 Task: Research Airbnb properties in Roseto degli Abruzzi, Italy from 21th December, 2023 to 27th December, 2023 for 1 adult. Place can be private room with 1  bedroom having 1 bed and 1 bathroom. Property type can be hotel.
Action: Mouse moved to (449, 82)
Screenshot: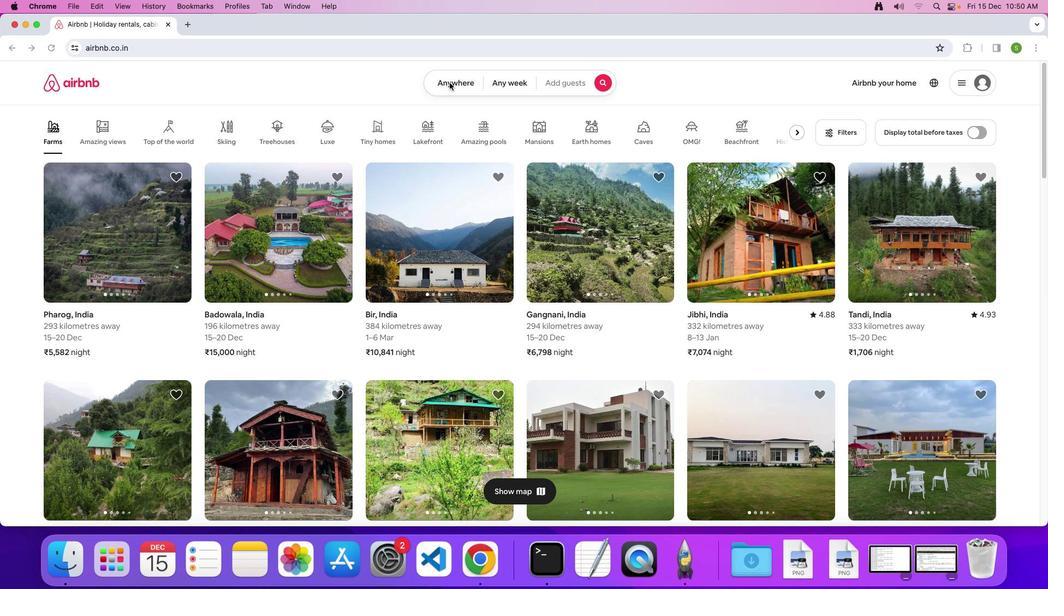 
Action: Mouse pressed left at (449, 82)
Screenshot: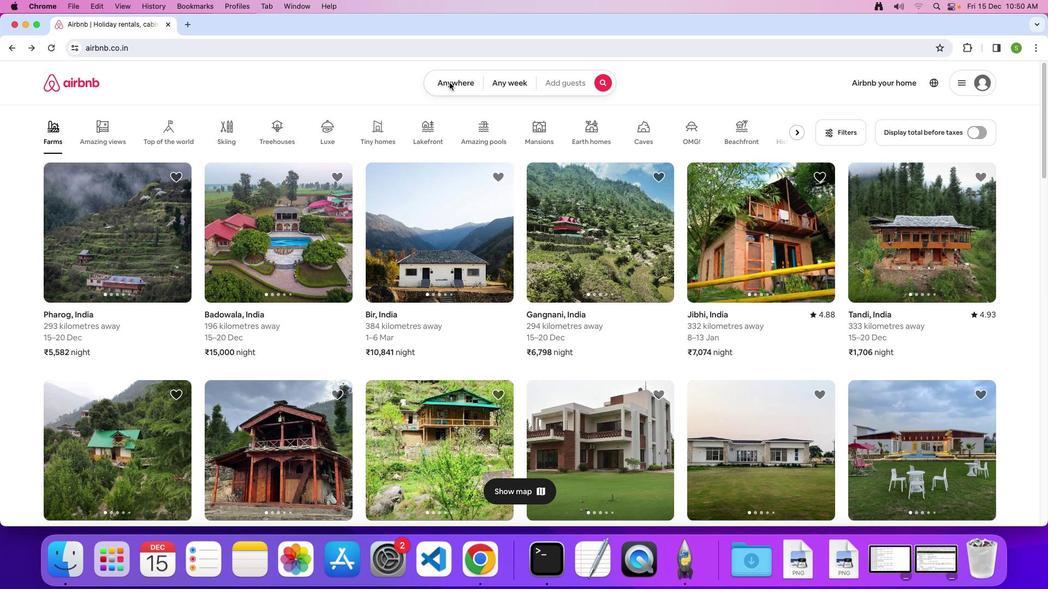 
Action: Mouse moved to (444, 84)
Screenshot: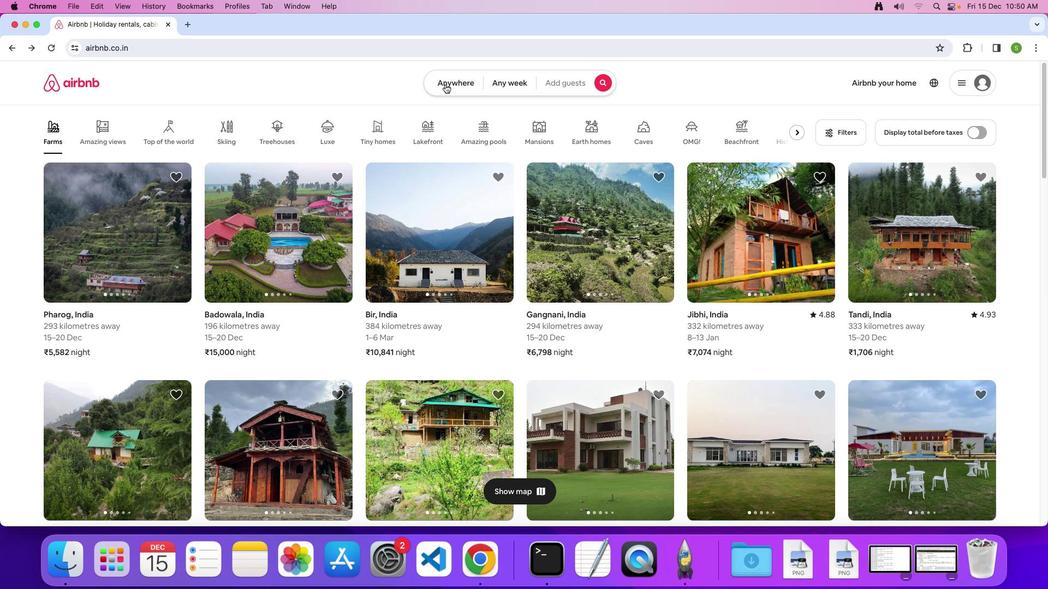 
Action: Mouse pressed left at (444, 84)
Screenshot: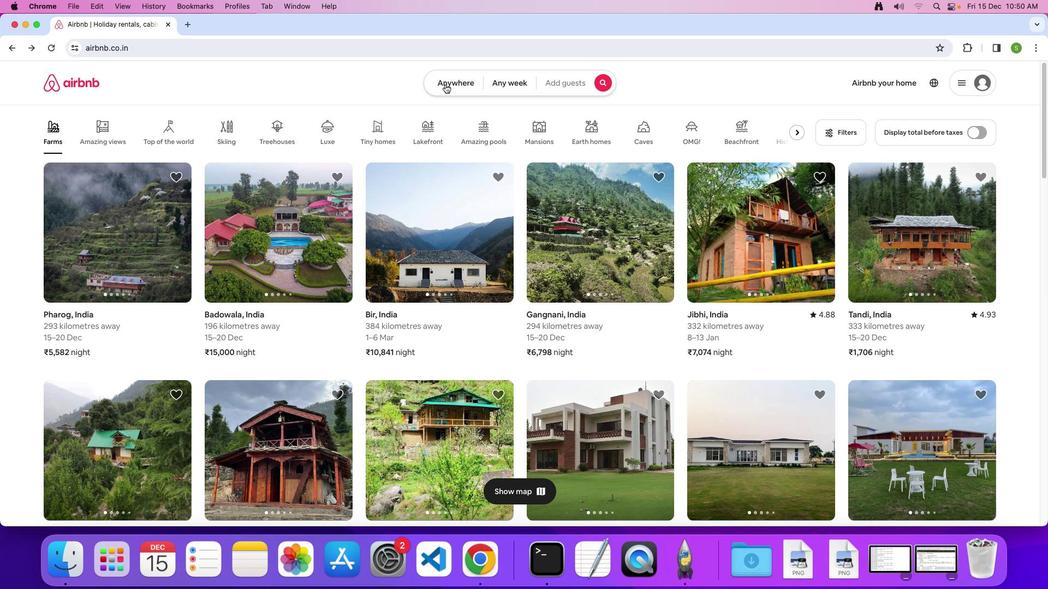 
Action: Mouse moved to (379, 119)
Screenshot: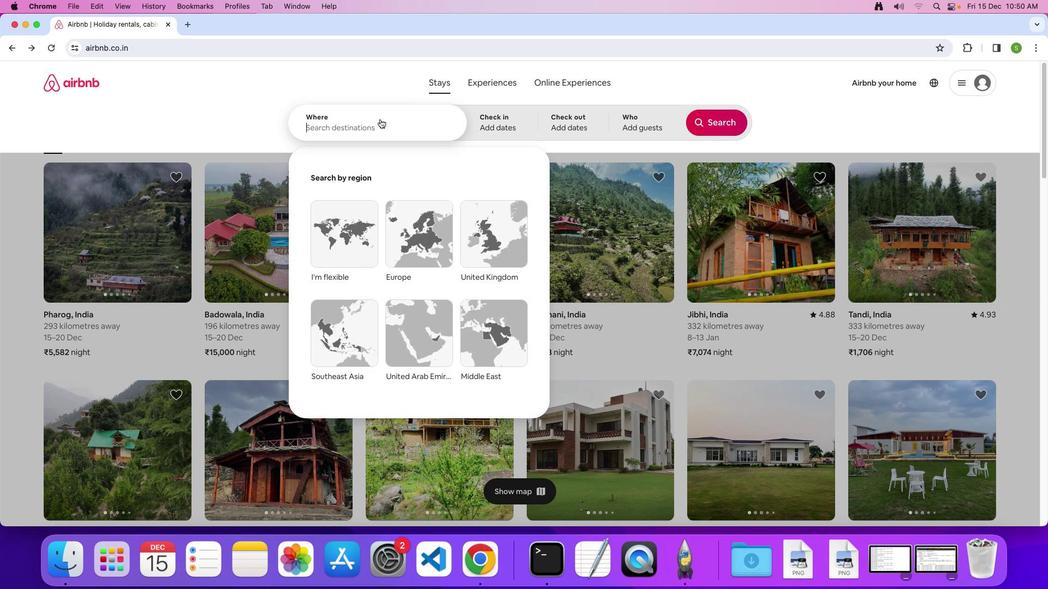 
Action: Mouse pressed left at (379, 119)
Screenshot: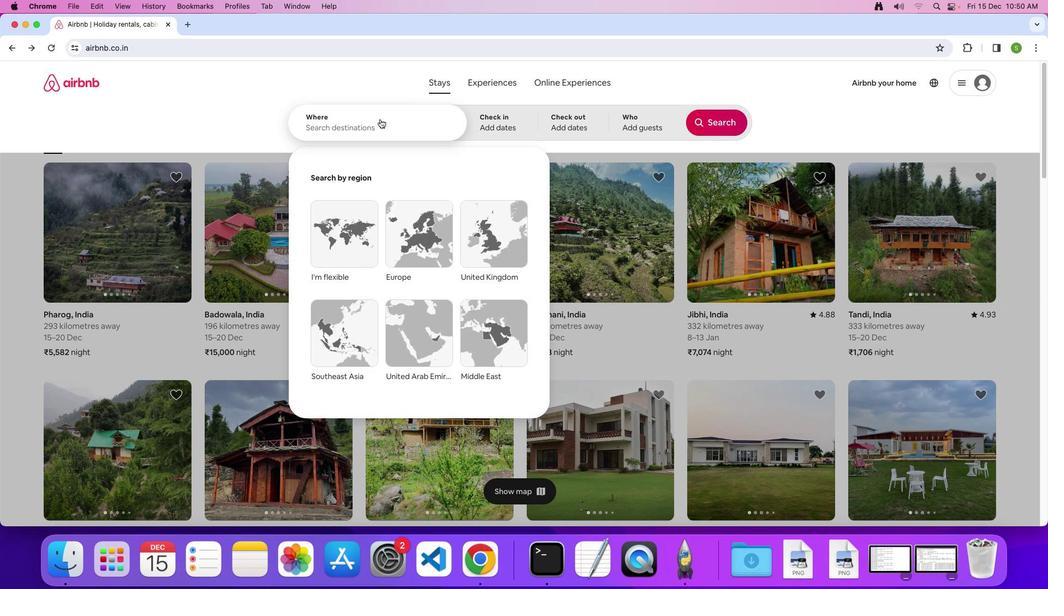 
Action: Key pressed 'R'Key.caps_lock'o''s''e''t''o'Key.spaceKey.shift'd''e''g''l''i'Key.spaceKey.shift'A''b''r''u''z''z''i'','Key.spaceKey.shift'I''t''a''l''y'Key.enter
Screenshot: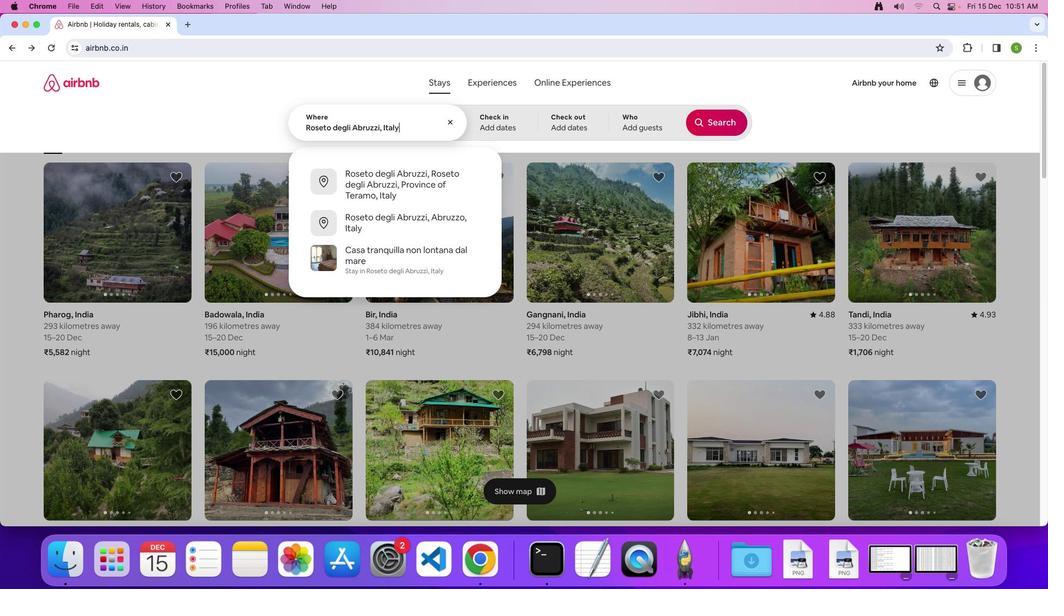 
Action: Mouse moved to (435, 337)
Screenshot: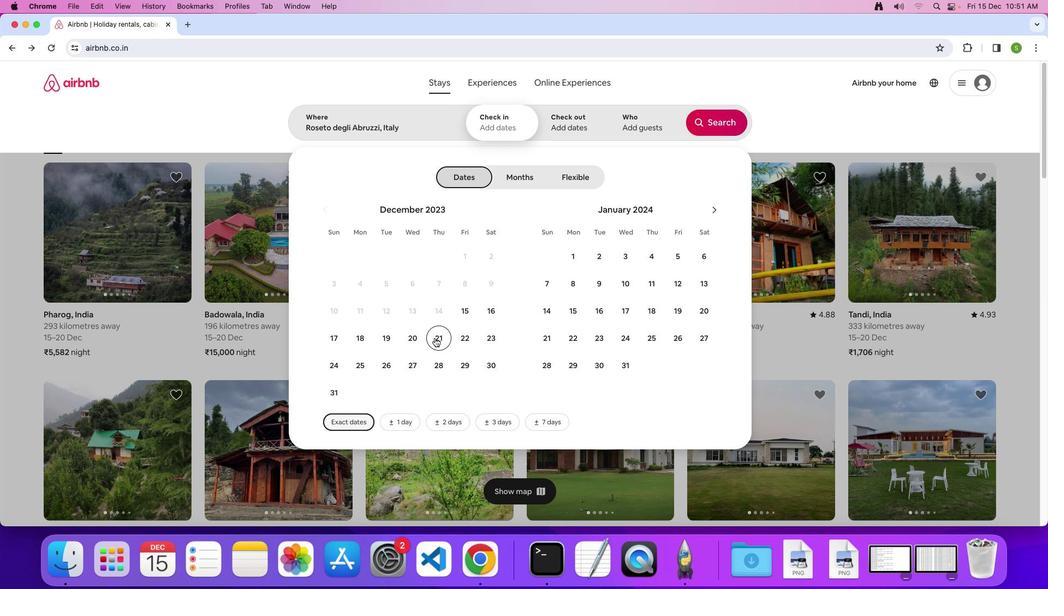 
Action: Mouse pressed left at (435, 337)
Screenshot: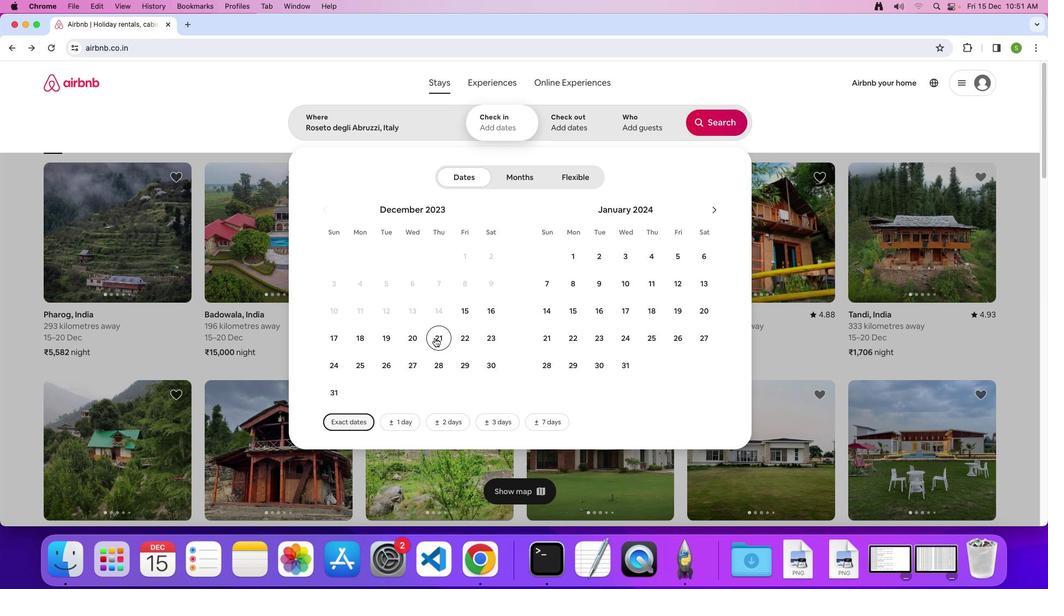 
Action: Mouse moved to (420, 365)
Screenshot: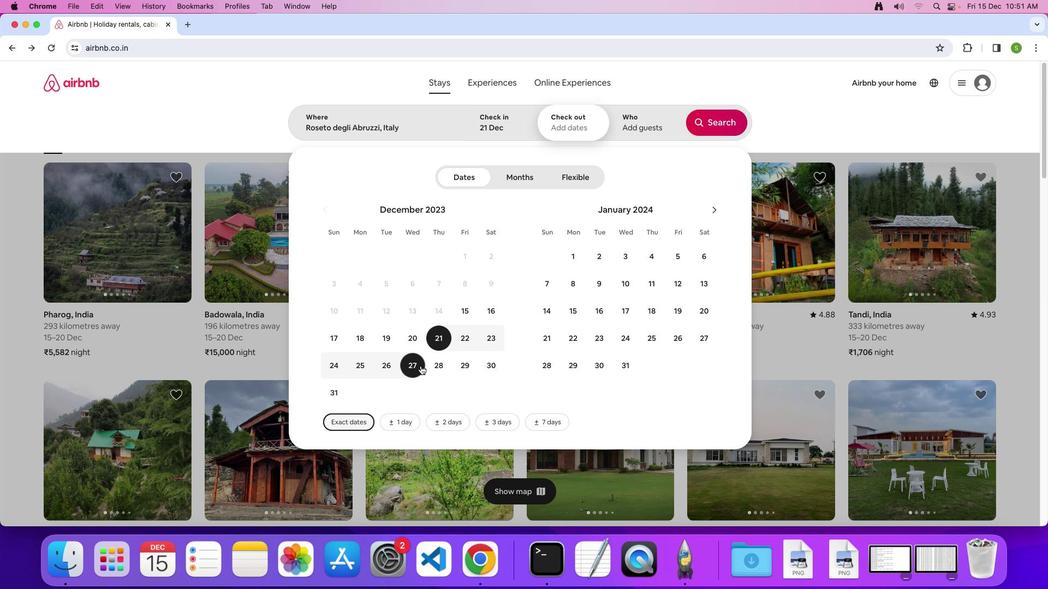 
Action: Mouse pressed left at (420, 365)
Screenshot: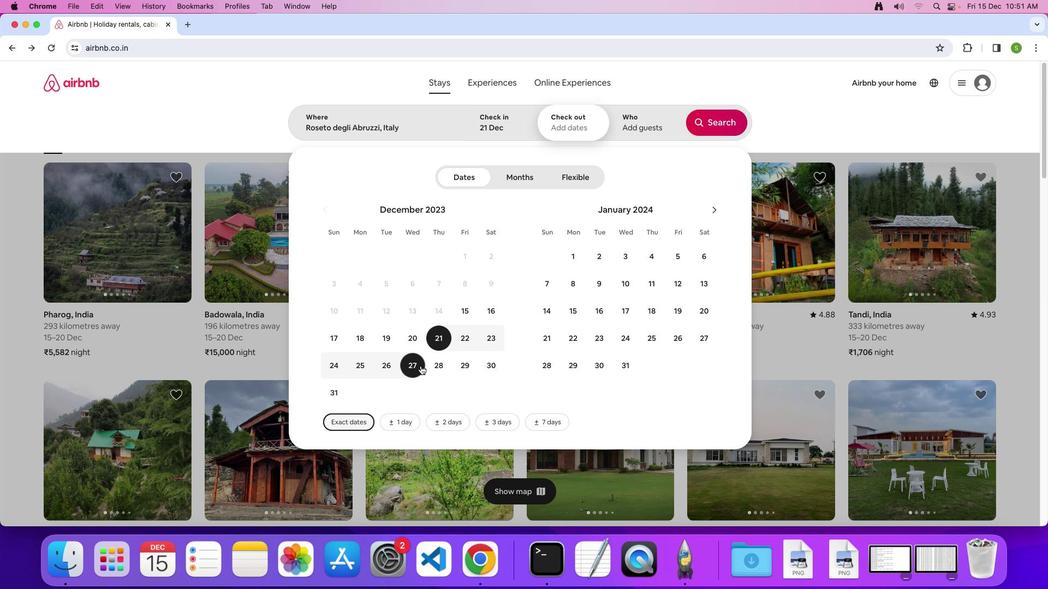 
Action: Mouse moved to (644, 125)
Screenshot: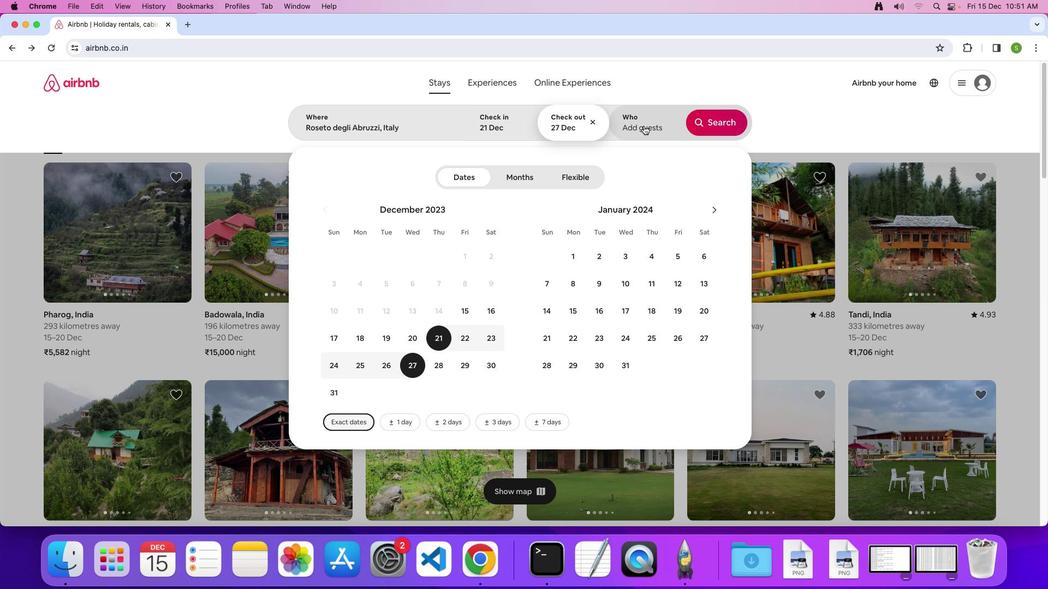 
Action: Mouse pressed left at (644, 125)
Screenshot: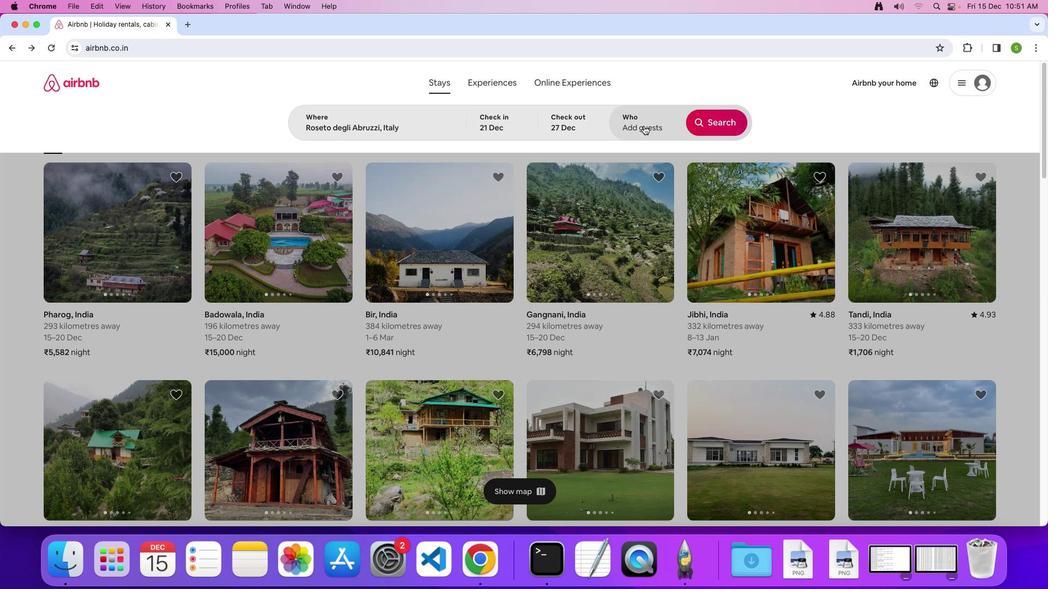 
Action: Mouse moved to (722, 184)
Screenshot: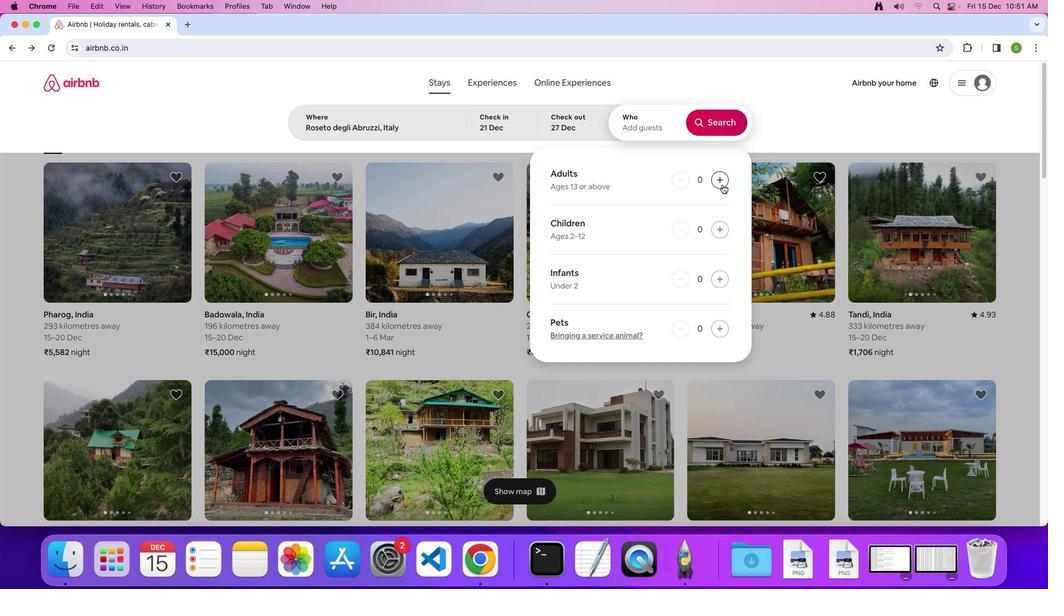 
Action: Mouse pressed left at (722, 184)
Screenshot: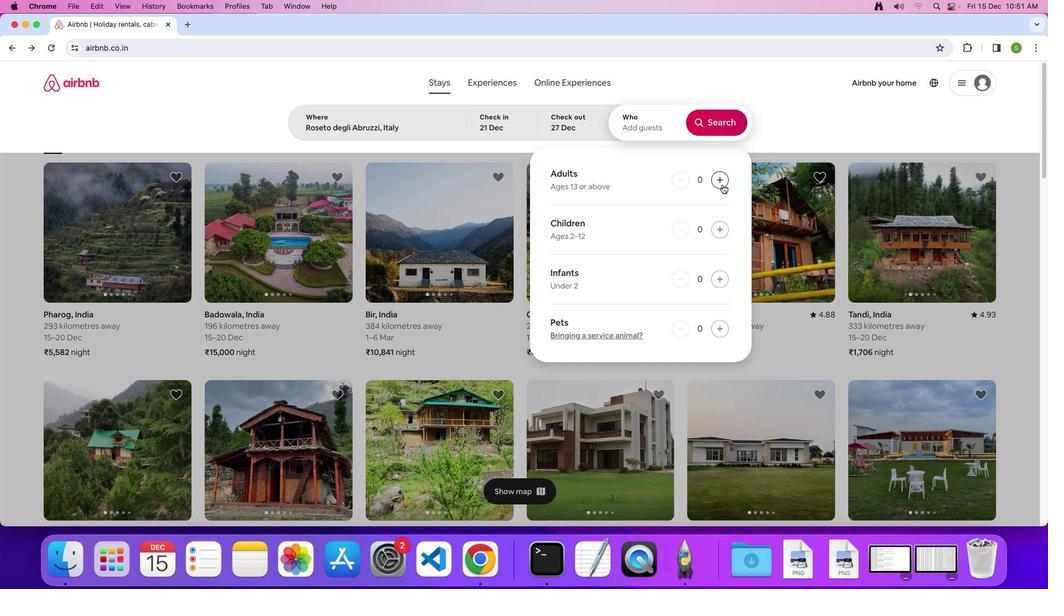 
Action: Mouse moved to (717, 123)
Screenshot: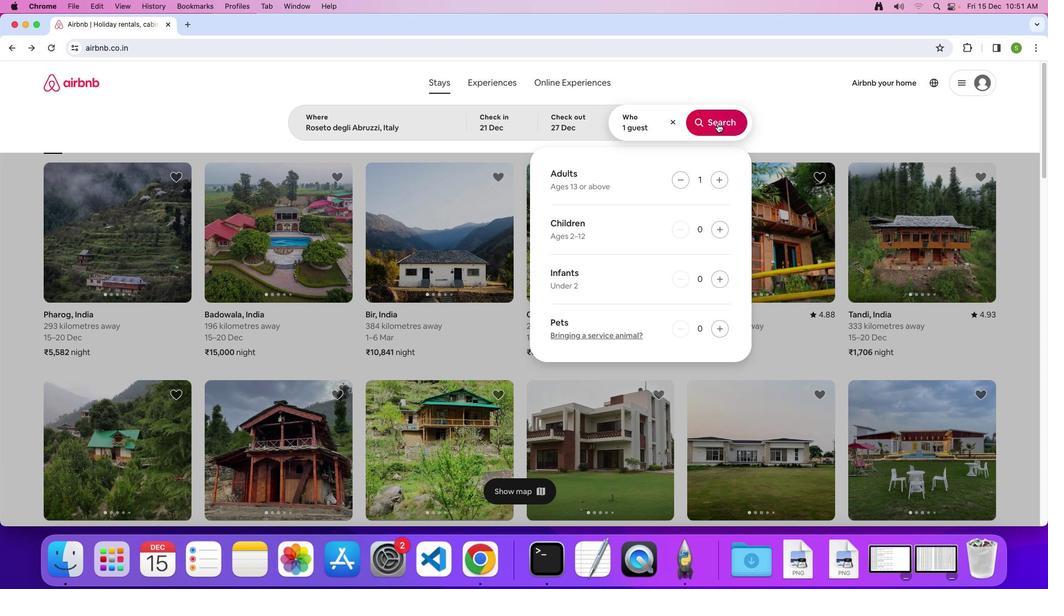 
Action: Mouse pressed left at (717, 123)
Screenshot: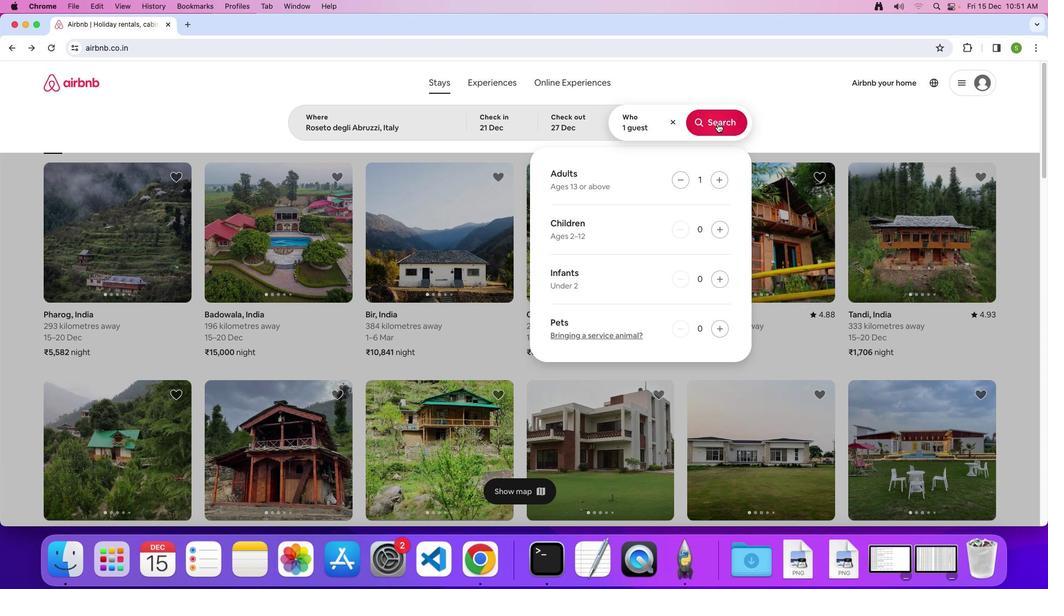 
Action: Mouse moved to (865, 130)
Screenshot: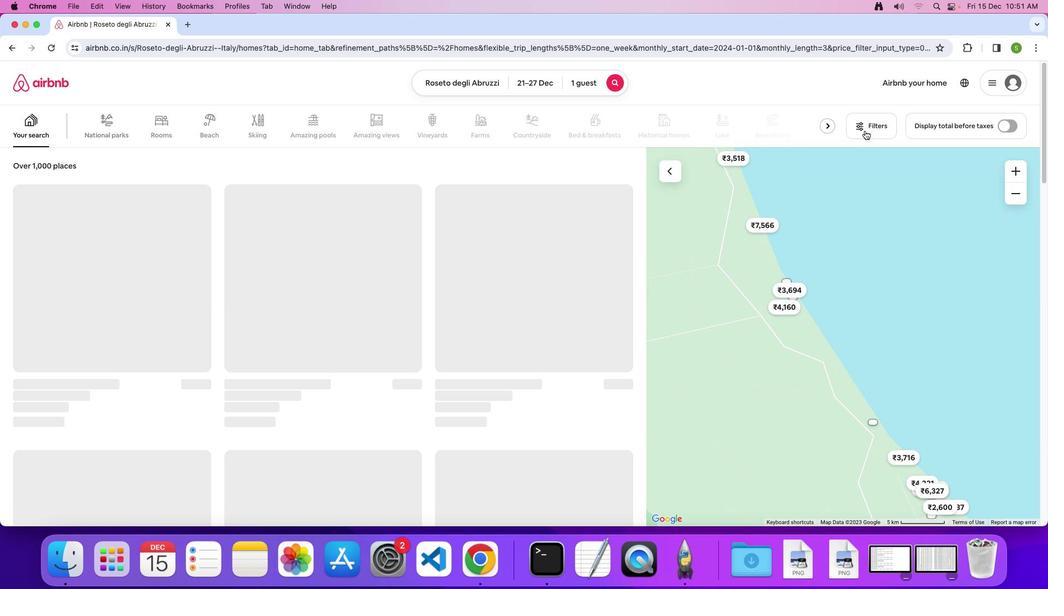 
Action: Mouse pressed left at (865, 130)
Screenshot: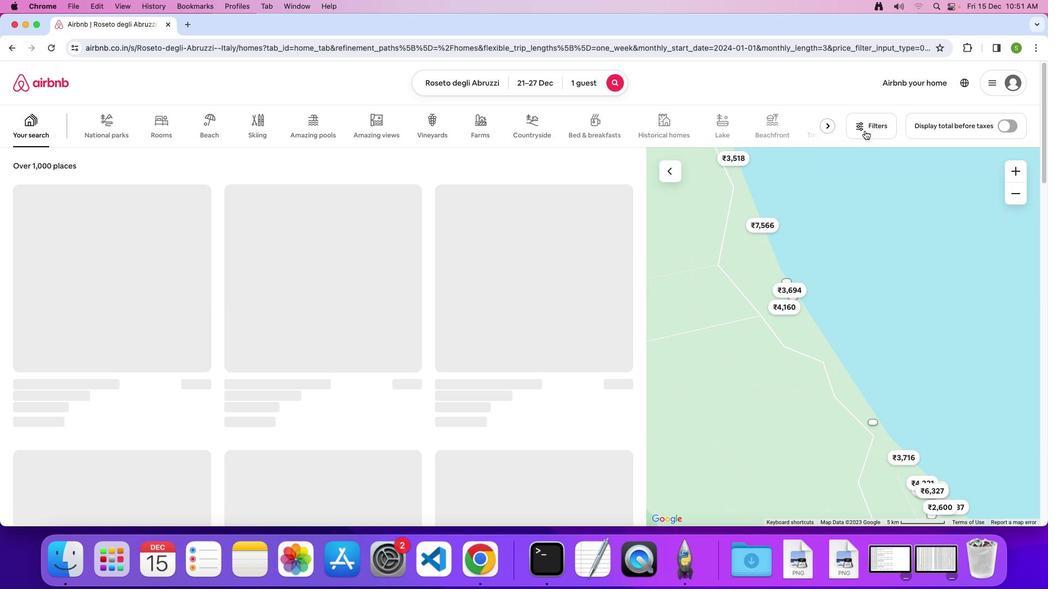 
Action: Mouse moved to (520, 306)
Screenshot: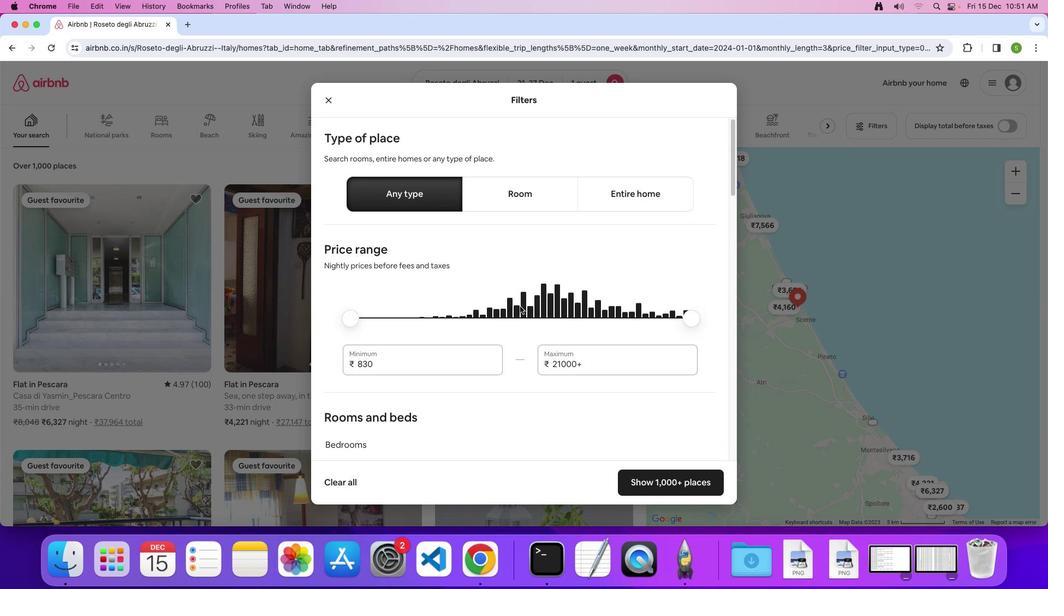 
Action: Mouse scrolled (520, 306) with delta (0, 0)
Screenshot: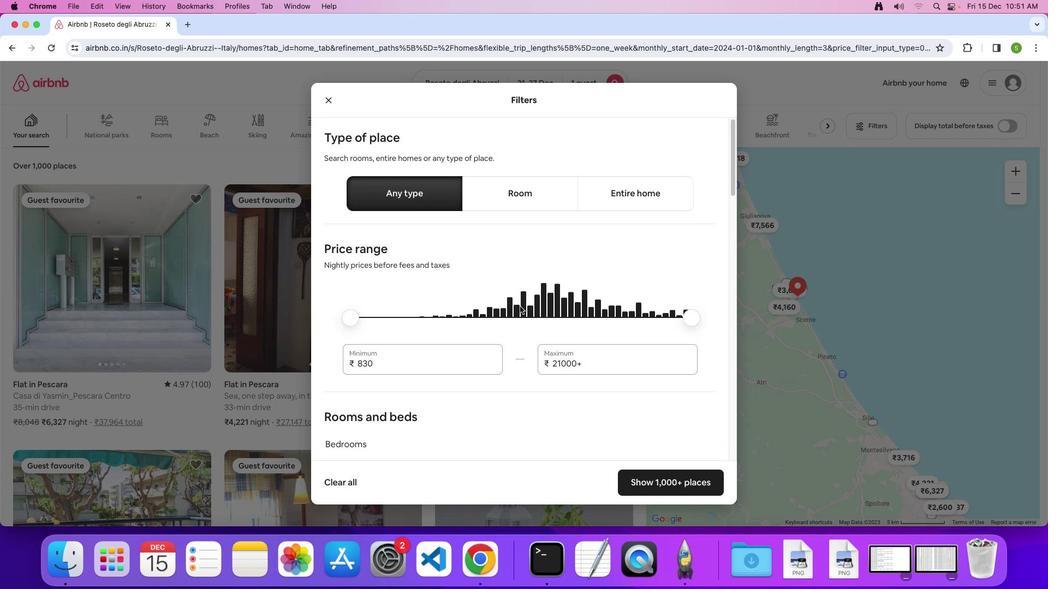 
Action: Mouse scrolled (520, 306) with delta (0, 0)
Screenshot: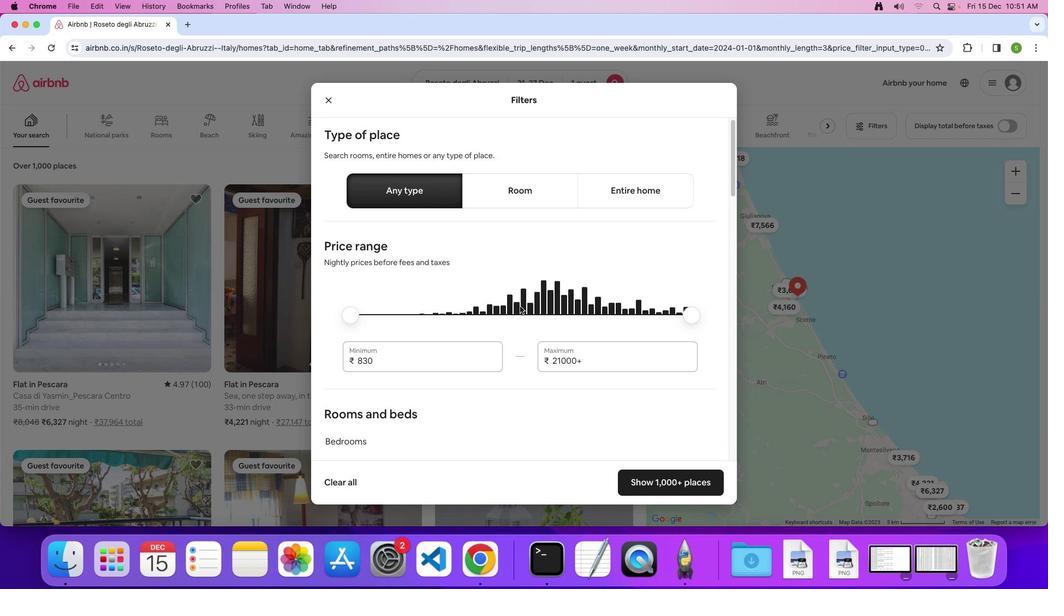 
Action: Mouse scrolled (520, 306) with delta (0, 0)
Screenshot: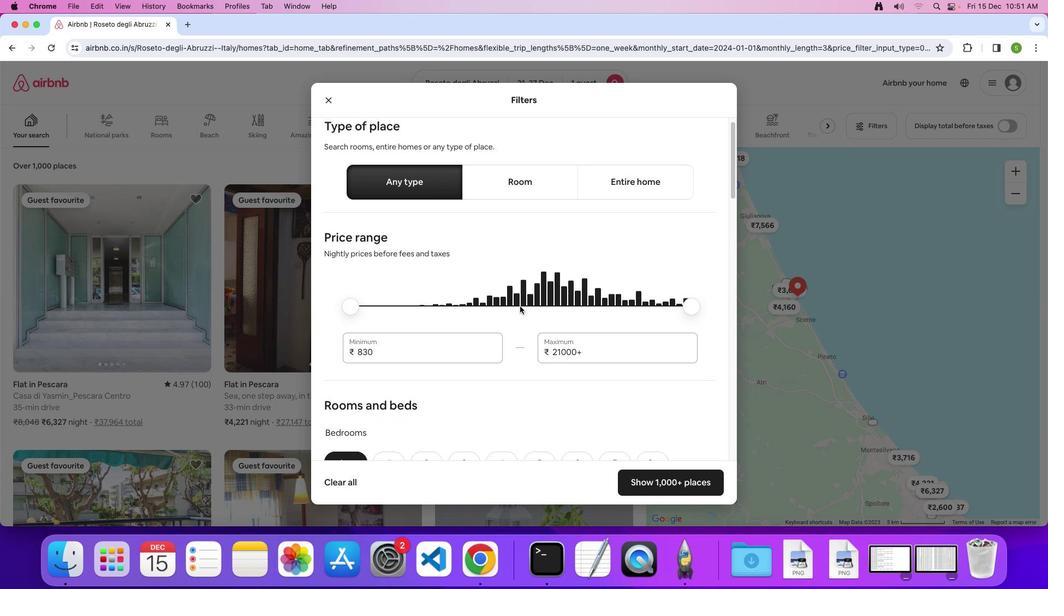 
Action: Mouse scrolled (520, 306) with delta (0, 0)
Screenshot: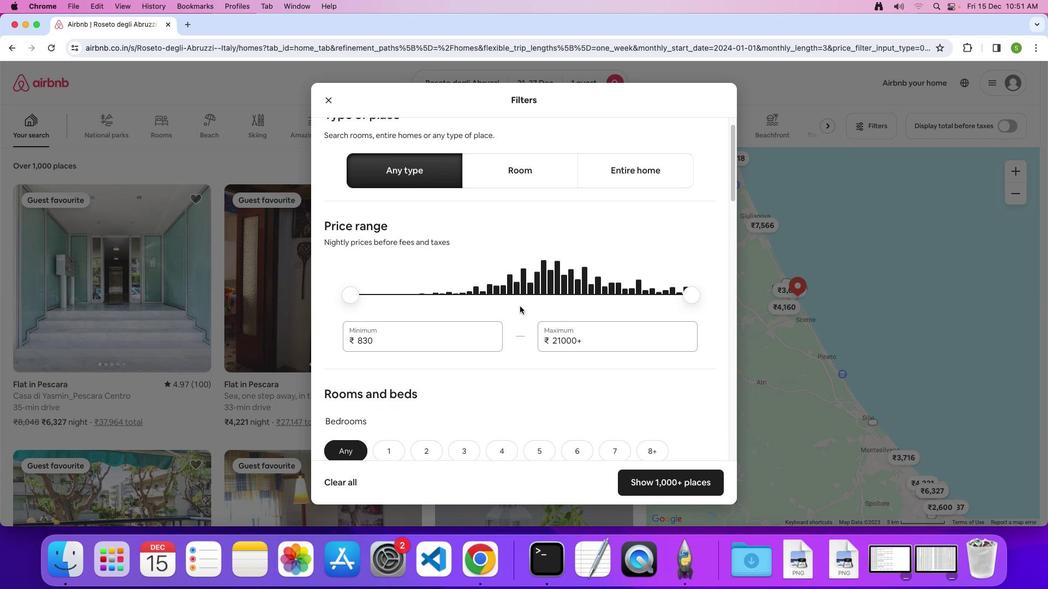 
Action: Mouse scrolled (520, 306) with delta (0, -1)
Screenshot: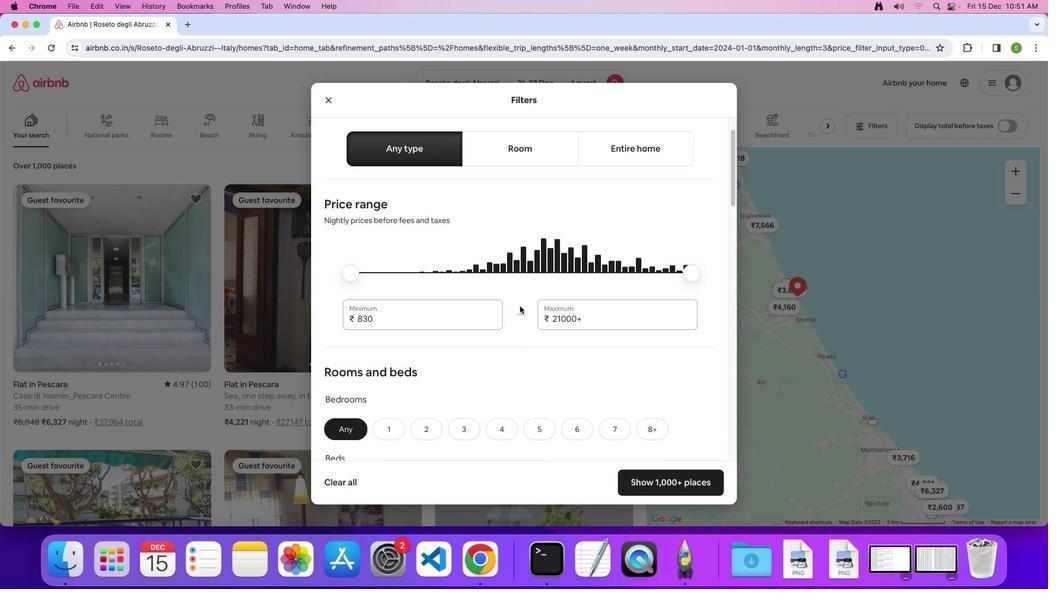 
Action: Mouse scrolled (520, 306) with delta (0, 0)
Screenshot: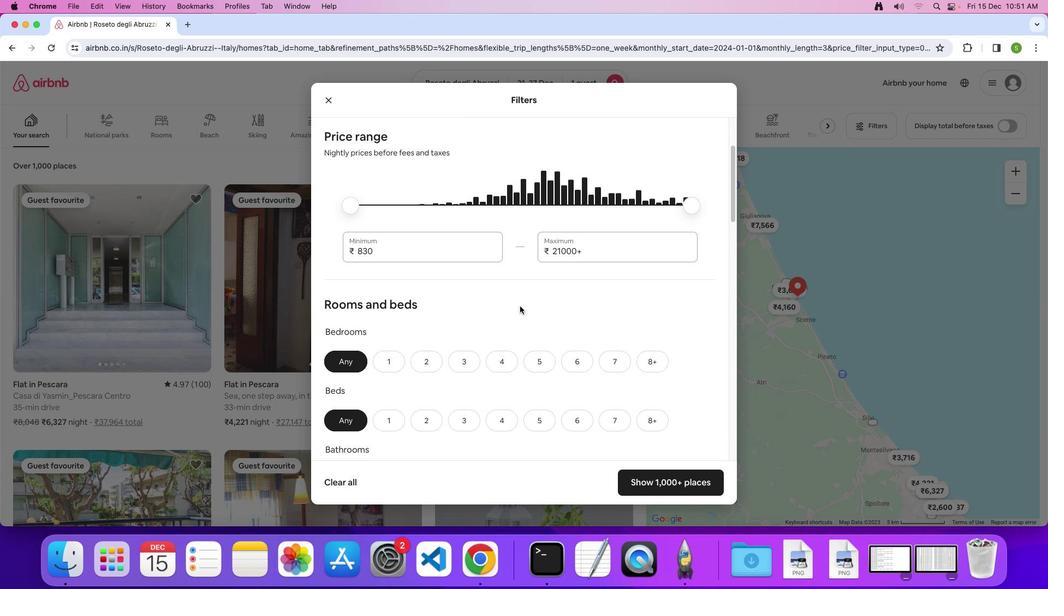 
Action: Mouse scrolled (520, 306) with delta (0, 0)
Screenshot: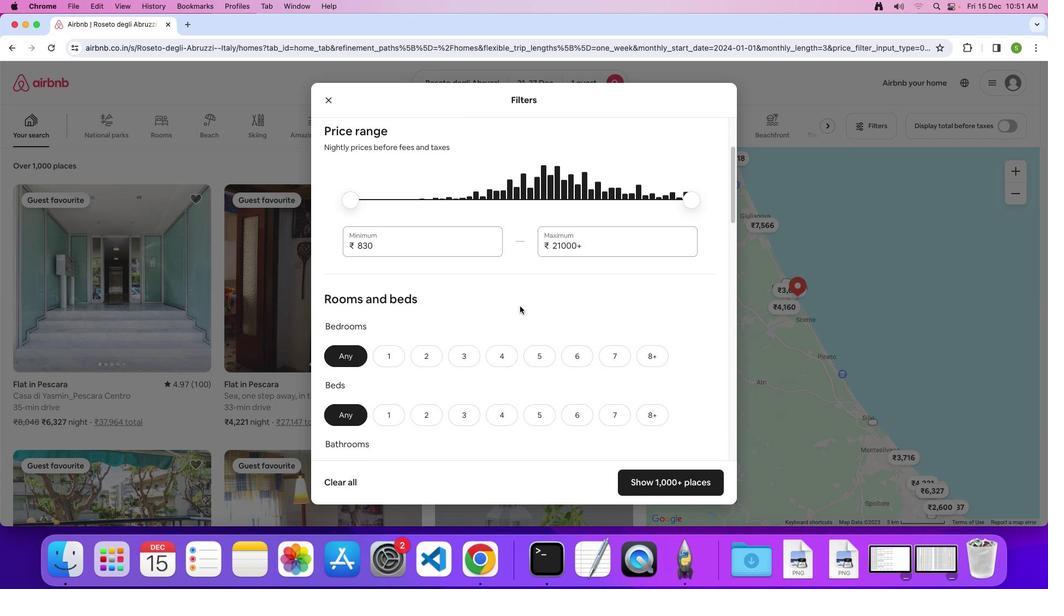 
Action: Mouse scrolled (520, 306) with delta (0, 0)
Screenshot: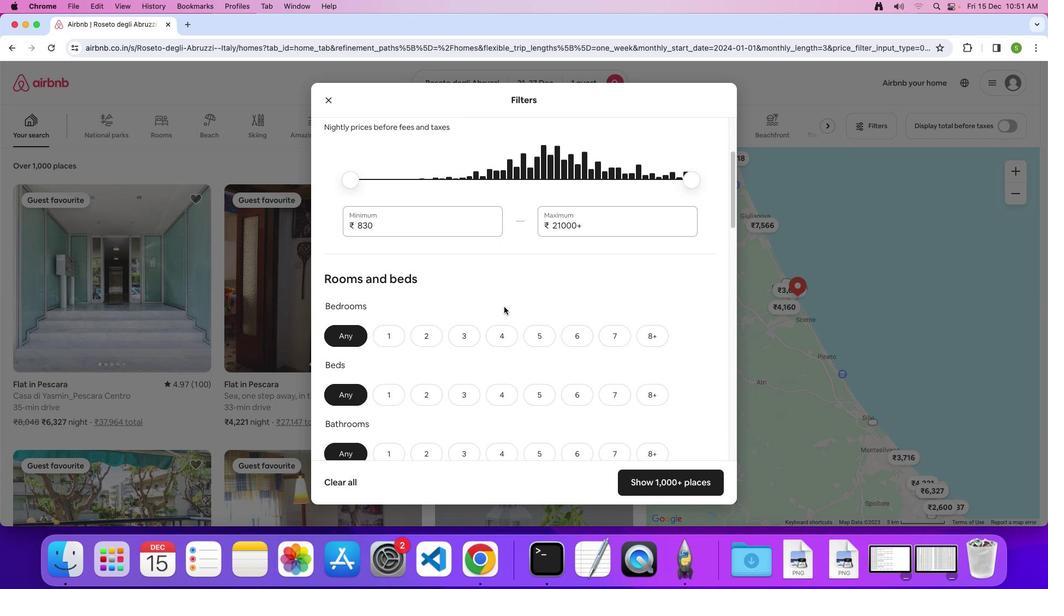 
Action: Mouse moved to (376, 323)
Screenshot: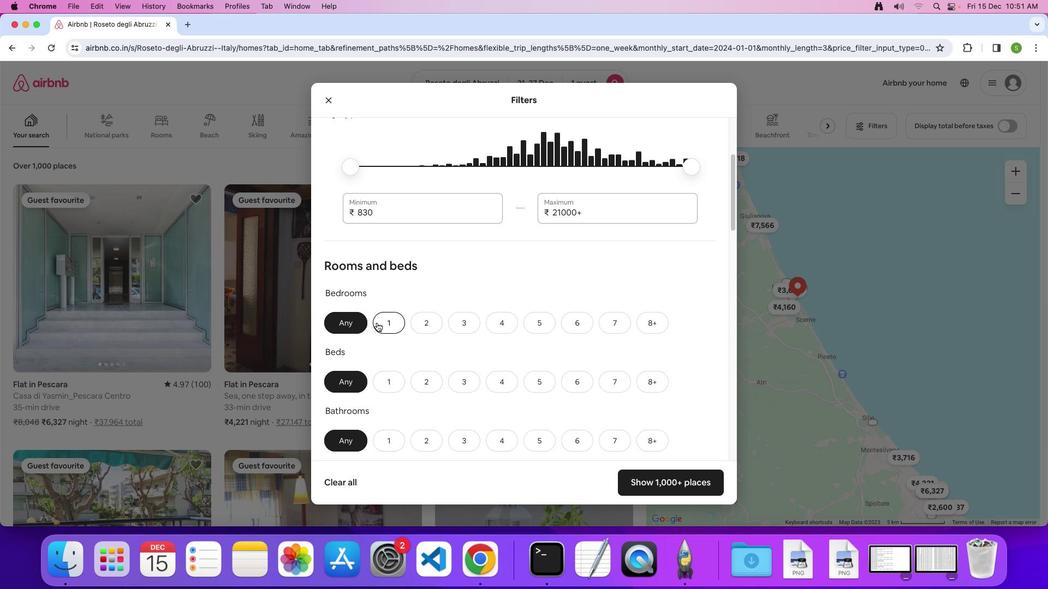 
Action: Mouse pressed left at (376, 323)
Screenshot: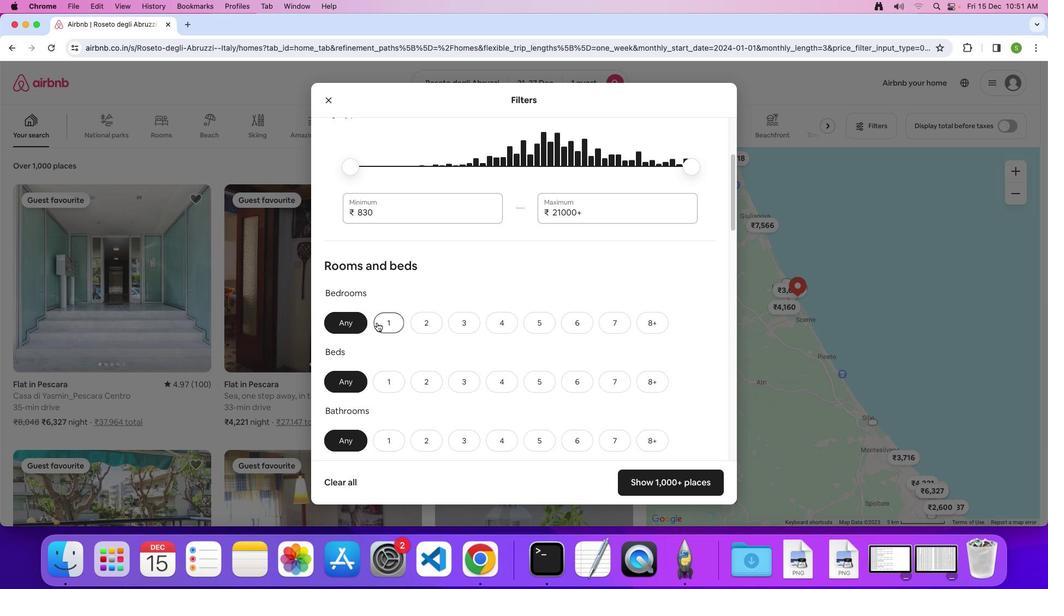 
Action: Mouse moved to (386, 382)
Screenshot: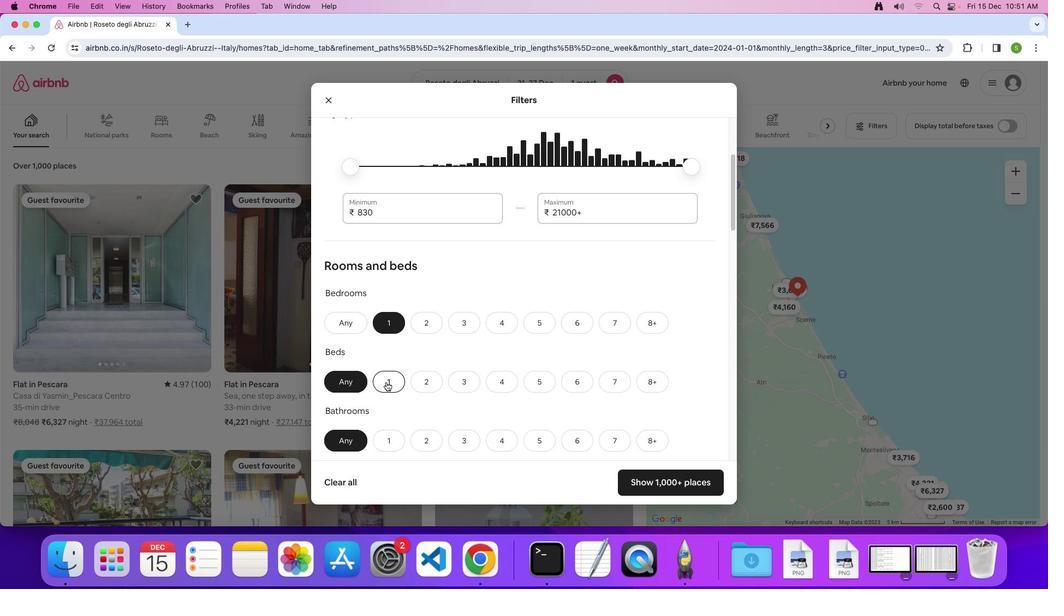 
Action: Mouse pressed left at (386, 382)
Screenshot: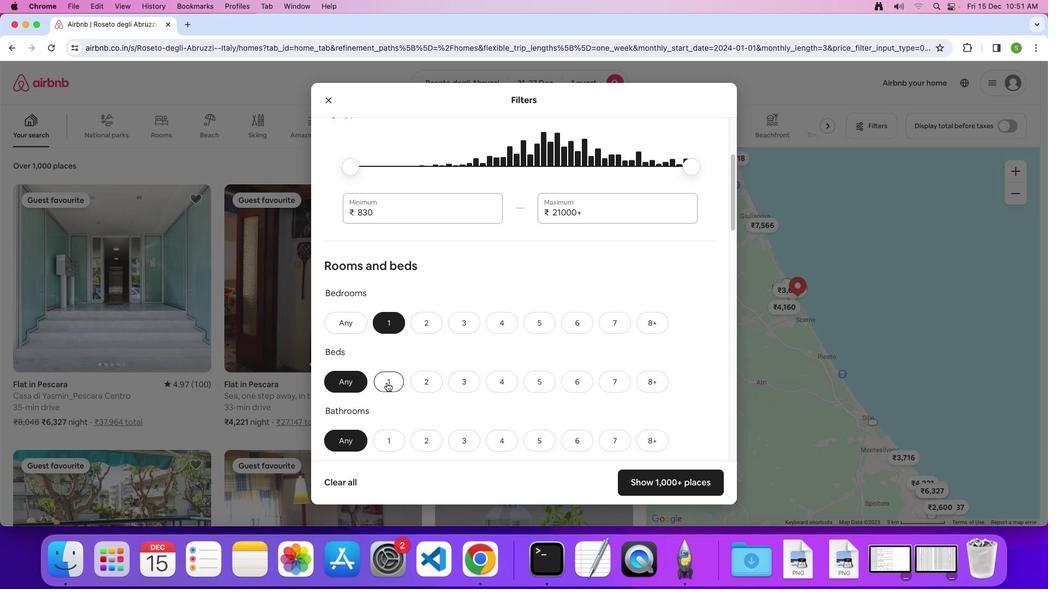 
Action: Mouse moved to (389, 442)
Screenshot: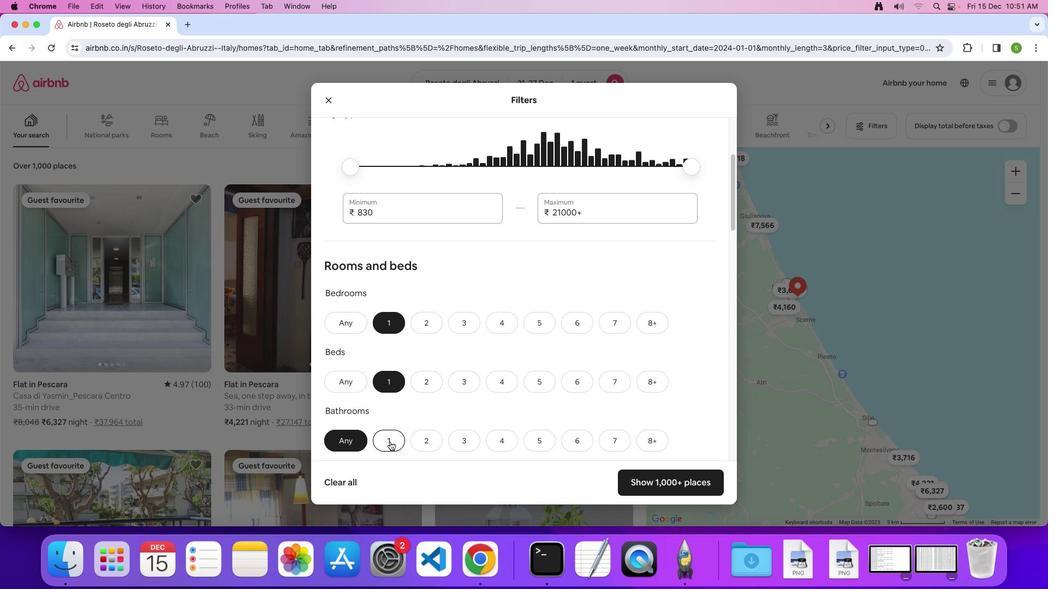 
Action: Mouse pressed left at (389, 442)
Screenshot: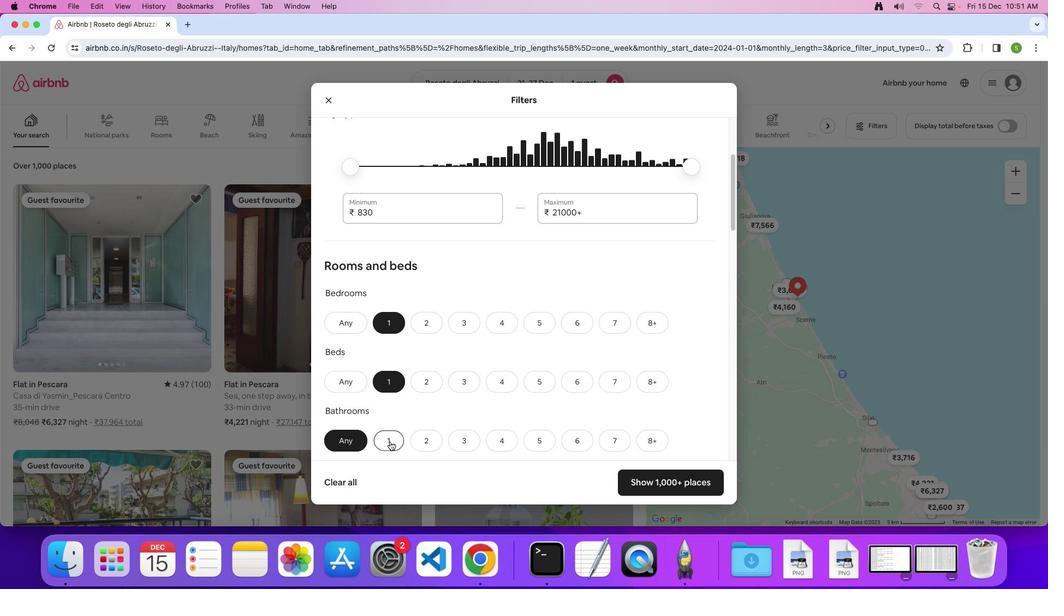 
Action: Mouse moved to (507, 360)
Screenshot: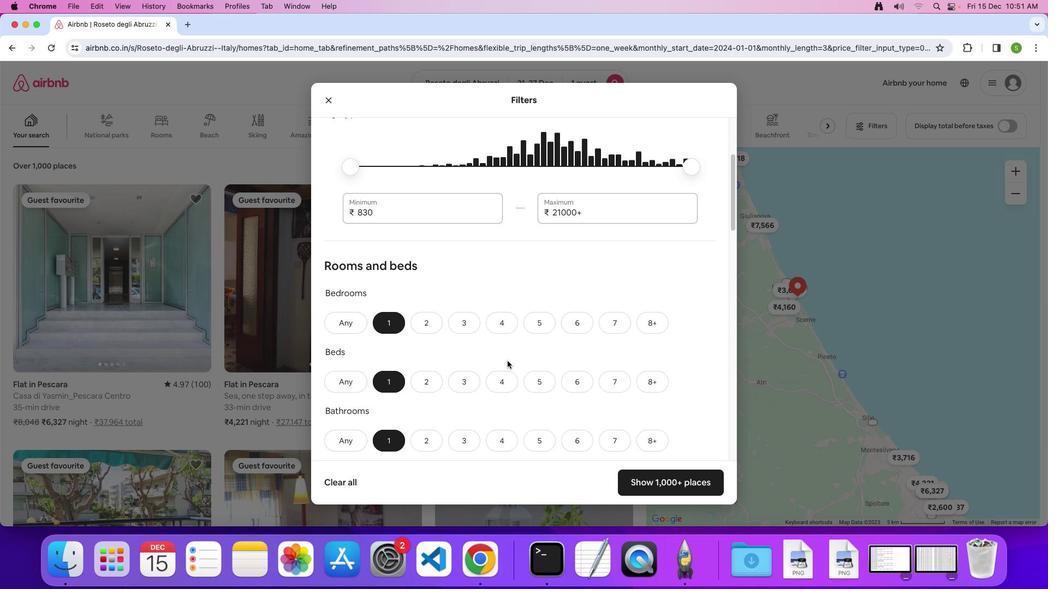
Action: Mouse scrolled (507, 360) with delta (0, 0)
Screenshot: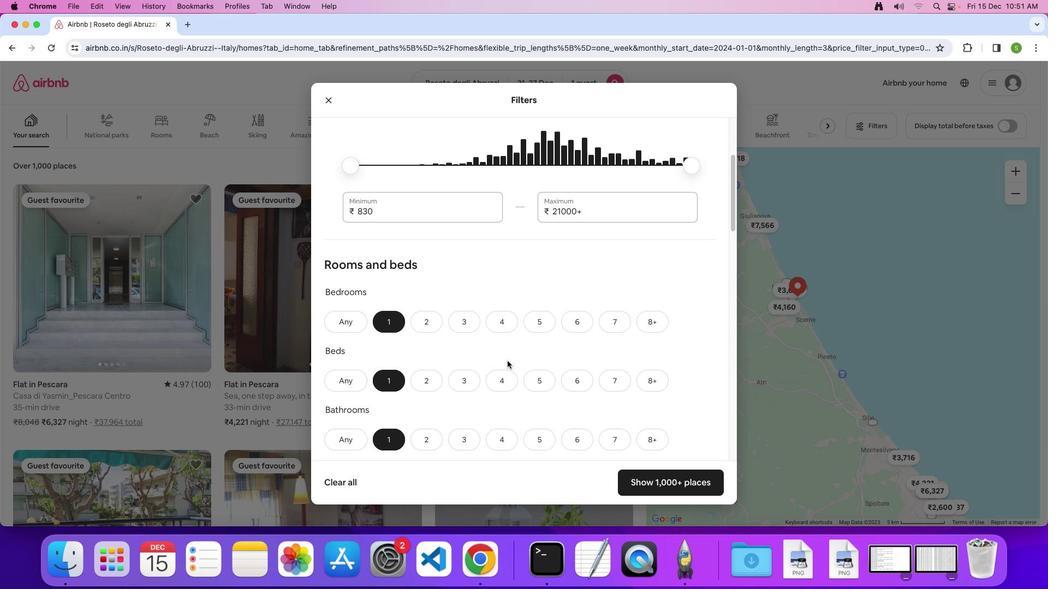 
Action: Mouse scrolled (507, 360) with delta (0, 0)
Screenshot: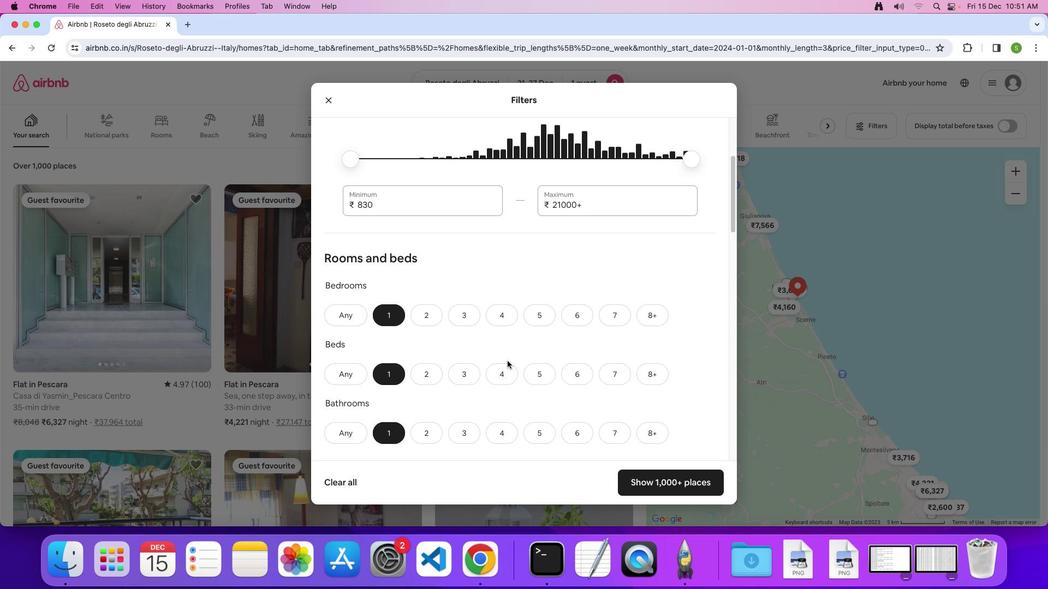 
Action: Mouse scrolled (507, 360) with delta (0, 0)
Screenshot: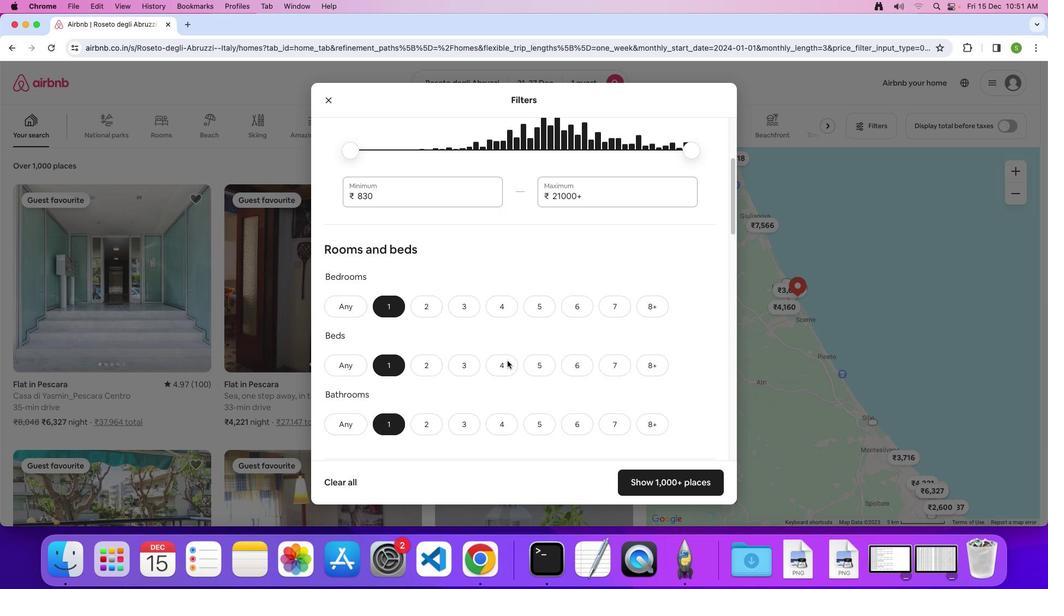 
Action: Mouse scrolled (507, 360) with delta (0, 0)
Screenshot: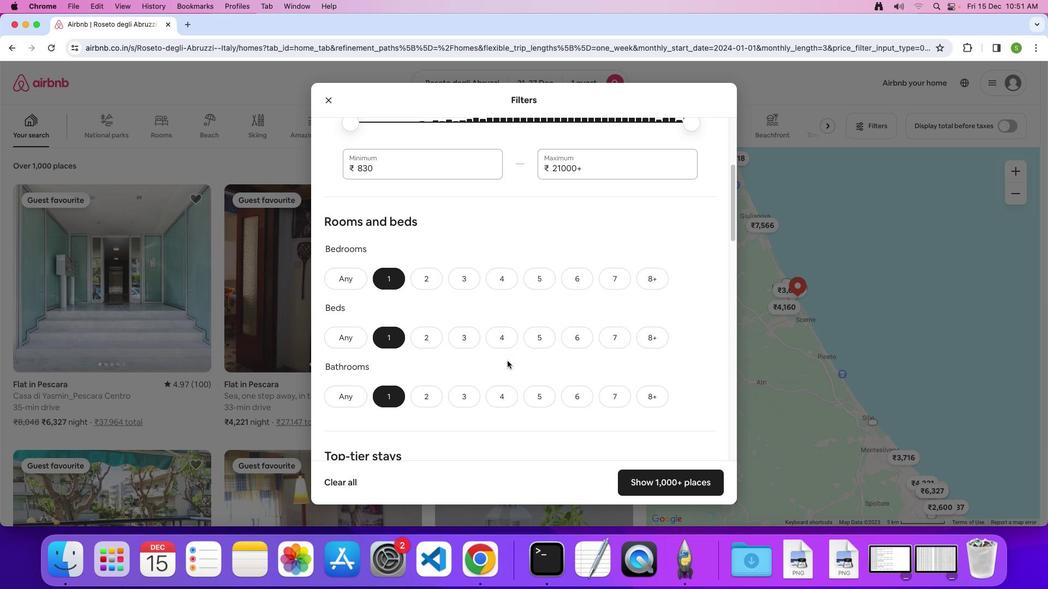 
Action: Mouse scrolled (507, 360) with delta (0, 0)
Screenshot: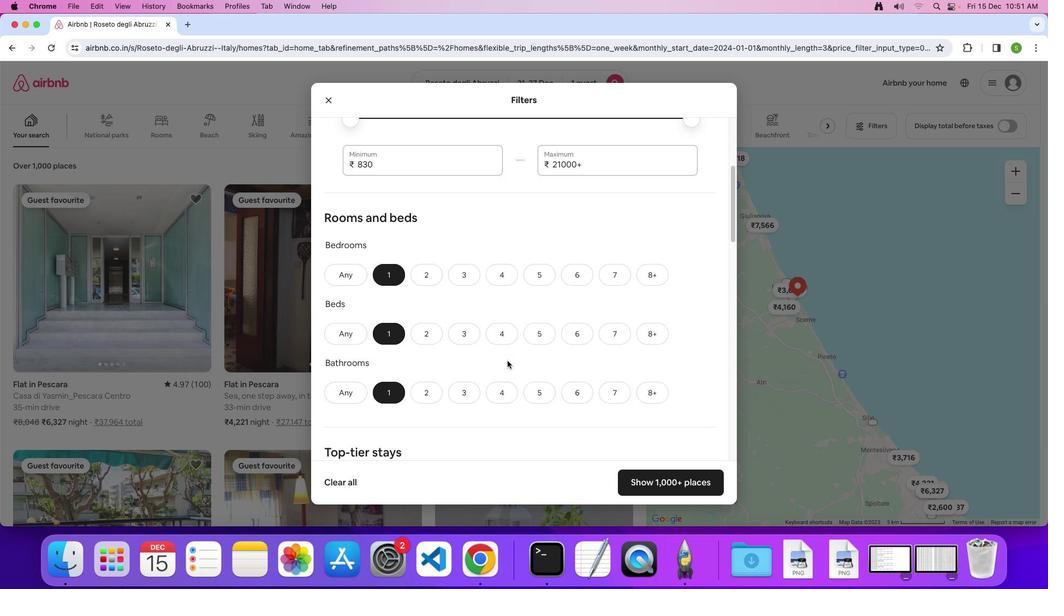 
Action: Mouse scrolled (507, 360) with delta (0, 0)
Screenshot: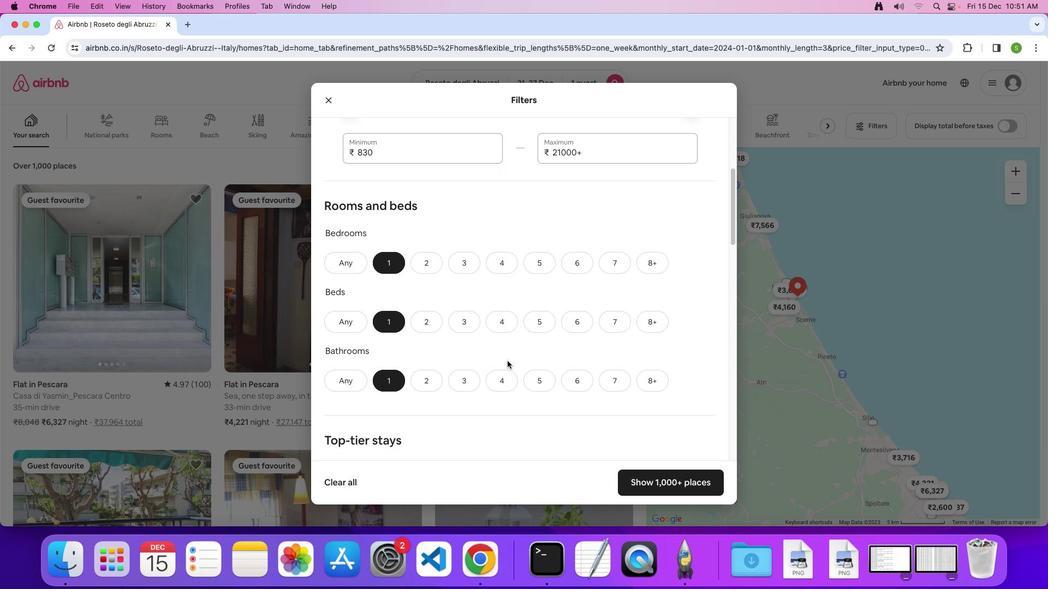 
Action: Mouse scrolled (507, 360) with delta (0, 0)
Screenshot: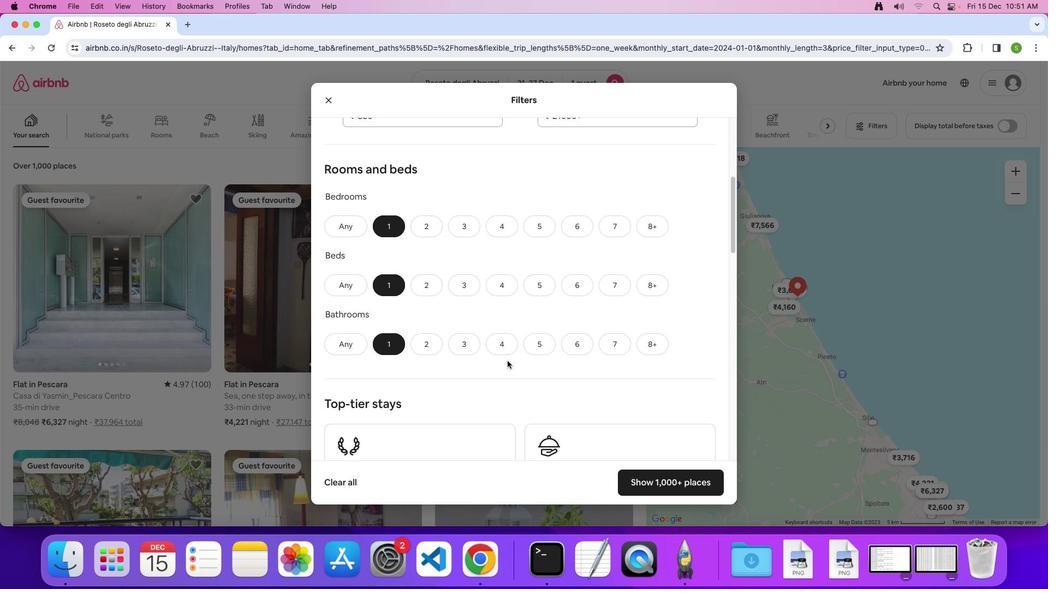 
Action: Mouse scrolled (507, 360) with delta (0, 0)
Screenshot: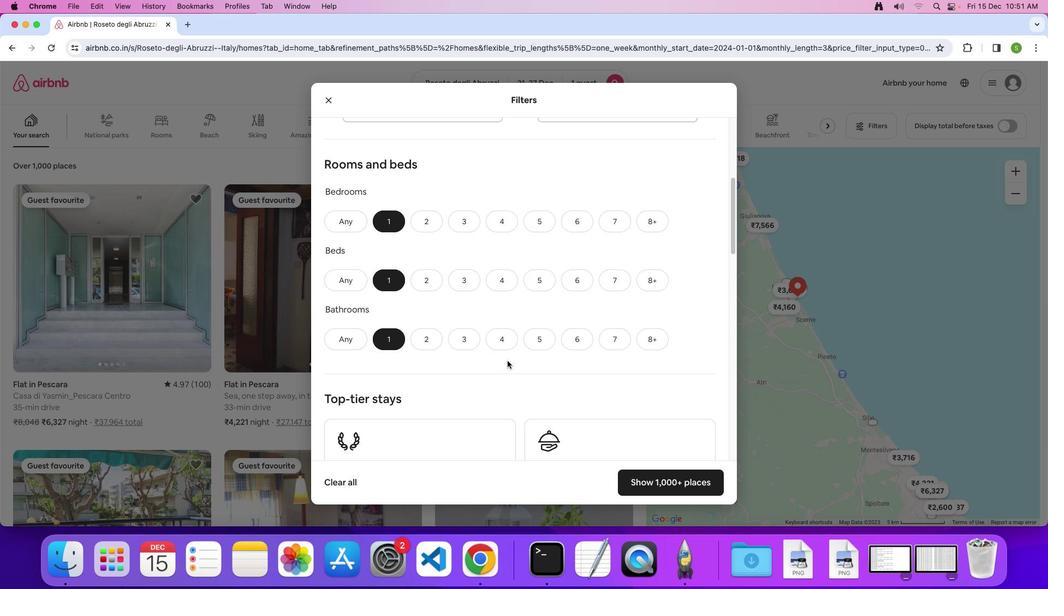 
Action: Mouse scrolled (507, 360) with delta (0, -1)
Screenshot: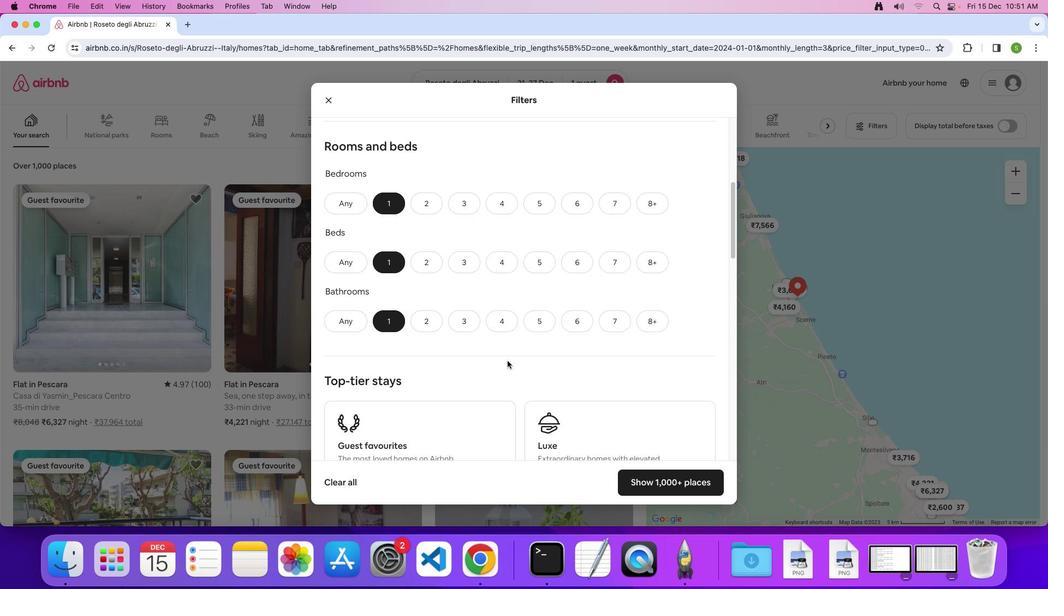 
Action: Mouse scrolled (507, 360) with delta (0, 0)
Screenshot: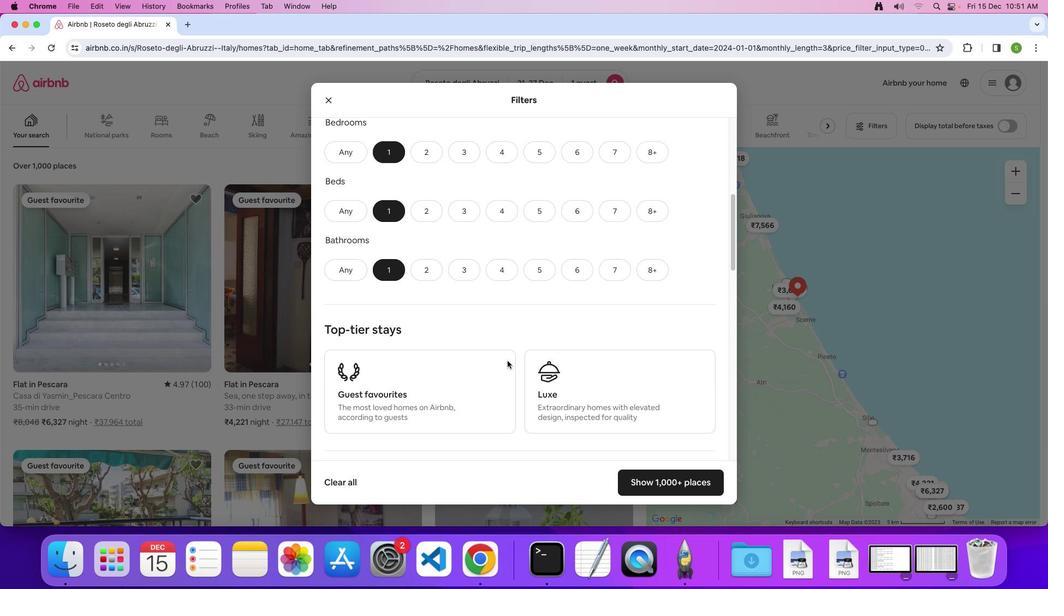 
Action: Mouse scrolled (507, 360) with delta (0, 0)
Screenshot: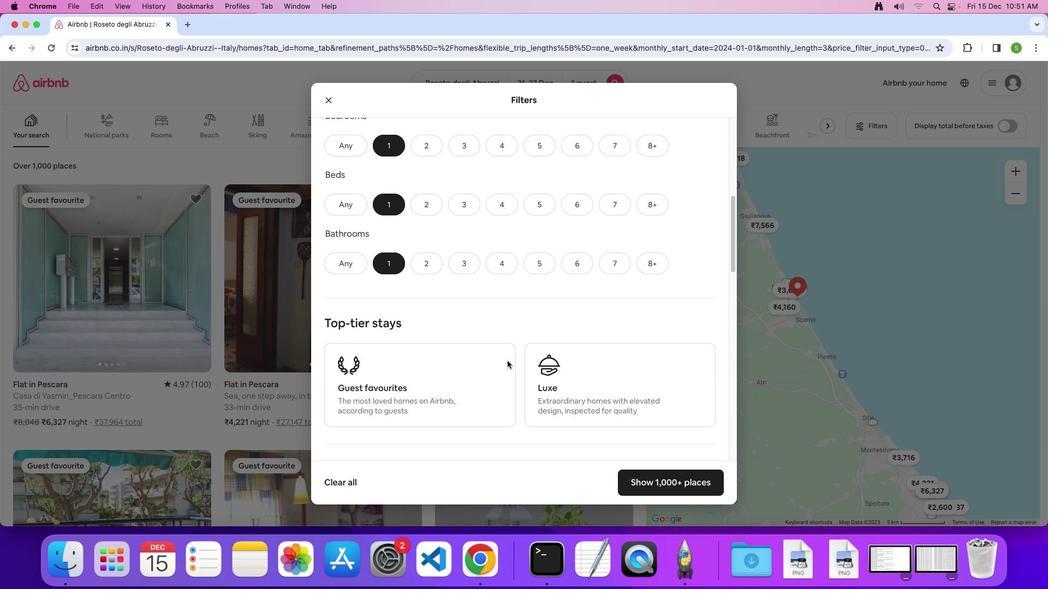 
Action: Mouse scrolled (507, 360) with delta (0, 0)
Screenshot: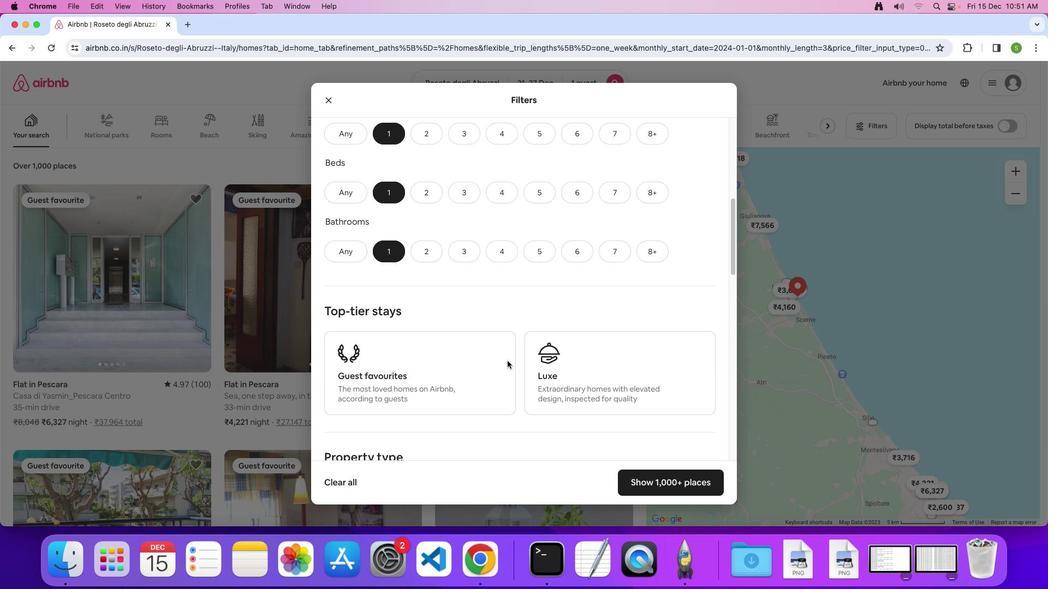 
Action: Mouse scrolled (507, 360) with delta (0, 0)
Screenshot: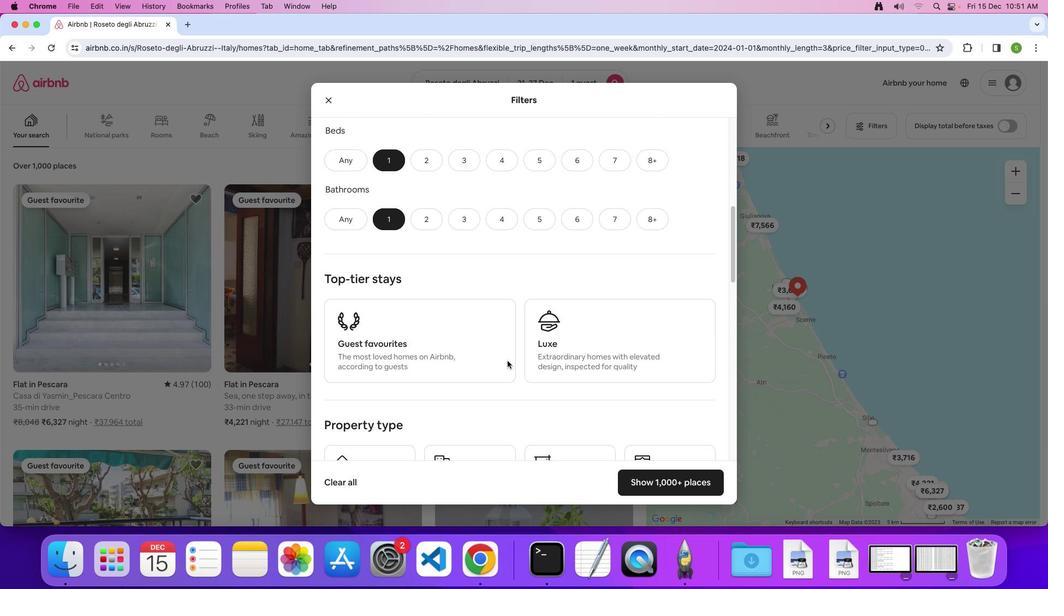 
Action: Mouse scrolled (507, 360) with delta (0, 0)
Screenshot: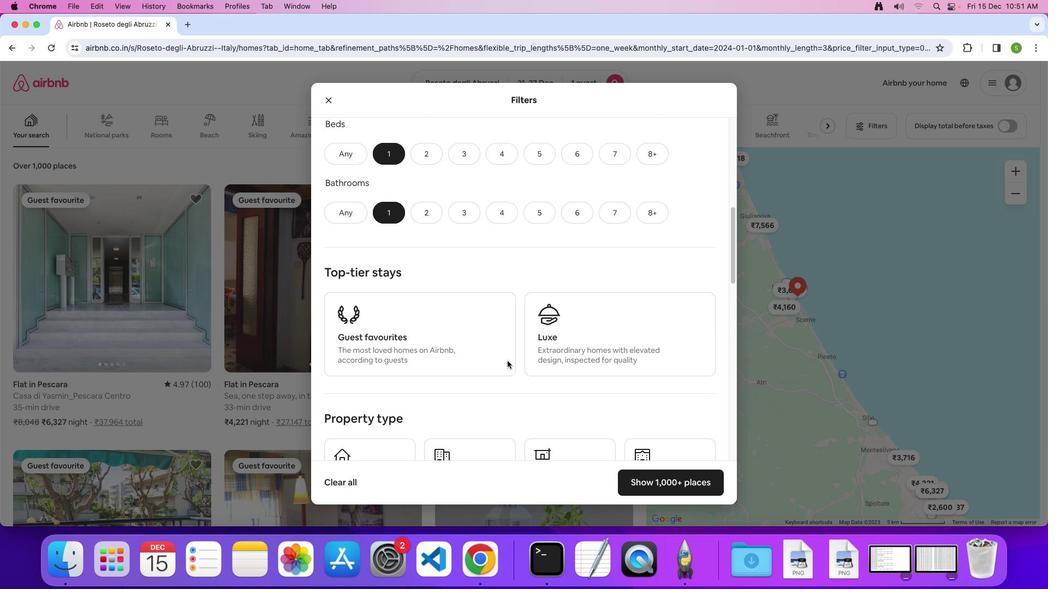 
Action: Mouse scrolled (507, 360) with delta (0, -1)
Screenshot: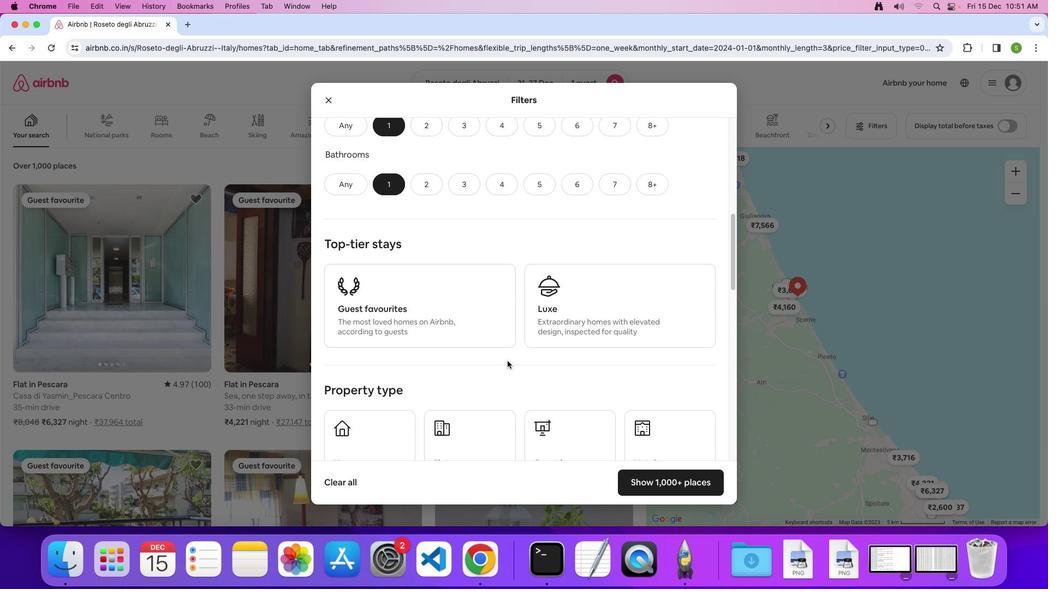 
Action: Mouse scrolled (507, 360) with delta (0, 0)
Screenshot: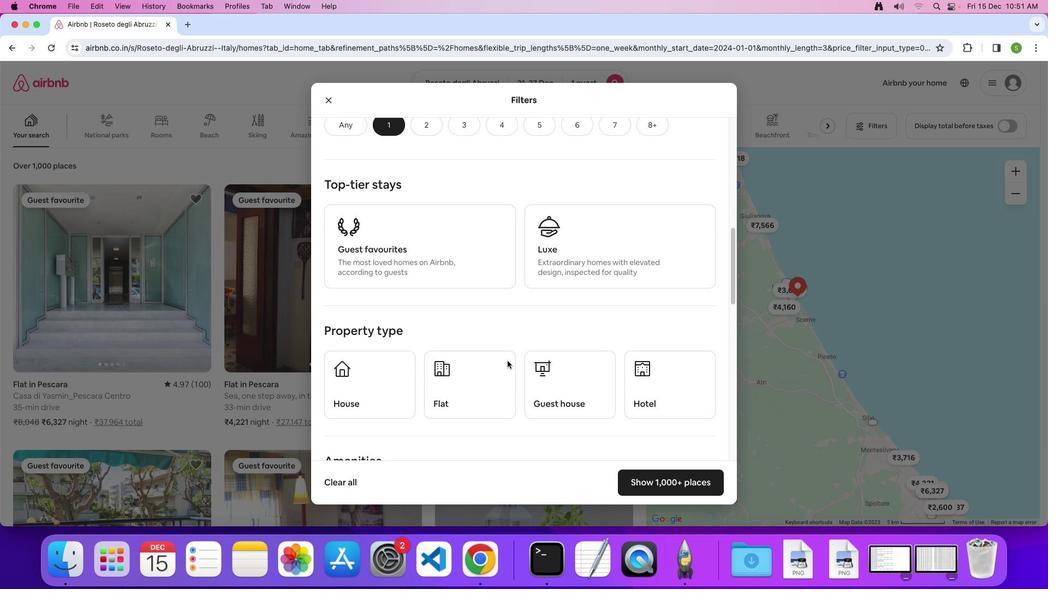 
Action: Mouse scrolled (507, 360) with delta (0, 0)
Screenshot: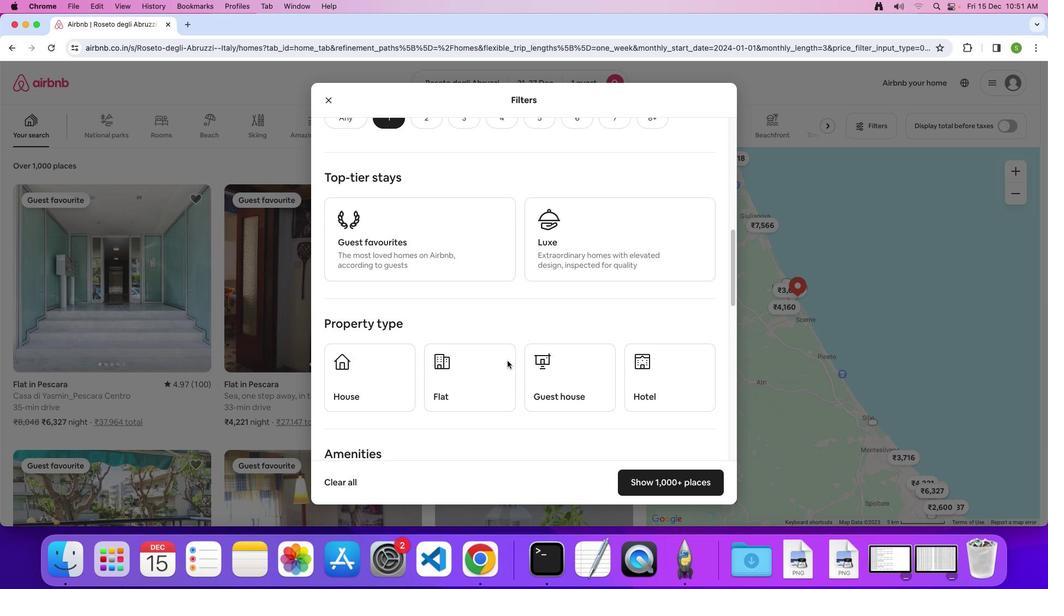 
Action: Mouse scrolled (507, 360) with delta (0, 0)
Screenshot: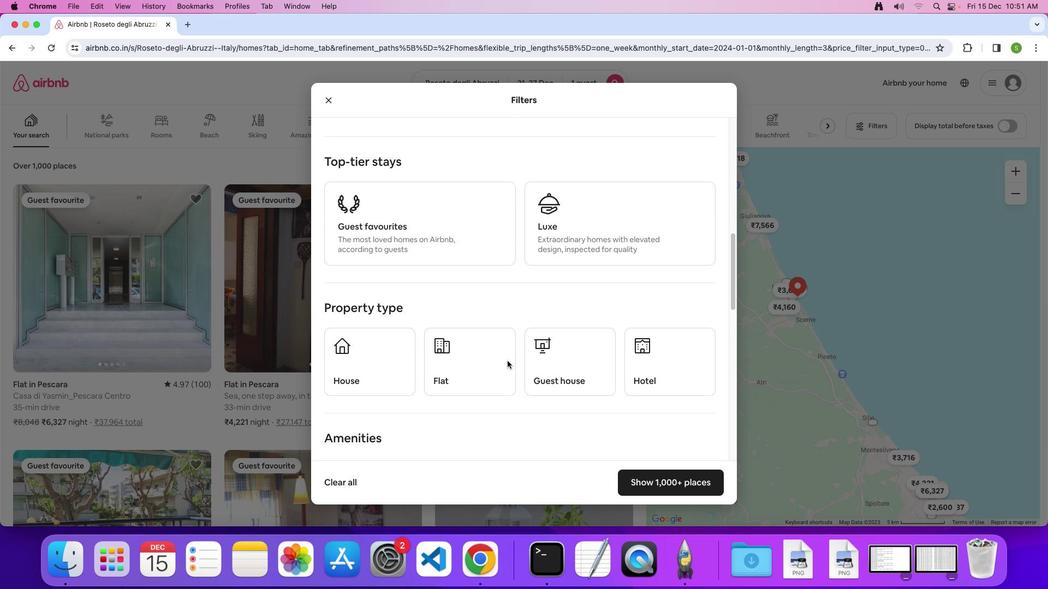 
Action: Mouse moved to (638, 333)
Screenshot: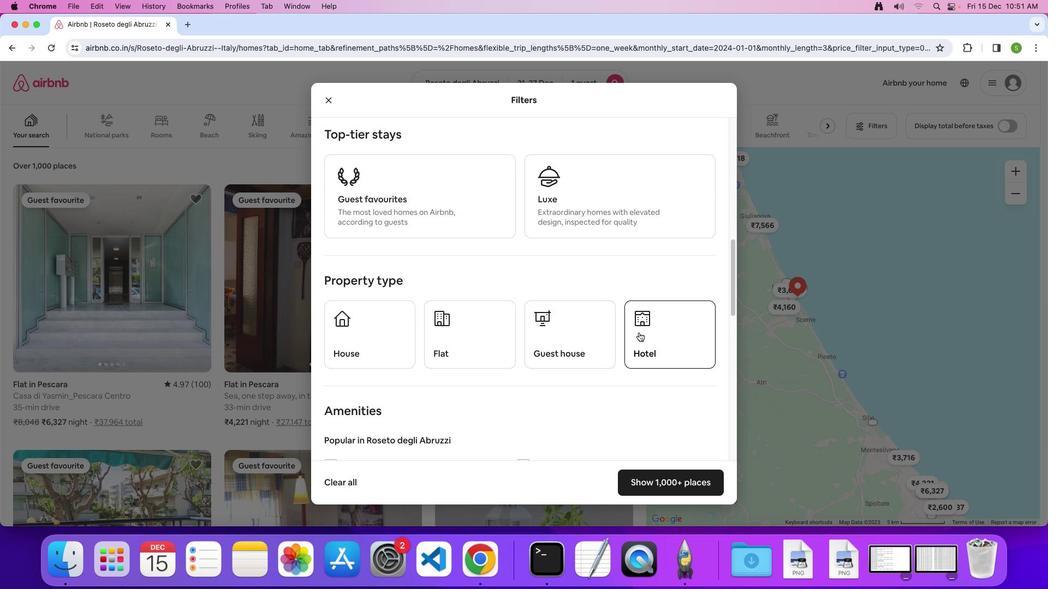 
Action: Mouse pressed left at (638, 333)
Screenshot: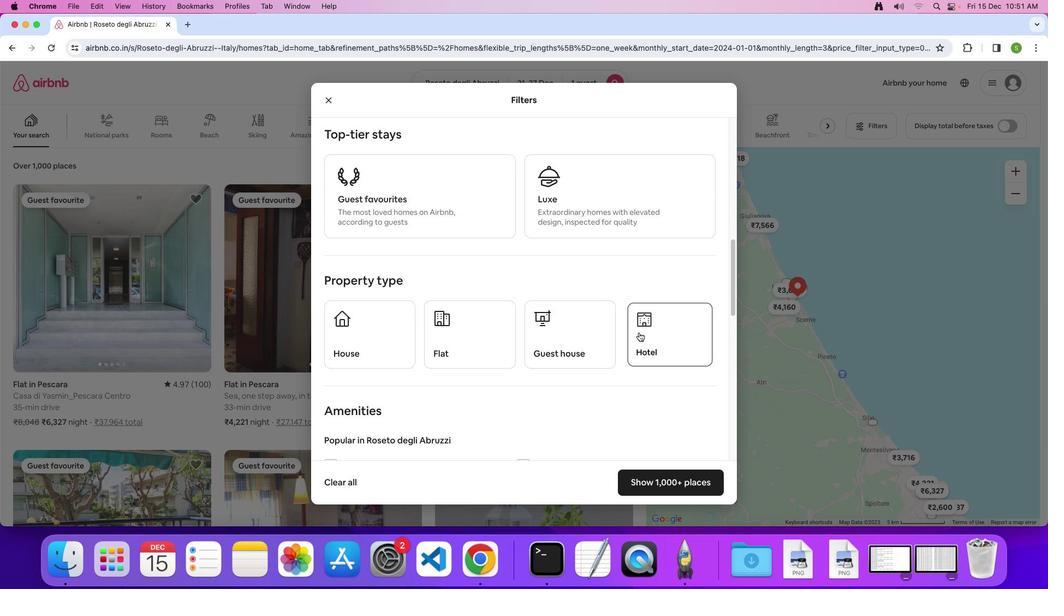
Action: Mouse moved to (624, 334)
Screenshot: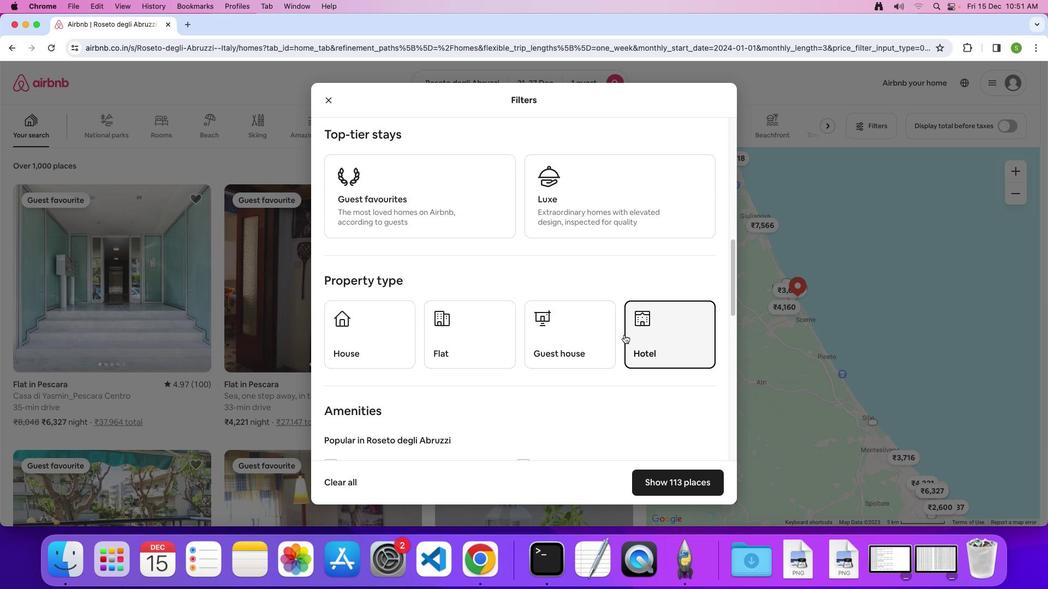 
Action: Mouse scrolled (624, 334) with delta (0, 0)
Screenshot: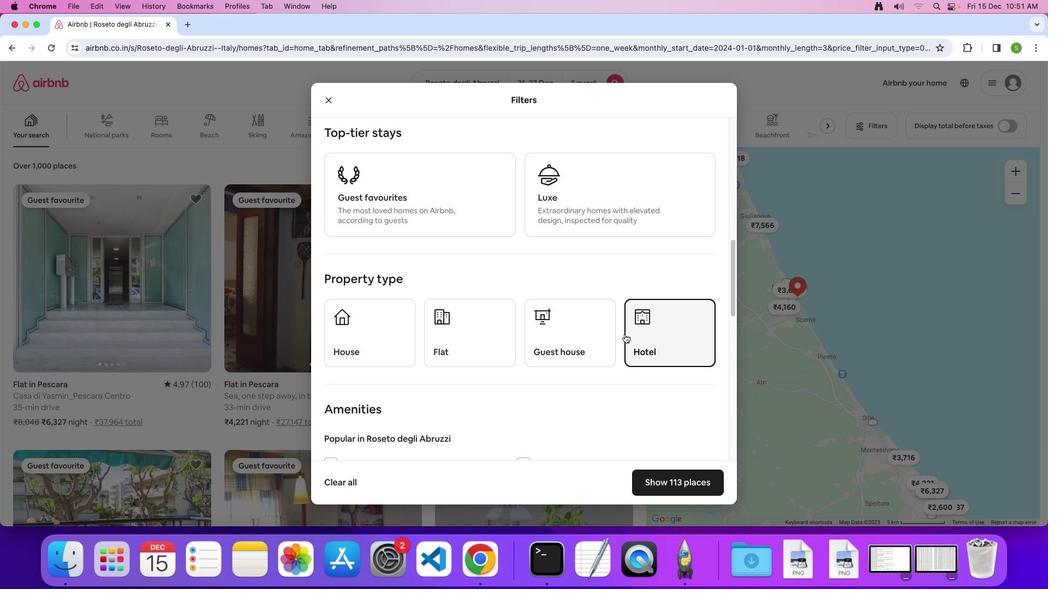 
Action: Mouse scrolled (624, 334) with delta (0, 0)
Screenshot: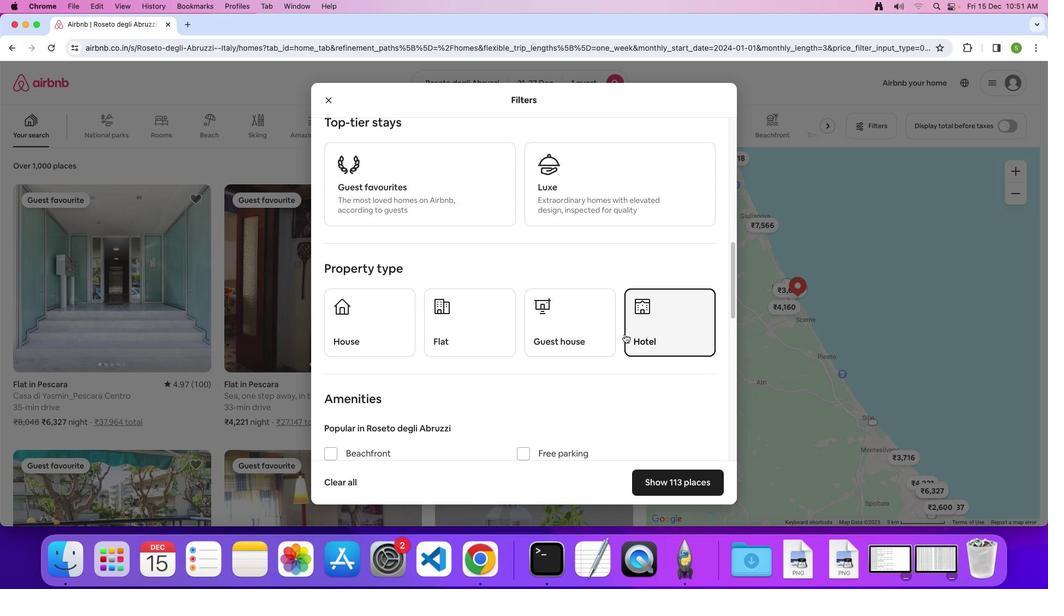 
Action: Mouse moved to (624, 334)
Screenshot: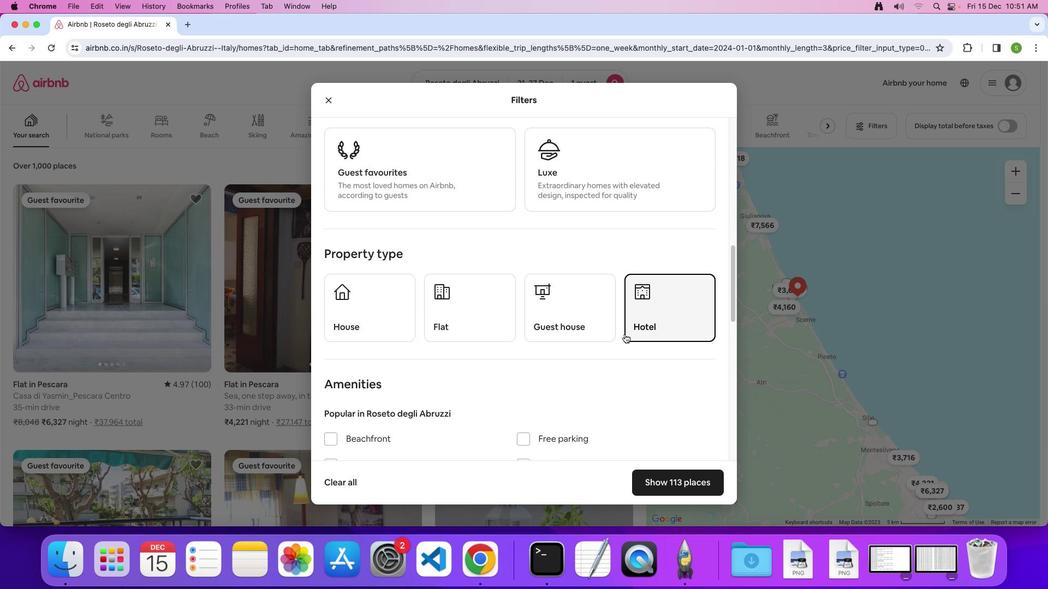 
Action: Mouse scrolled (624, 334) with delta (0, -1)
Screenshot: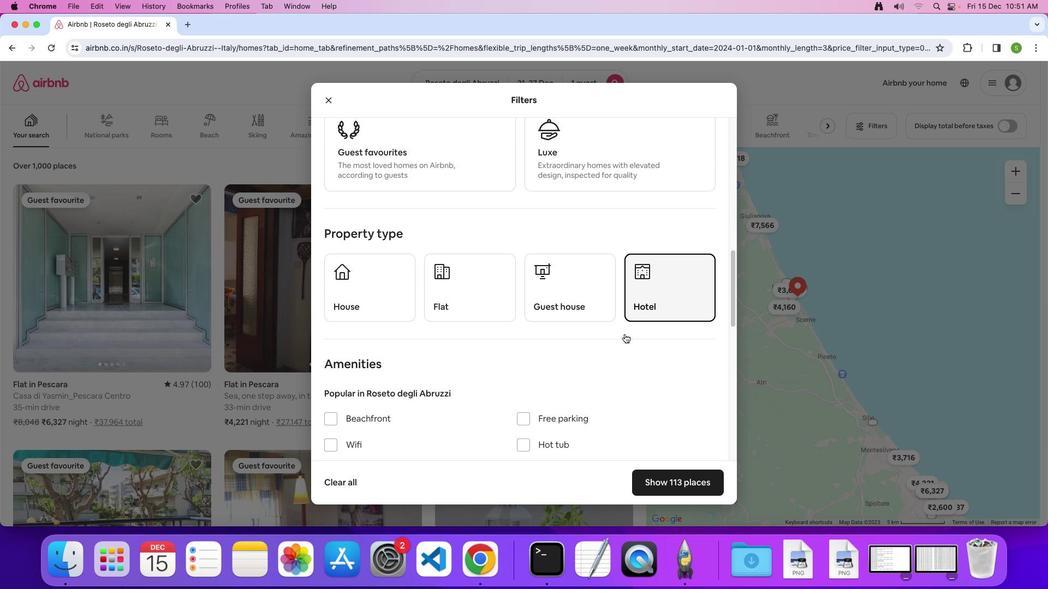 
Action: Mouse scrolled (624, 334) with delta (0, 0)
Screenshot: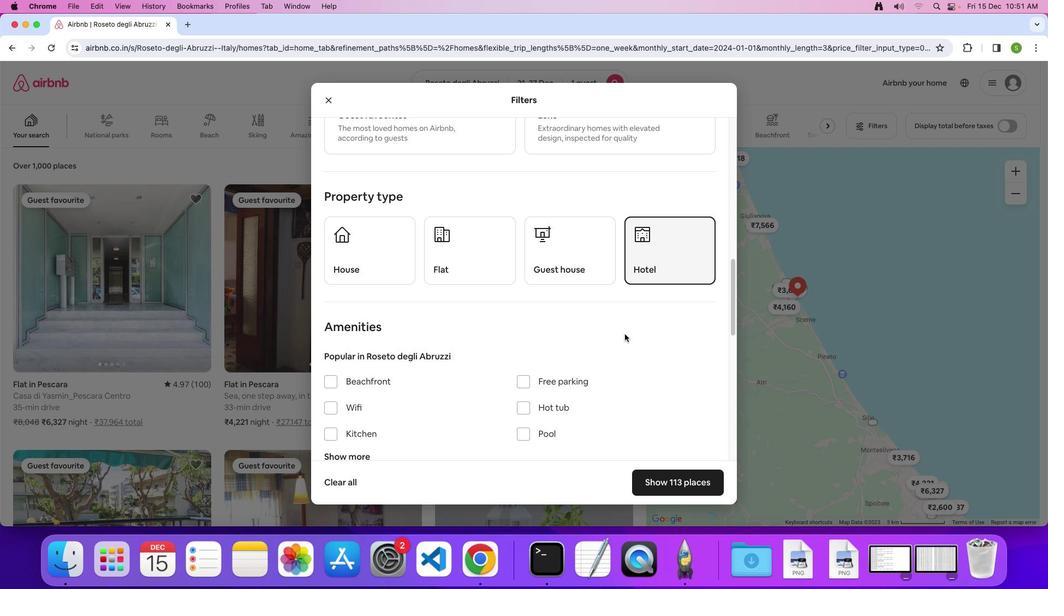 
Action: Mouse scrolled (624, 334) with delta (0, 0)
Screenshot: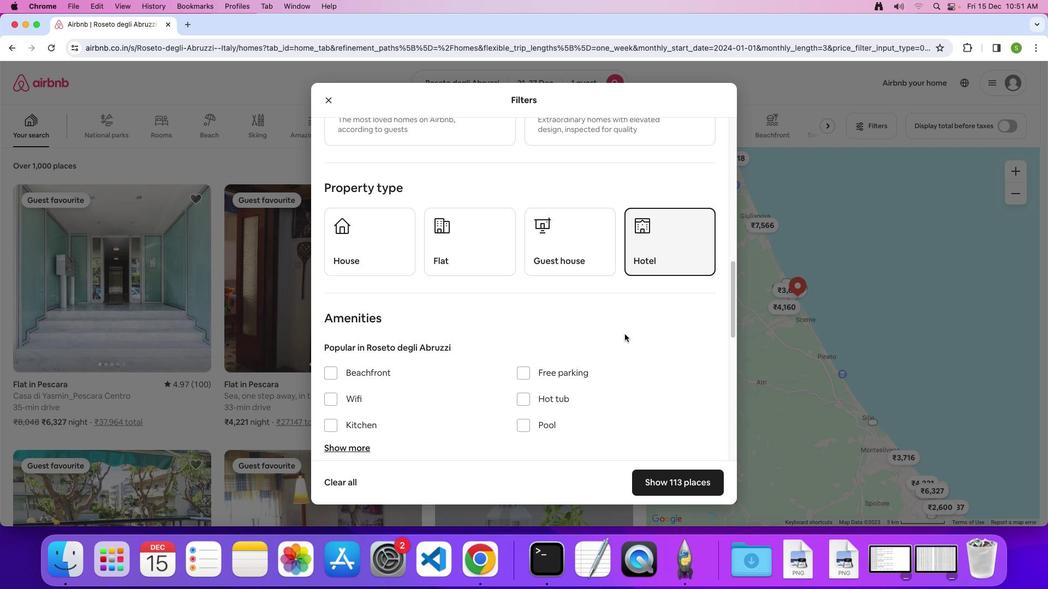 
Action: Mouse scrolled (624, 334) with delta (0, 0)
Screenshot: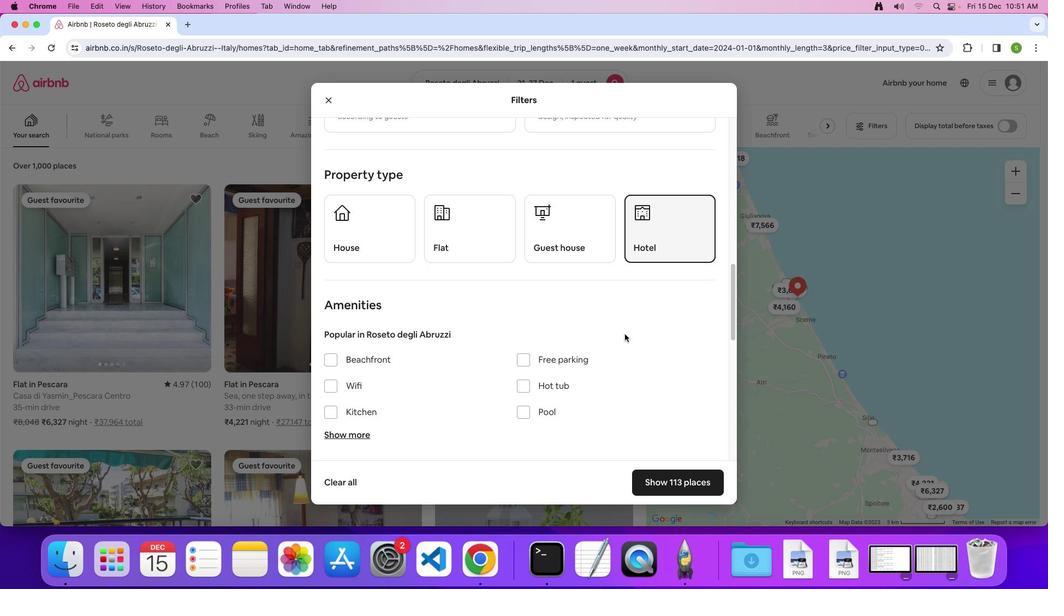 
Action: Mouse scrolled (624, 334) with delta (0, 0)
Screenshot: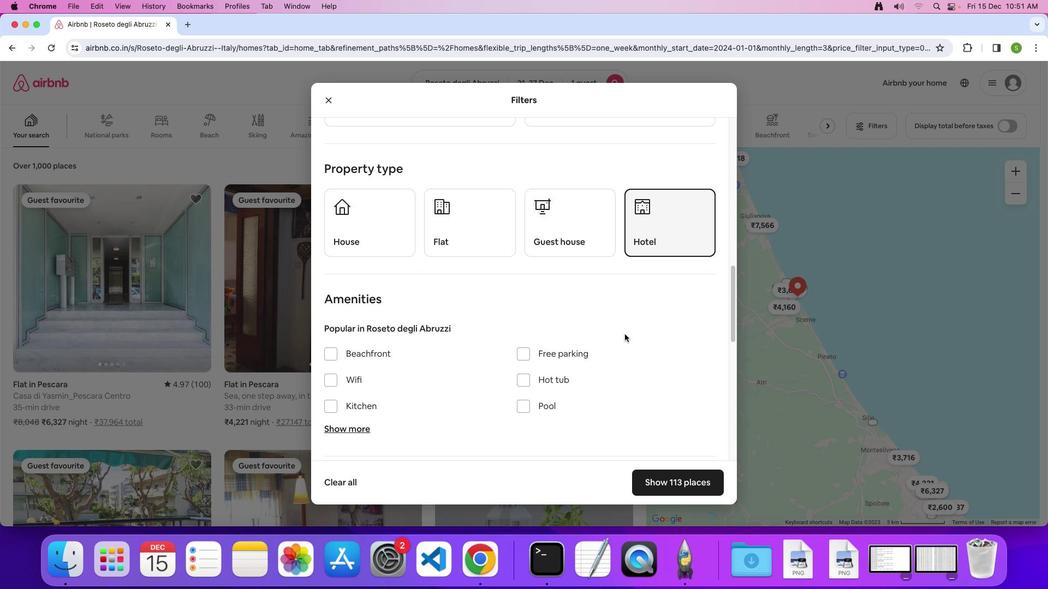 
Action: Mouse scrolled (624, 334) with delta (0, -1)
Screenshot: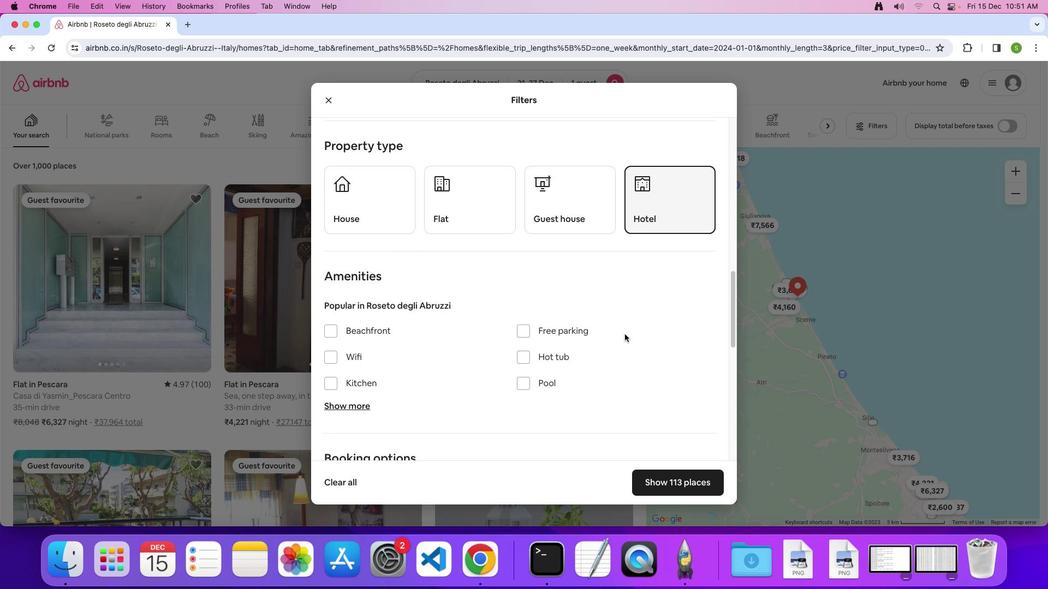 
Action: Mouse scrolled (624, 334) with delta (0, -1)
Screenshot: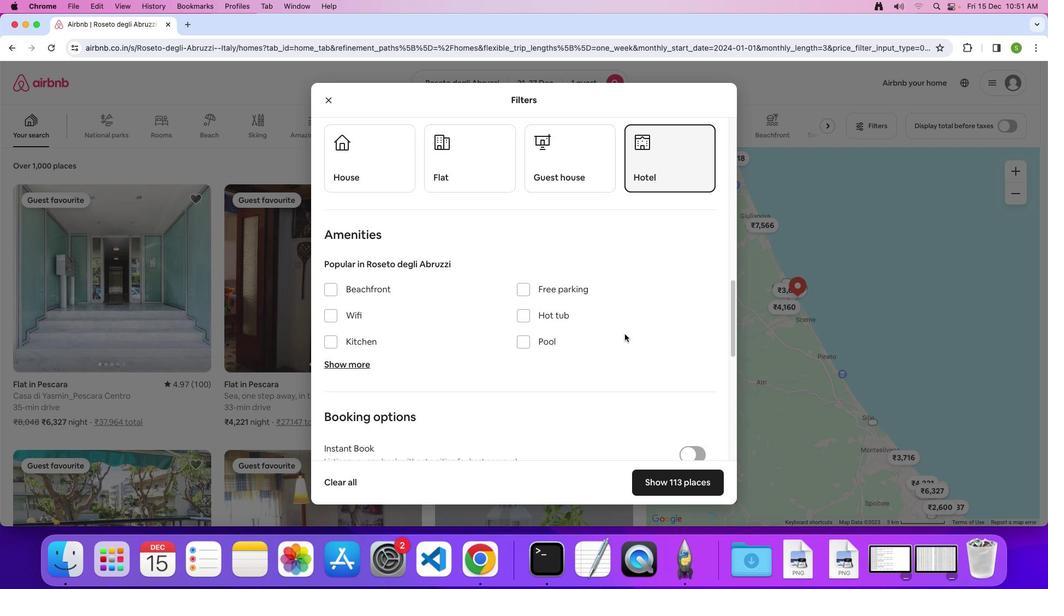 
Action: Mouse scrolled (624, 334) with delta (0, 0)
Screenshot: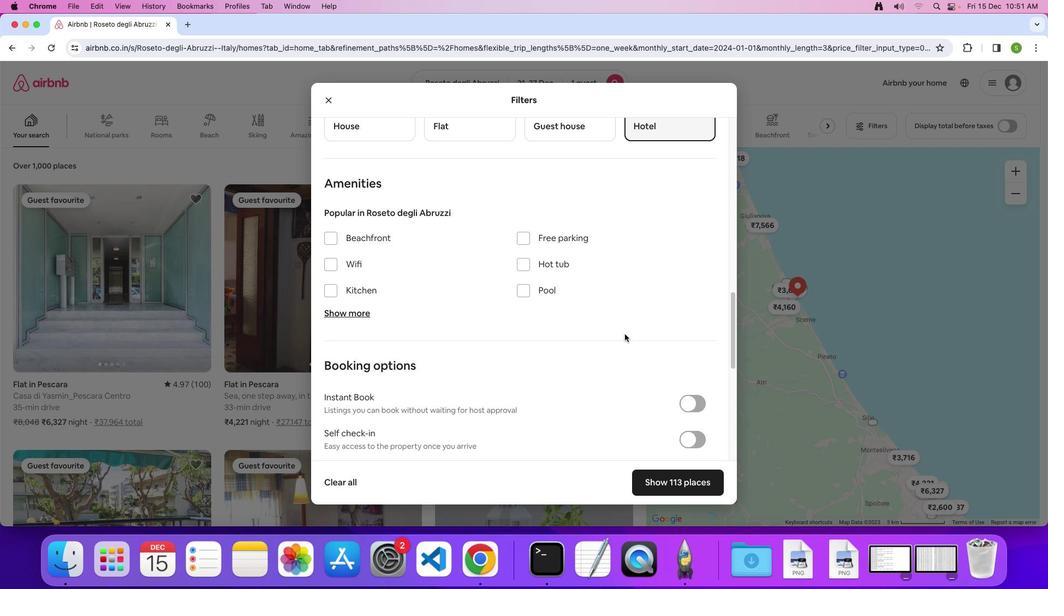 
Action: Mouse scrolled (624, 334) with delta (0, 0)
Screenshot: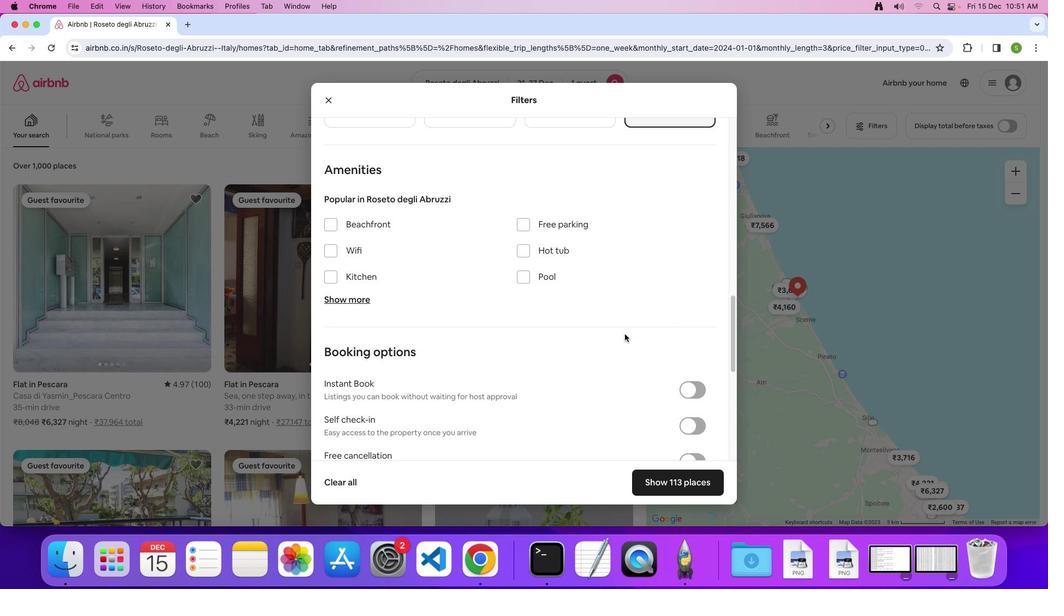 
Action: Mouse scrolled (624, 334) with delta (0, -1)
Screenshot: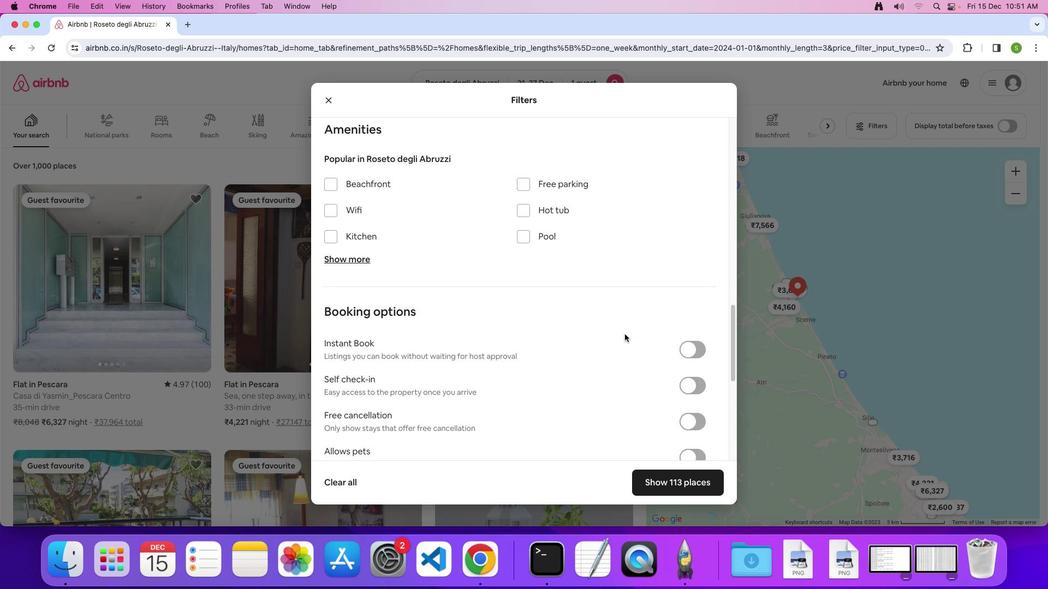 
Action: Mouse scrolled (624, 334) with delta (0, 0)
Screenshot: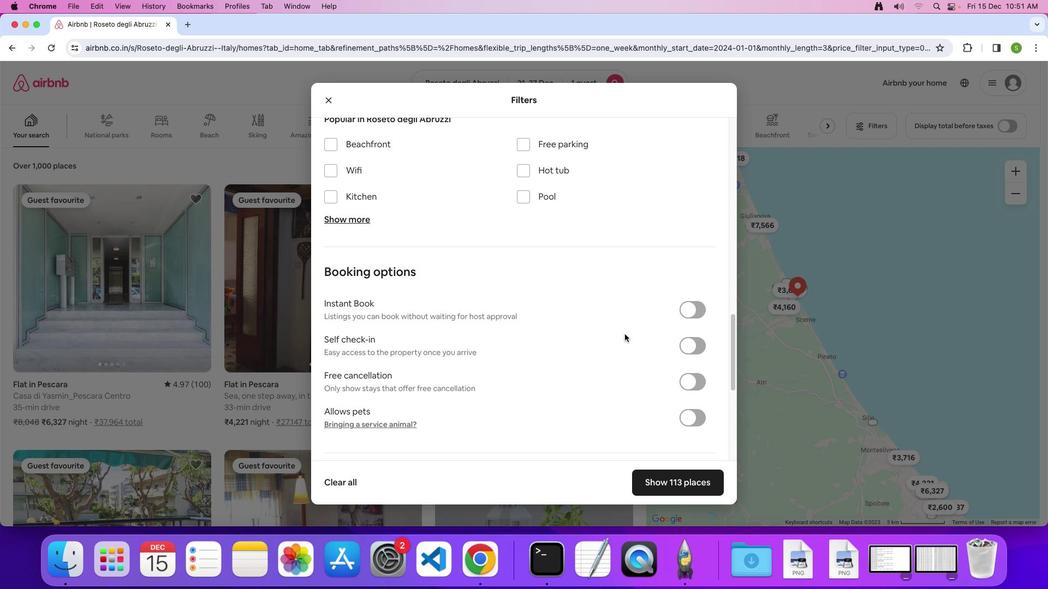 
Action: Mouse scrolled (624, 334) with delta (0, 0)
Screenshot: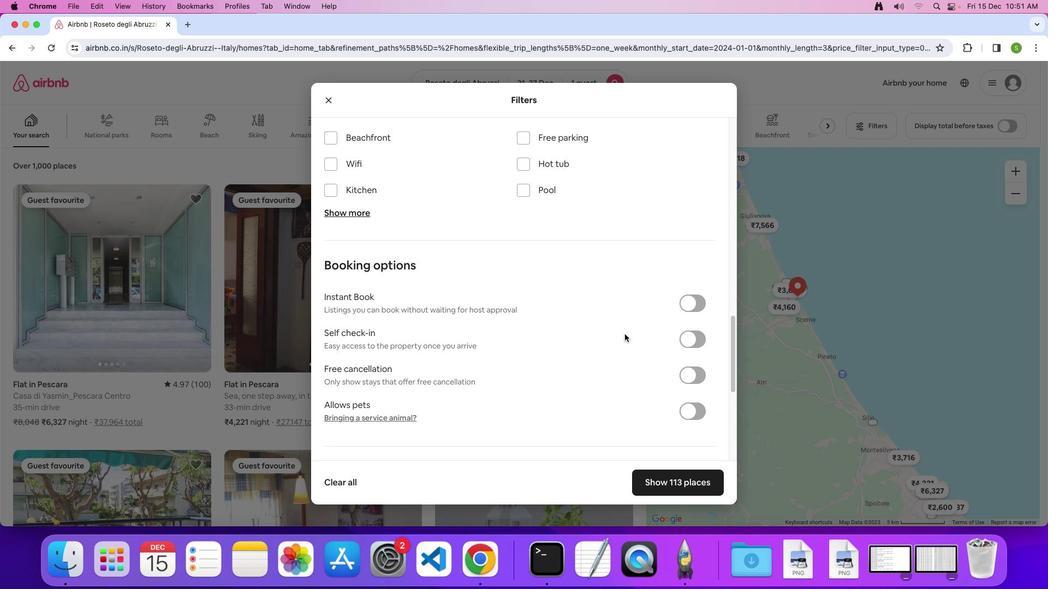
Action: Mouse scrolled (624, 334) with delta (0, -1)
Screenshot: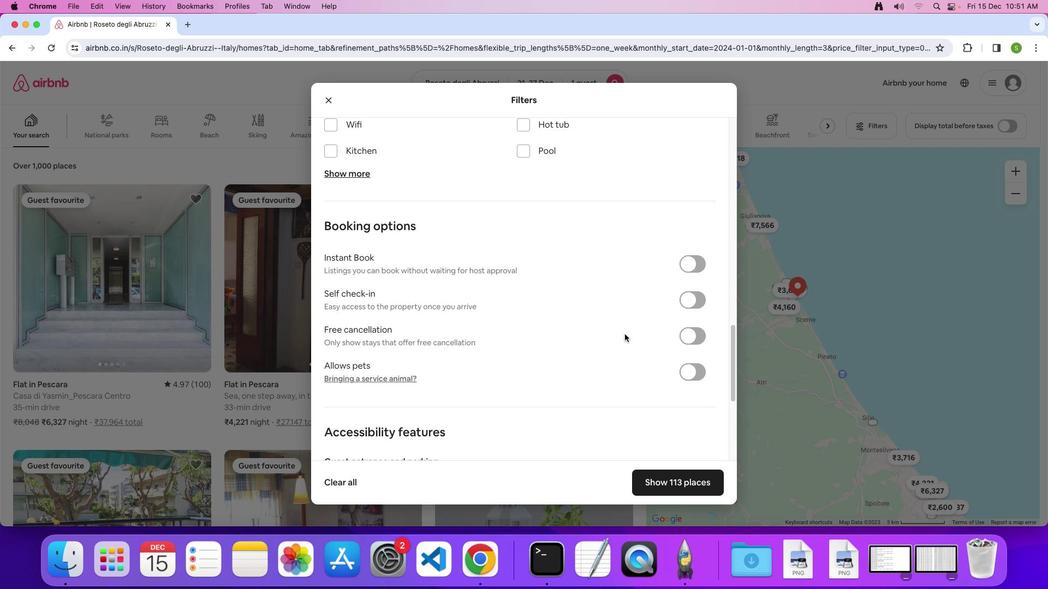
Action: Mouse scrolled (624, 334) with delta (0, 0)
Screenshot: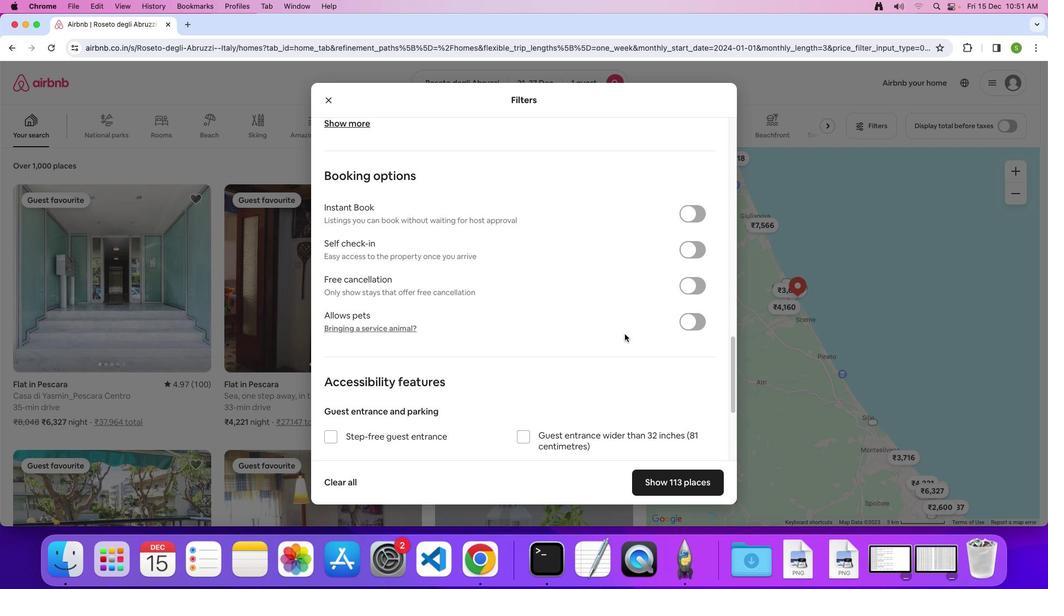 
Action: Mouse scrolled (624, 334) with delta (0, 0)
Screenshot: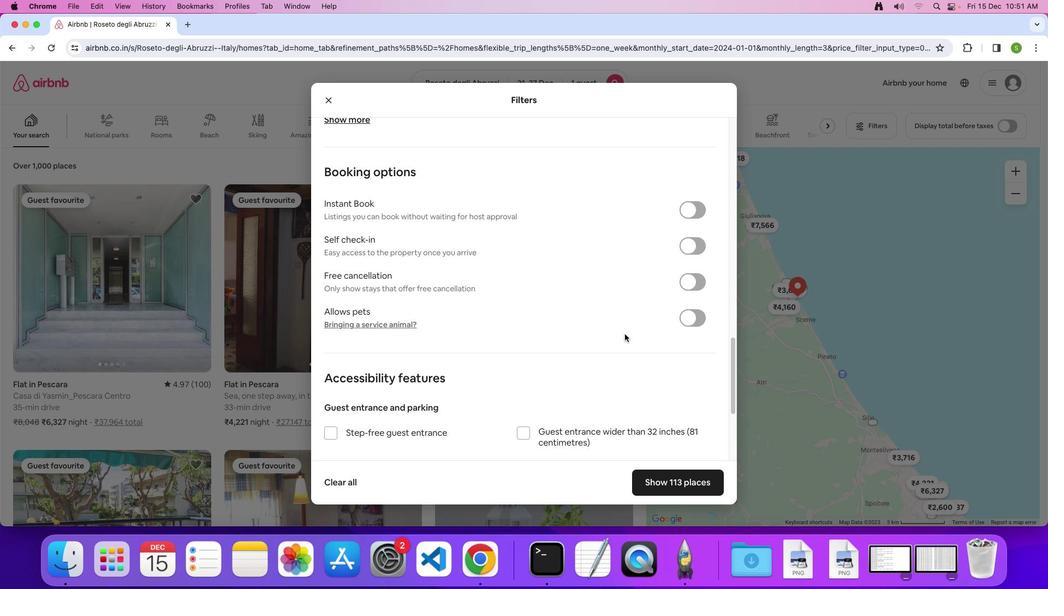 
Action: Mouse scrolled (624, 334) with delta (0, 0)
Screenshot: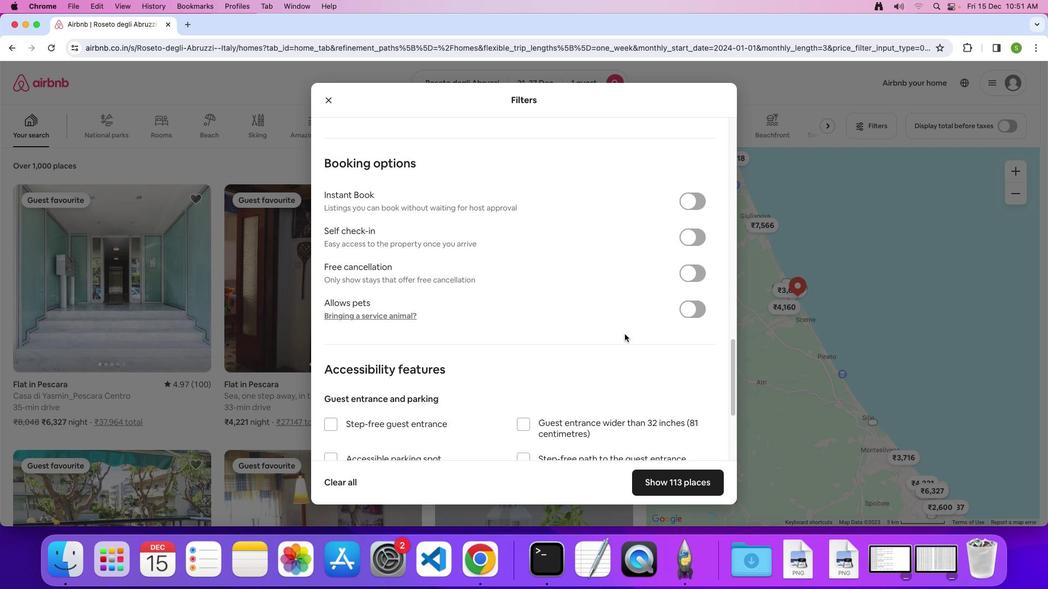 
Action: Mouse scrolled (624, 334) with delta (0, 0)
Screenshot: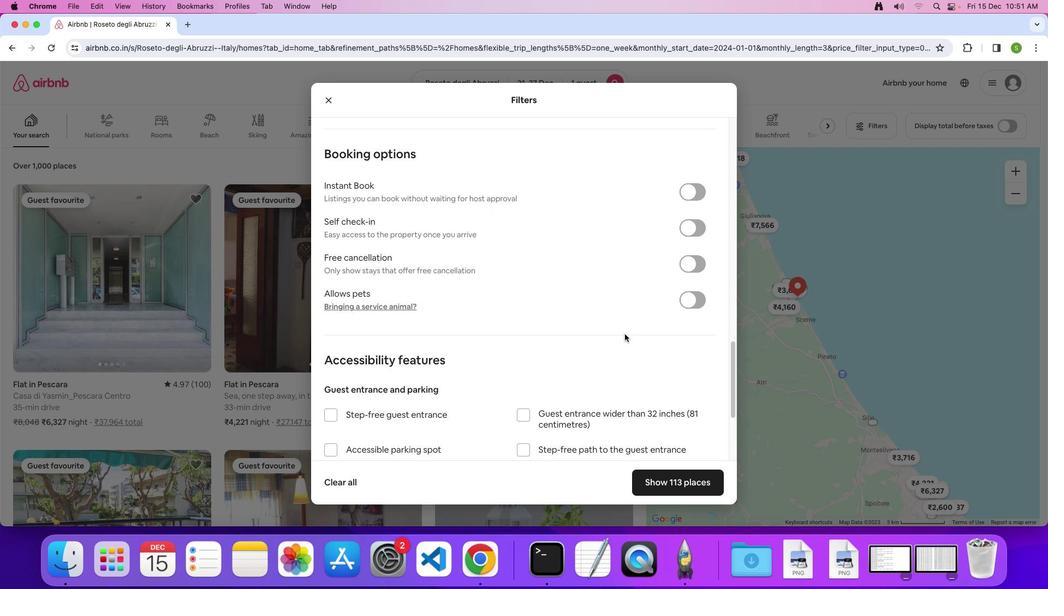 
Action: Mouse scrolled (624, 334) with delta (0, -1)
Screenshot: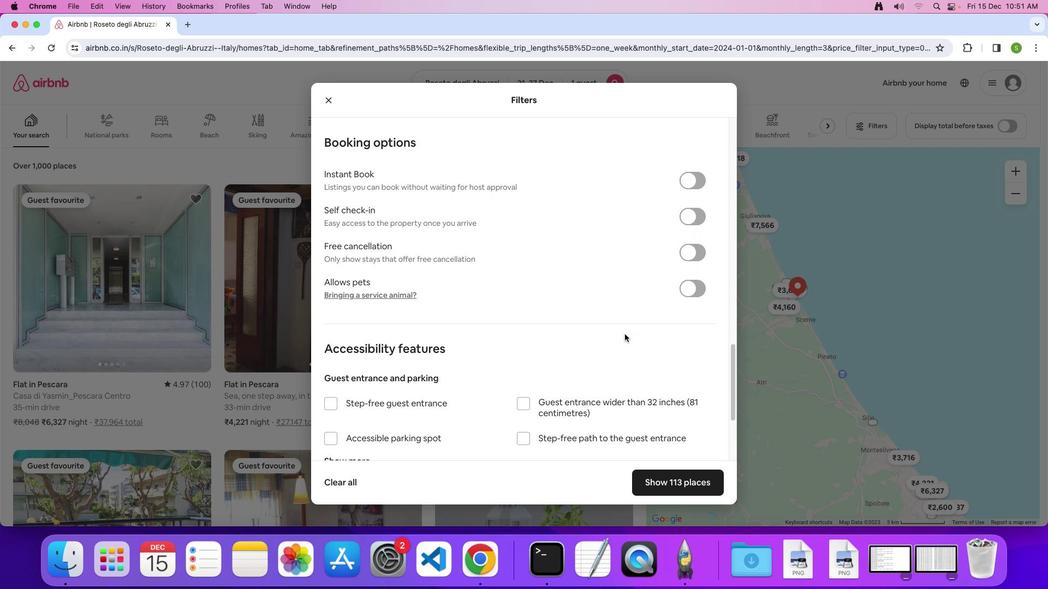 
Action: Mouse scrolled (624, 334) with delta (0, 0)
Screenshot: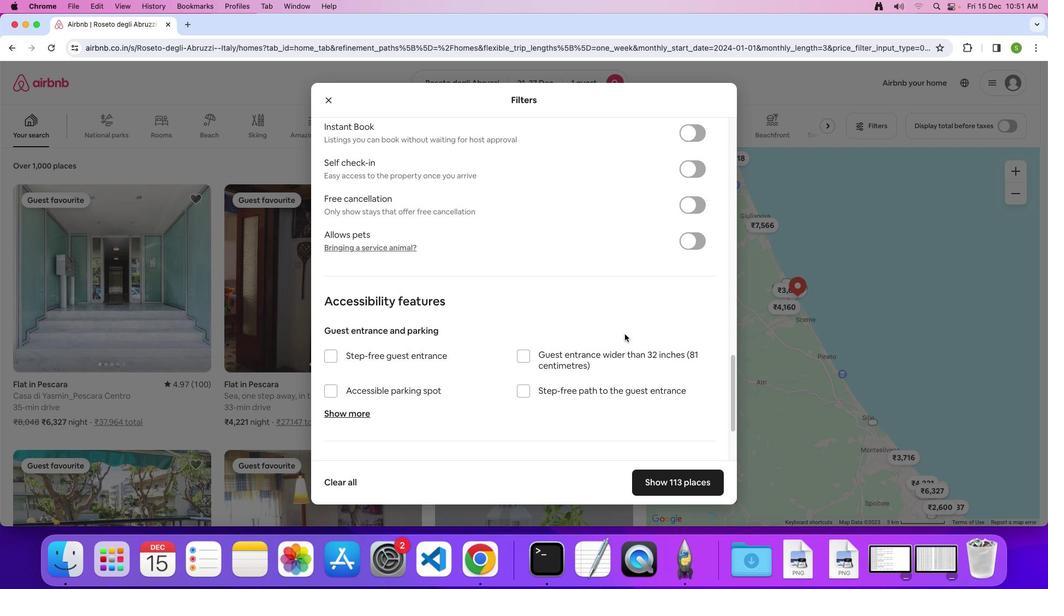 
Action: Mouse scrolled (624, 334) with delta (0, 0)
Screenshot: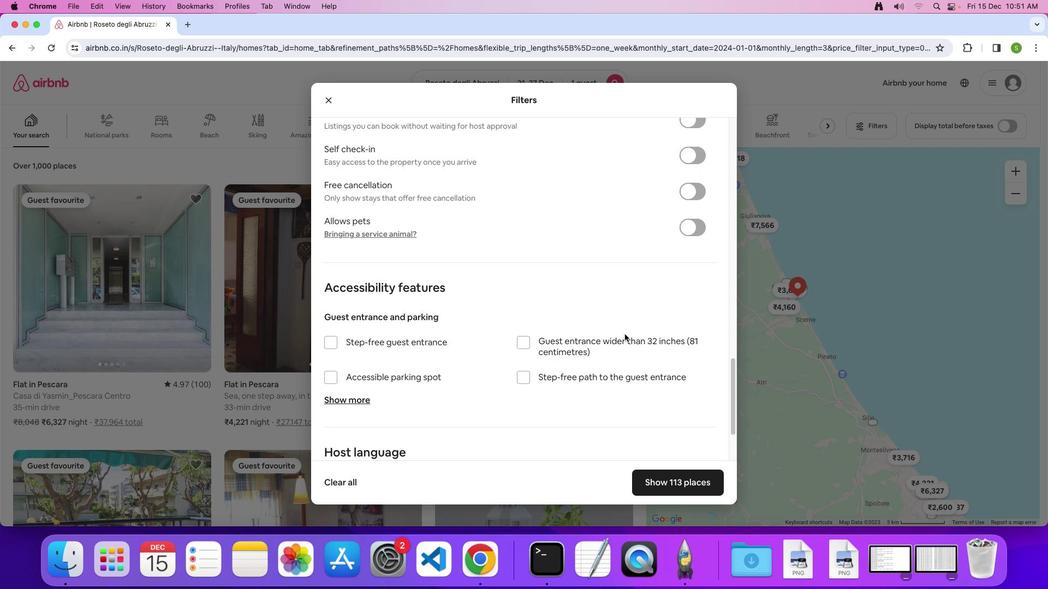 
Action: Mouse scrolled (624, 334) with delta (0, -1)
Screenshot: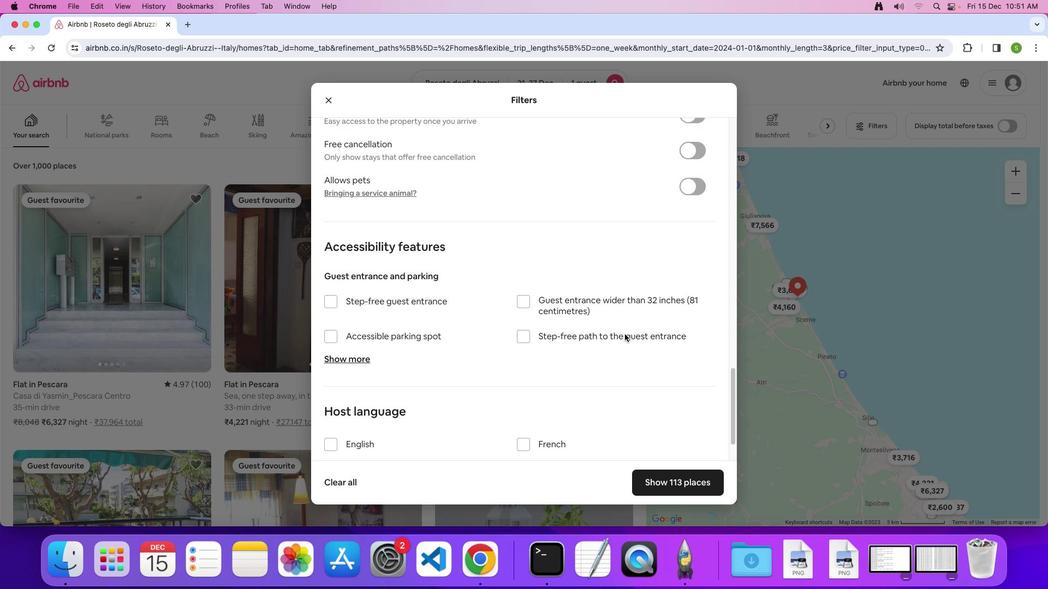 
Action: Mouse scrolled (624, 334) with delta (0, 0)
Screenshot: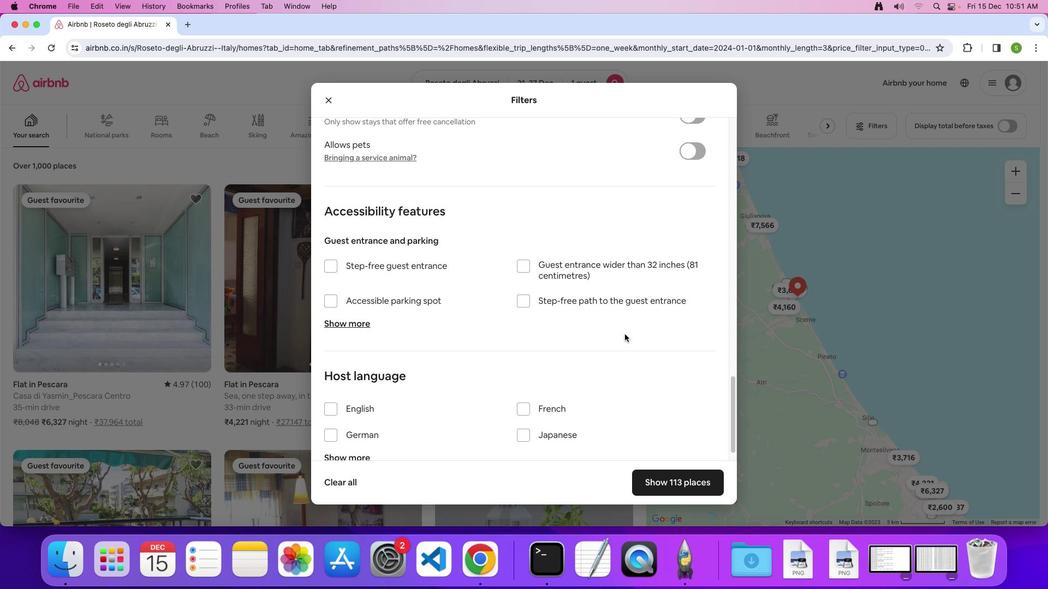 
Action: Mouse scrolled (624, 334) with delta (0, 0)
Screenshot: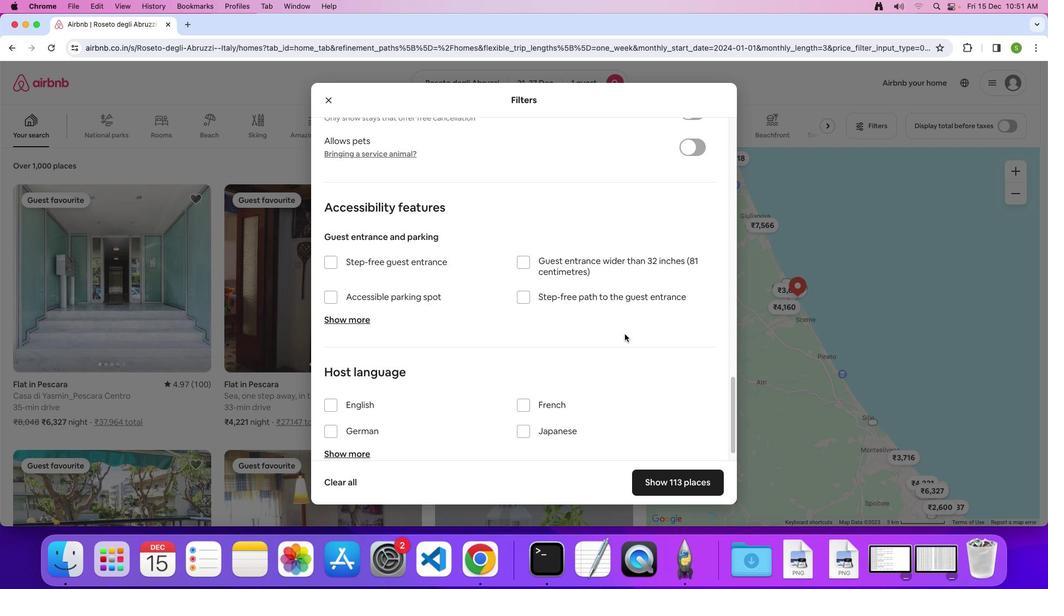 
Action: Mouse scrolled (624, 334) with delta (0, -1)
Screenshot: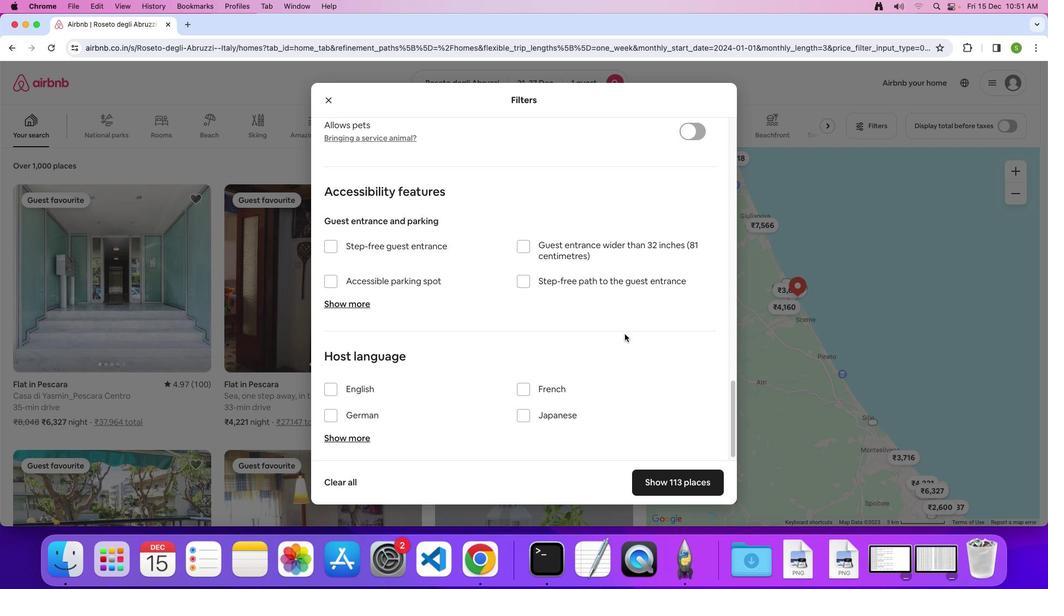 
Action: Mouse scrolled (624, 334) with delta (0, 0)
Screenshot: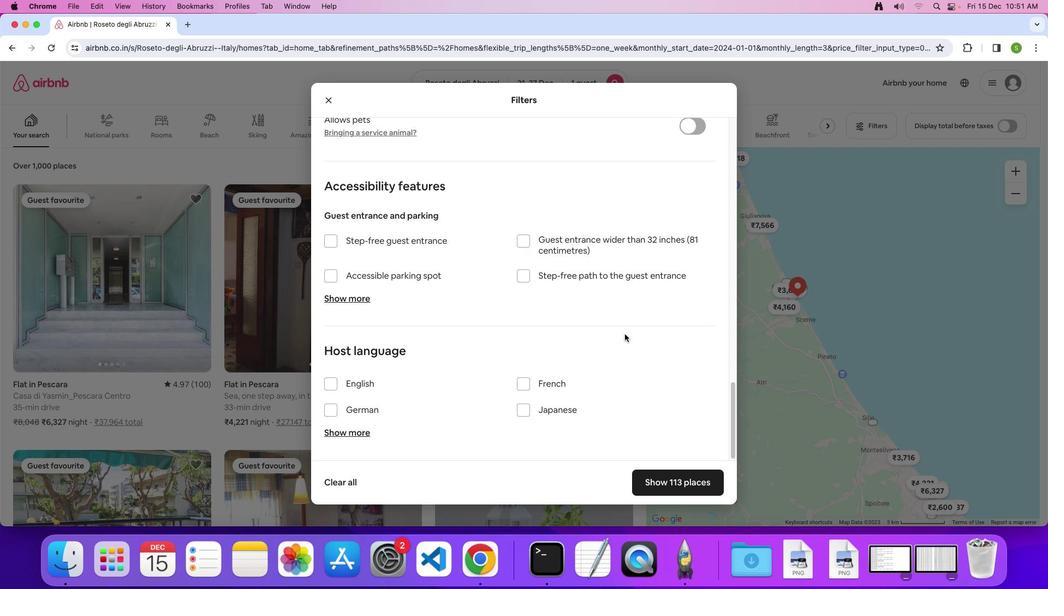
Action: Mouse scrolled (624, 334) with delta (0, 0)
Screenshot: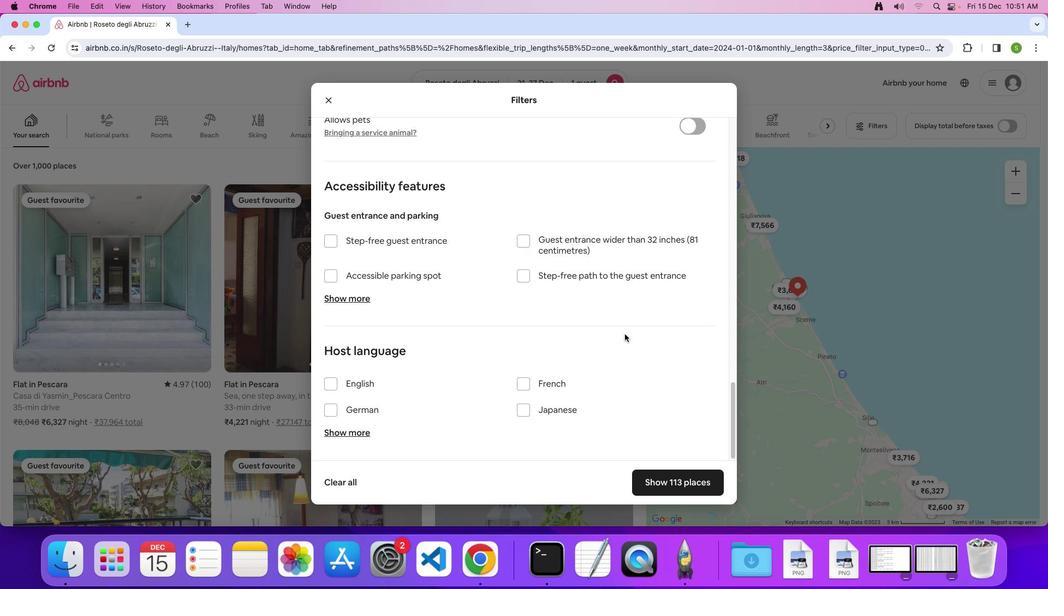 
Action: Mouse scrolled (624, 334) with delta (0, -1)
Screenshot: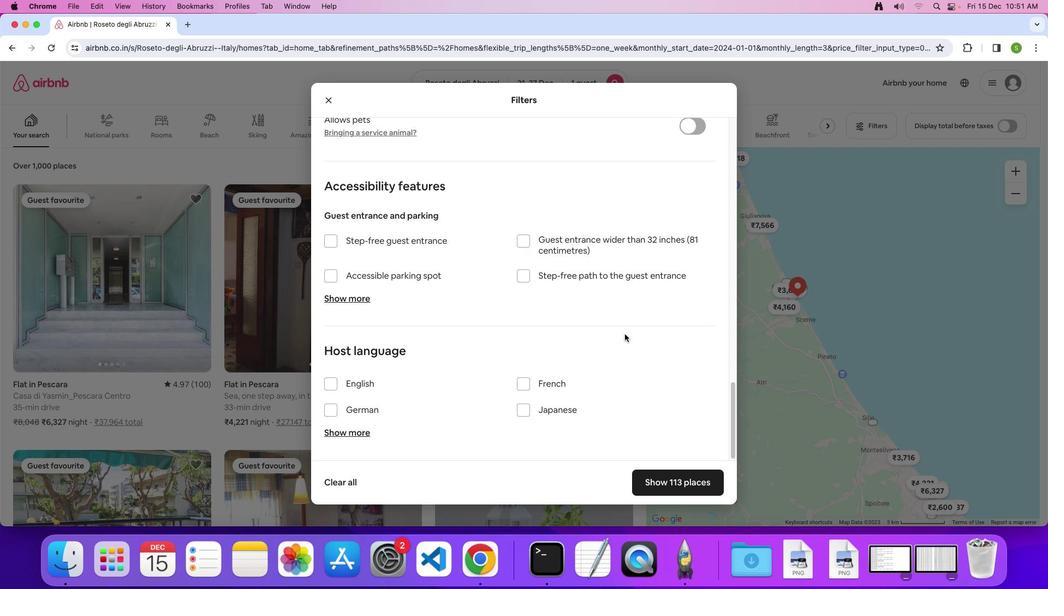 
Action: Mouse moved to (651, 483)
Screenshot: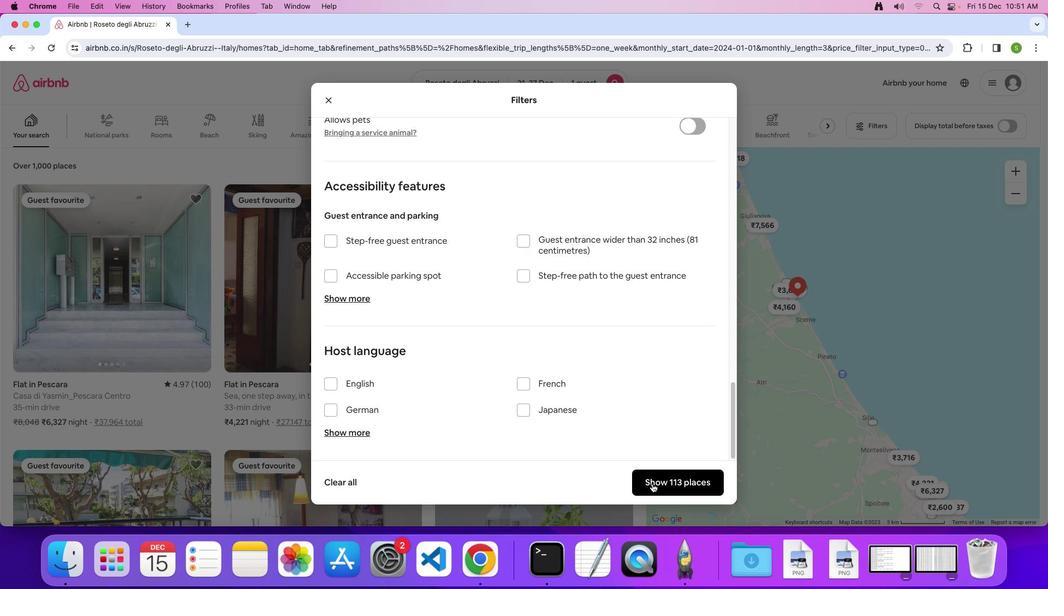 
Action: Mouse pressed left at (651, 483)
Screenshot: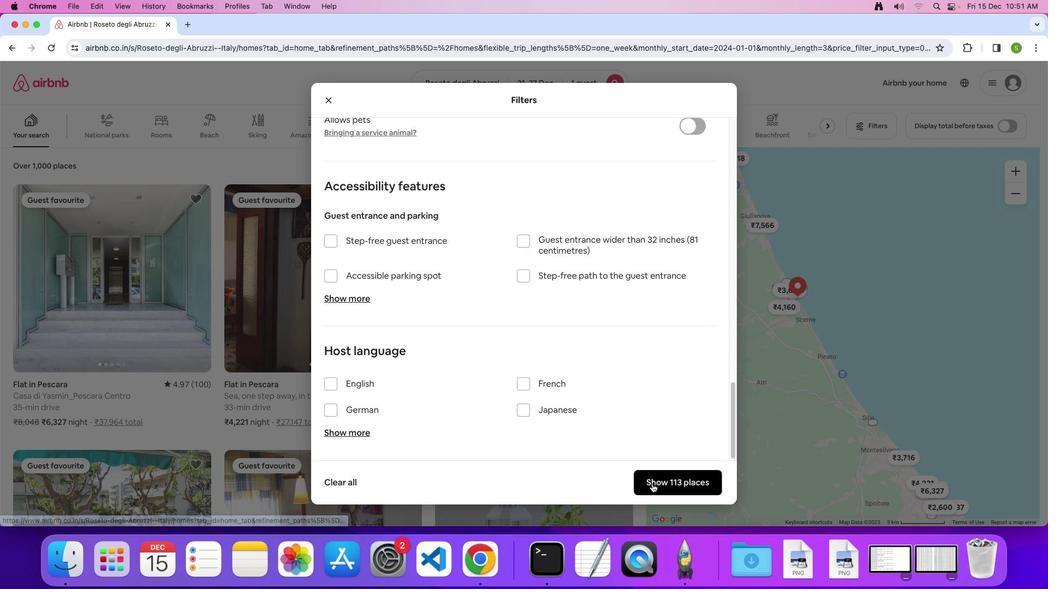
Action: Mouse moved to (133, 228)
Screenshot: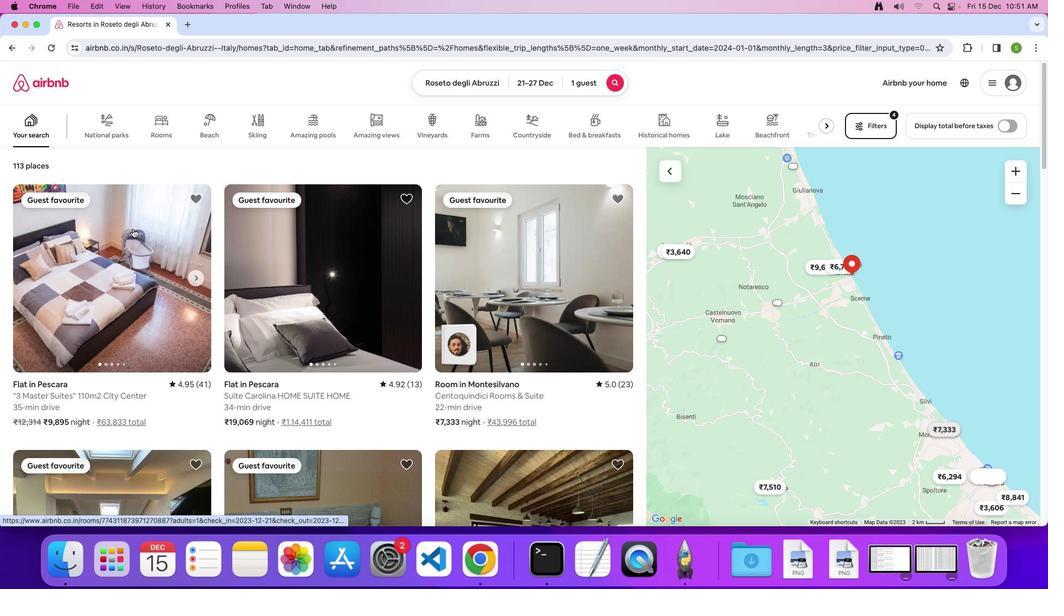 
Action: Mouse pressed left at (133, 228)
Screenshot: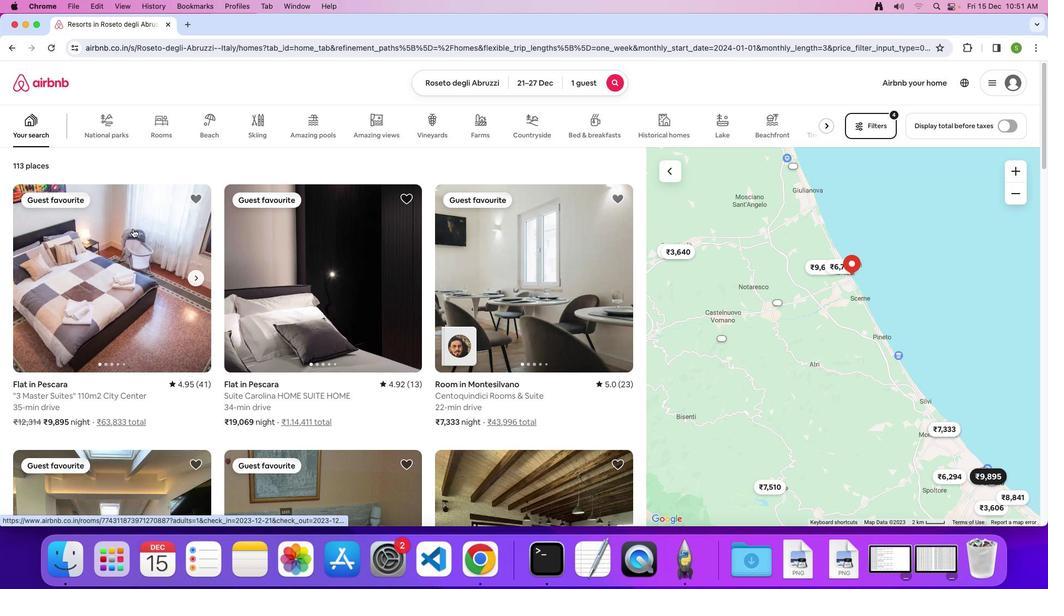 
Action: Mouse moved to (355, 216)
Screenshot: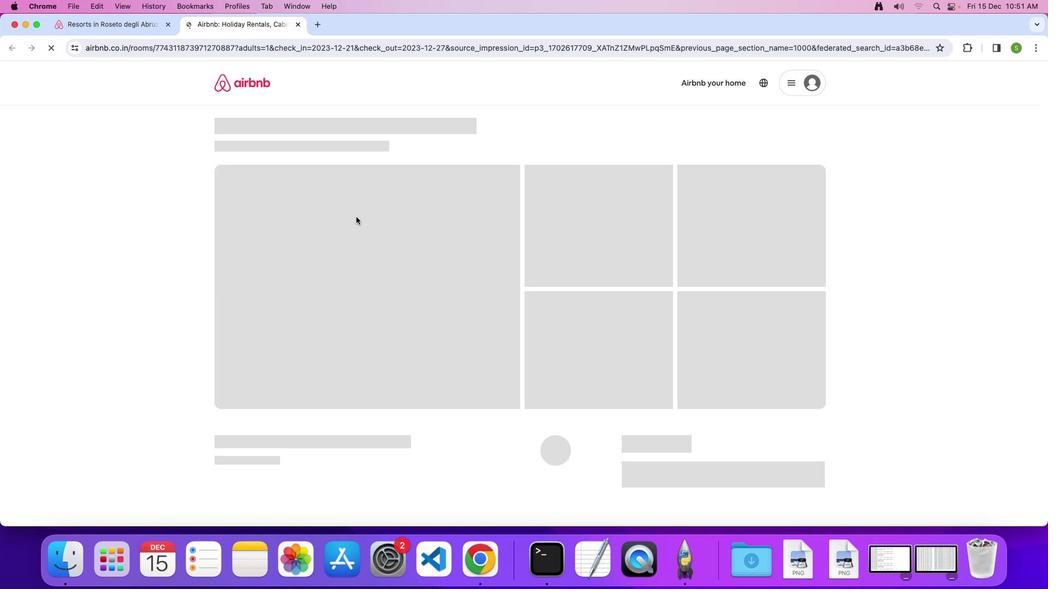 
Action: Mouse pressed left at (355, 216)
Screenshot: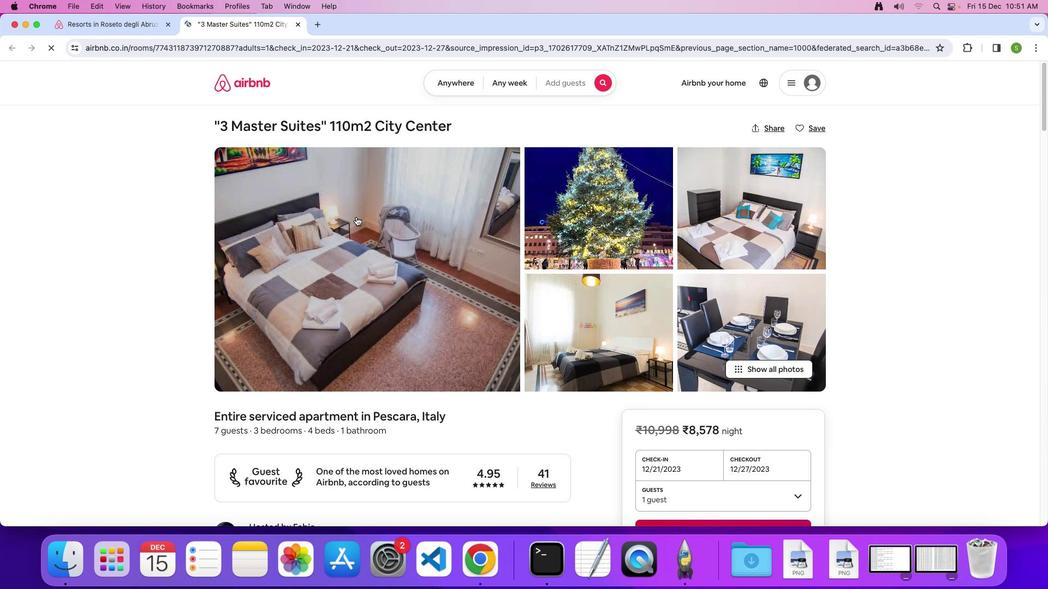 
Action: Mouse moved to (531, 252)
Screenshot: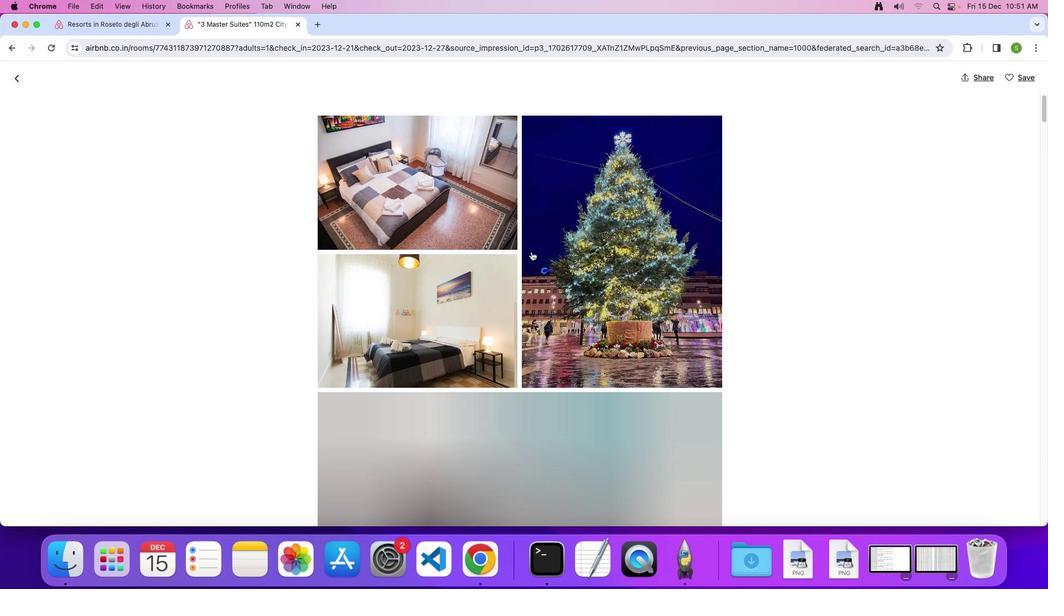 
Action: Mouse scrolled (531, 252) with delta (0, 0)
Screenshot: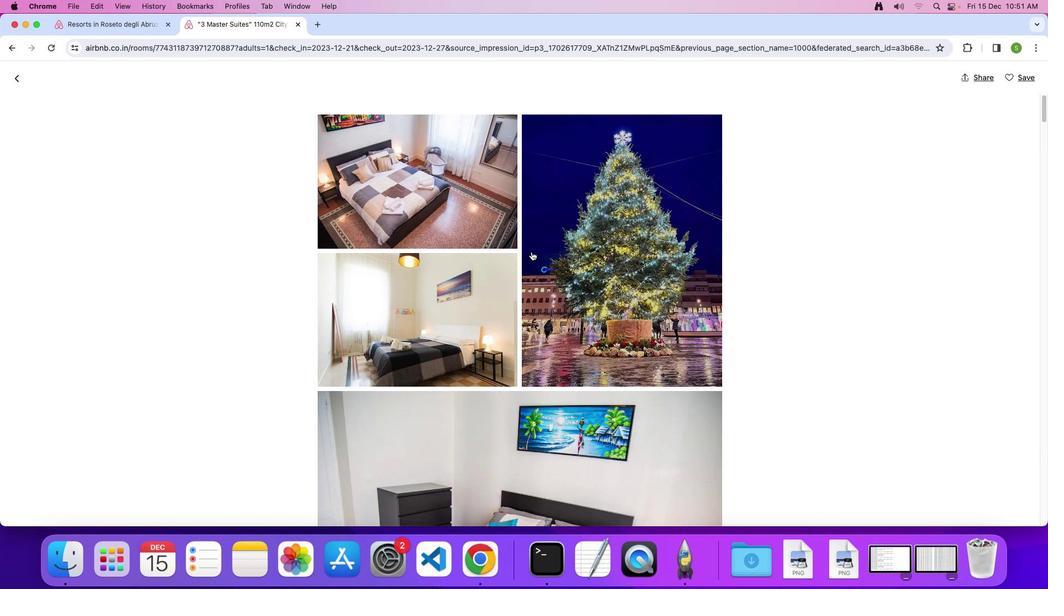 
Action: Mouse scrolled (531, 252) with delta (0, 0)
Screenshot: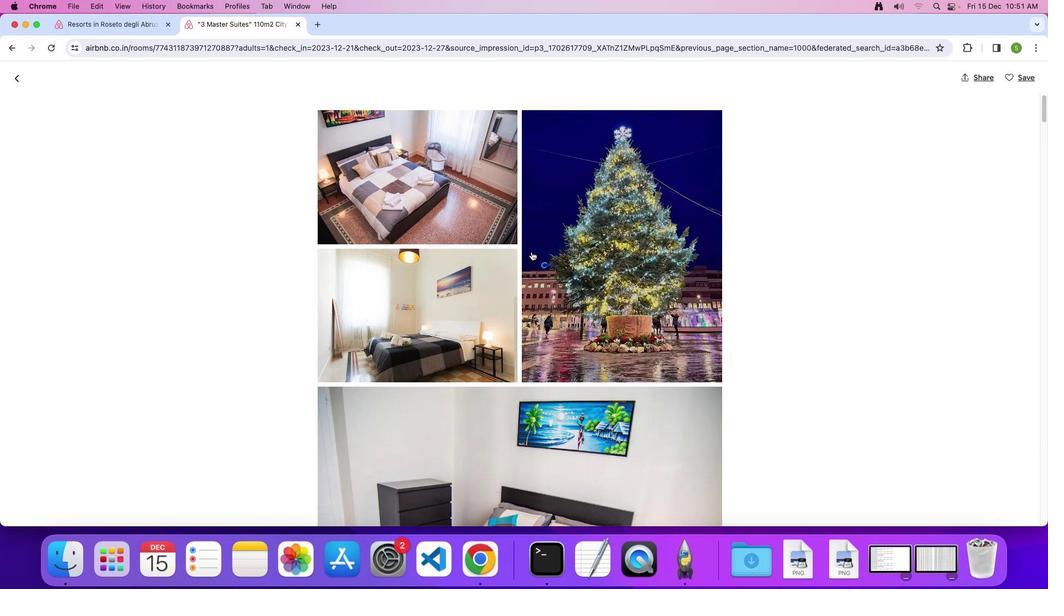
Action: Mouse scrolled (531, 252) with delta (0, 0)
Screenshot: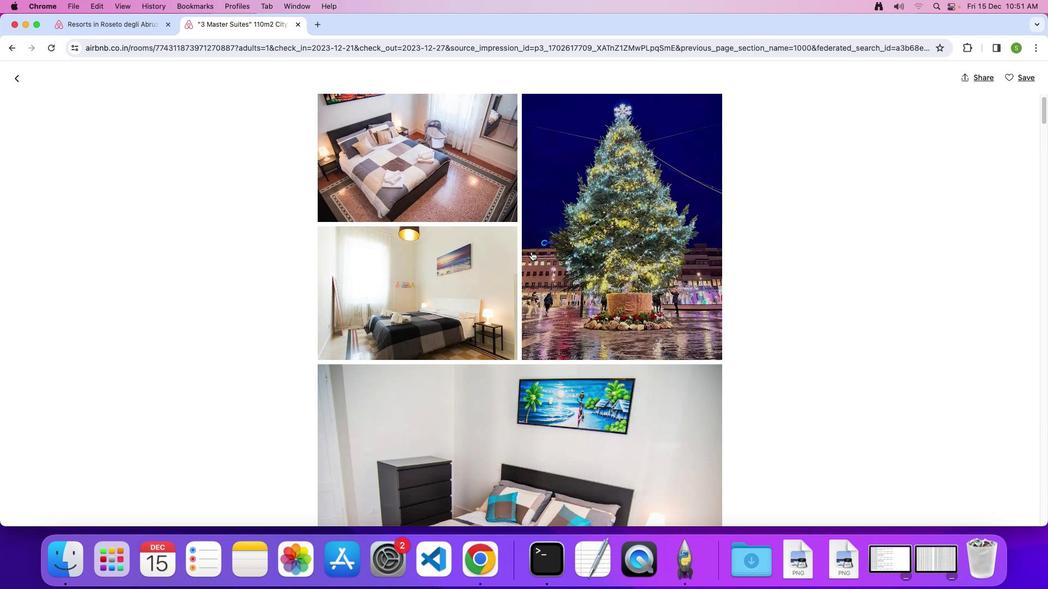 
Action: Mouse scrolled (531, 252) with delta (0, 0)
Screenshot: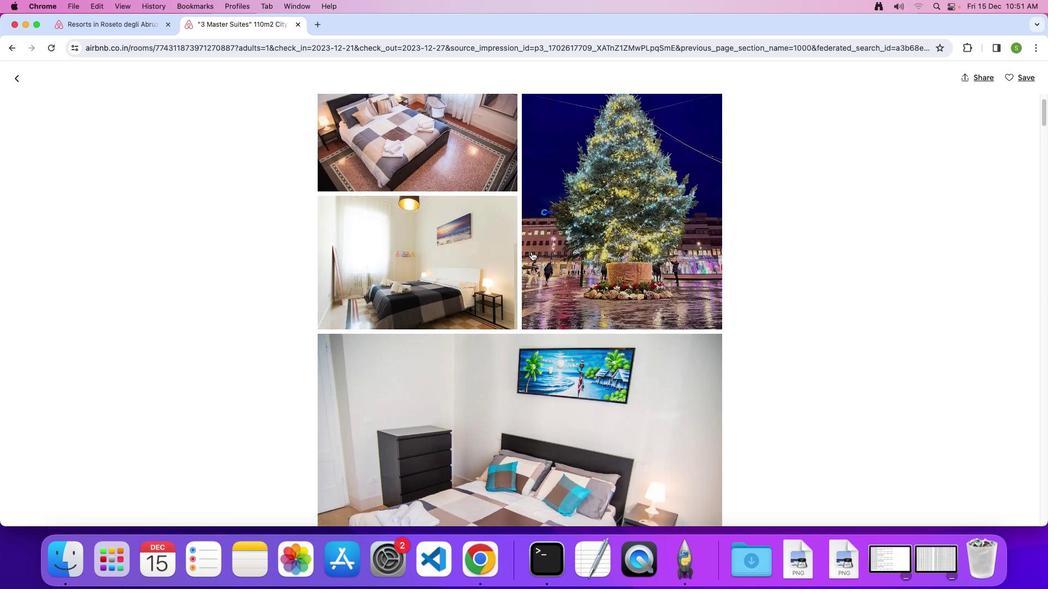
Action: Mouse scrolled (531, 252) with delta (0, 0)
Screenshot: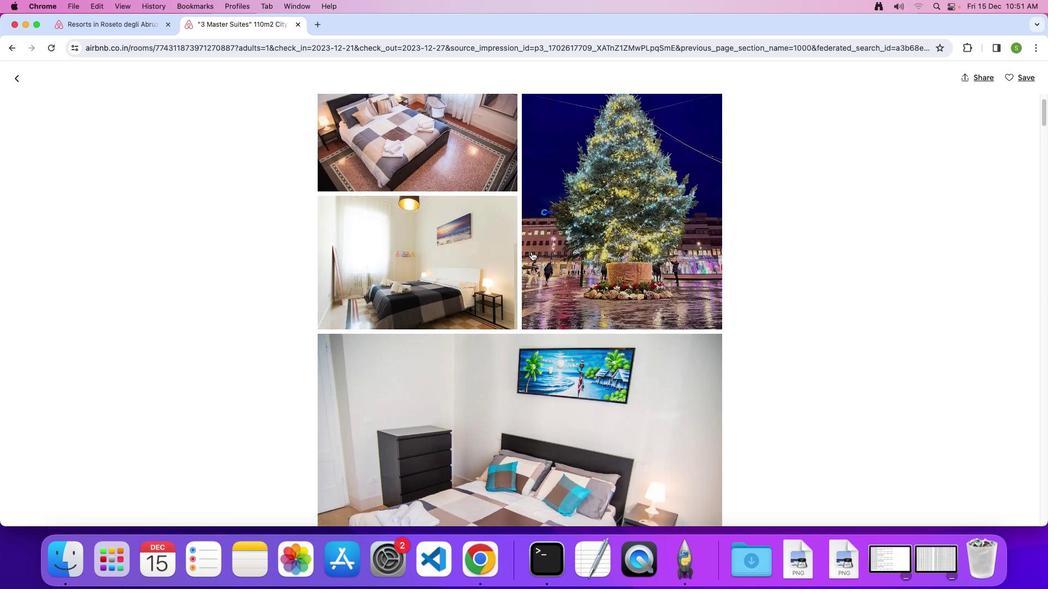 
Action: Mouse scrolled (531, 252) with delta (0, 0)
Screenshot: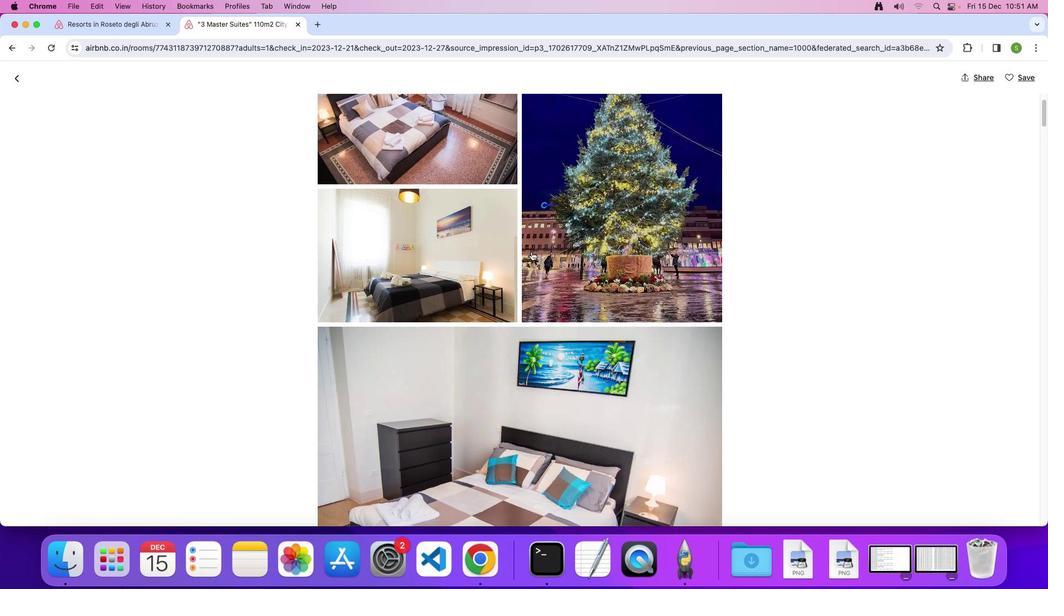 
Action: Mouse scrolled (531, 252) with delta (0, 0)
Screenshot: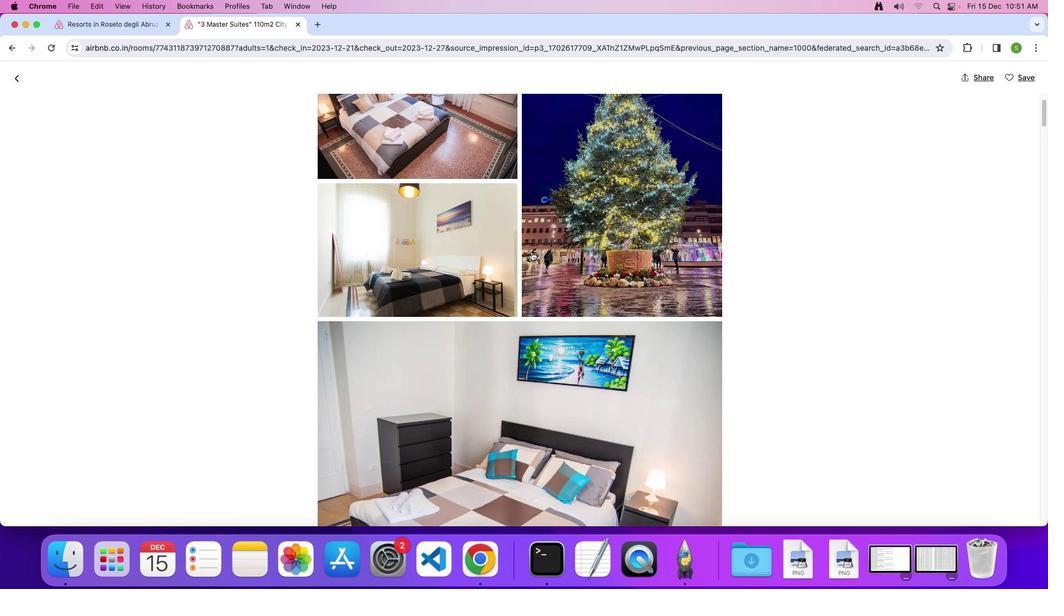 
Action: Mouse scrolled (531, 252) with delta (0, -1)
Screenshot: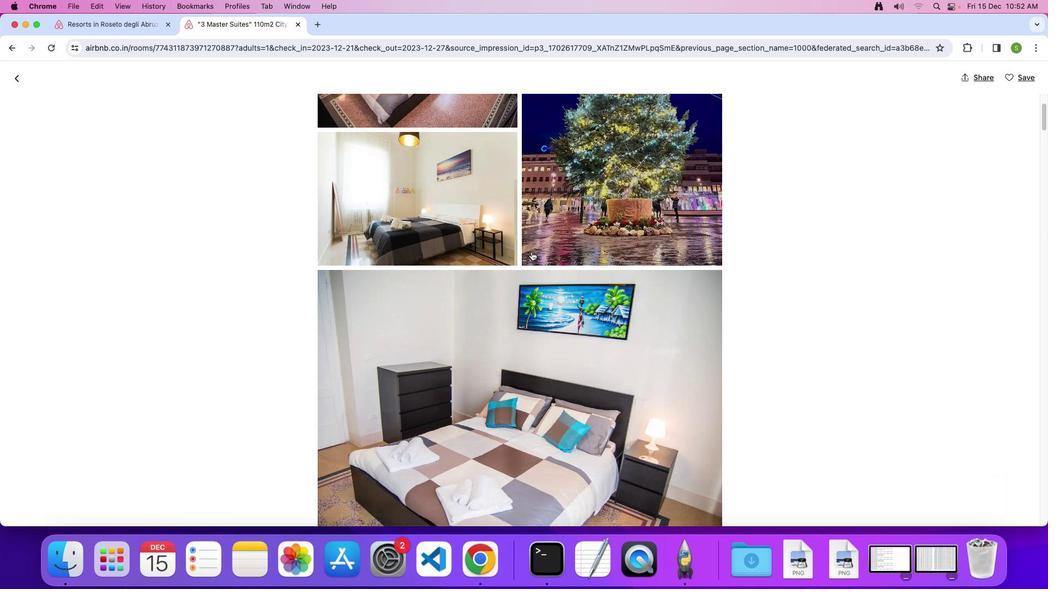 
Action: Mouse moved to (531, 252)
Screenshot: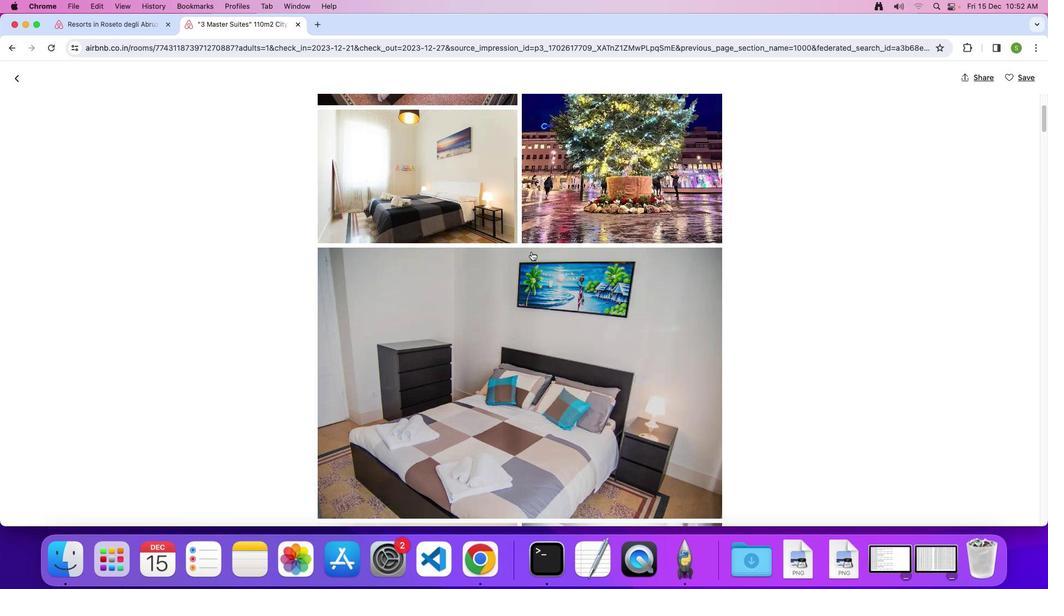 
Action: Mouse scrolled (531, 252) with delta (0, 0)
Screenshot: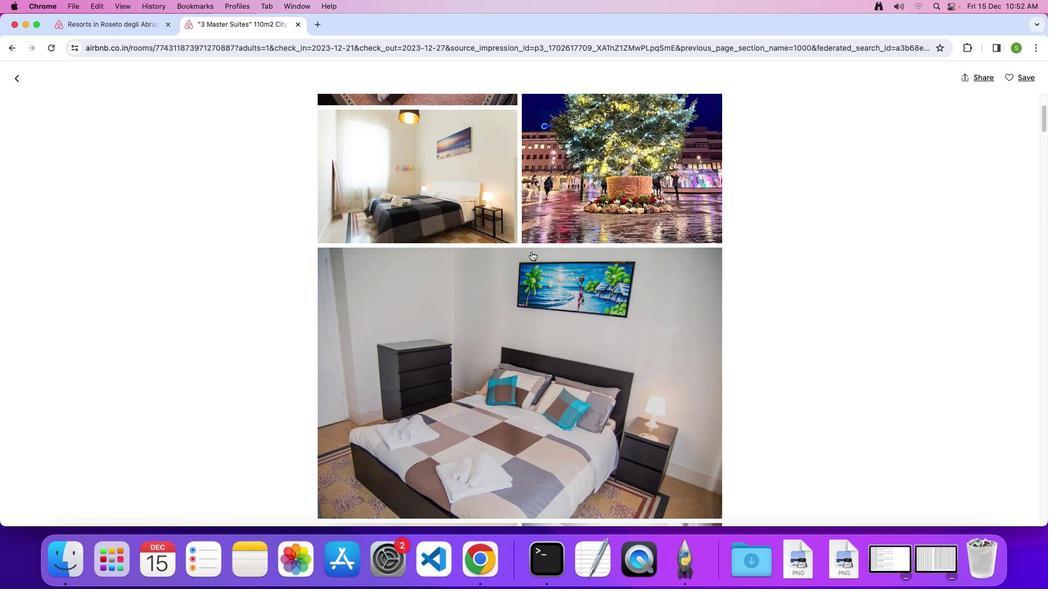 
Action: Mouse scrolled (531, 252) with delta (0, 0)
Screenshot: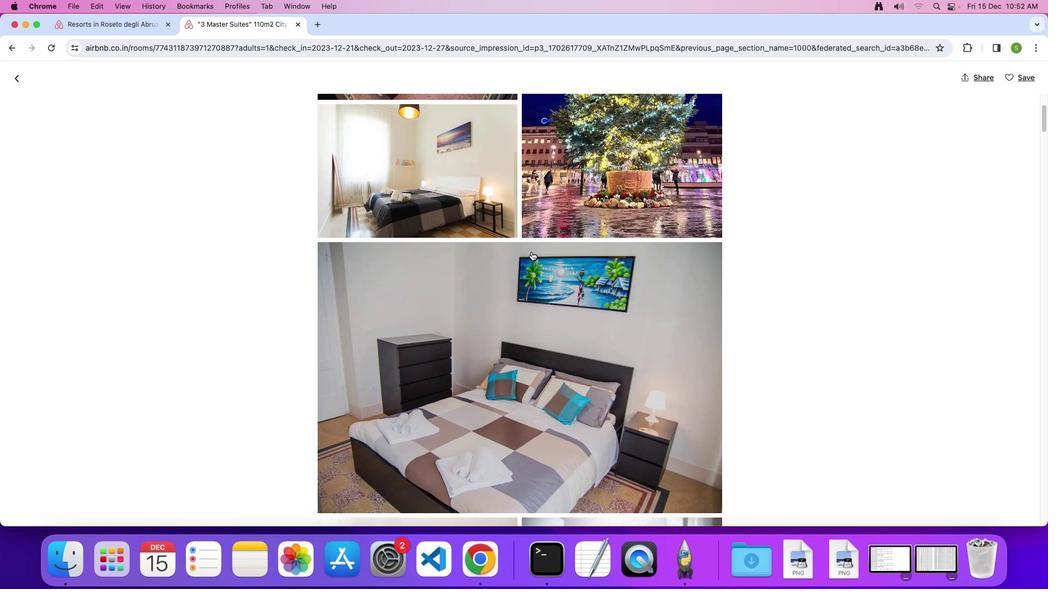 
Action: Mouse scrolled (531, 252) with delta (0, 0)
Screenshot: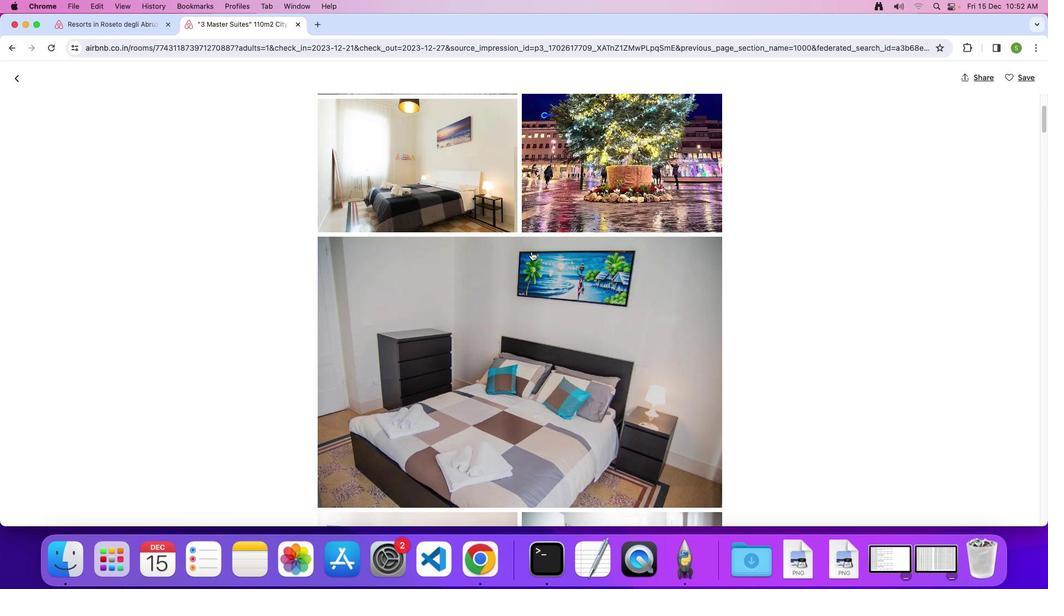 
Action: Mouse scrolled (531, 252) with delta (0, -1)
Screenshot: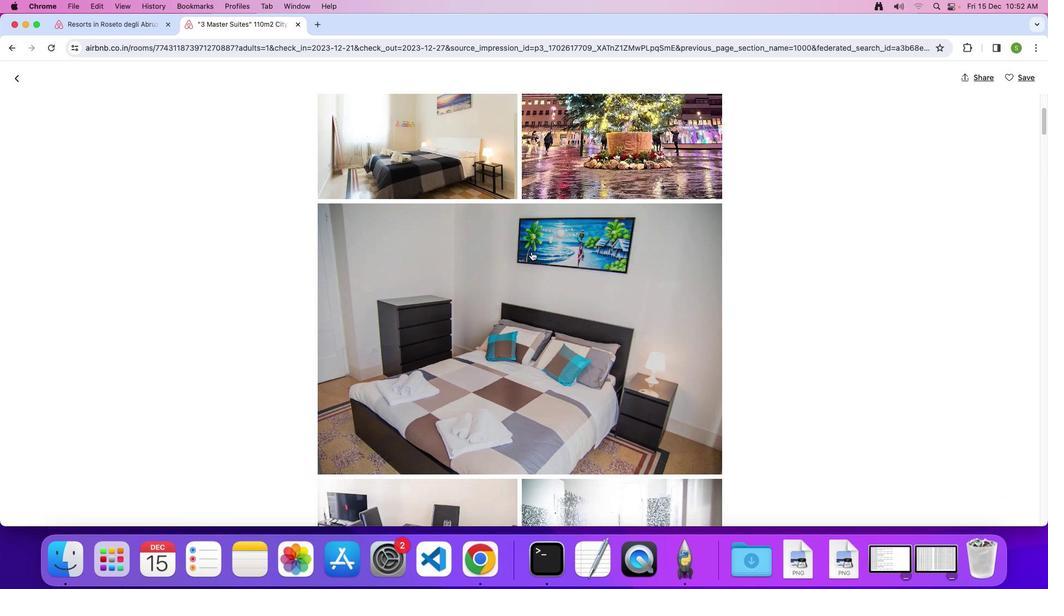 
Action: Mouse scrolled (531, 252) with delta (0, 0)
Screenshot: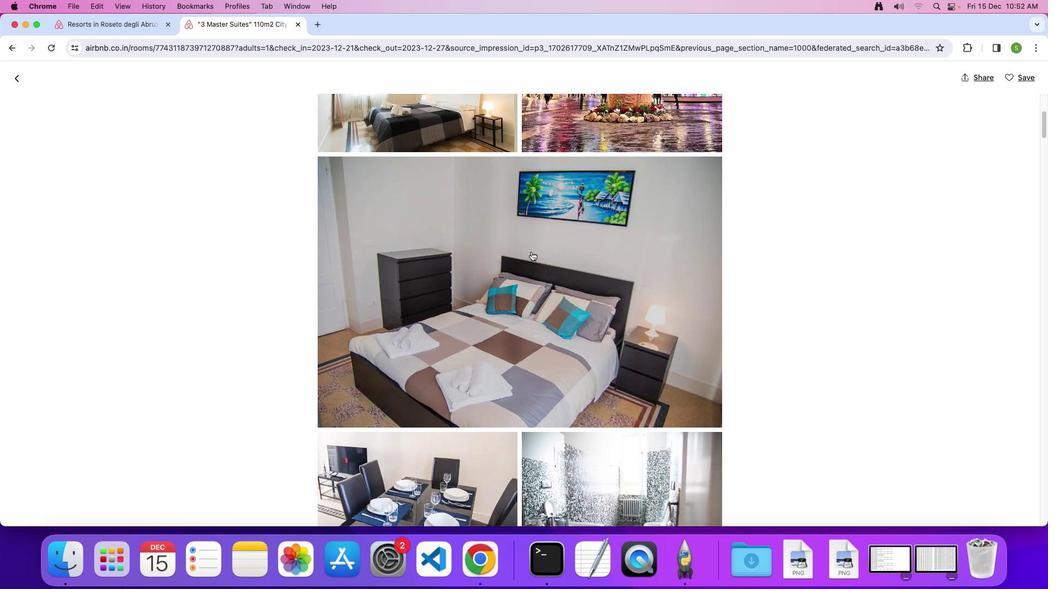 
Action: Mouse scrolled (531, 252) with delta (0, 0)
Screenshot: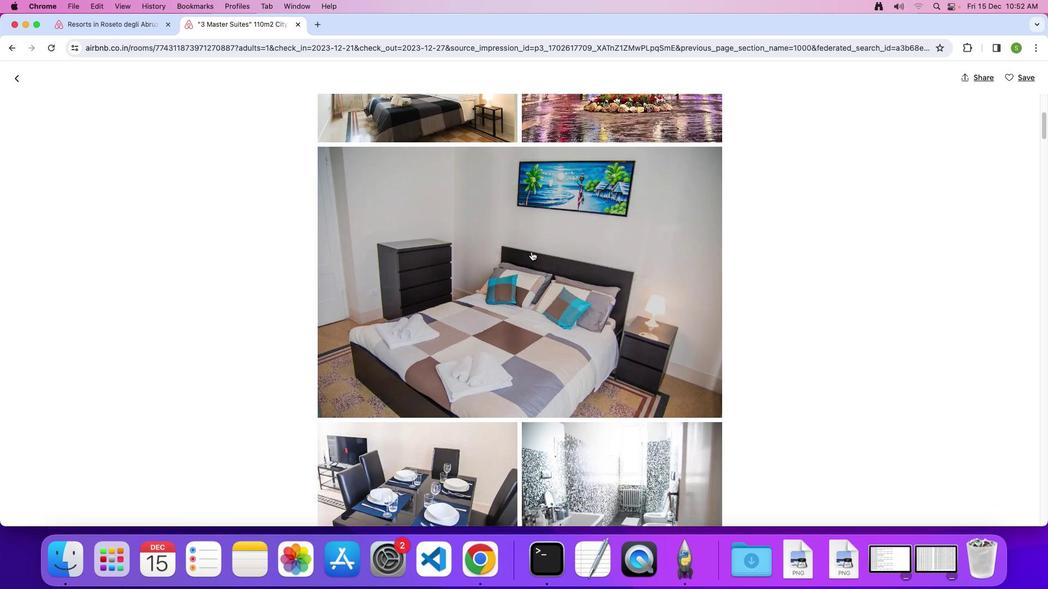 
Action: Mouse scrolled (531, 252) with delta (0, -1)
Screenshot: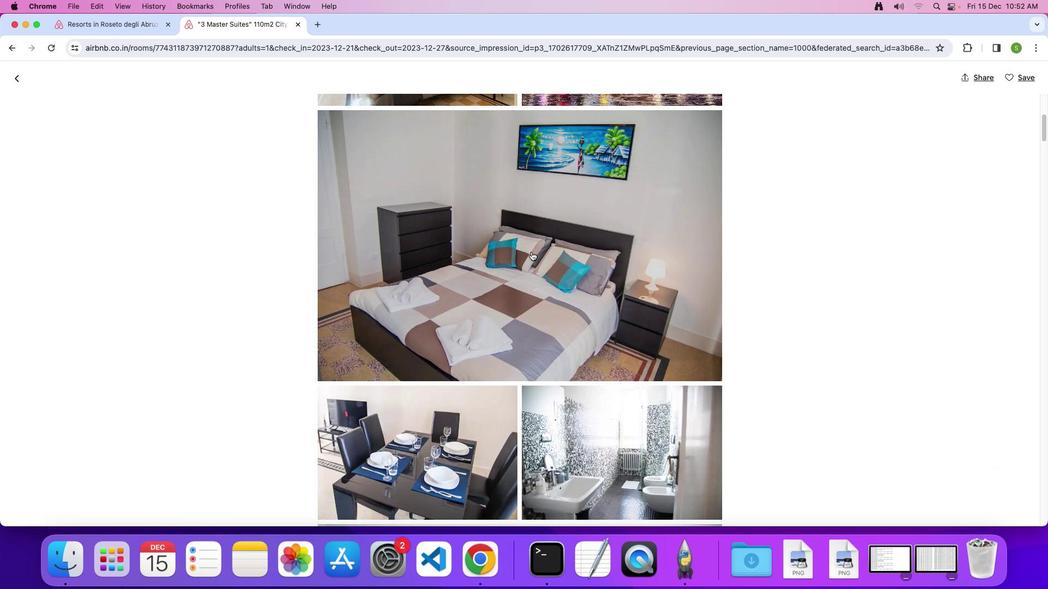 
Action: Mouse scrolled (531, 252) with delta (0, 0)
Screenshot: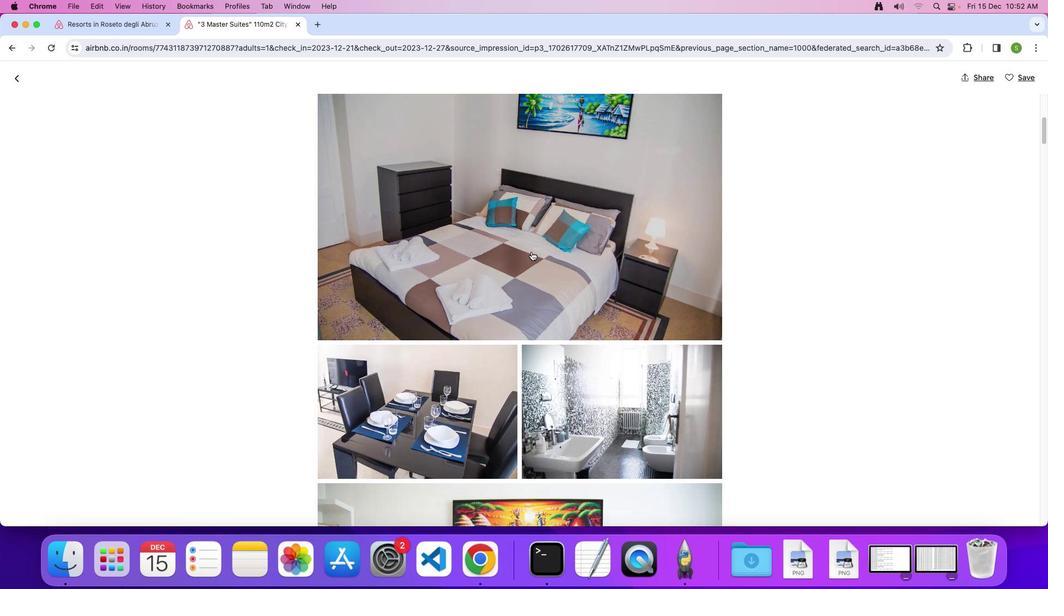 
Action: Mouse scrolled (531, 252) with delta (0, 0)
Screenshot: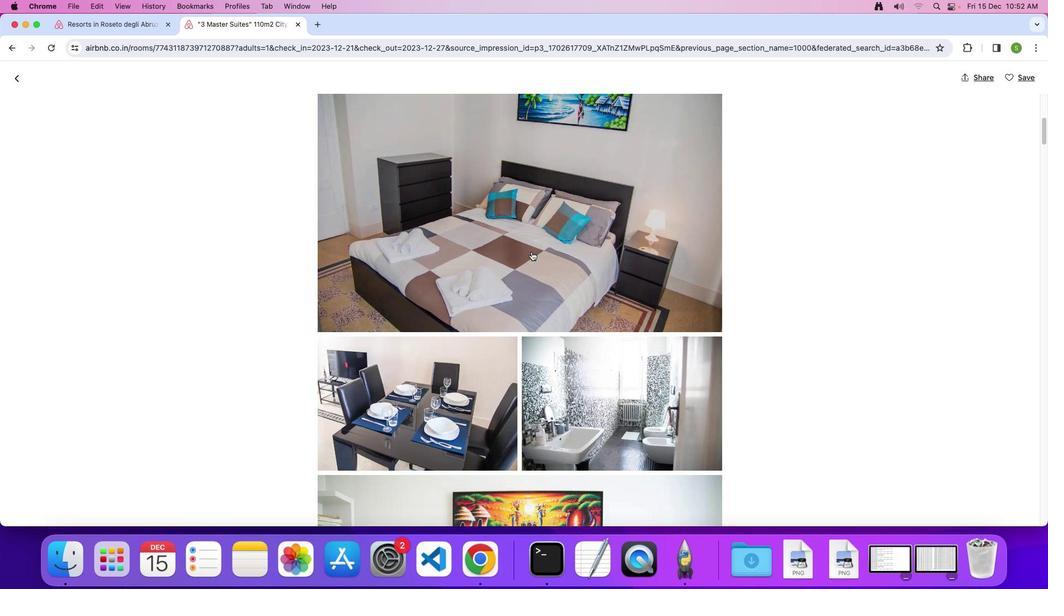 
Action: Mouse scrolled (531, 252) with delta (0, -1)
Screenshot: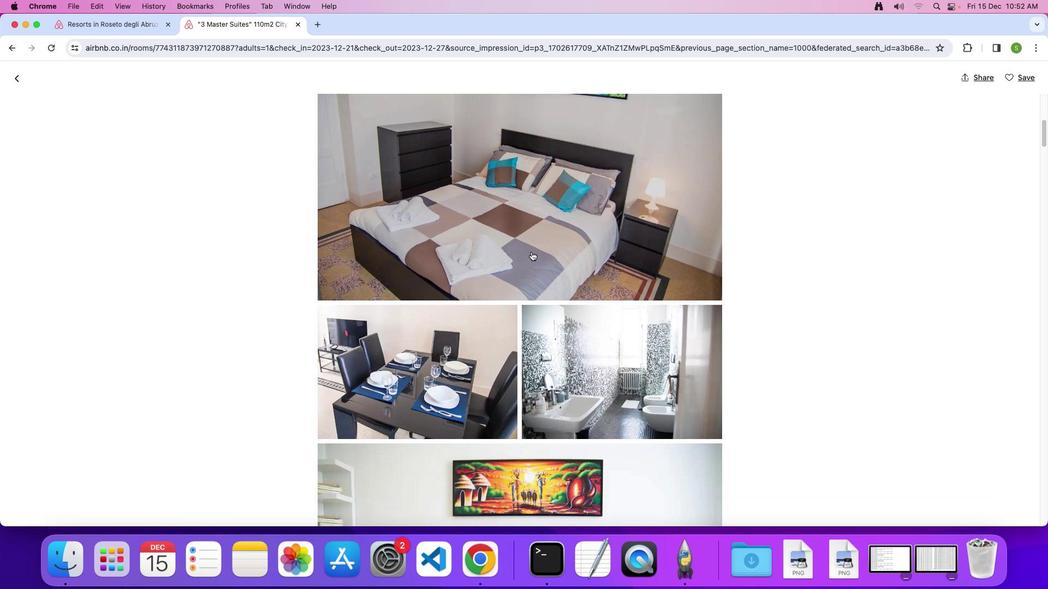 
Action: Mouse scrolled (531, 252) with delta (0, 0)
Screenshot: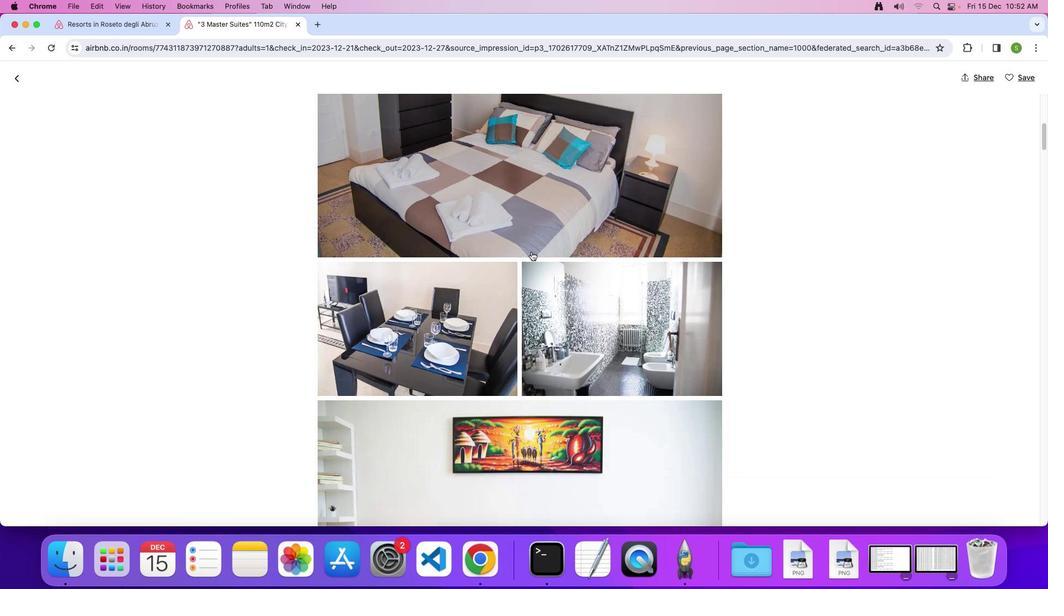 
Action: Mouse scrolled (531, 252) with delta (0, 0)
Screenshot: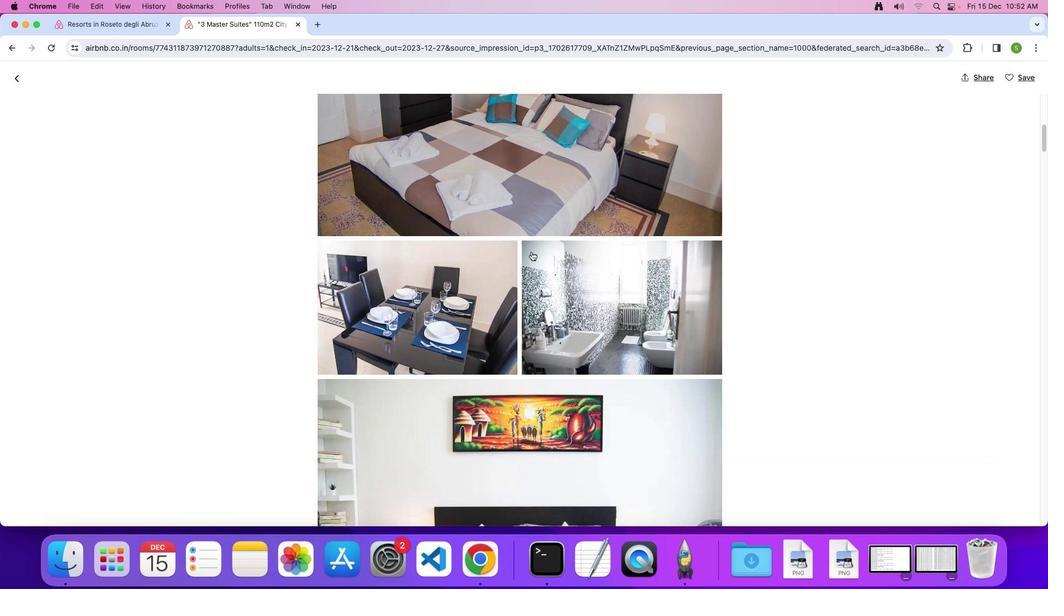 
Action: Mouse scrolled (531, 252) with delta (0, -1)
Screenshot: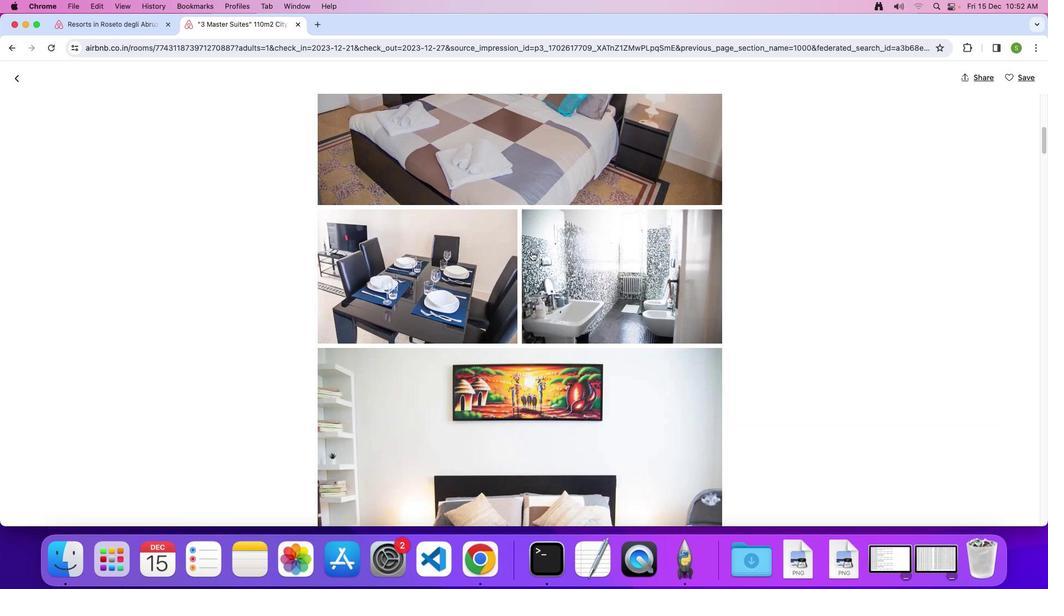 
Action: Mouse scrolled (531, 252) with delta (0, 0)
Screenshot: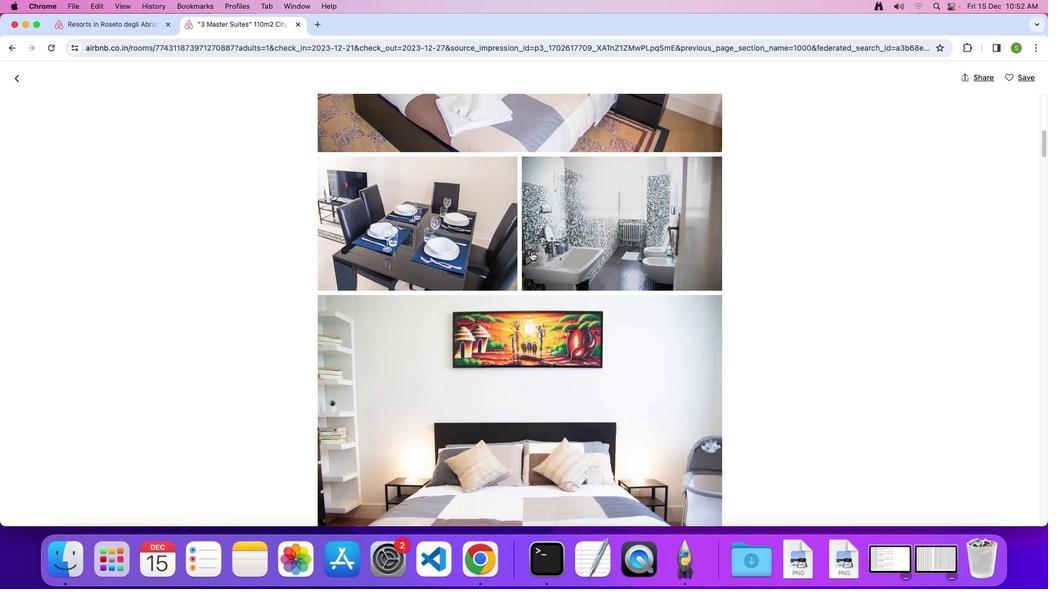 
Action: Mouse scrolled (531, 252) with delta (0, 0)
Screenshot: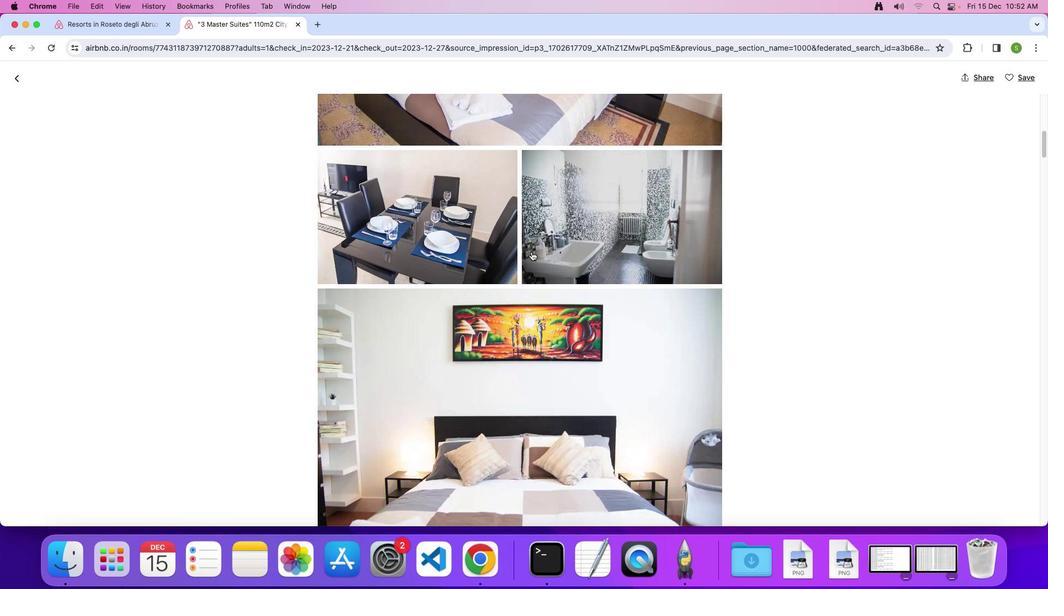 
Action: Mouse scrolled (531, 252) with delta (0, -1)
Screenshot: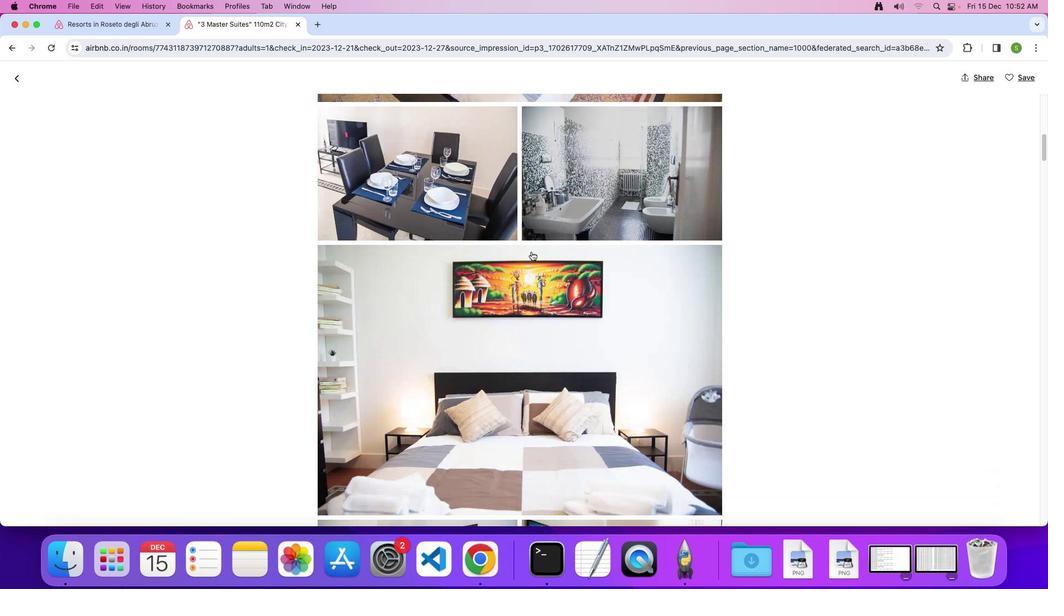 
Action: Mouse scrolled (531, 252) with delta (0, 0)
Screenshot: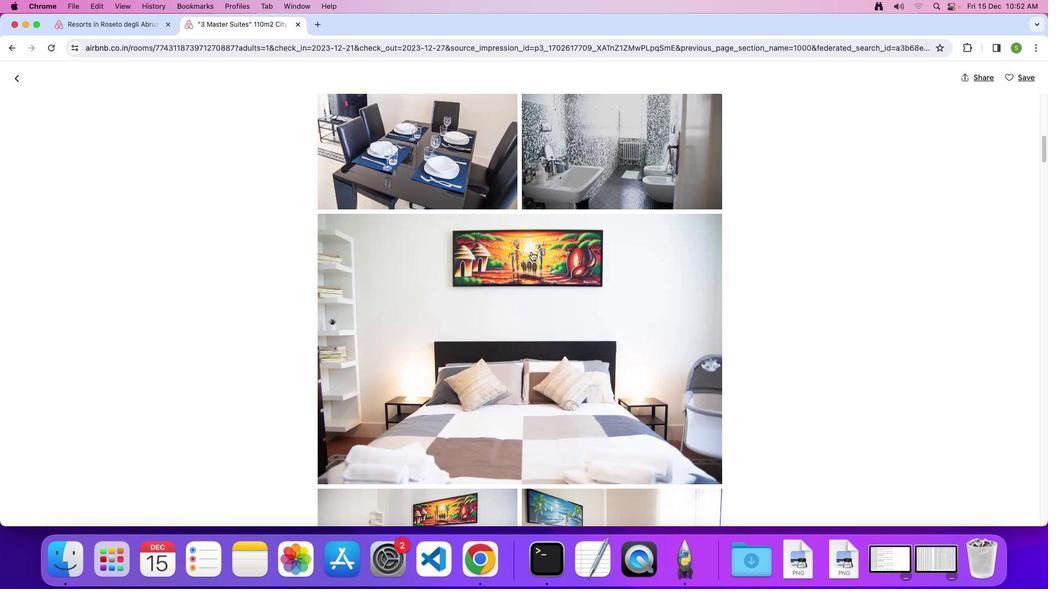 
Action: Mouse scrolled (531, 252) with delta (0, 0)
Screenshot: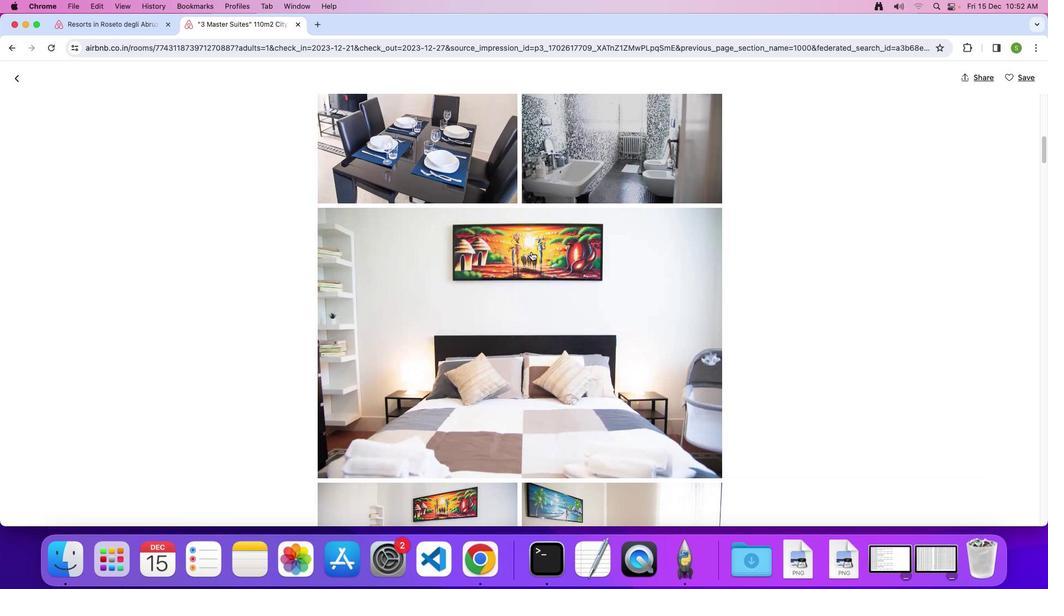 
Action: Mouse scrolled (531, 252) with delta (0, -1)
Screenshot: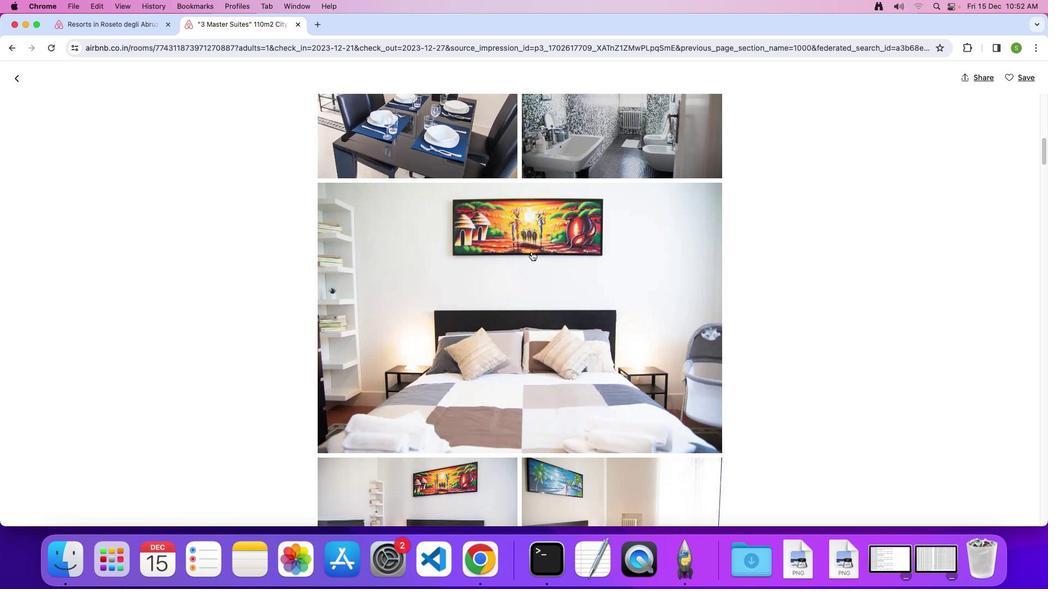
Action: Mouse scrolled (531, 252) with delta (0, 0)
Screenshot: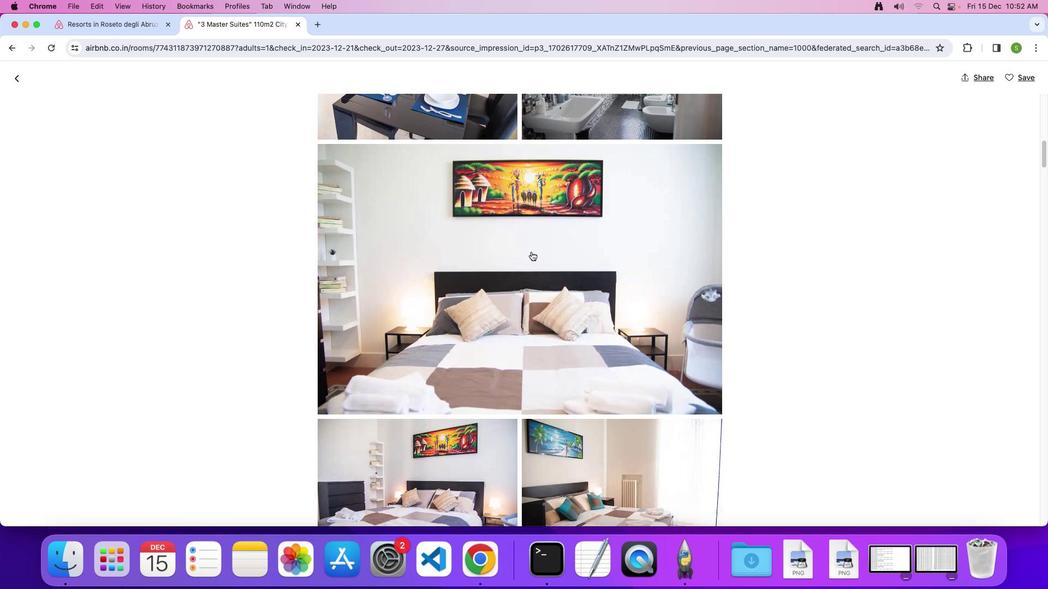 
Action: Mouse scrolled (531, 252) with delta (0, 0)
Screenshot: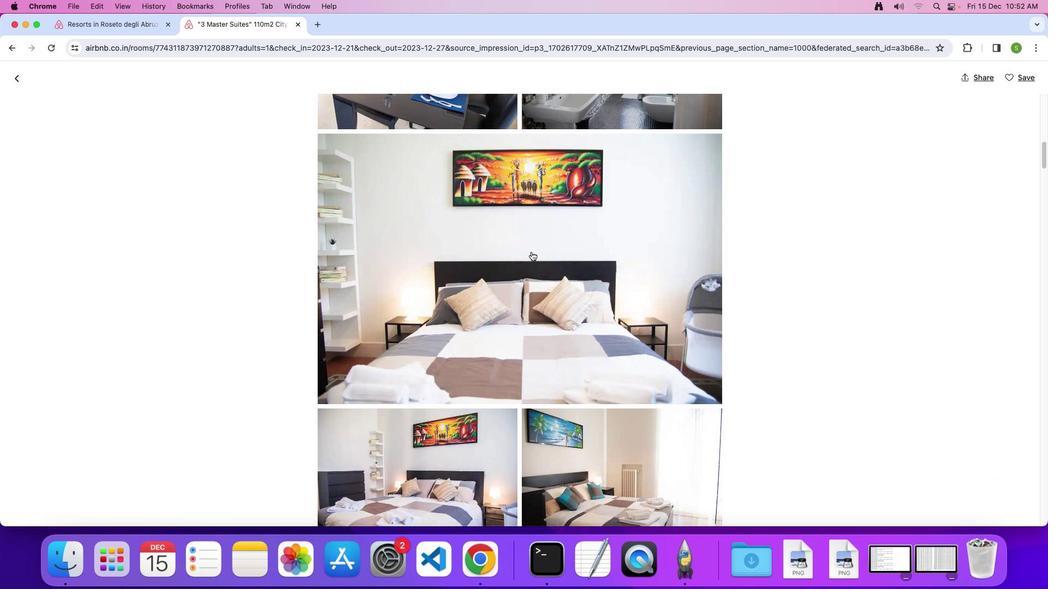 
Action: Mouse scrolled (531, 252) with delta (0, 0)
Screenshot: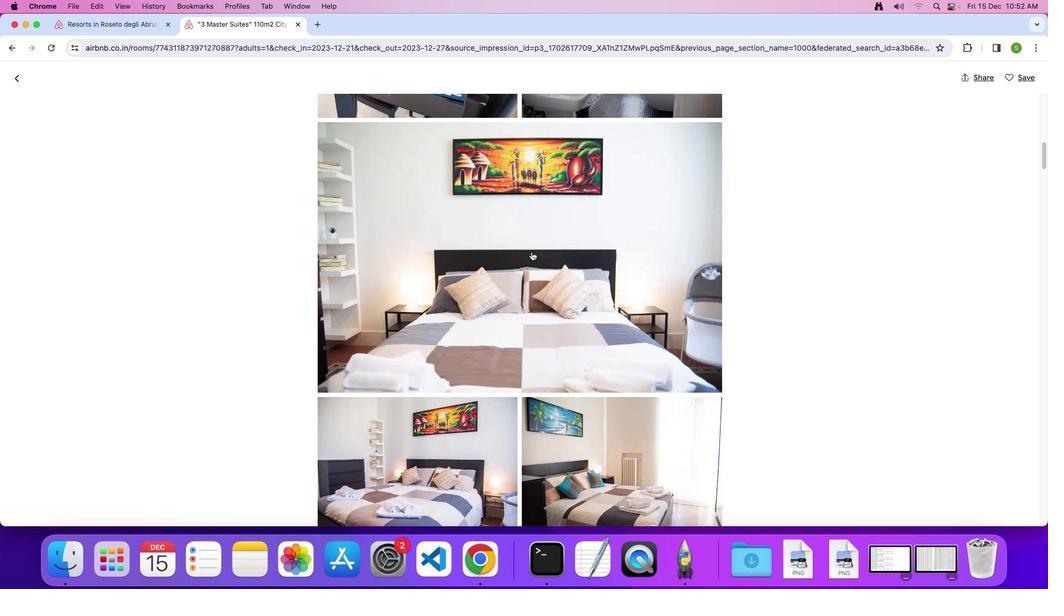 
Action: Mouse scrolled (531, 252) with delta (0, 0)
Screenshot: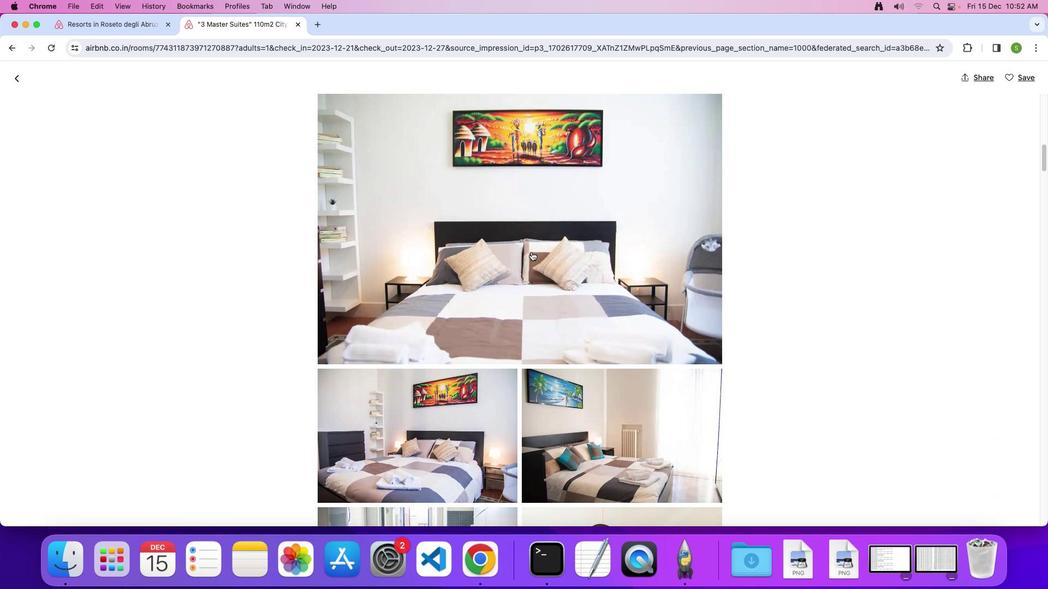 
Action: Mouse scrolled (531, 252) with delta (0, -1)
Screenshot: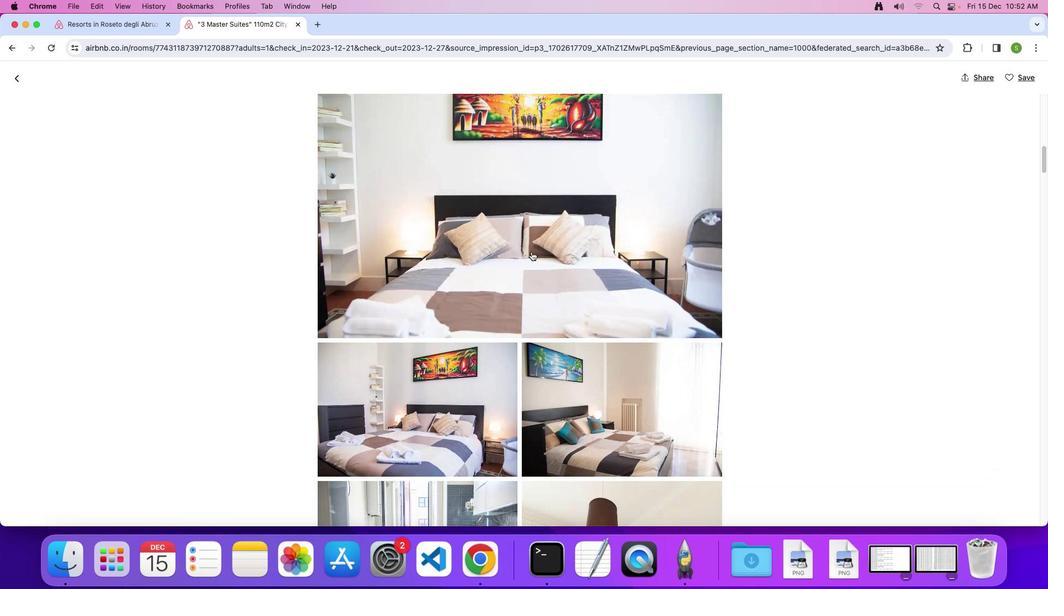
Action: Mouse scrolled (531, 252) with delta (0, 0)
Screenshot: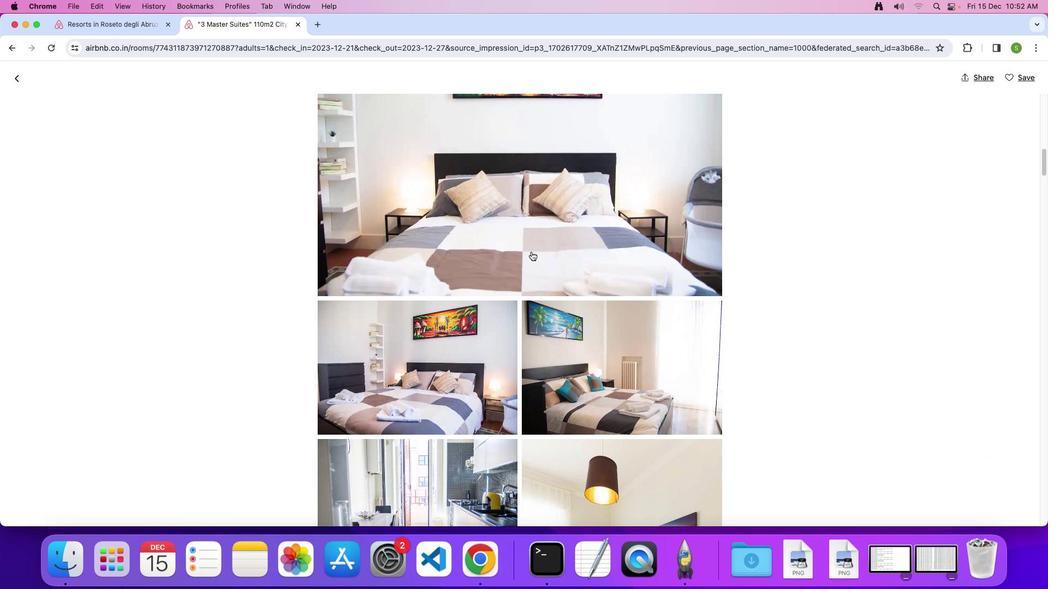 
Action: Mouse scrolled (531, 252) with delta (0, 0)
Screenshot: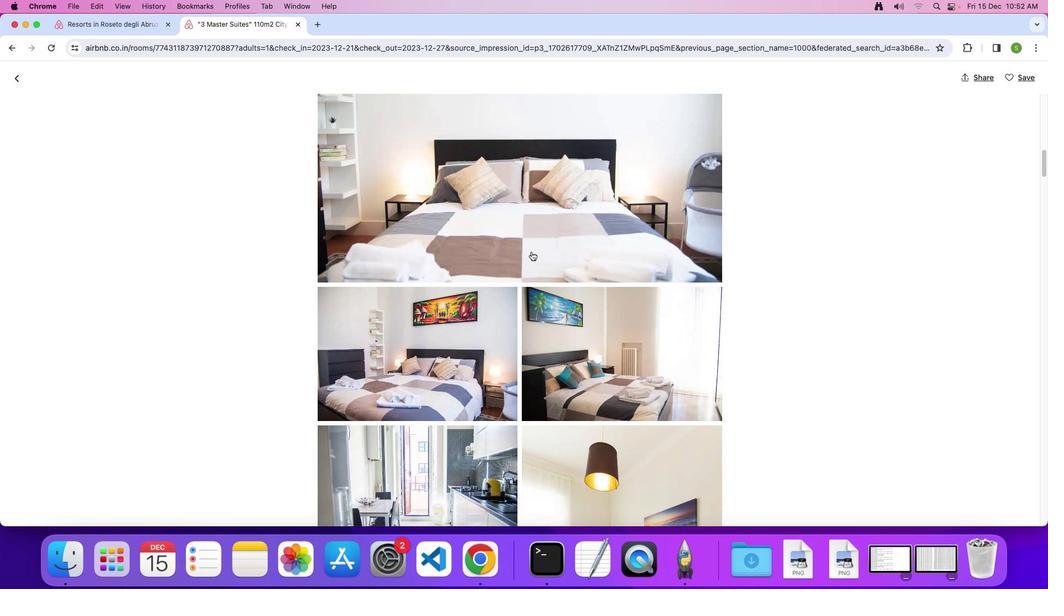 
Action: Mouse scrolled (531, 252) with delta (0, -1)
Screenshot: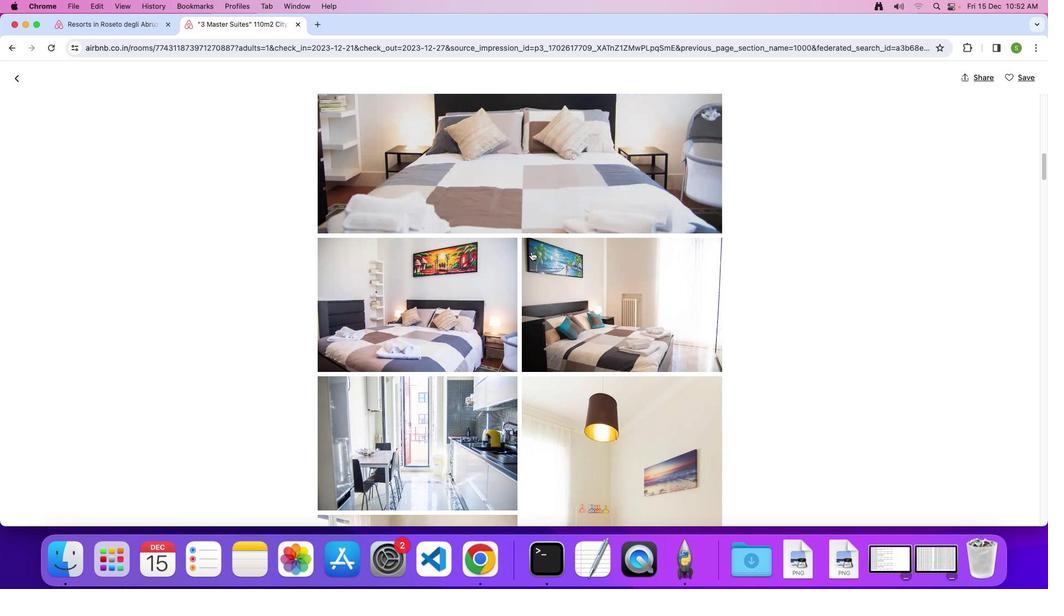 
Action: Mouse scrolled (531, 252) with delta (0, 0)
Screenshot: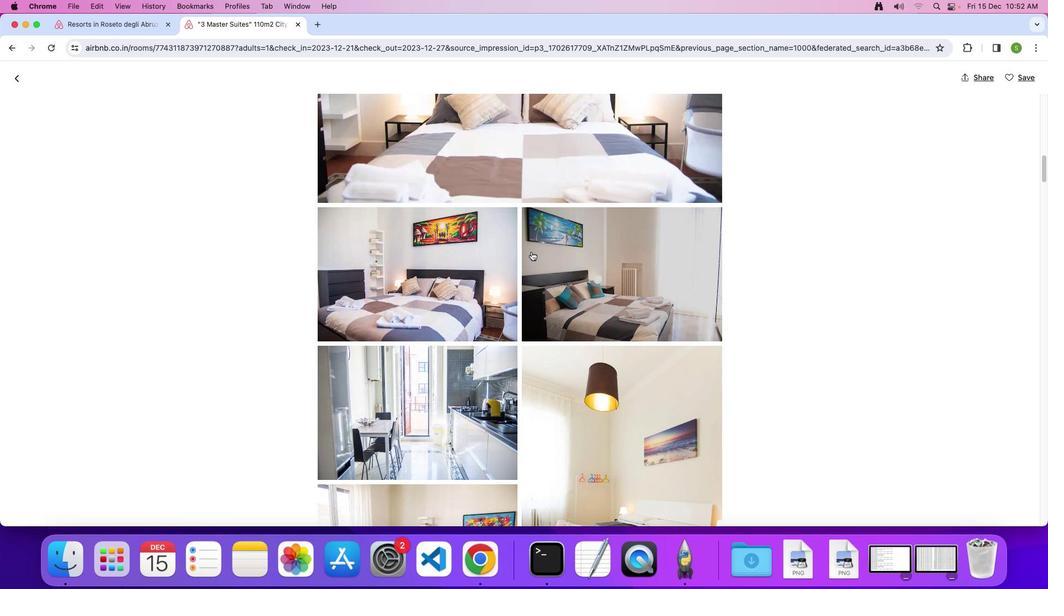 
Action: Mouse scrolled (531, 252) with delta (0, 0)
Screenshot: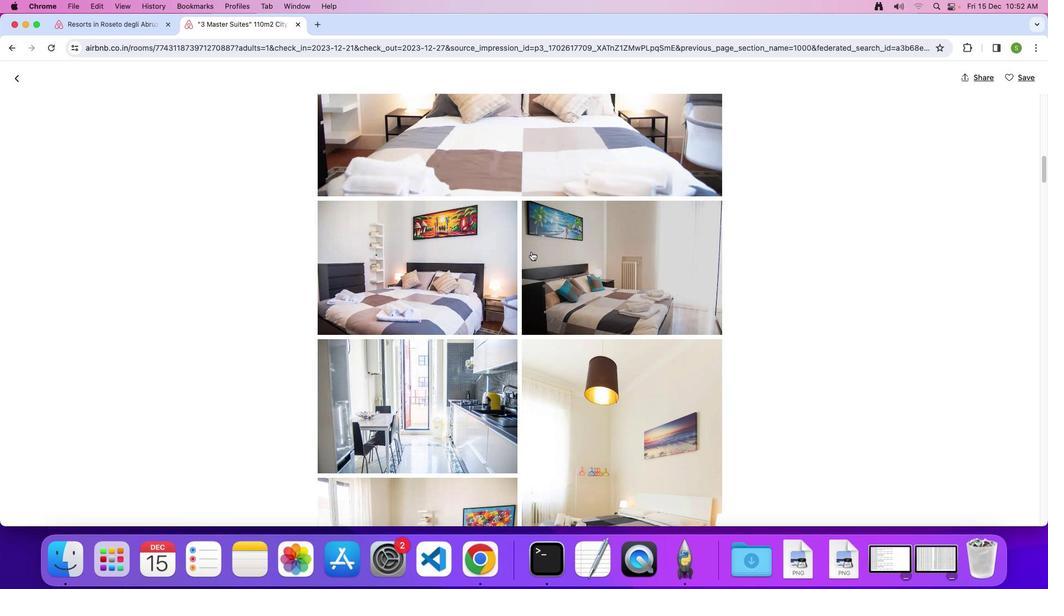 
Action: Mouse scrolled (531, 252) with delta (0, 0)
Screenshot: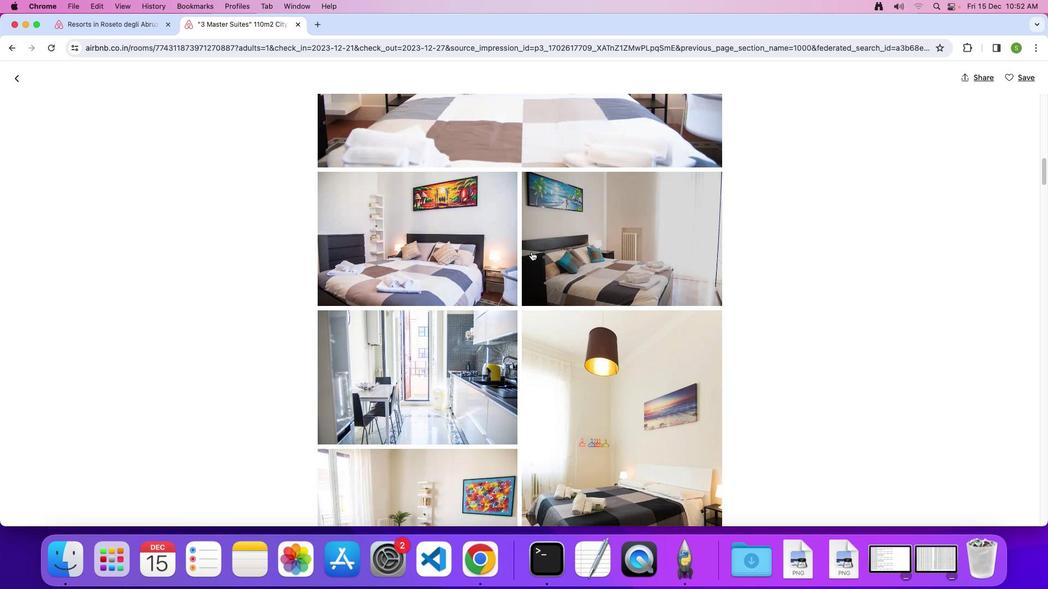 
Action: Mouse scrolled (531, 252) with delta (0, 0)
Screenshot: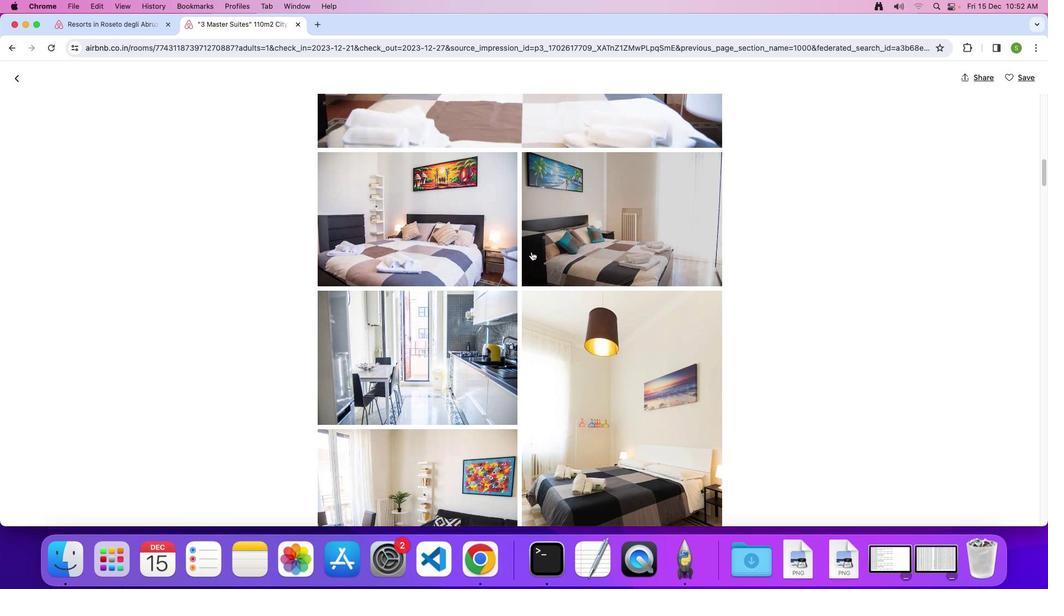 
Action: Mouse scrolled (531, 252) with delta (0, 0)
Screenshot: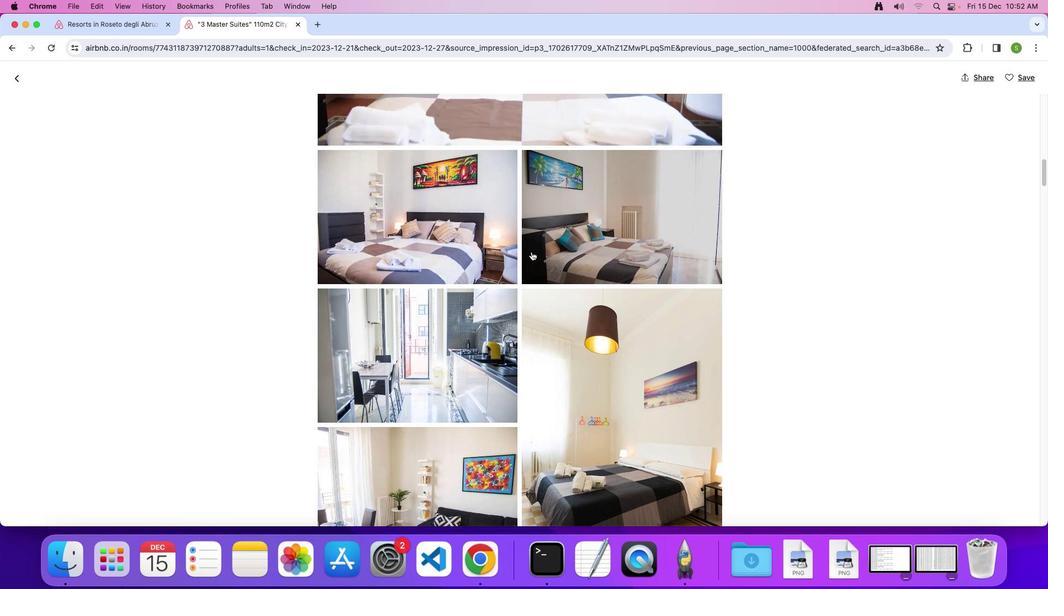 
Action: Mouse scrolled (531, 252) with delta (0, 0)
Screenshot: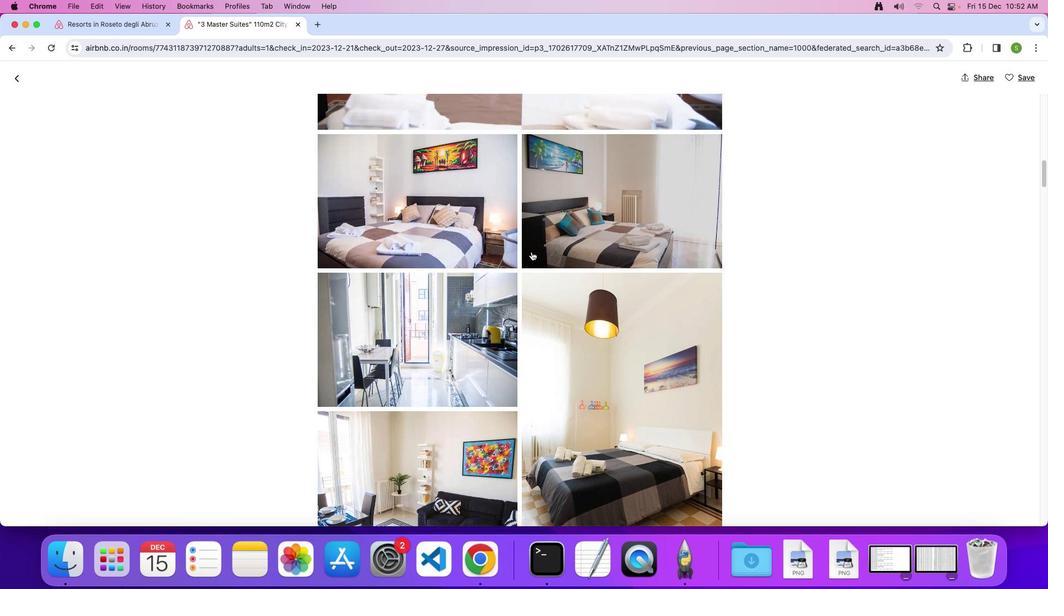 
Action: Mouse scrolled (531, 252) with delta (0, 0)
Screenshot: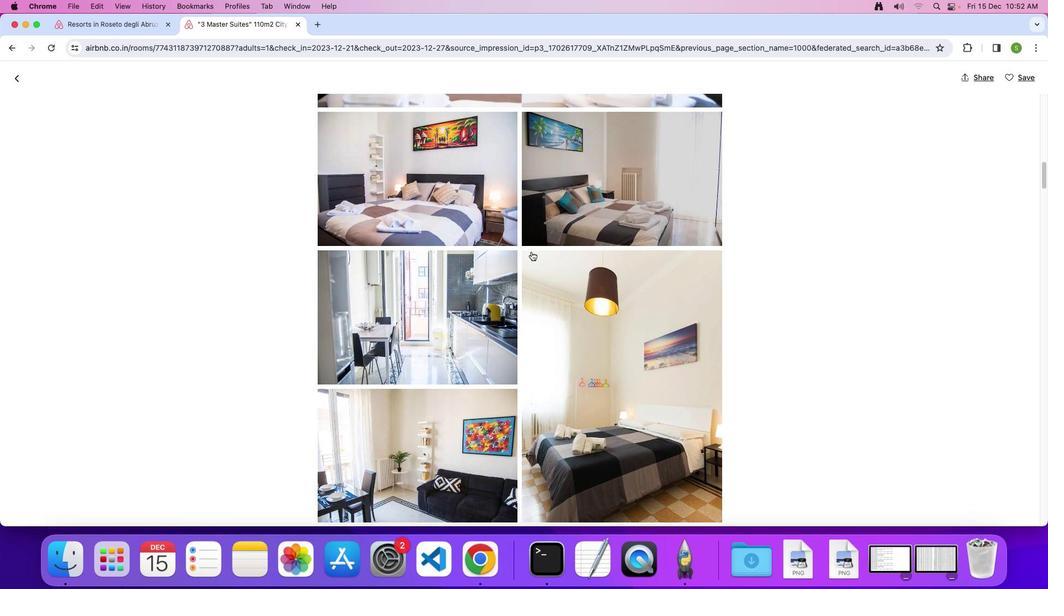 
Action: Mouse scrolled (531, 252) with delta (0, -1)
Screenshot: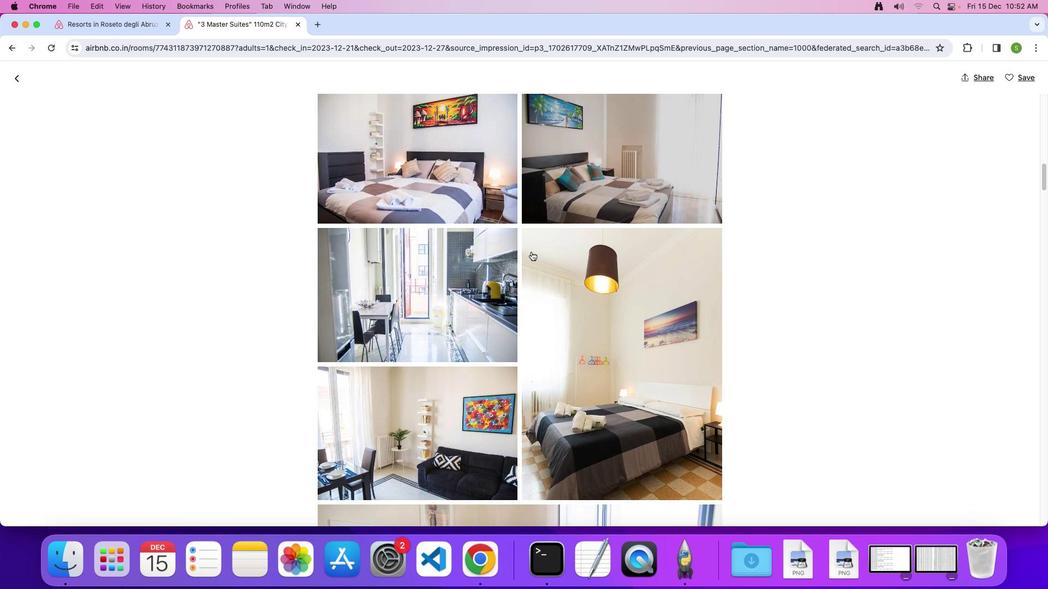 
Action: Mouse scrolled (531, 252) with delta (0, 0)
Screenshot: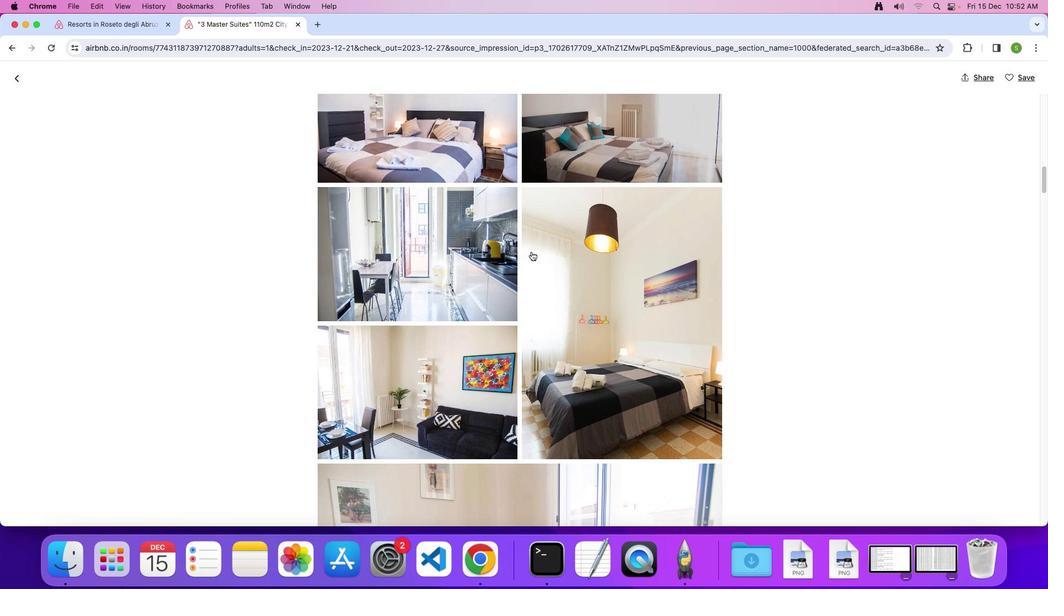 
Action: Mouse scrolled (531, 252) with delta (0, 0)
Screenshot: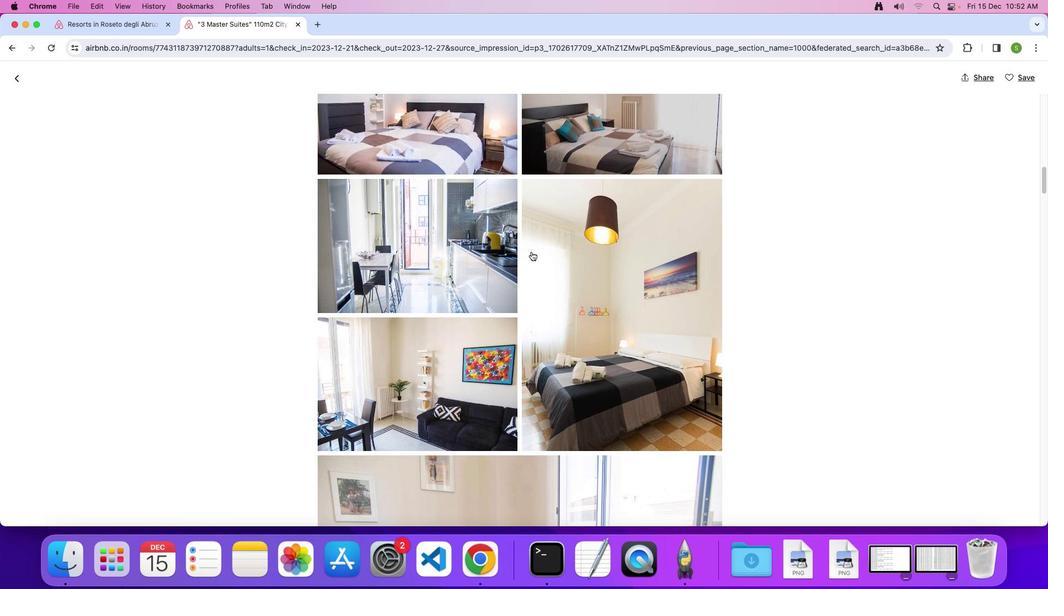 
Action: Mouse scrolled (531, 252) with delta (0, -1)
Screenshot: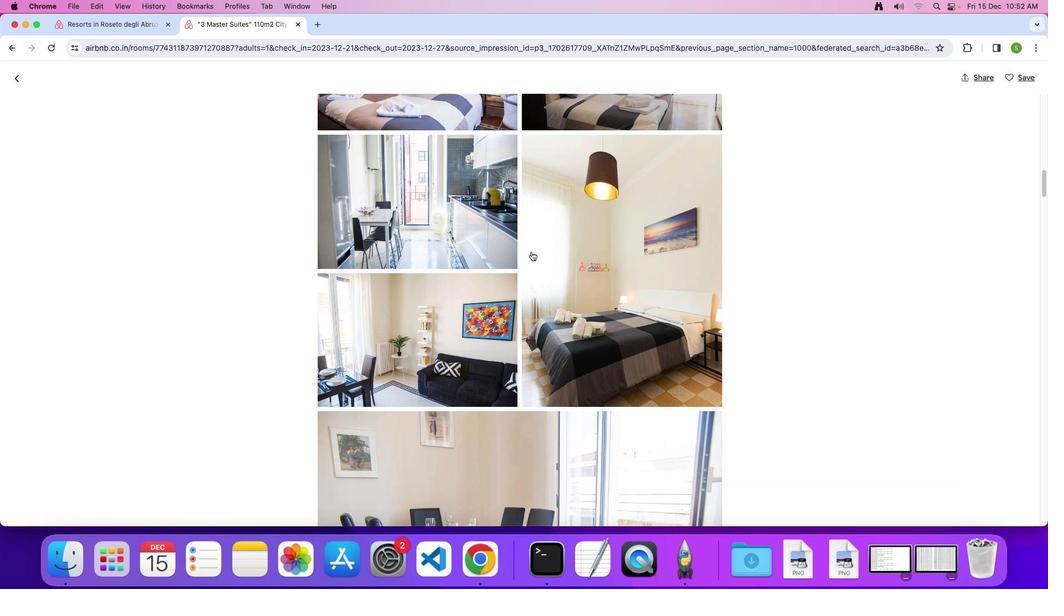 
Action: Mouse scrolled (531, 252) with delta (0, 0)
Screenshot: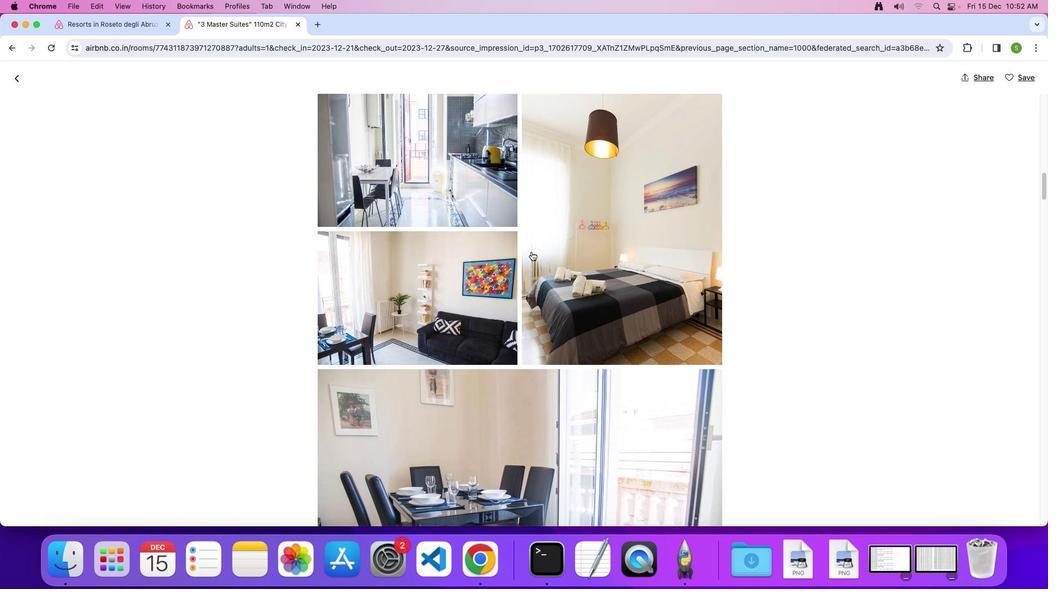 
Action: Mouse scrolled (531, 252) with delta (0, 0)
Screenshot: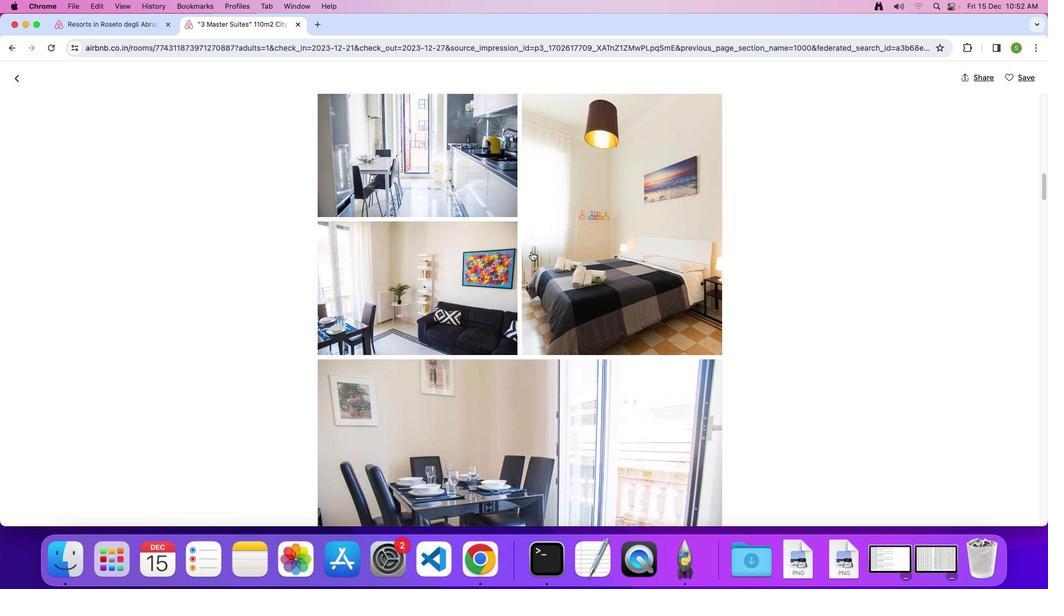 
Action: Mouse scrolled (531, 252) with delta (0, -1)
Screenshot: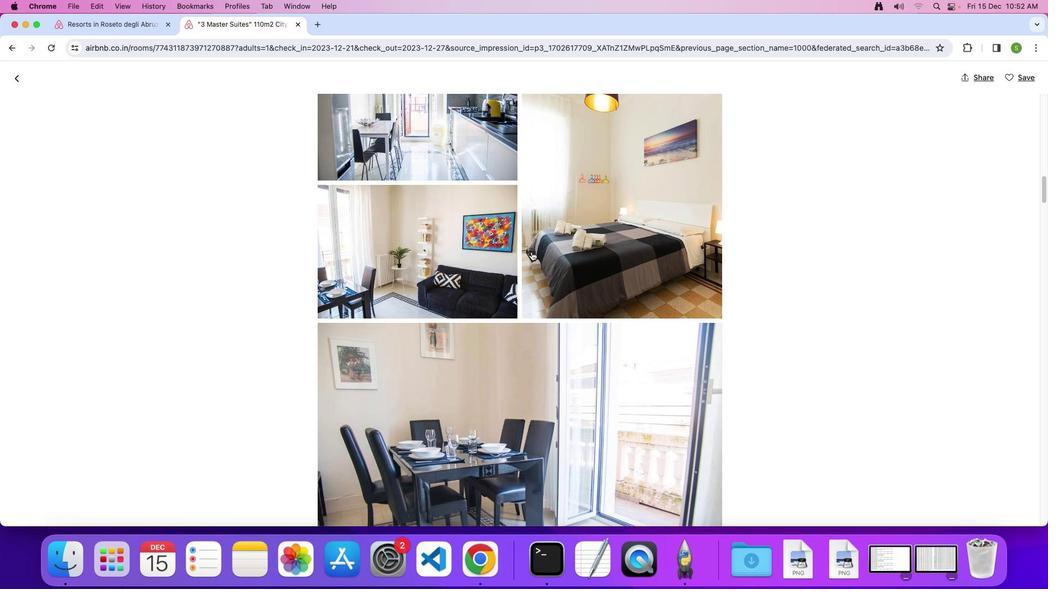 
Action: Mouse scrolled (531, 252) with delta (0, 0)
Screenshot: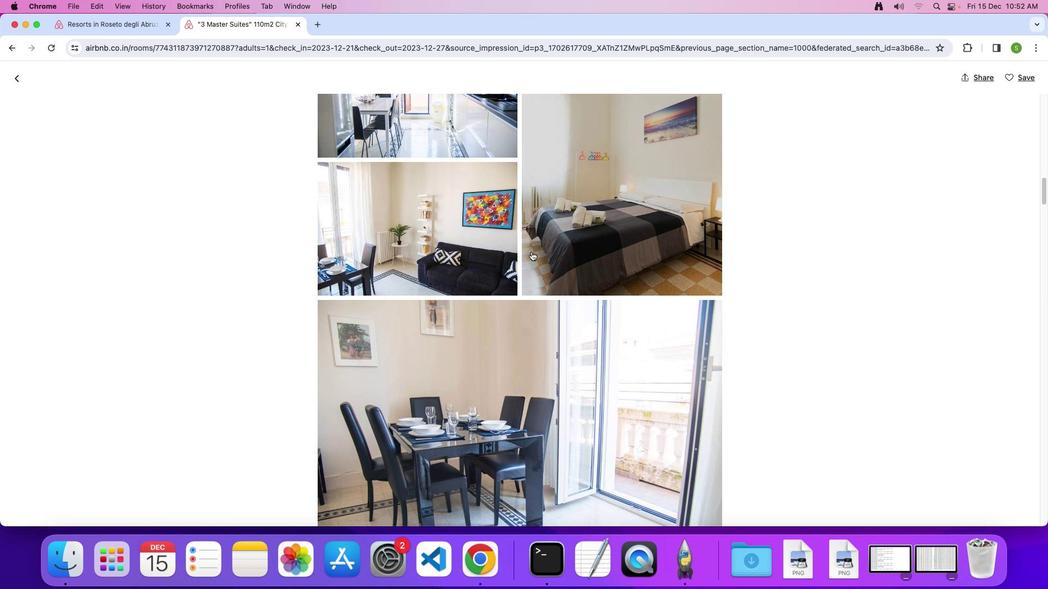 
Action: Mouse scrolled (531, 252) with delta (0, 0)
Screenshot: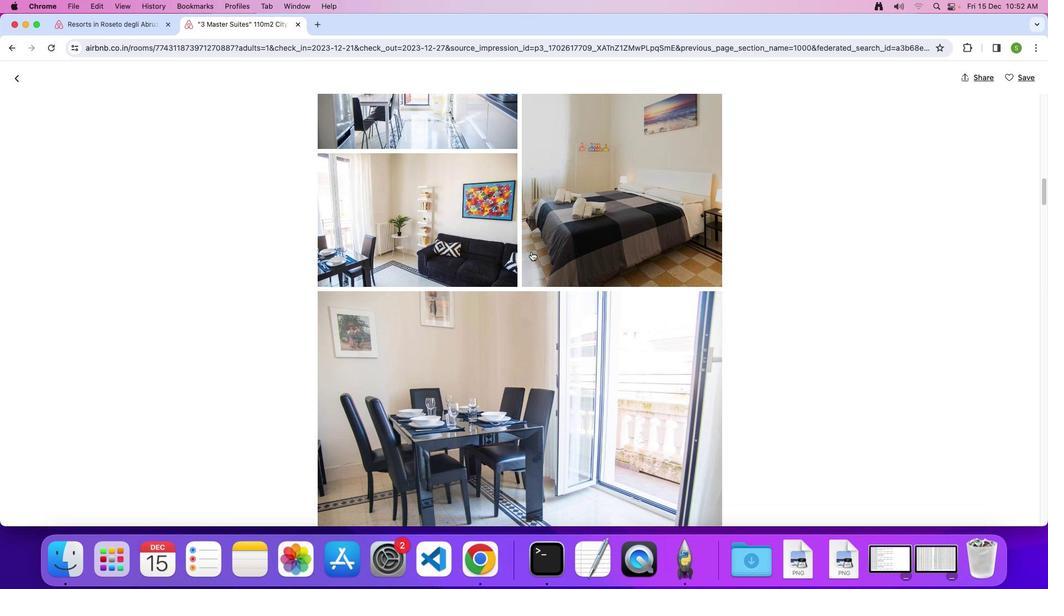 
Action: Mouse scrolled (531, 252) with delta (0, -1)
Screenshot: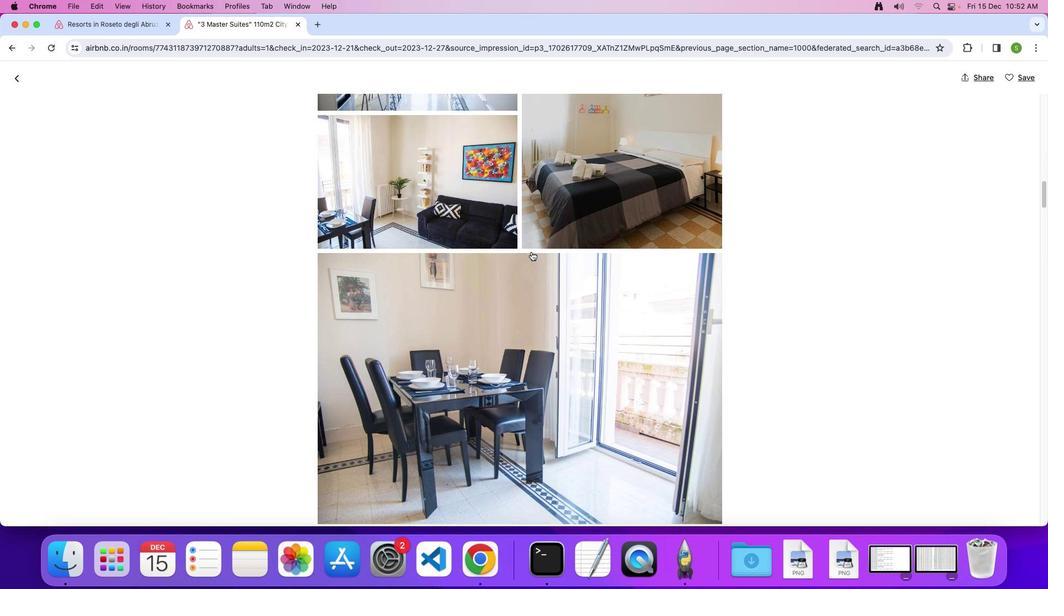 
Action: Mouse scrolled (531, 252) with delta (0, 0)
Screenshot: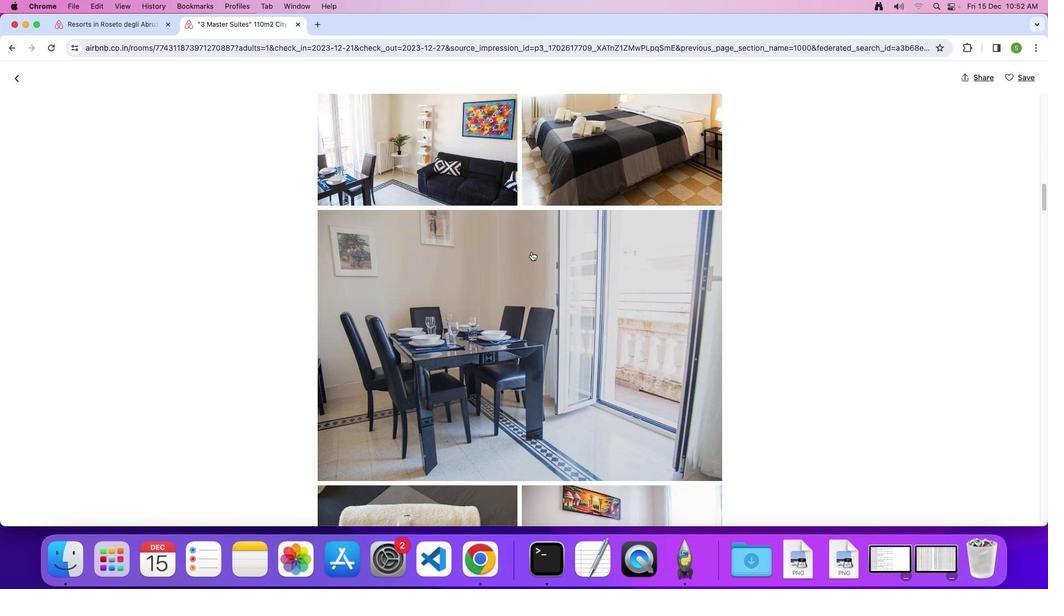 
Action: Mouse scrolled (531, 252) with delta (0, 0)
Screenshot: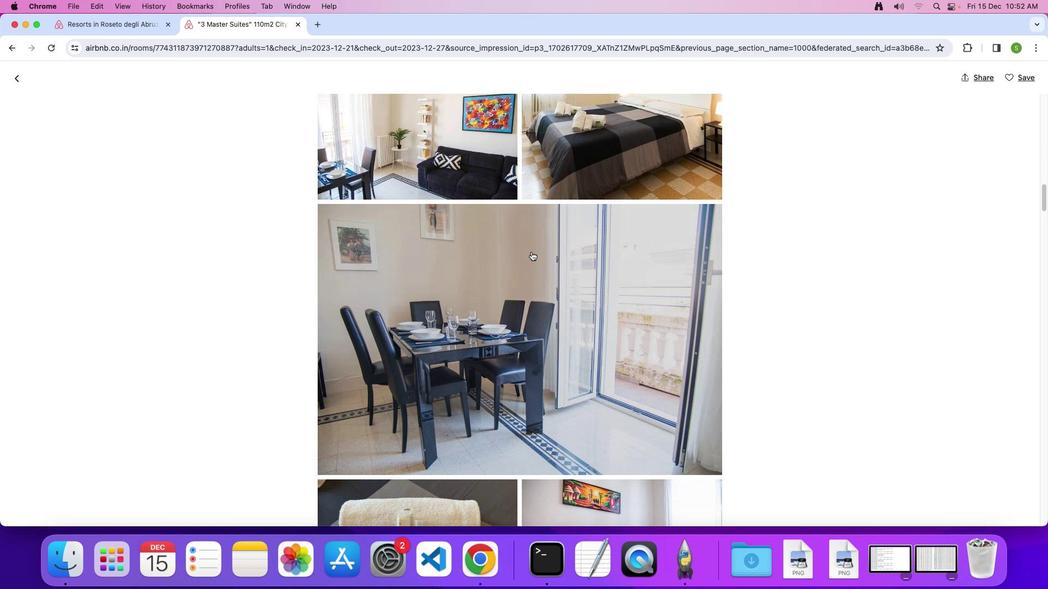 
Action: Mouse scrolled (531, 252) with delta (0, -1)
Screenshot: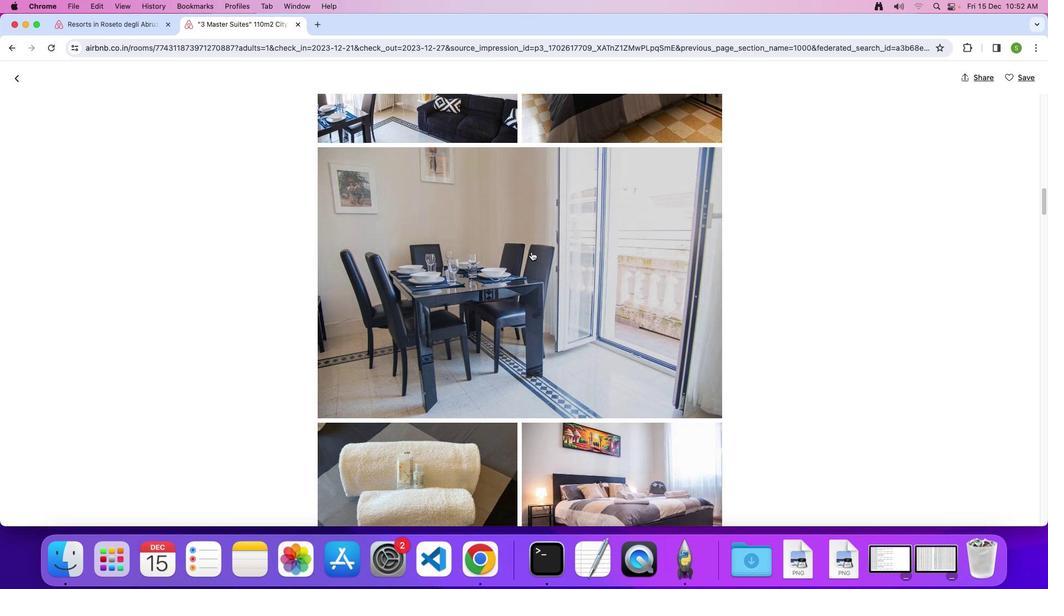 
Action: Mouse scrolled (531, 252) with delta (0, 0)
Screenshot: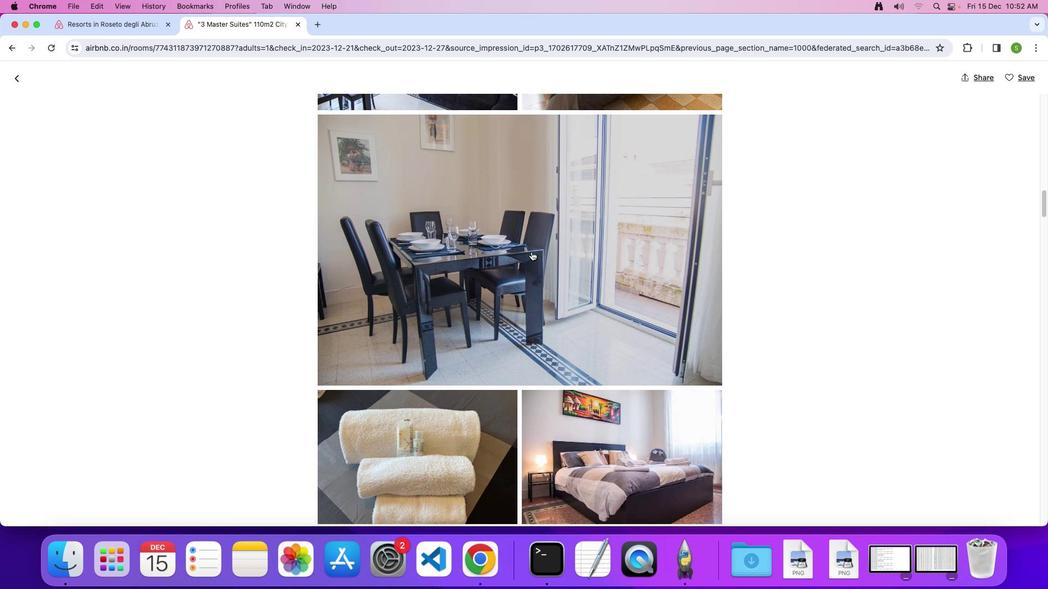 
Action: Mouse scrolled (531, 252) with delta (0, 0)
Screenshot: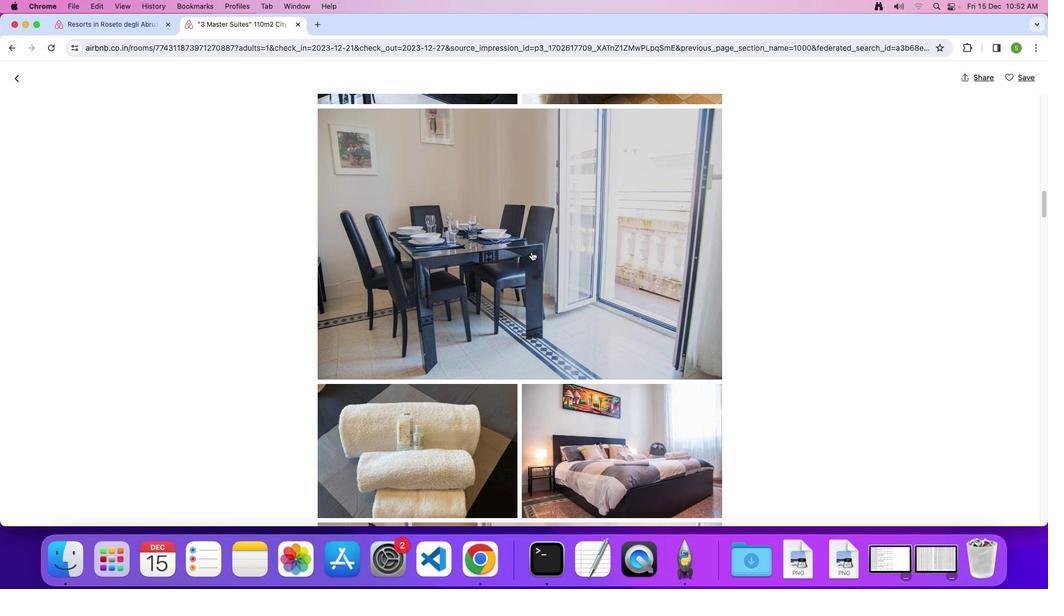 
Action: Mouse scrolled (531, 252) with delta (0, 0)
Screenshot: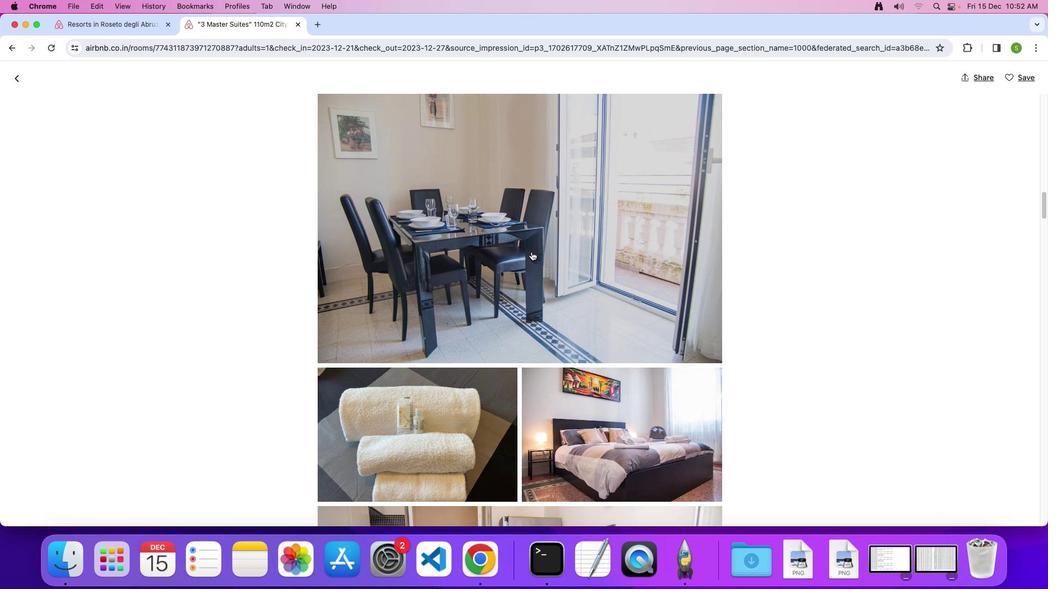 
Action: Mouse scrolled (531, 252) with delta (0, 0)
Screenshot: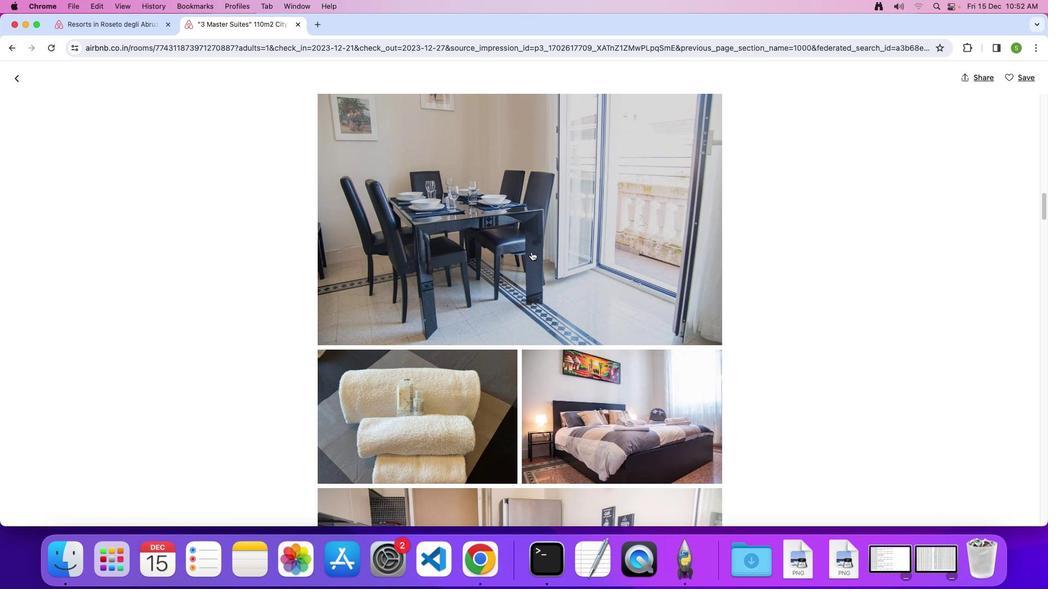 
Action: Mouse scrolled (531, 252) with delta (0, -1)
Screenshot: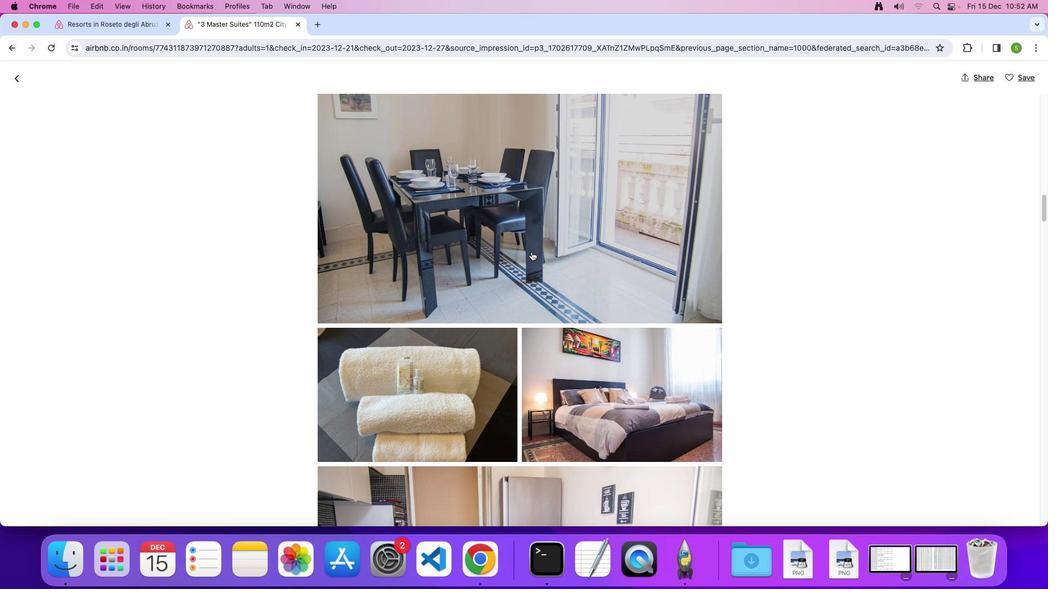 
Action: Mouse scrolled (531, 252) with delta (0, 0)
Screenshot: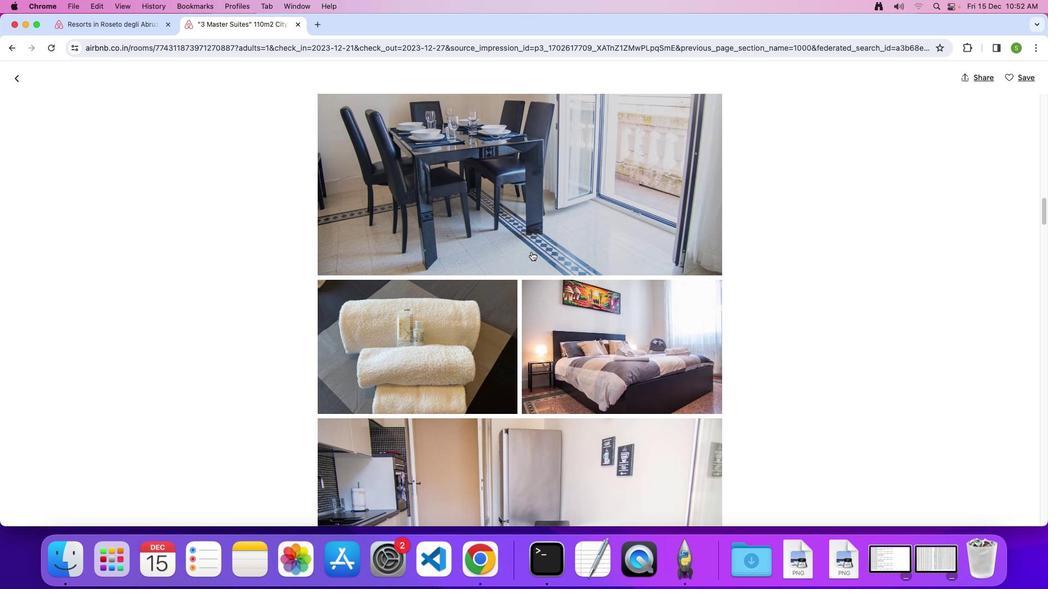 
Action: Mouse scrolled (531, 252) with delta (0, 0)
Screenshot: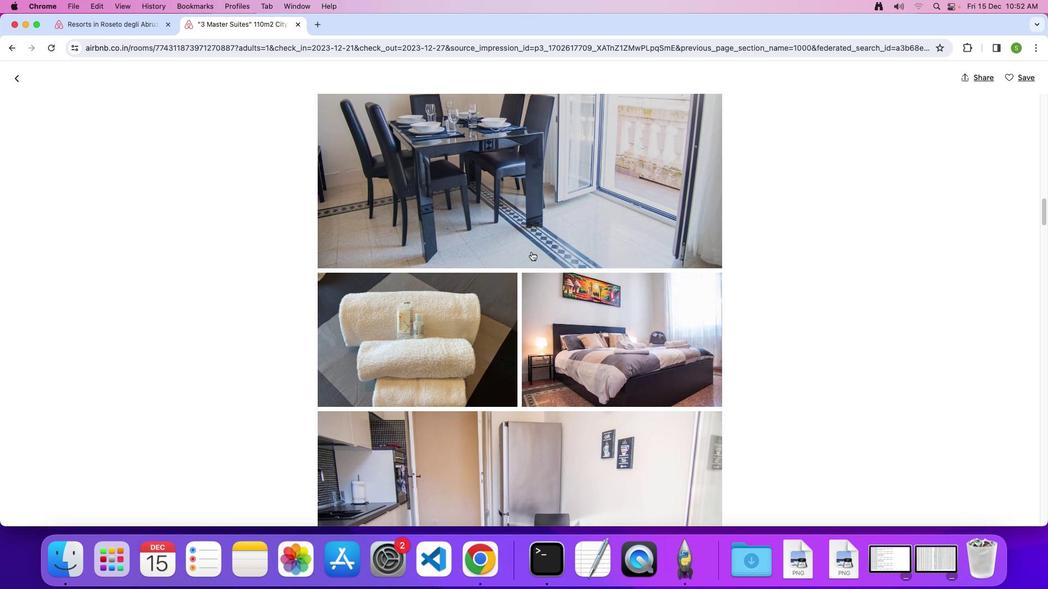 
Action: Mouse scrolled (531, 252) with delta (0, -1)
Screenshot: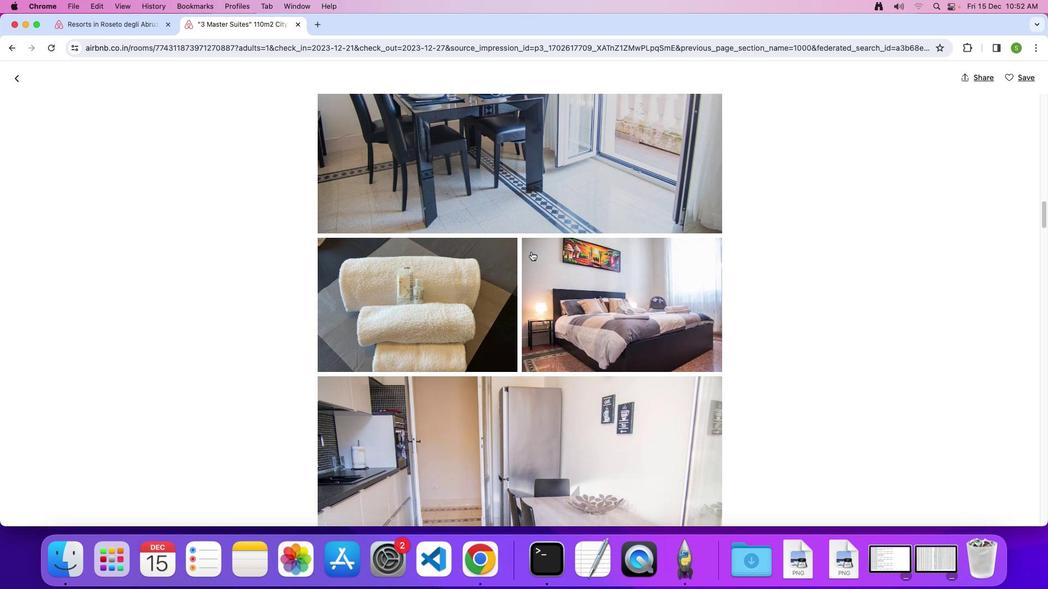 
Action: Mouse scrolled (531, 252) with delta (0, 0)
Screenshot: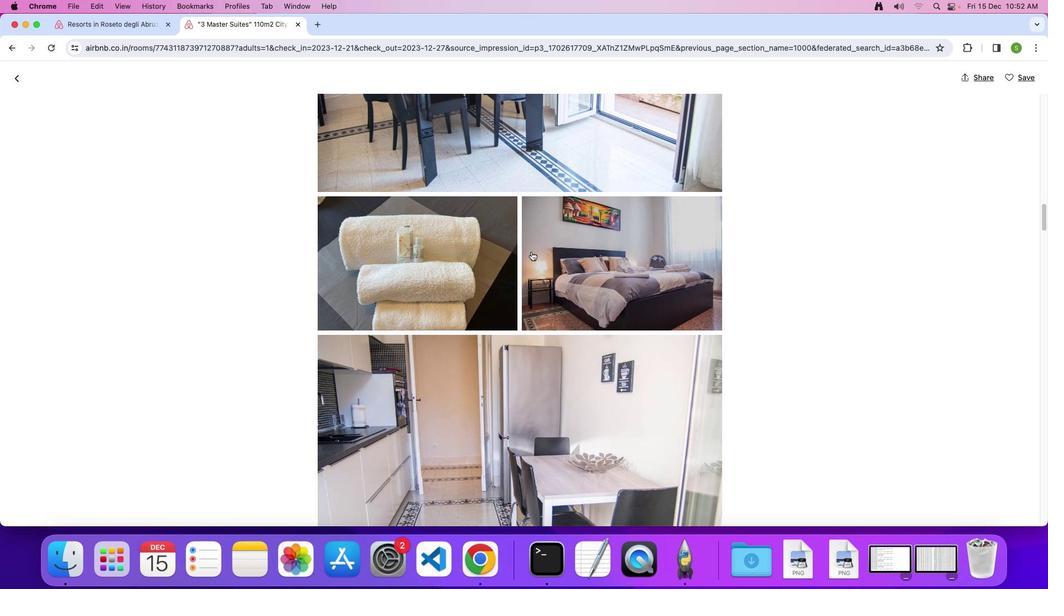 
Action: Mouse scrolled (531, 252) with delta (0, 0)
Screenshot: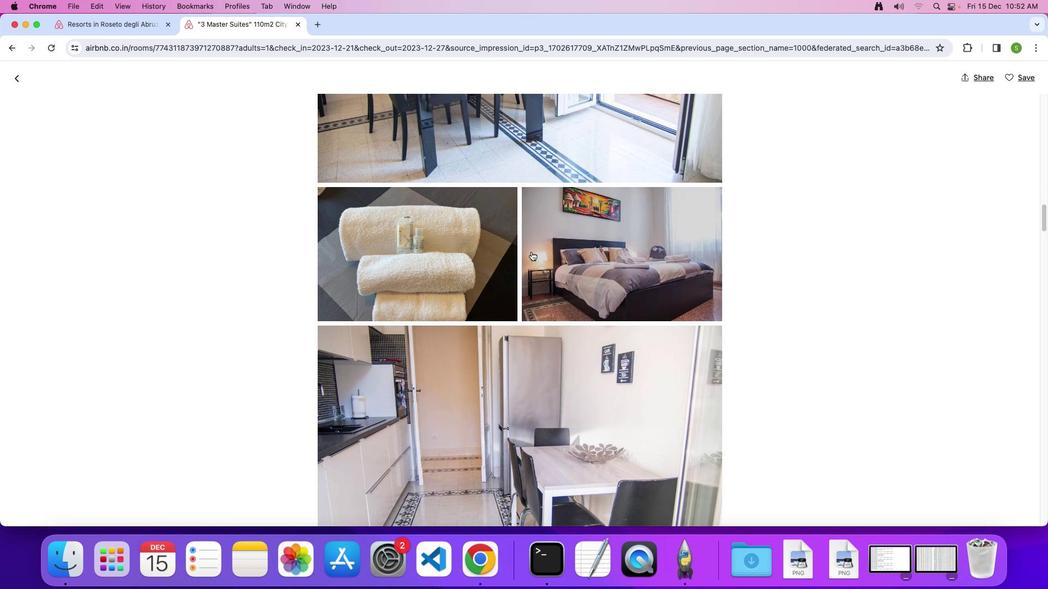 
Action: Mouse scrolled (531, 252) with delta (0, 0)
Screenshot: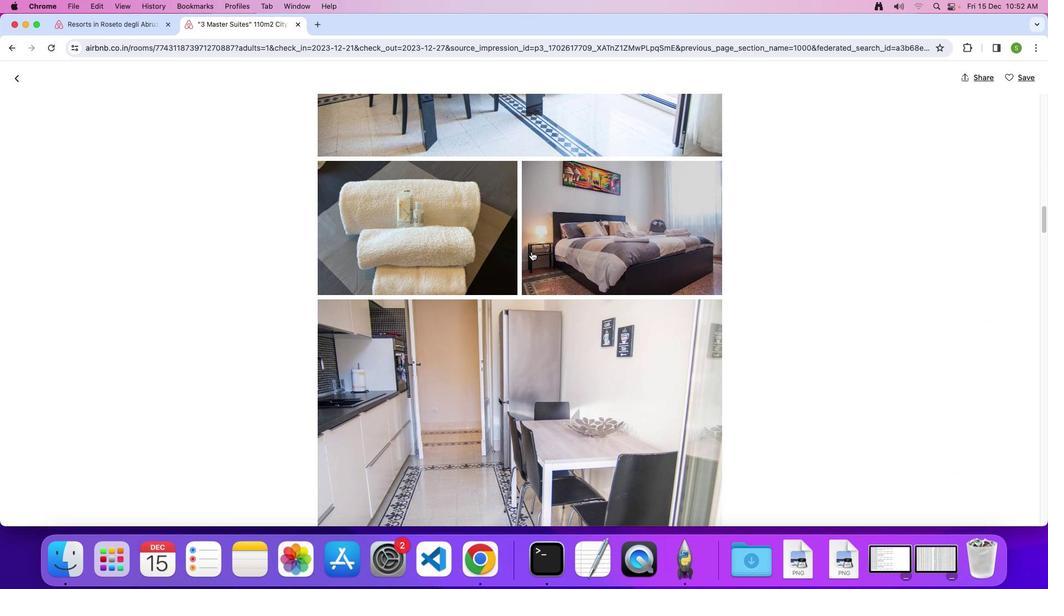 
Action: Mouse scrolled (531, 252) with delta (0, 0)
Screenshot: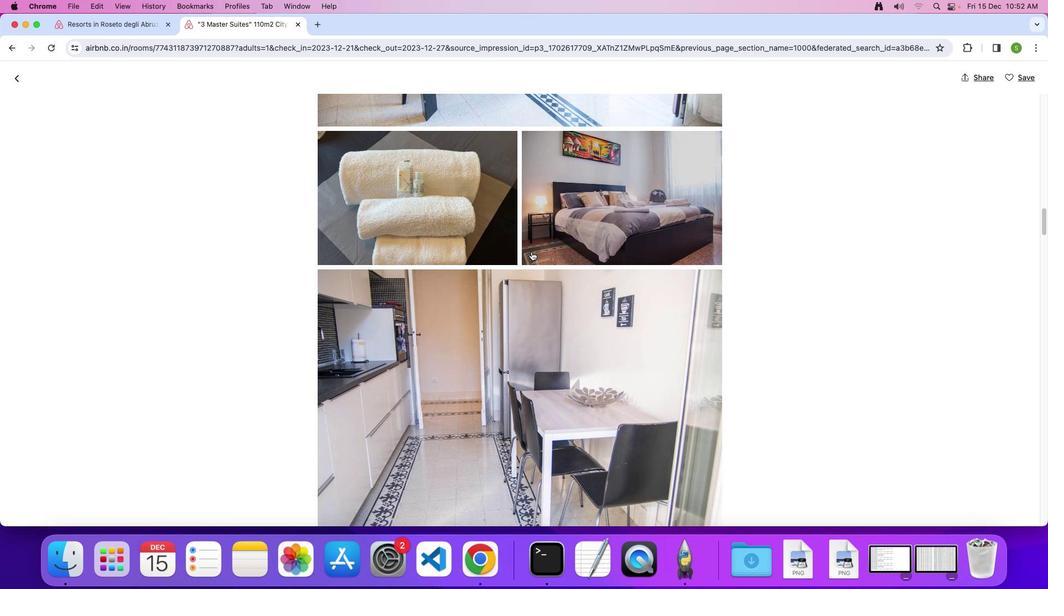 
Action: Mouse scrolled (531, 252) with delta (0, 0)
Screenshot: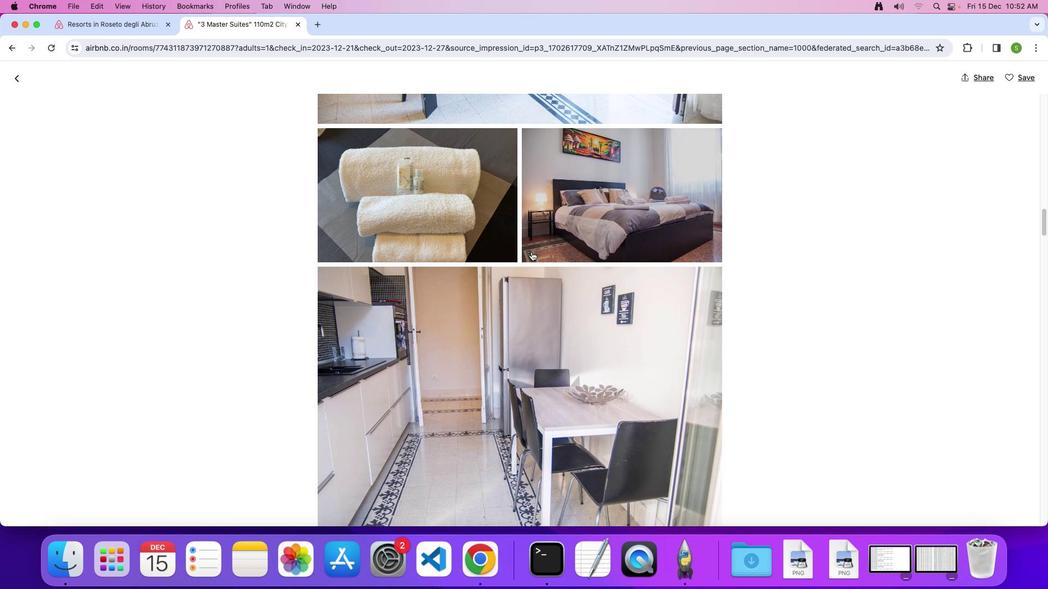 
Action: Mouse scrolled (531, 252) with delta (0, 0)
Screenshot: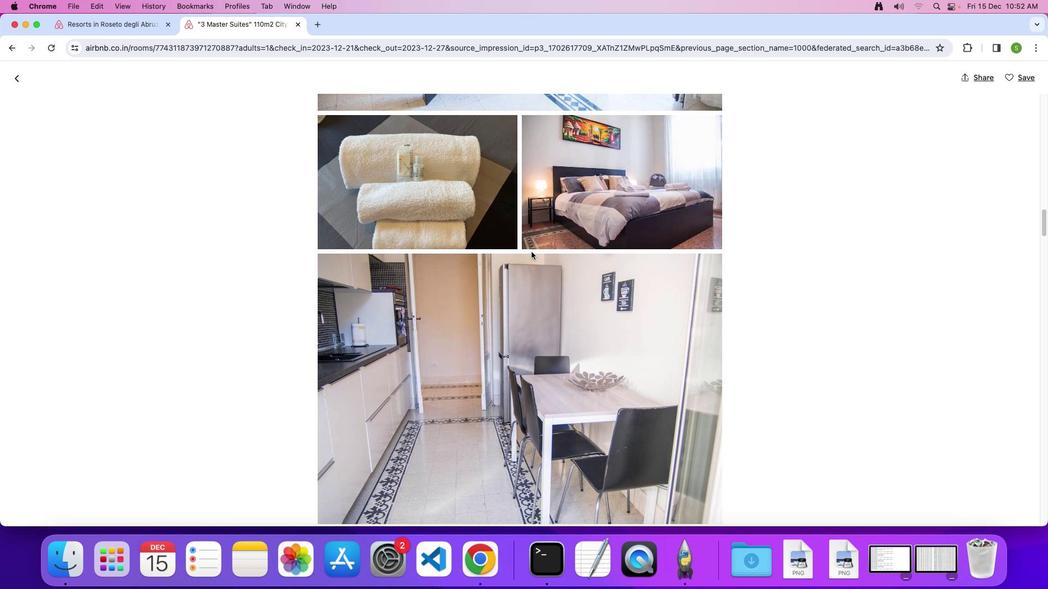 
Action: Mouse scrolled (531, 252) with delta (0, 0)
Screenshot: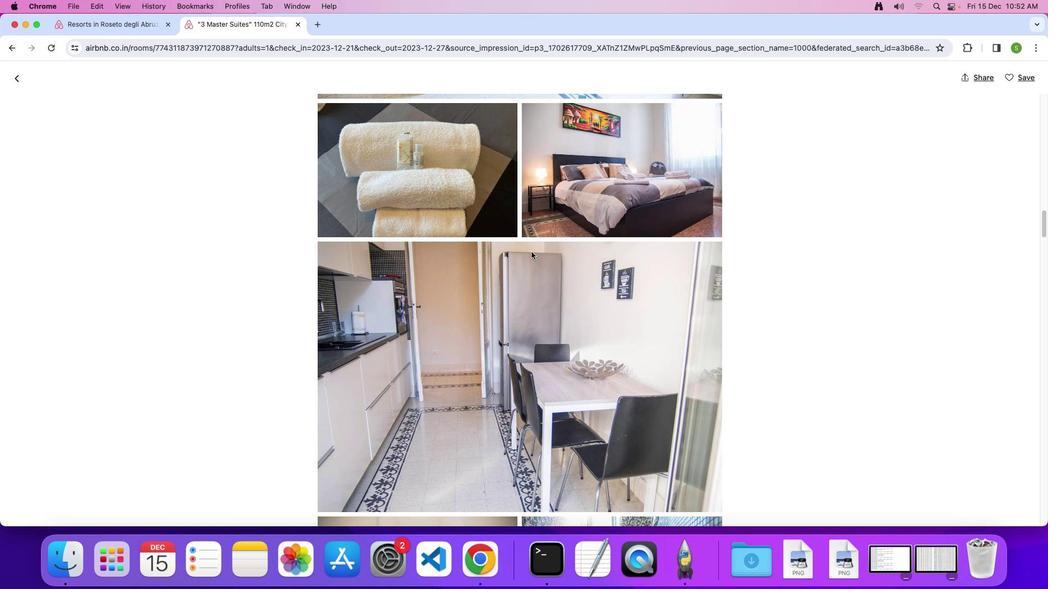 
Action: Mouse scrolled (531, 252) with delta (0, -1)
Screenshot: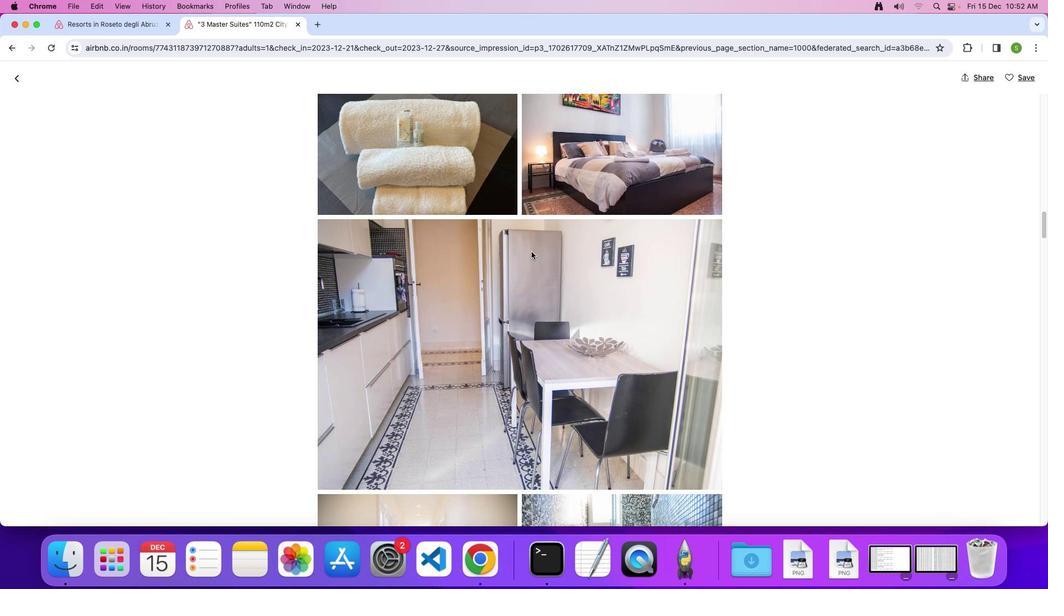 
Action: Mouse scrolled (531, 252) with delta (0, 0)
Screenshot: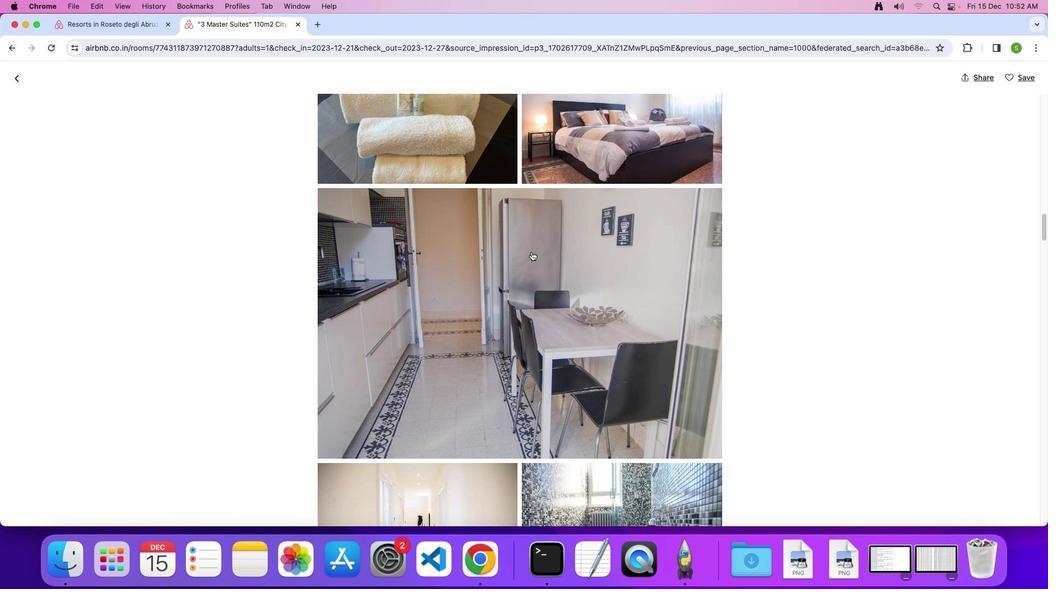 
Action: Mouse scrolled (531, 252) with delta (0, 0)
Screenshot: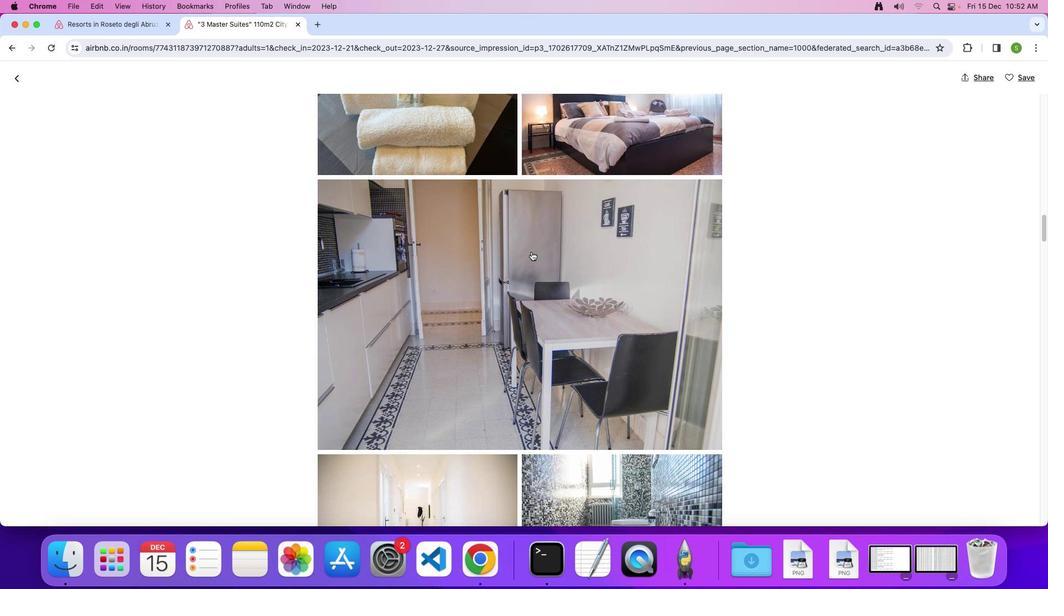 
Action: Mouse scrolled (531, 252) with delta (0, 0)
Screenshot: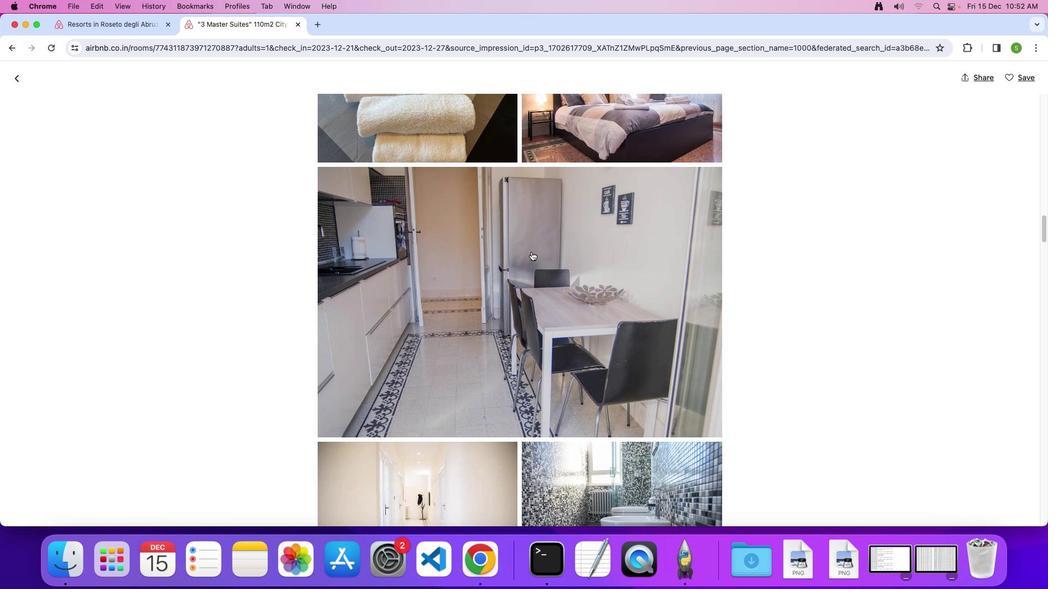 
Action: Mouse scrolled (531, 252) with delta (0, 0)
Screenshot: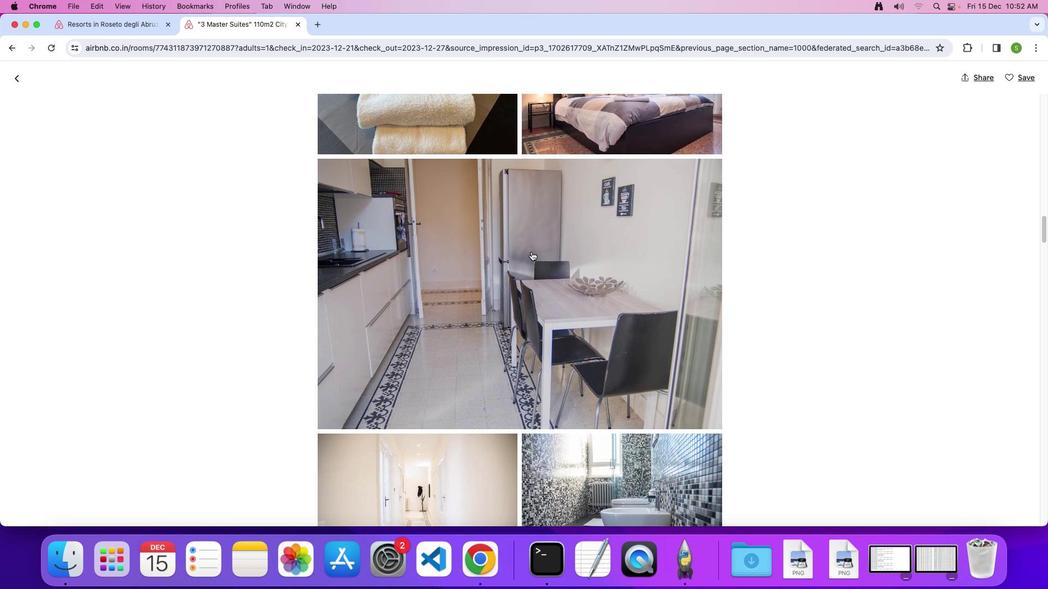 
Action: Mouse scrolled (531, 252) with delta (0, 0)
Screenshot: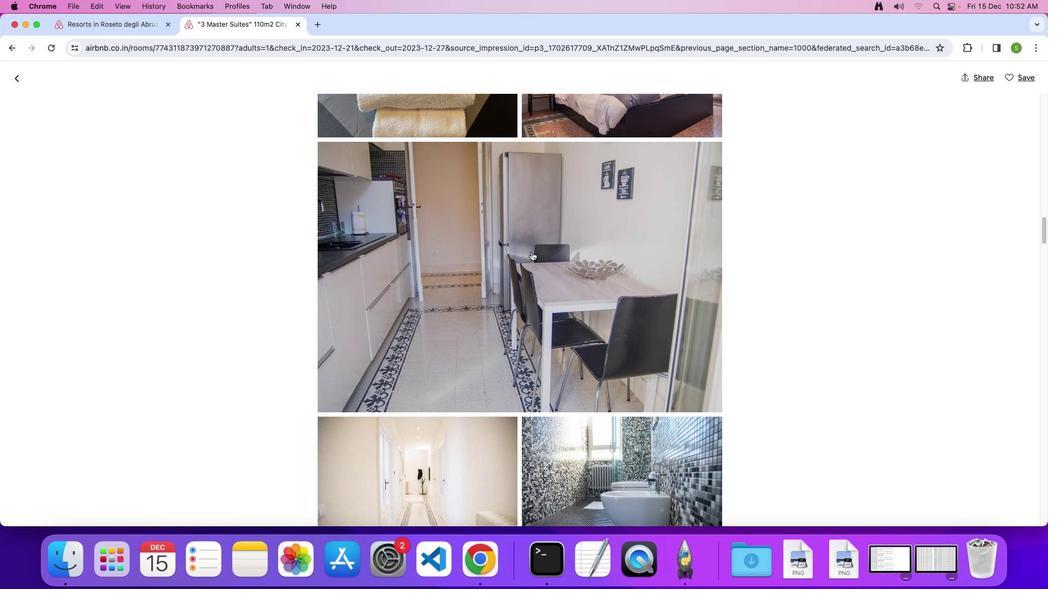 
Action: Mouse scrolled (531, 252) with delta (0, 0)
Screenshot: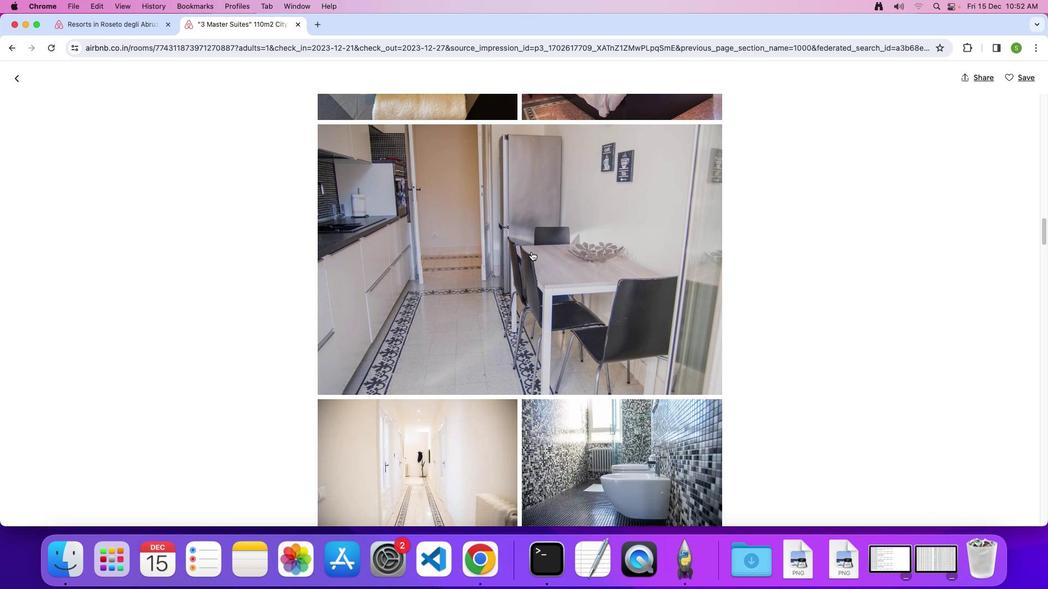 
Action: Mouse scrolled (531, 252) with delta (0, 0)
Screenshot: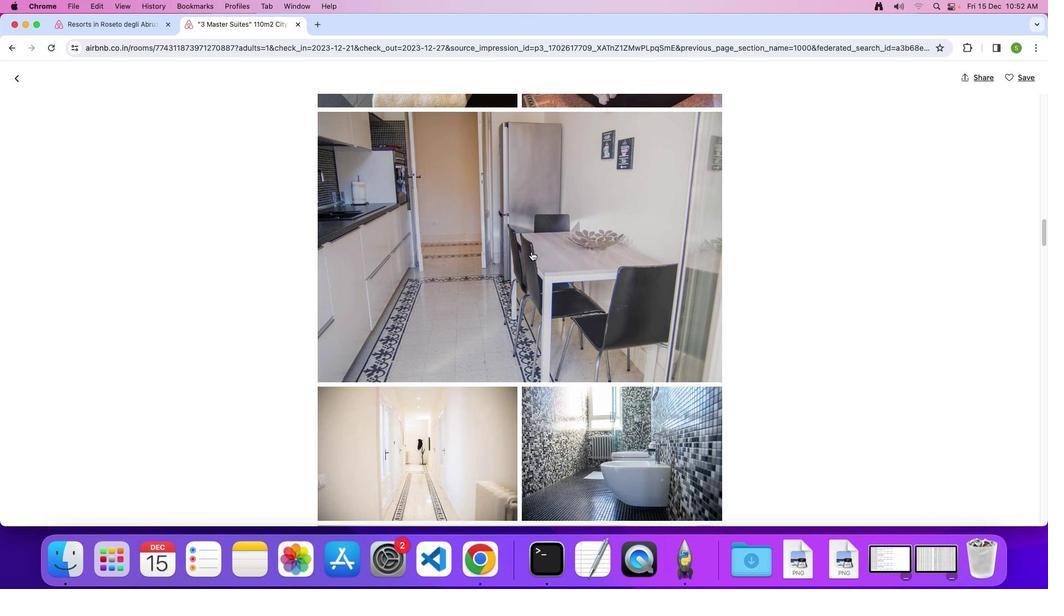 
Action: Mouse scrolled (531, 252) with delta (0, 0)
Screenshot: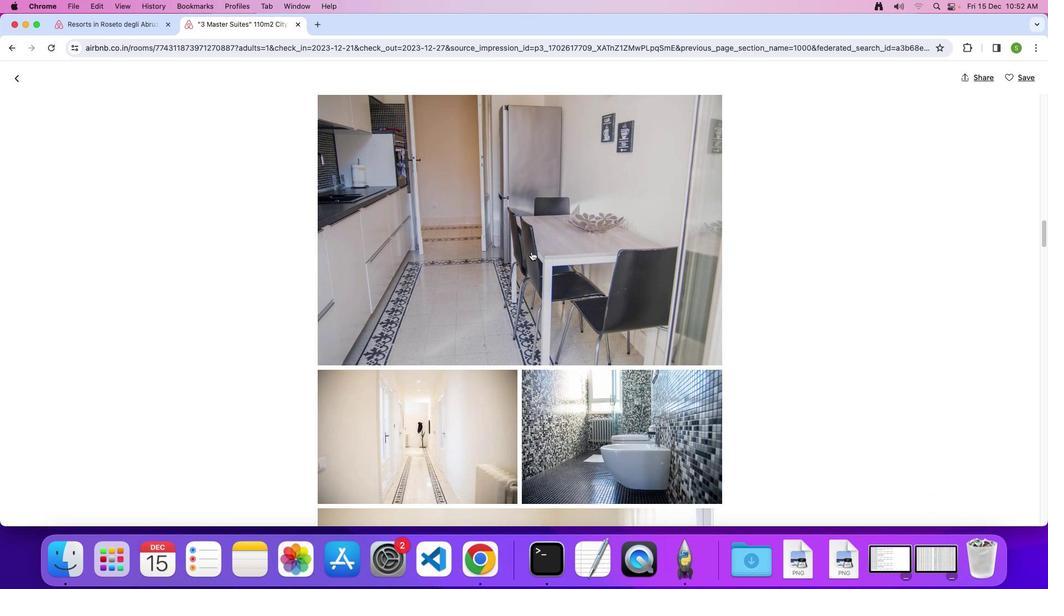 
Action: Mouse scrolled (531, 252) with delta (0, 0)
Screenshot: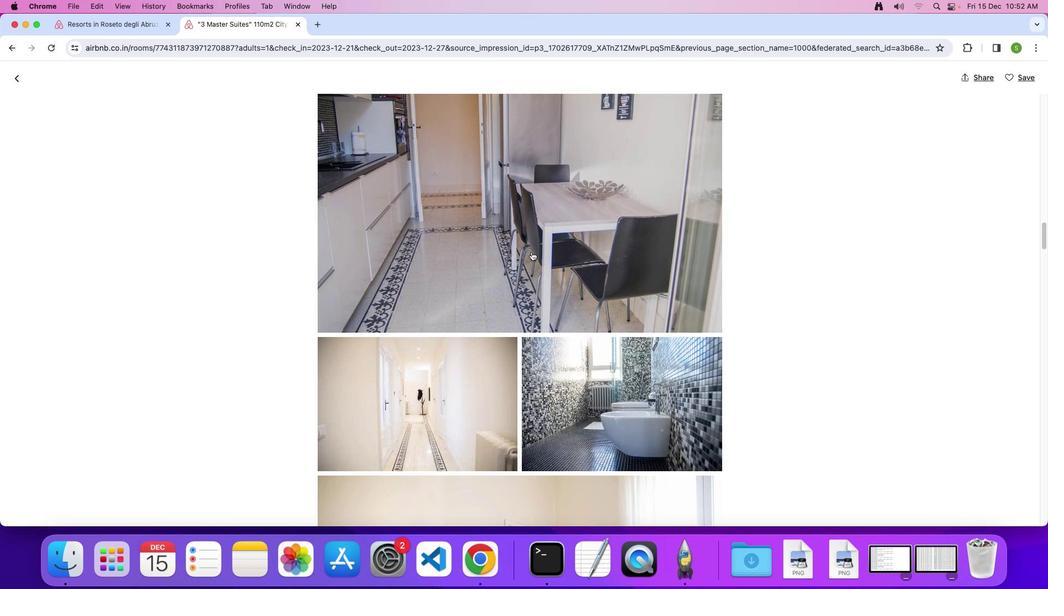 
Action: Mouse scrolled (531, 252) with delta (0, 0)
Screenshot: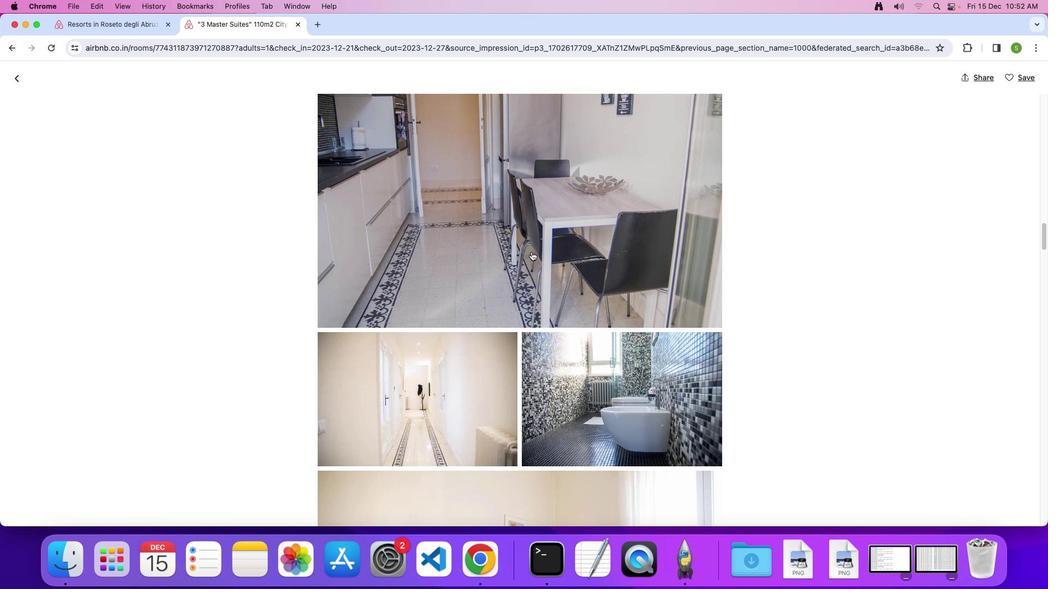 
Action: Mouse scrolled (531, 252) with delta (0, 0)
Screenshot: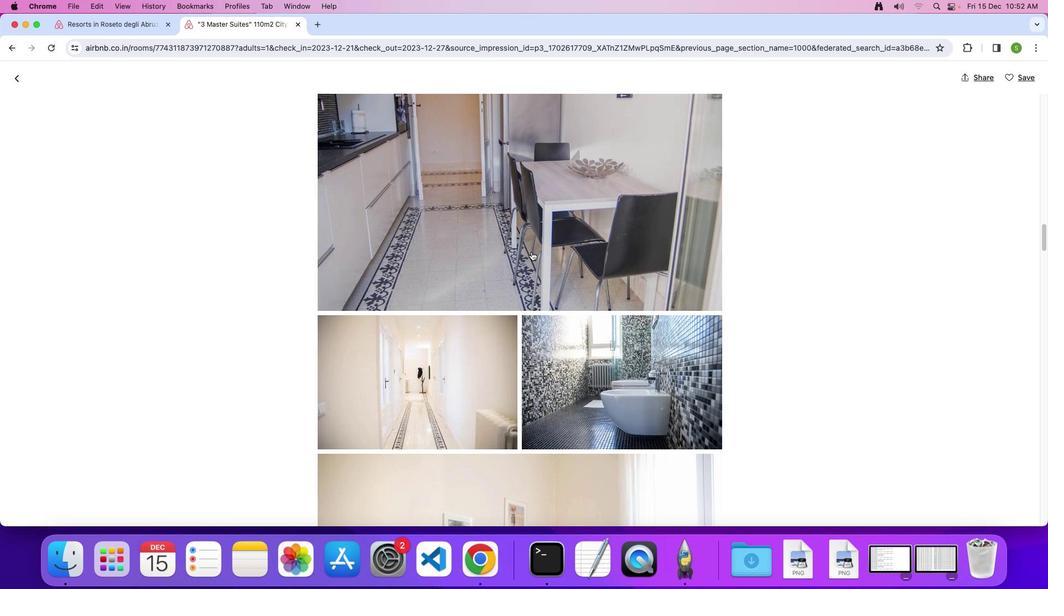
Action: Mouse scrolled (531, 252) with delta (0, 0)
Screenshot: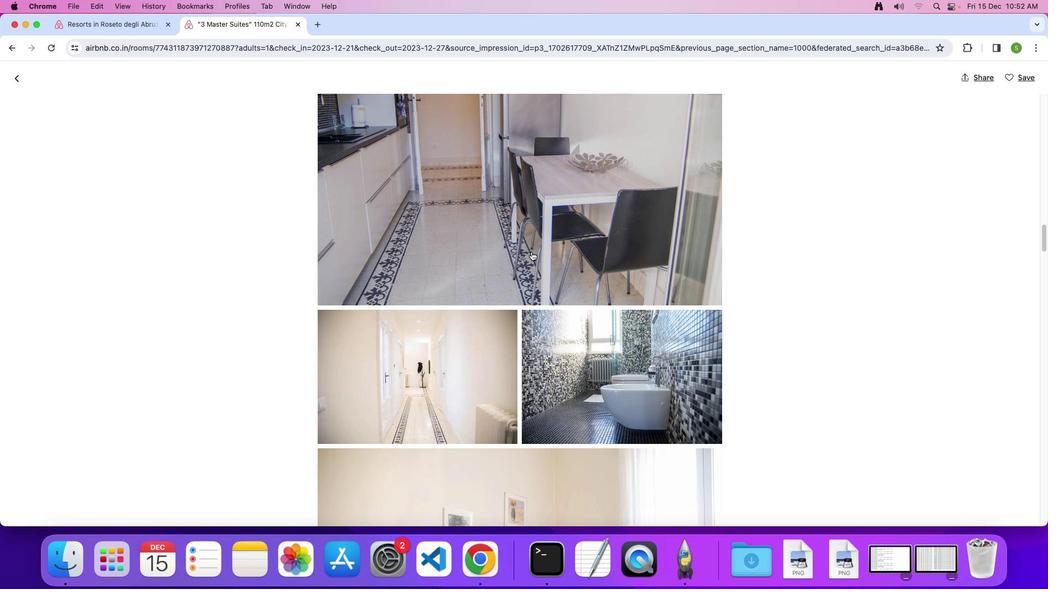 
Action: Mouse scrolled (531, 252) with delta (0, 0)
Screenshot: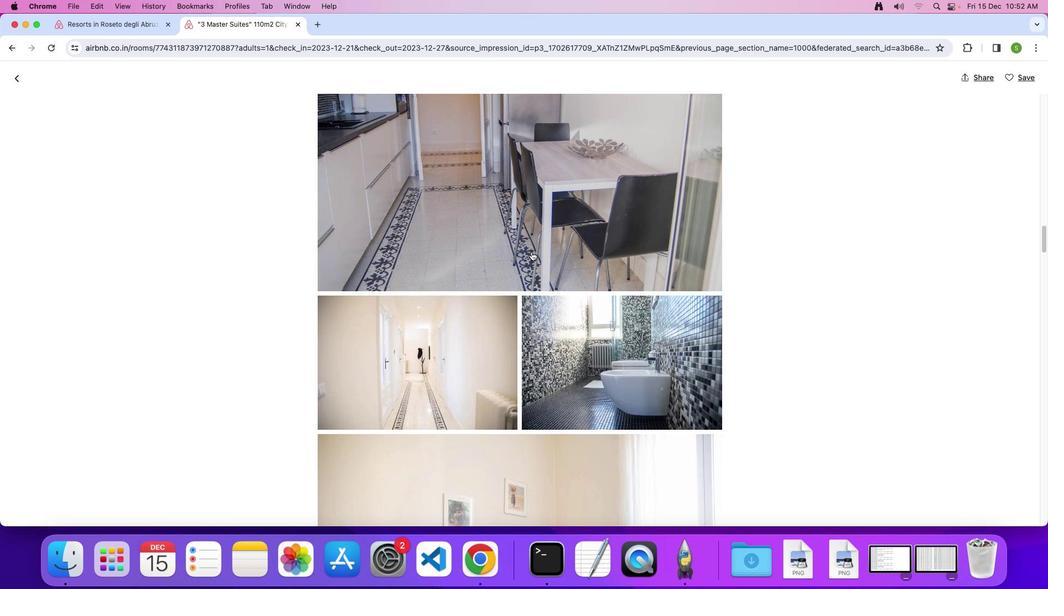
Action: Mouse scrolled (531, 252) with delta (0, 0)
Screenshot: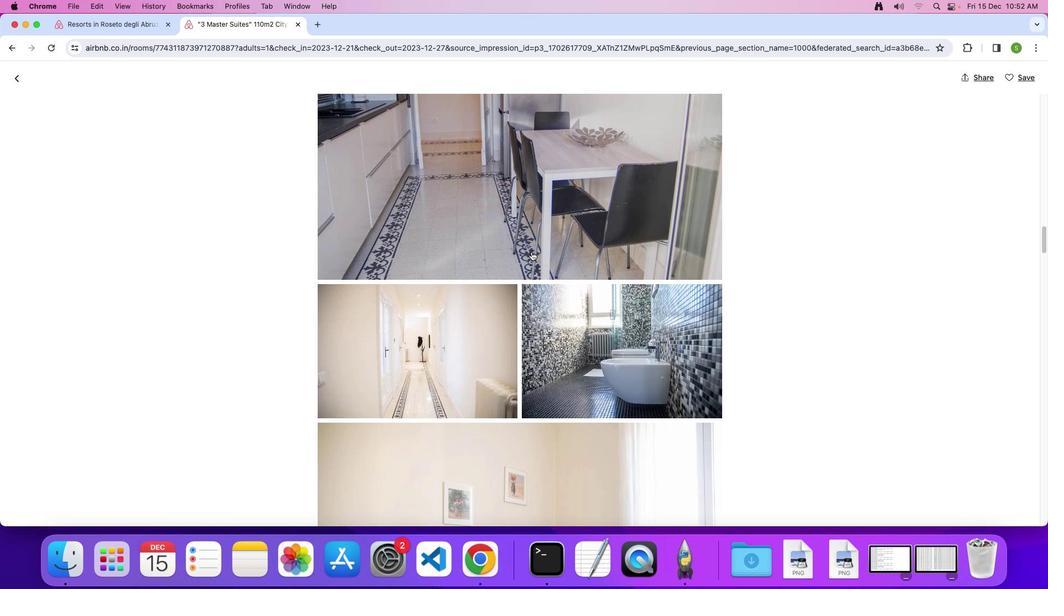 
Action: Mouse scrolled (531, 252) with delta (0, -1)
Screenshot: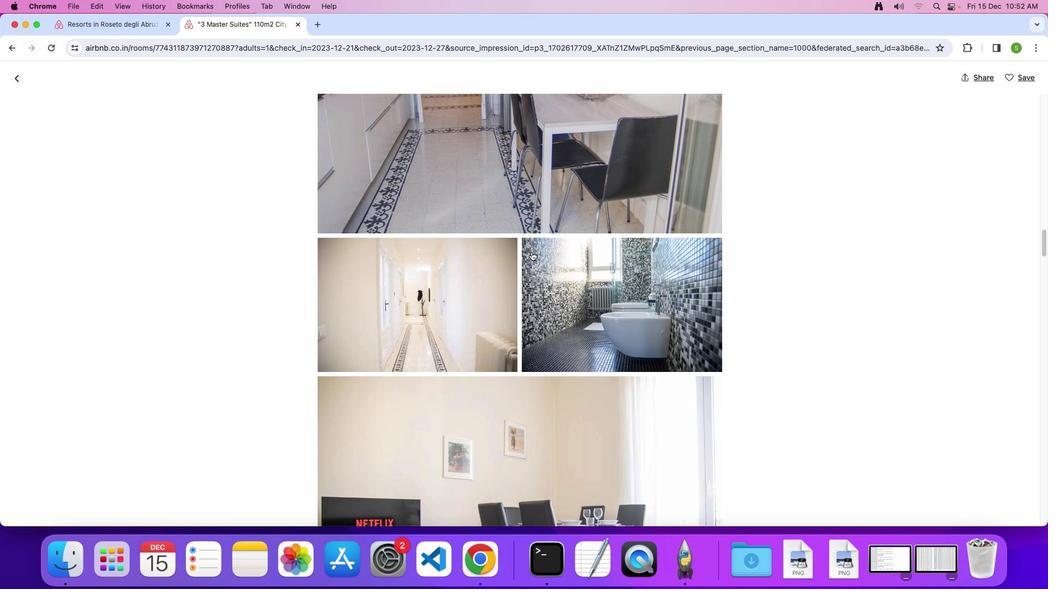 
Action: Mouse scrolled (531, 252) with delta (0, 0)
Screenshot: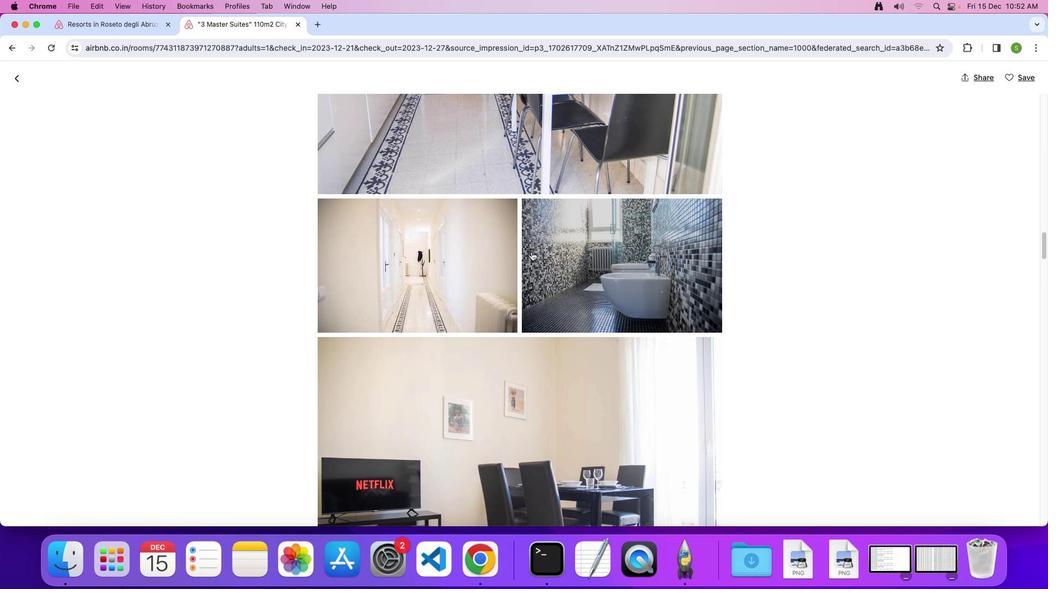 
Action: Mouse scrolled (531, 252) with delta (0, 0)
Screenshot: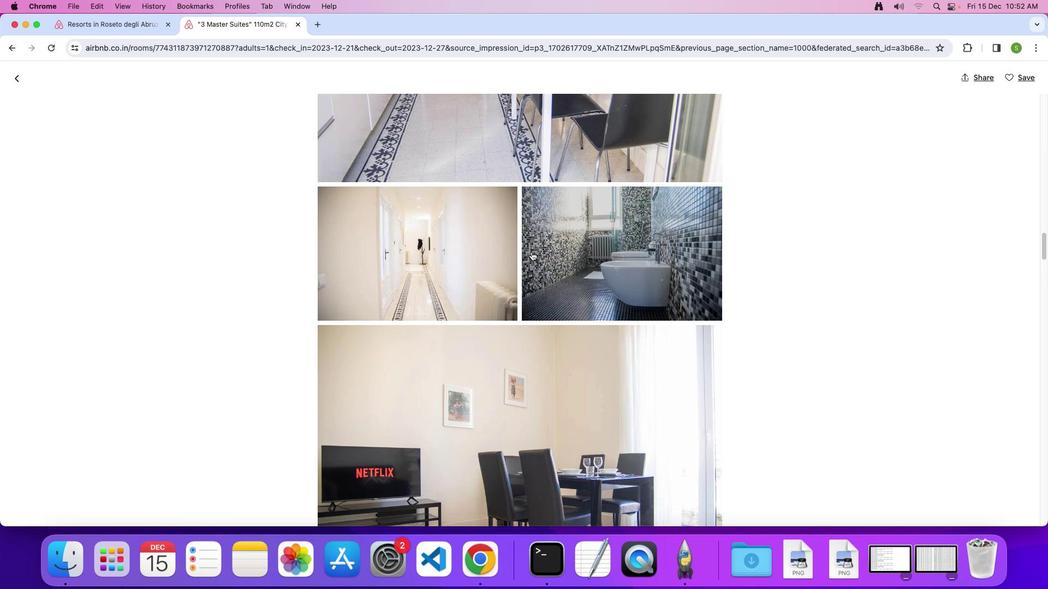 
Action: Mouse scrolled (531, 252) with delta (0, -1)
Screenshot: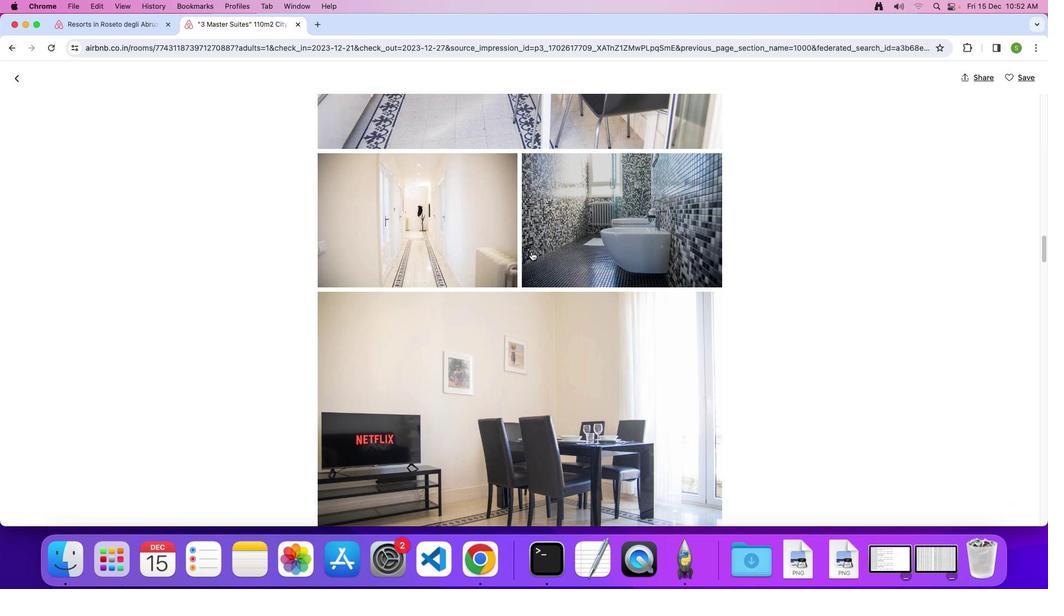 
Action: Mouse scrolled (531, 252) with delta (0, 0)
Screenshot: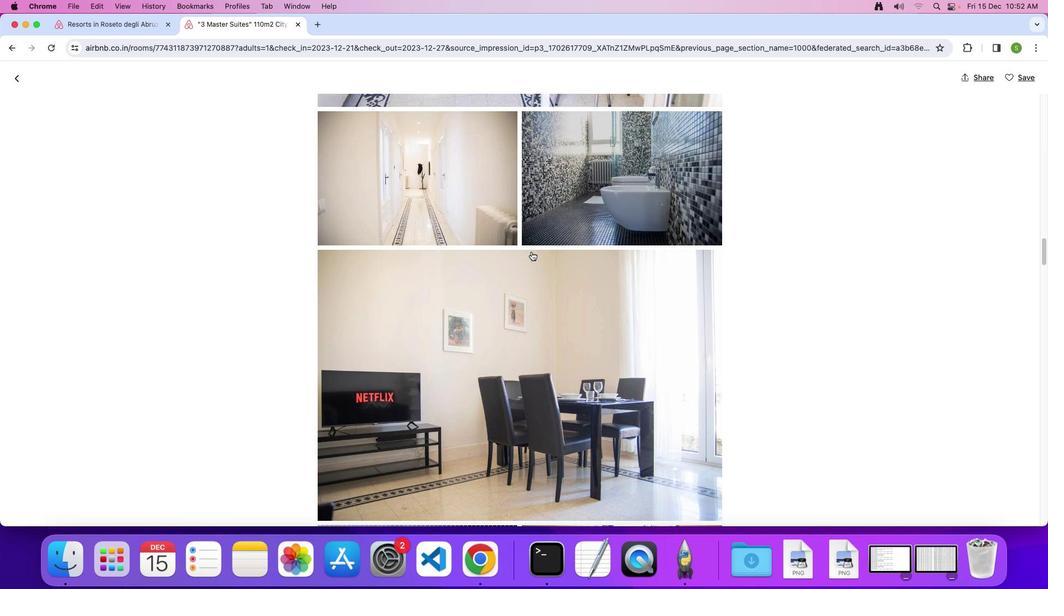 
Action: Mouse scrolled (531, 252) with delta (0, 0)
Screenshot: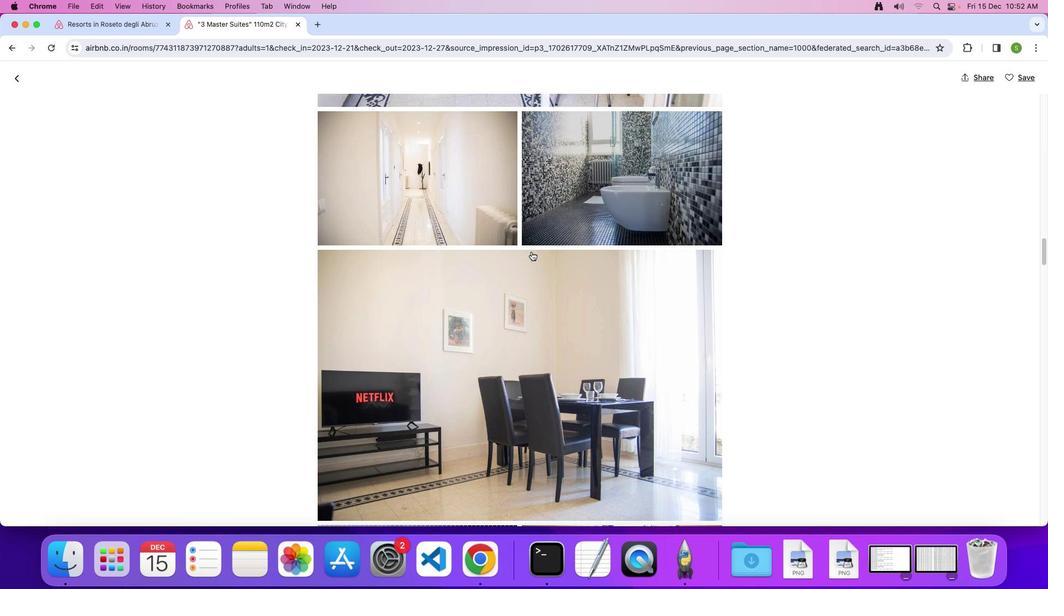 
Action: Mouse scrolled (531, 252) with delta (0, -1)
Screenshot: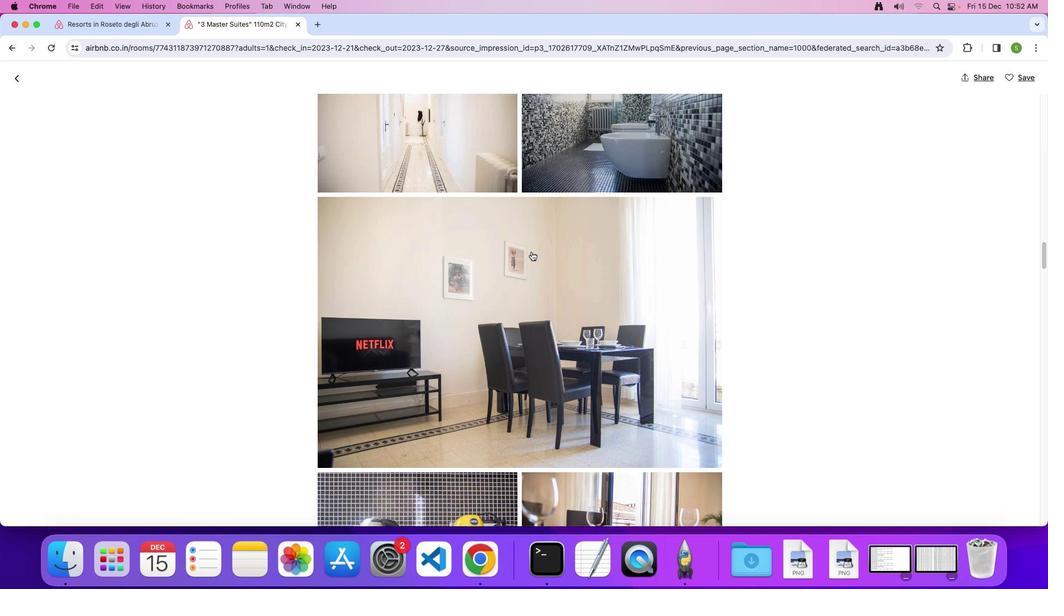 
Action: Mouse scrolled (531, 252) with delta (0, 0)
Screenshot: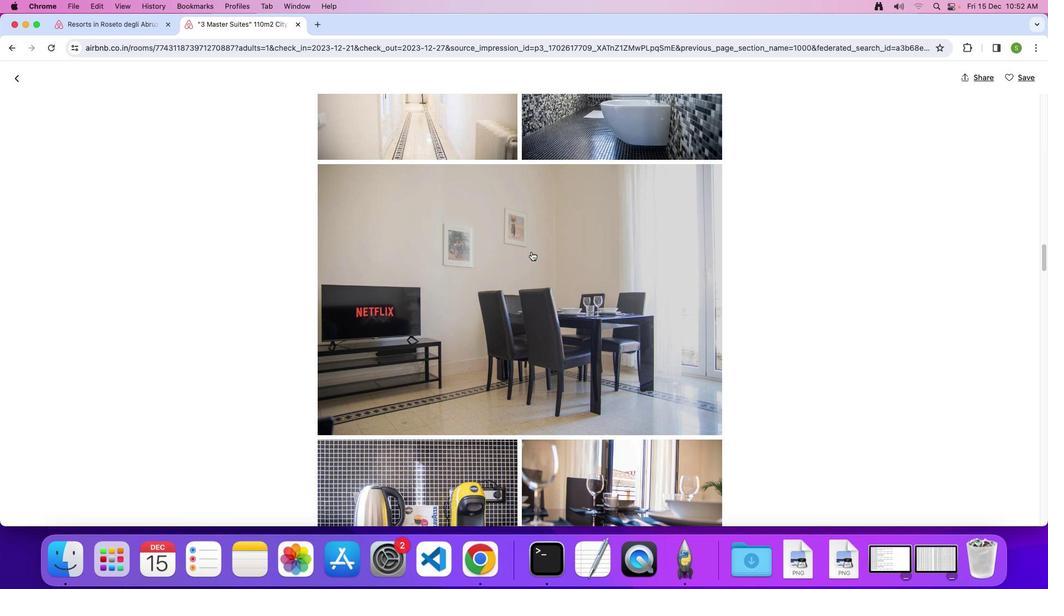 
Action: Mouse scrolled (531, 252) with delta (0, 0)
Screenshot: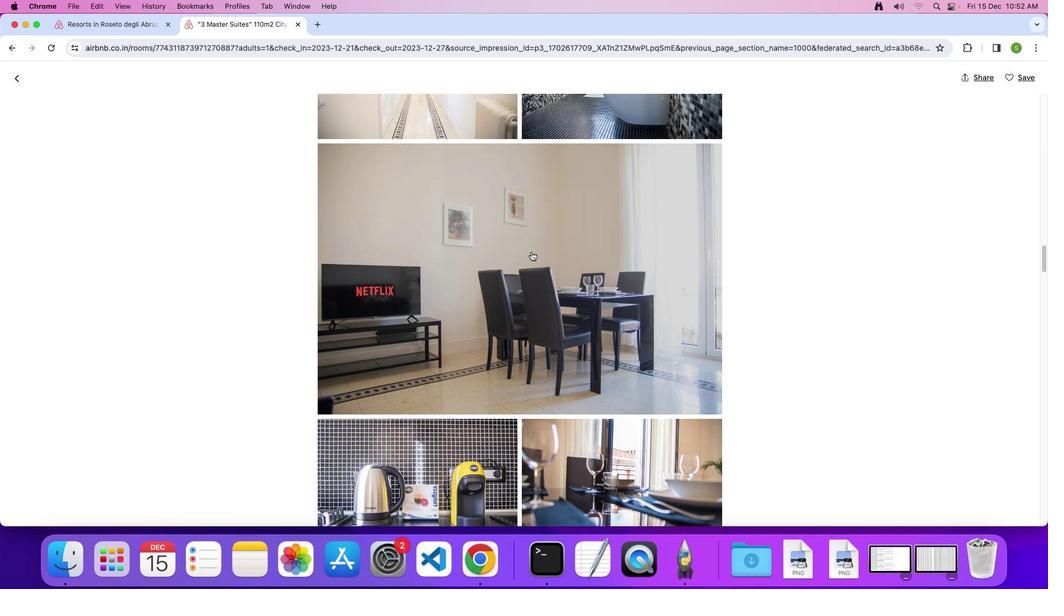 
Action: Mouse scrolled (531, 252) with delta (0, -1)
Screenshot: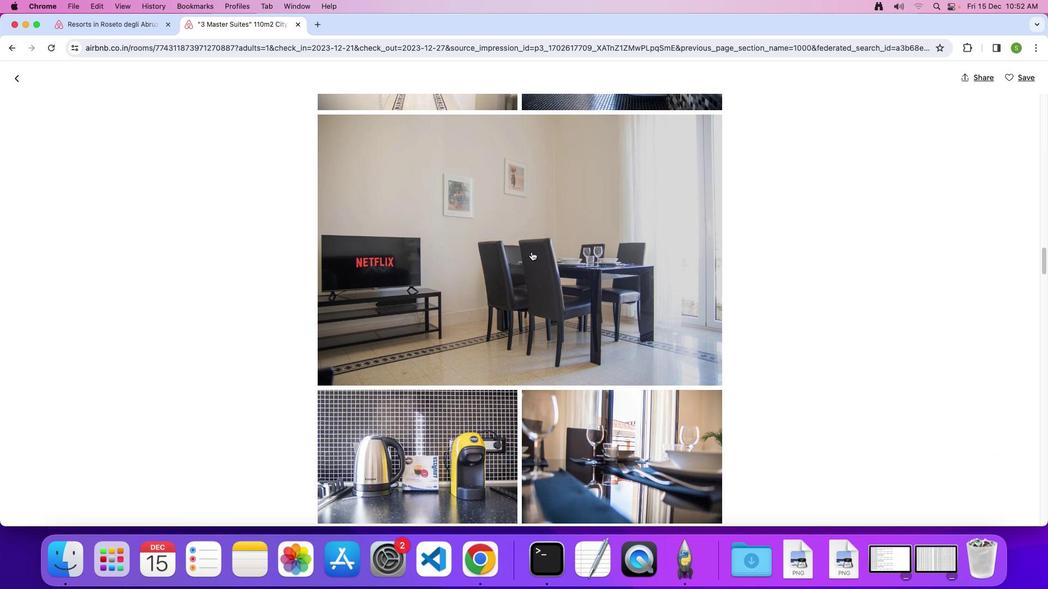 
Action: Mouse scrolled (531, 252) with delta (0, 0)
Screenshot: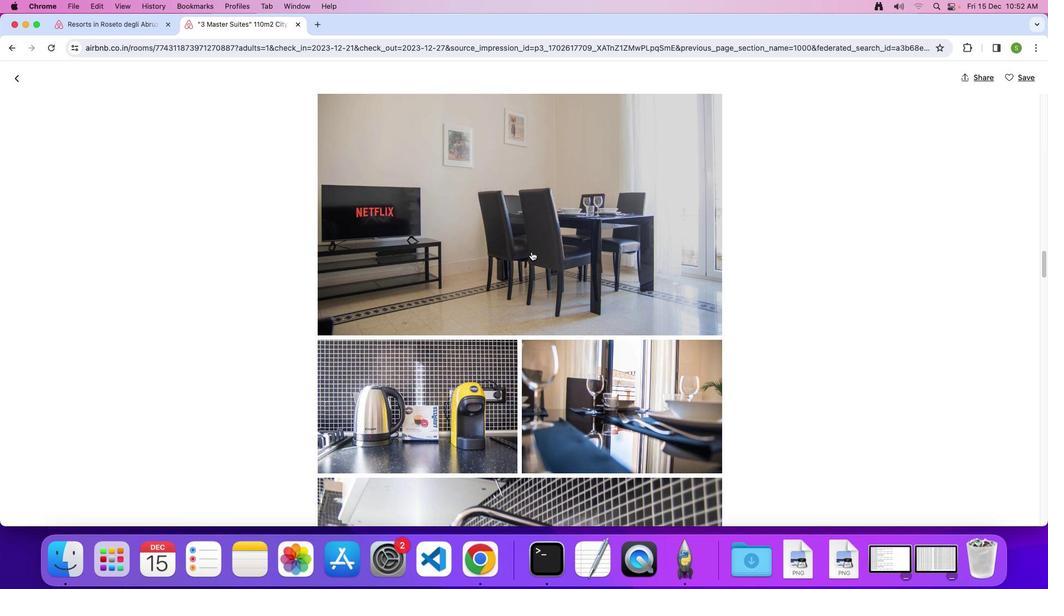 
Action: Mouse scrolled (531, 252) with delta (0, 0)
Screenshot: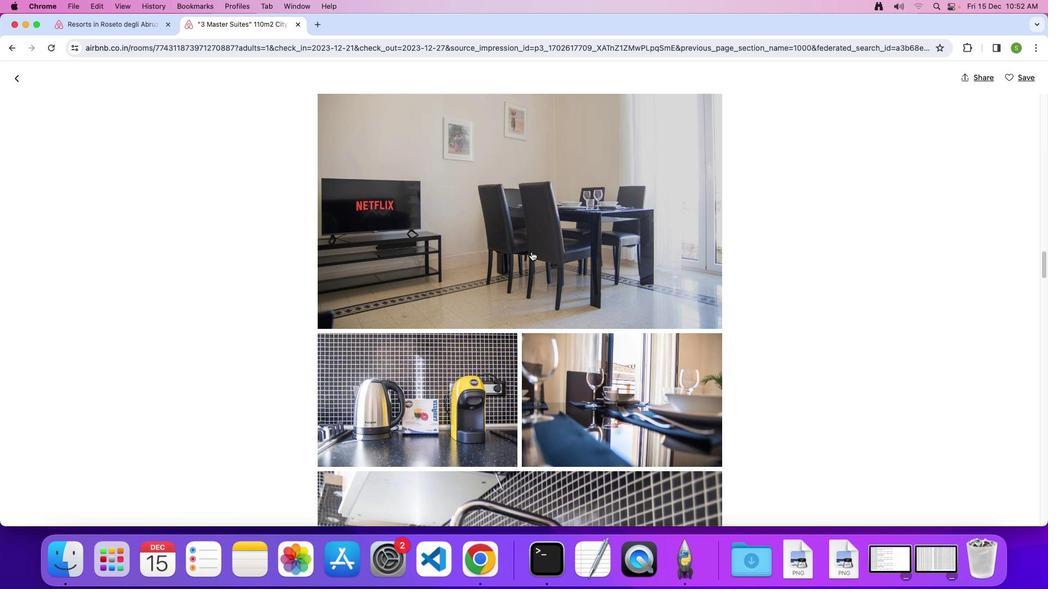 
Action: Mouse scrolled (531, 252) with delta (0, 0)
Screenshot: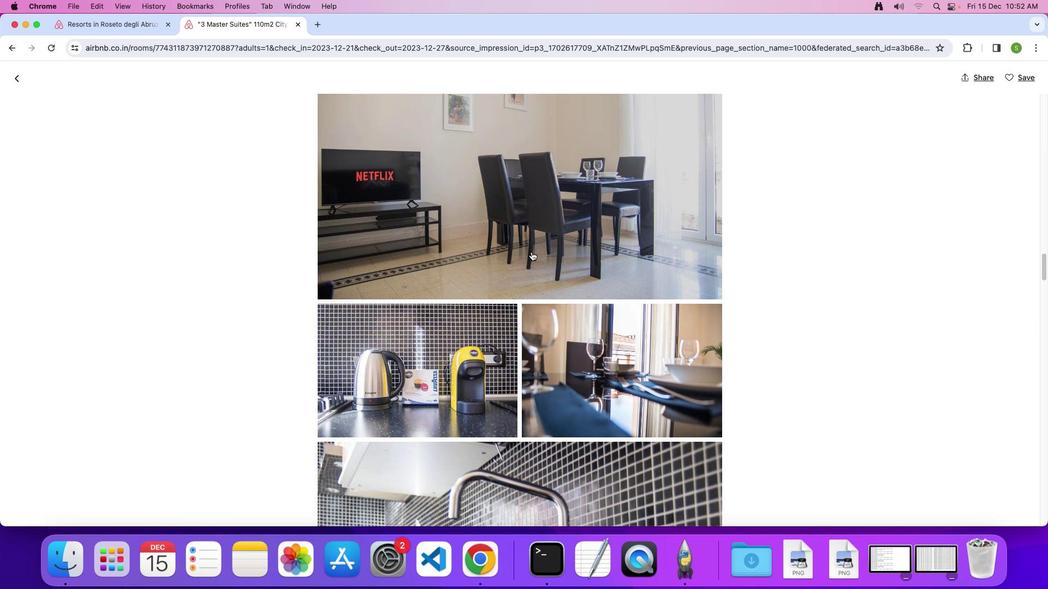 
Action: Mouse scrolled (531, 252) with delta (0, 0)
Screenshot: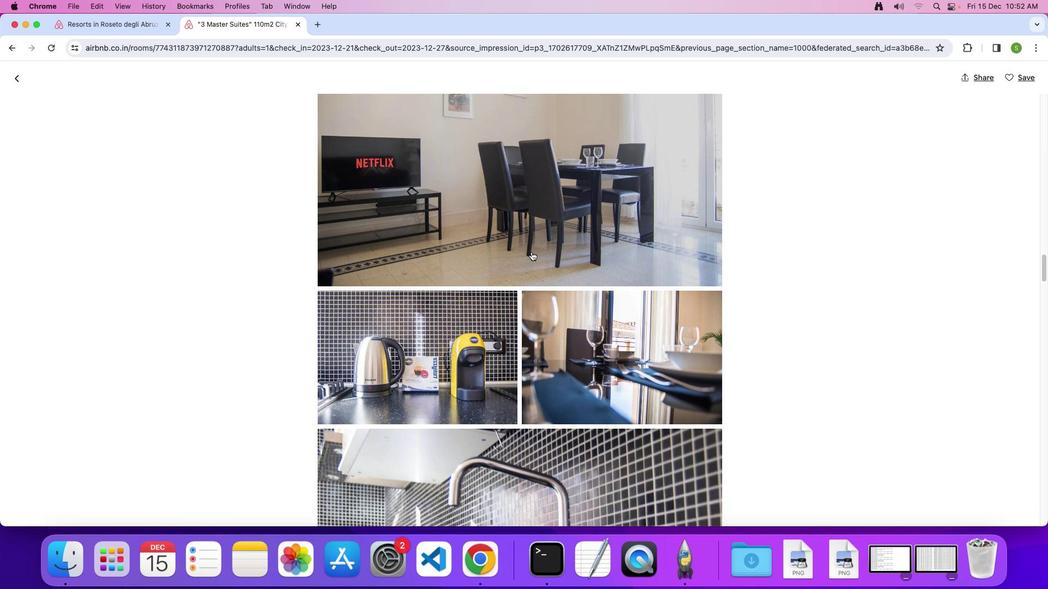 
Action: Mouse scrolled (531, 252) with delta (0, 0)
Screenshot: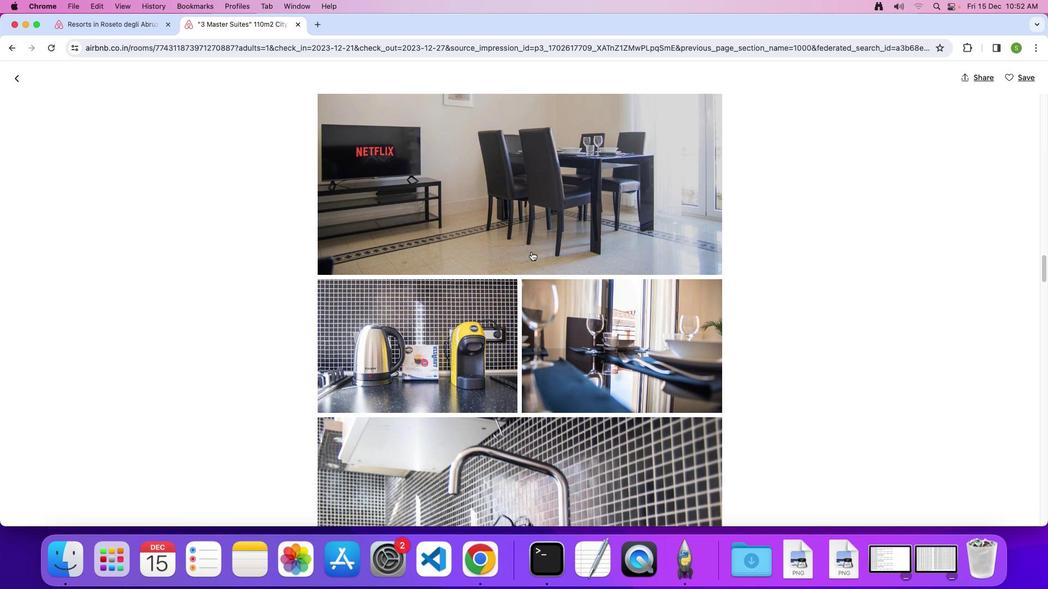 
Action: Mouse scrolled (531, 252) with delta (0, 0)
Screenshot: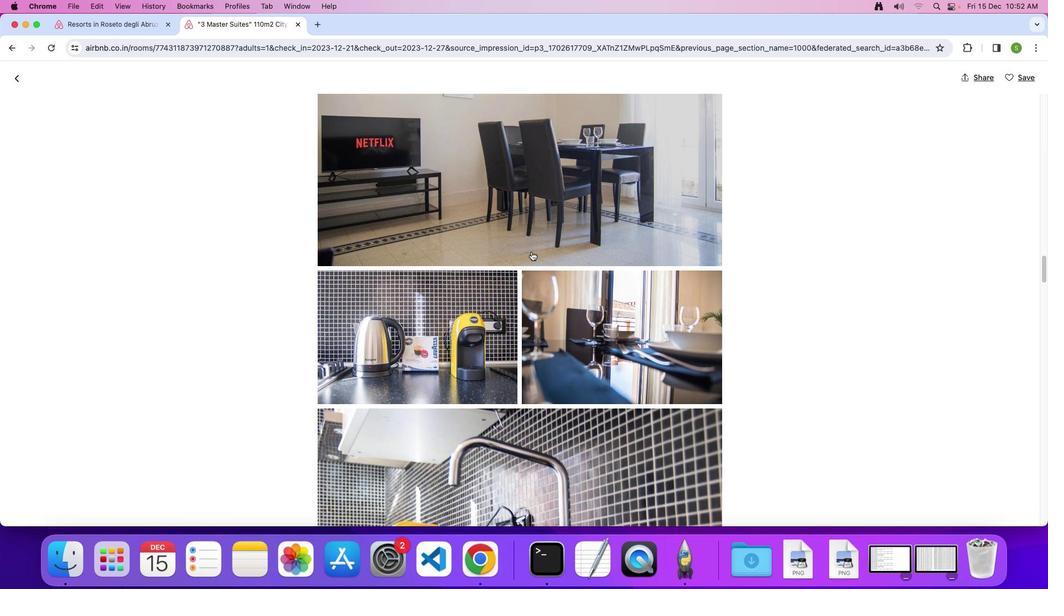 
Action: Mouse scrolled (531, 252) with delta (0, 0)
Screenshot: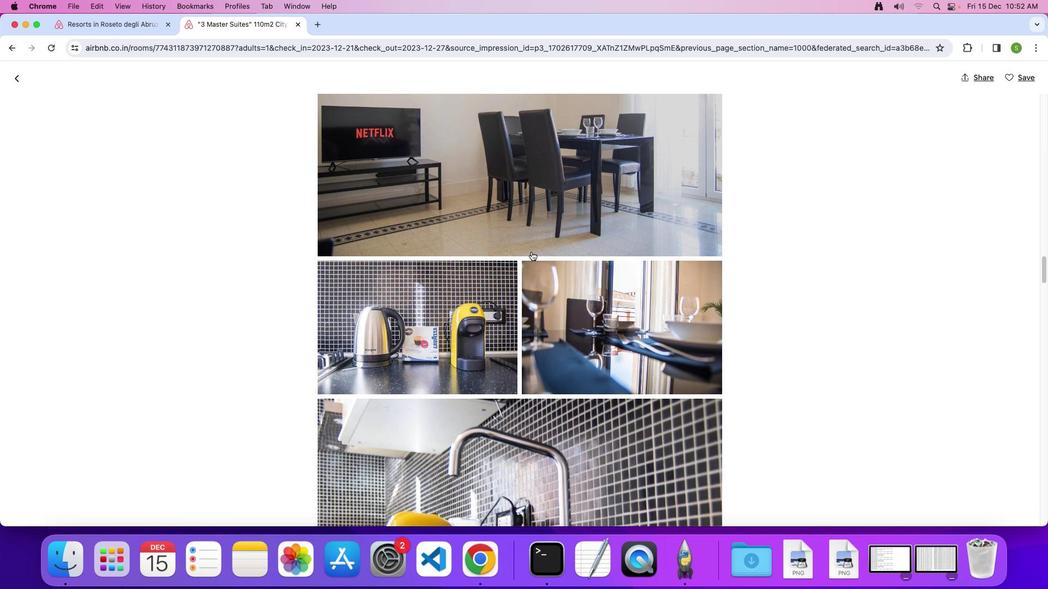 
Action: Mouse scrolled (531, 252) with delta (0, 0)
Screenshot: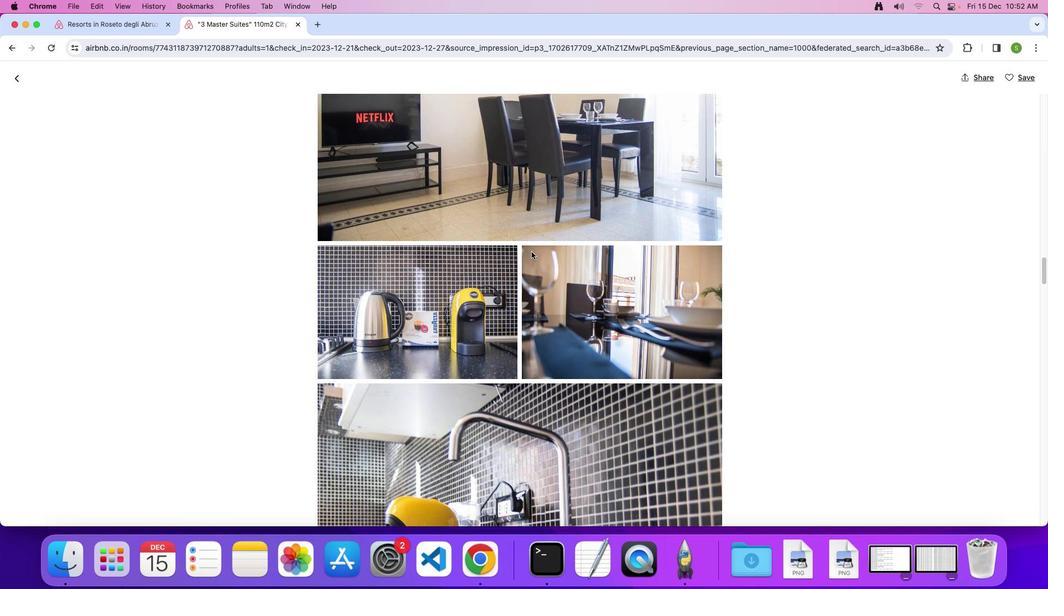 
Action: Mouse scrolled (531, 252) with delta (0, 0)
Screenshot: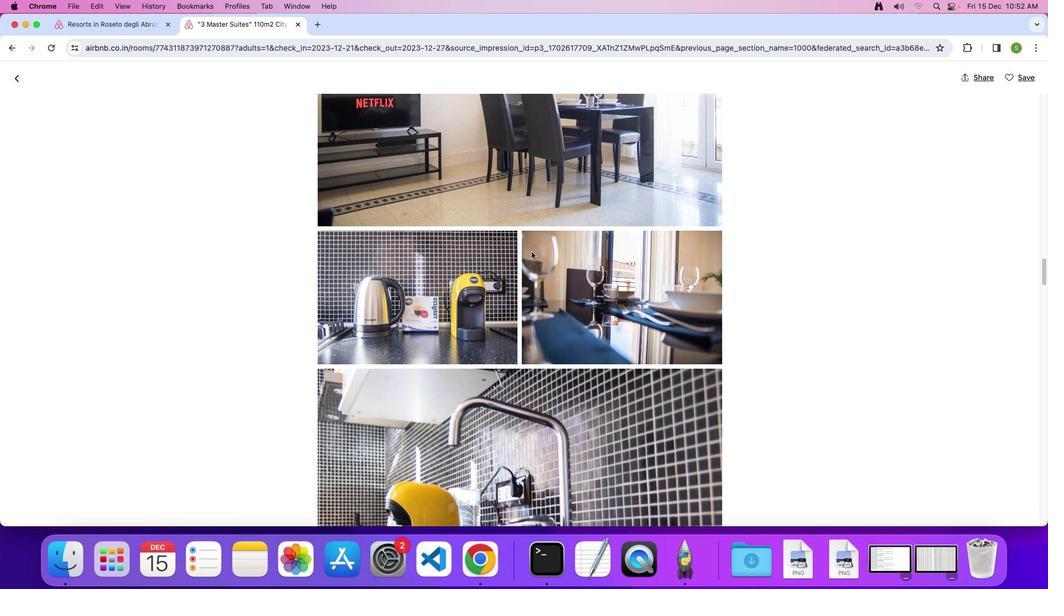 
Action: Mouse scrolled (531, 252) with delta (0, -1)
Screenshot: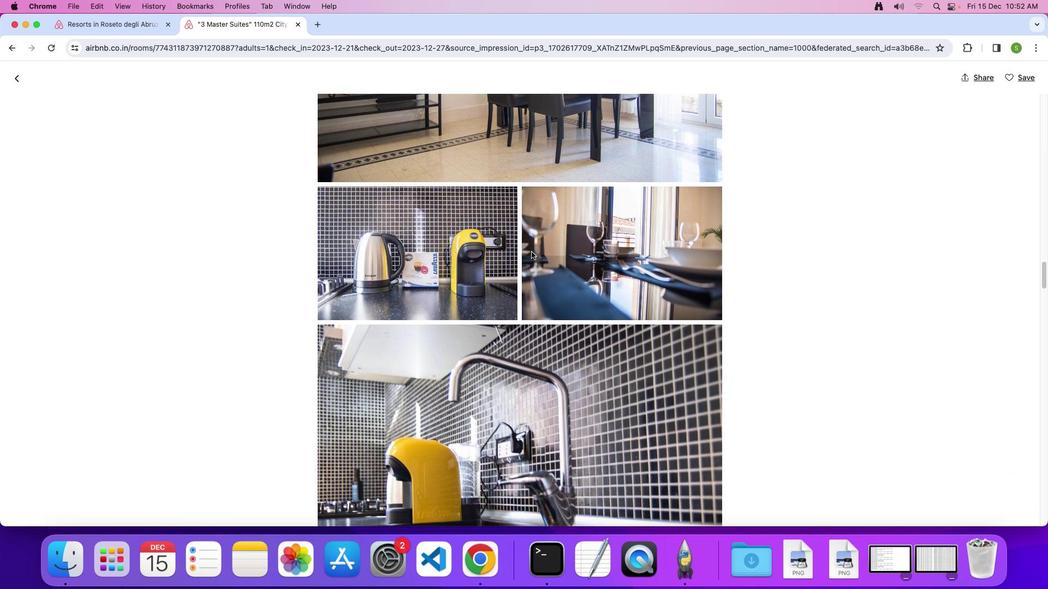 
Action: Mouse scrolled (531, 252) with delta (0, 0)
Screenshot: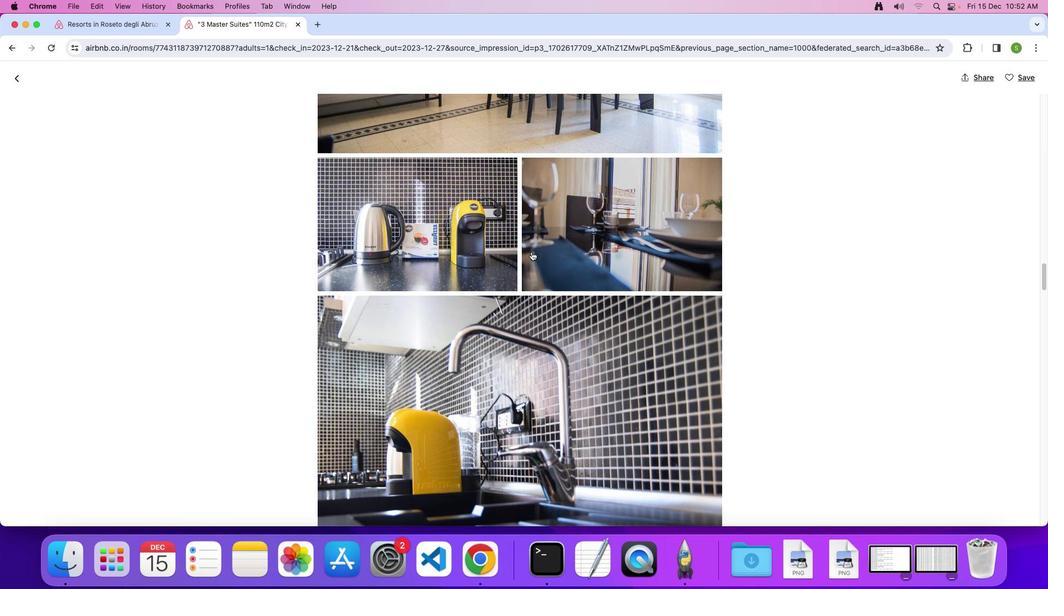 
Action: Mouse scrolled (531, 252) with delta (0, 0)
Screenshot: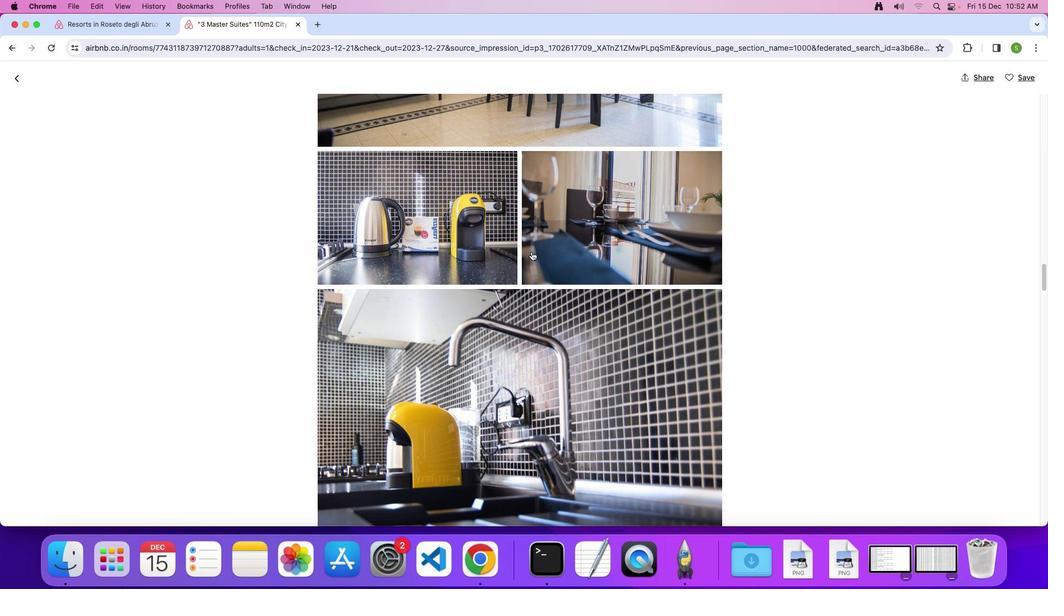 
Action: Mouse scrolled (531, 252) with delta (0, 0)
Screenshot: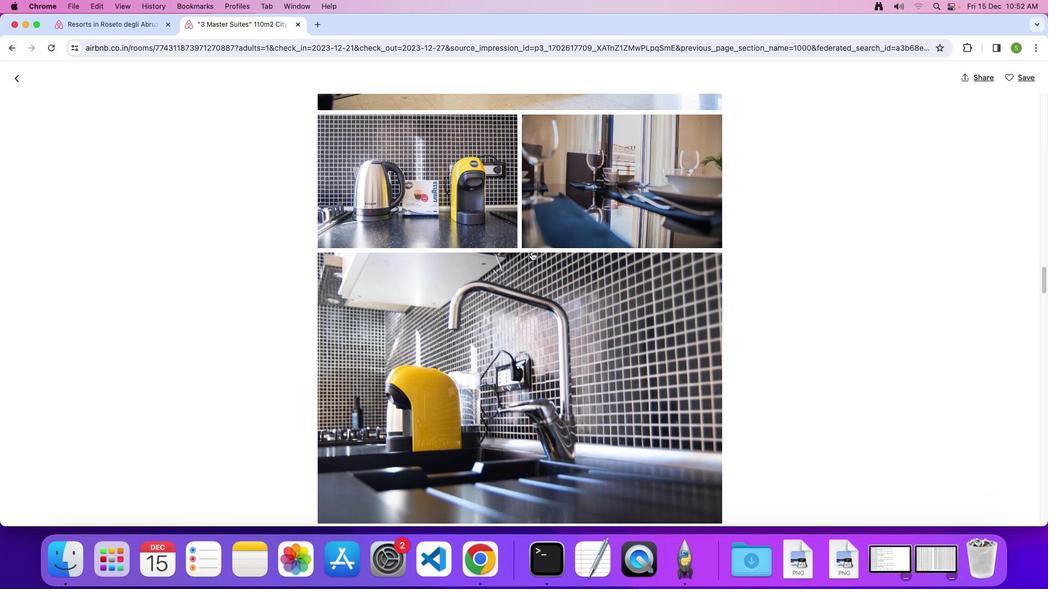 
Action: Mouse scrolled (531, 252) with delta (0, 0)
Screenshot: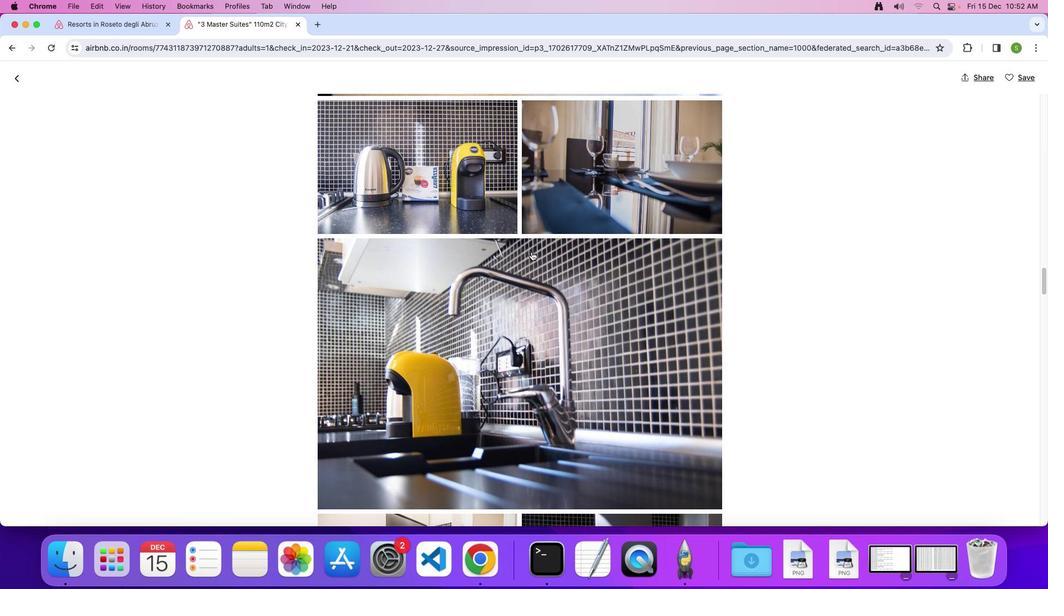 
Action: Mouse scrolled (531, 252) with delta (0, 0)
Screenshot: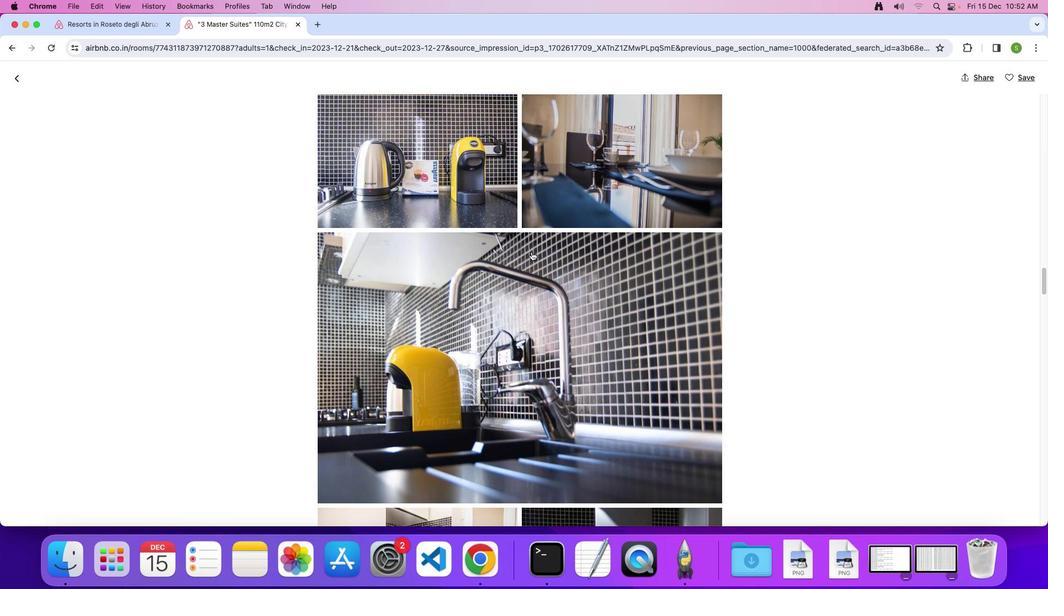 
Action: Mouse scrolled (531, 252) with delta (0, 0)
Screenshot: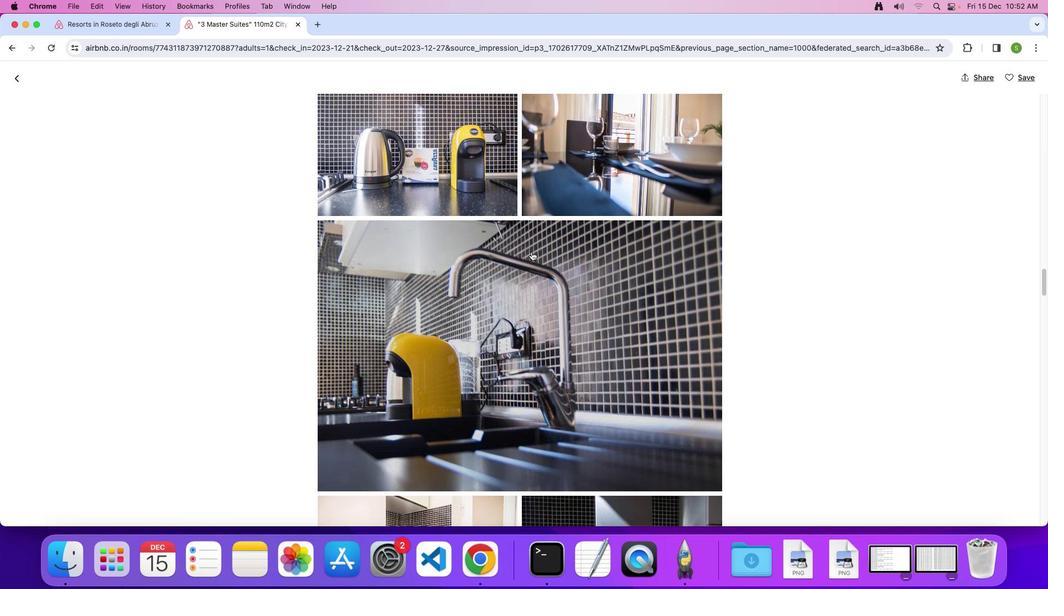 
Action: Mouse scrolled (531, 252) with delta (0, 0)
Screenshot: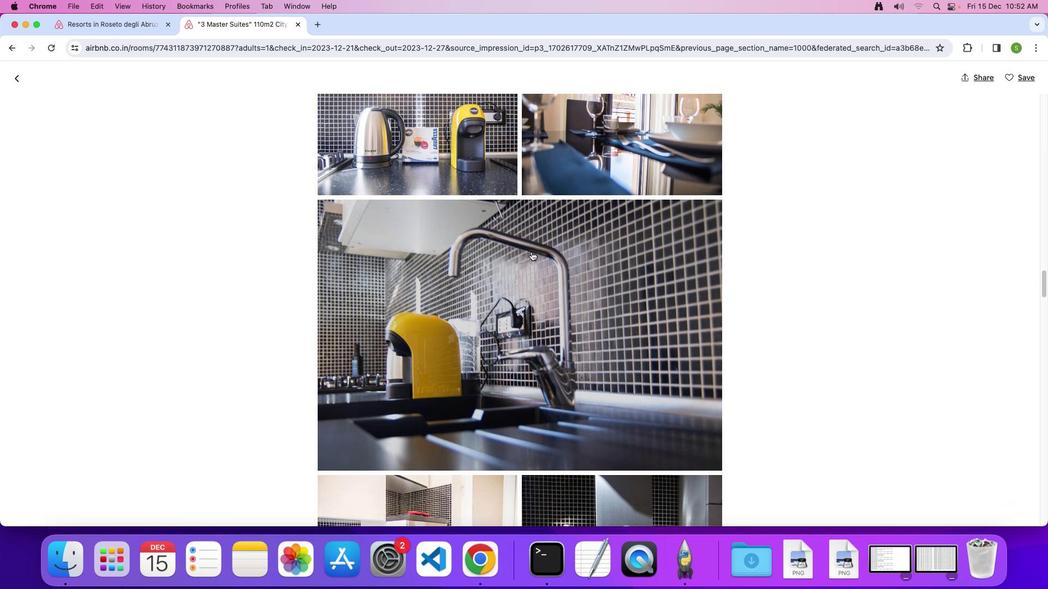 
Action: Mouse scrolled (531, 252) with delta (0, -1)
Screenshot: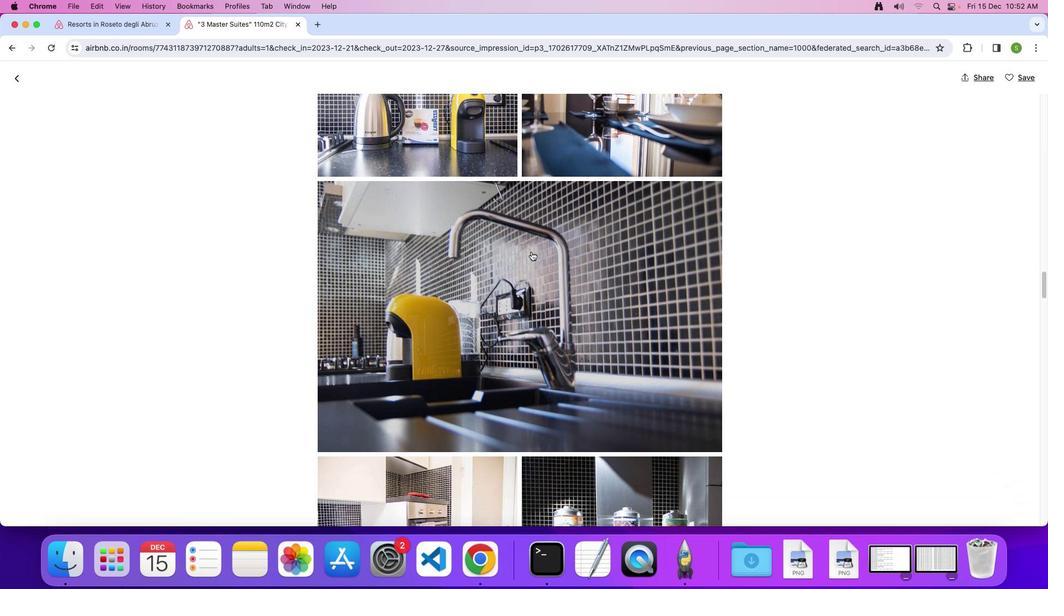 
Action: Mouse scrolled (531, 252) with delta (0, 0)
Screenshot: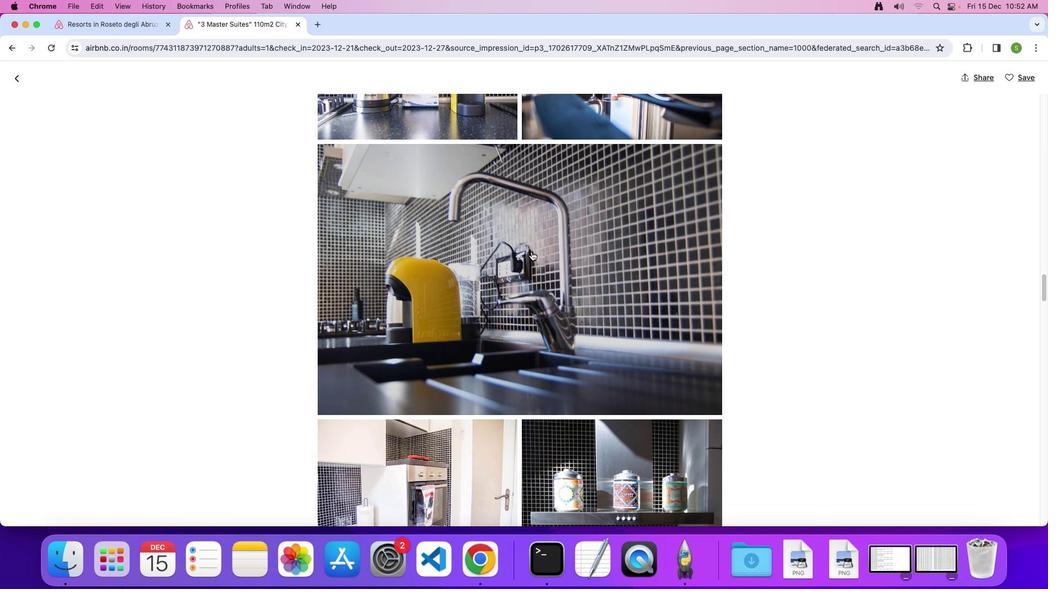 
Action: Mouse scrolled (531, 252) with delta (0, 0)
Screenshot: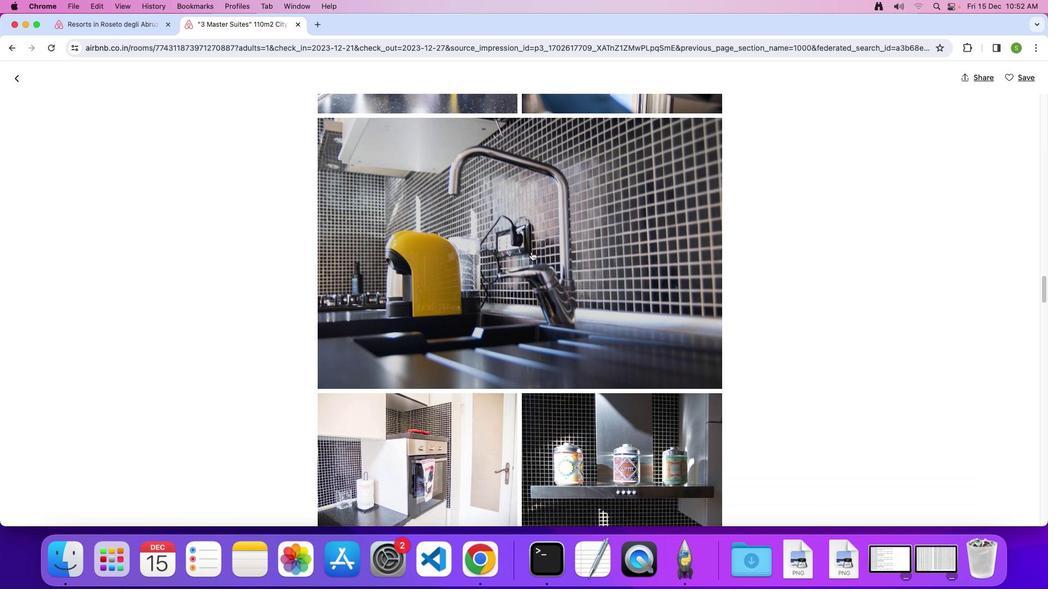 
Action: Mouse scrolled (531, 252) with delta (0, -1)
Screenshot: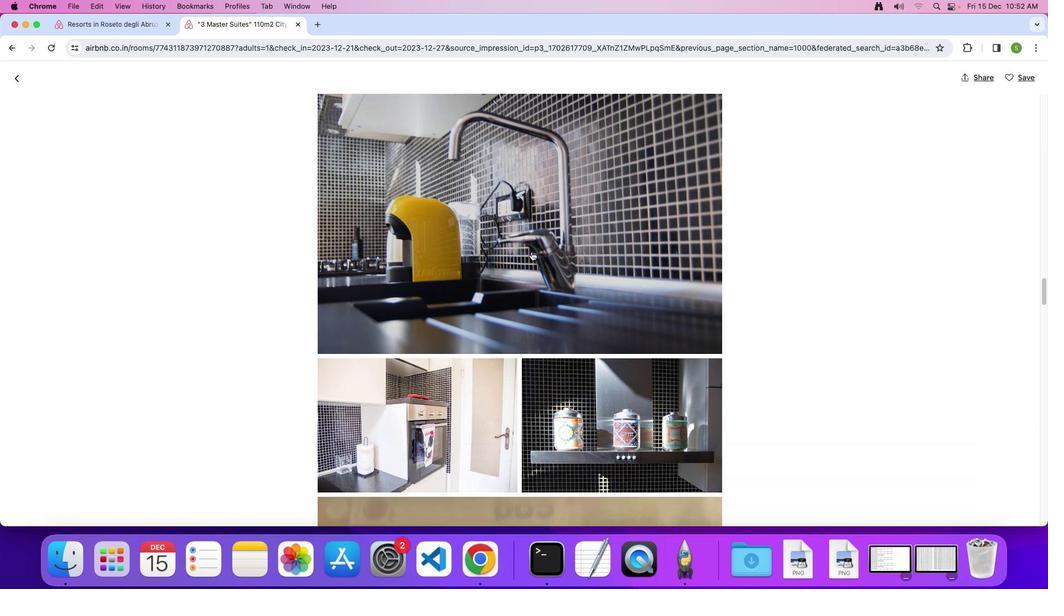 
Action: Mouse scrolled (531, 252) with delta (0, 0)
Screenshot: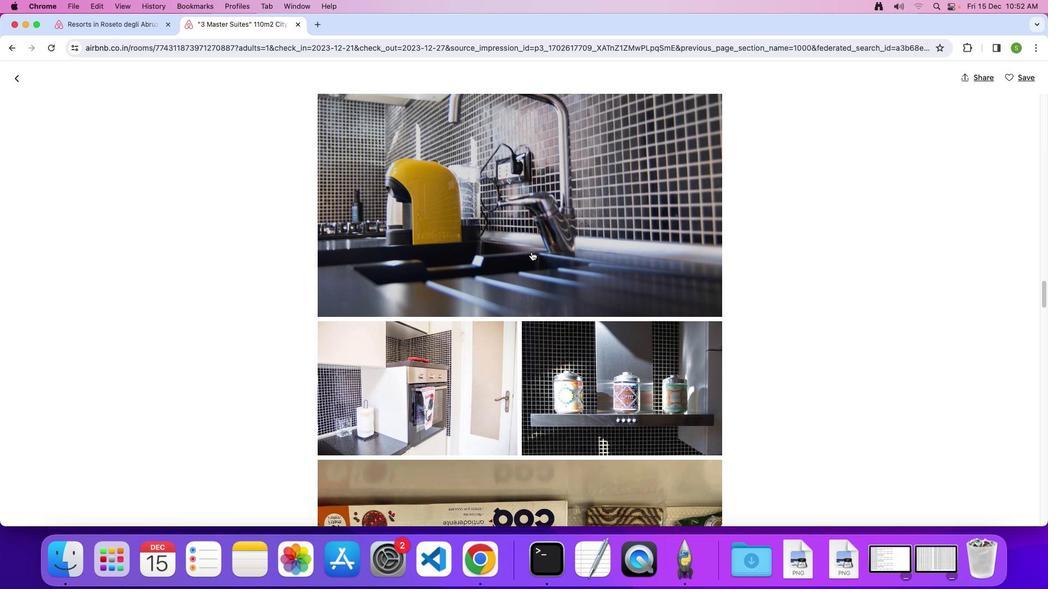 
Action: Mouse scrolled (531, 252) with delta (0, 0)
Screenshot: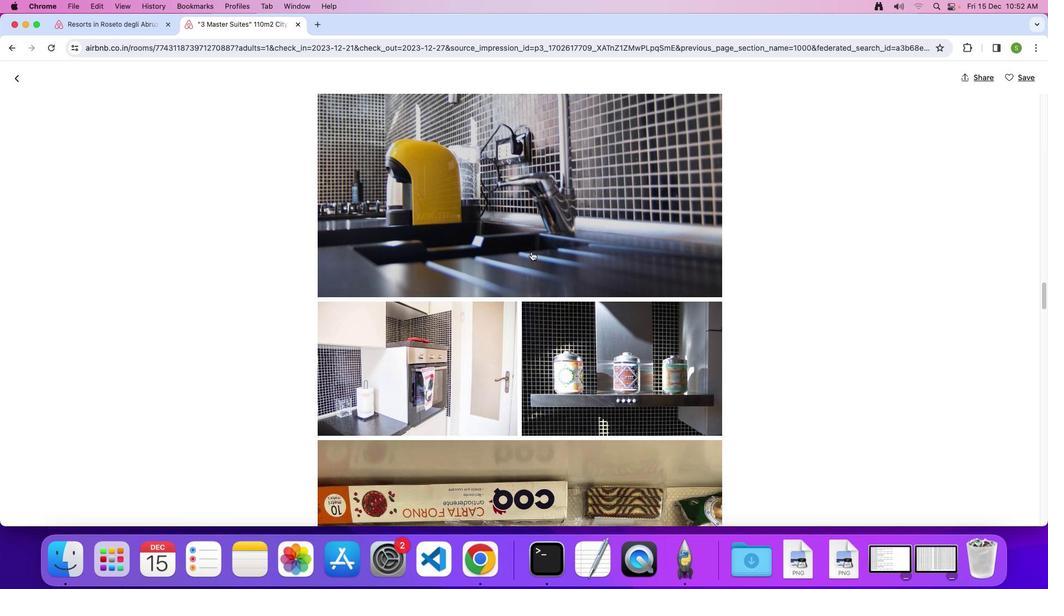 
Action: Mouse scrolled (531, 252) with delta (0, -1)
Screenshot: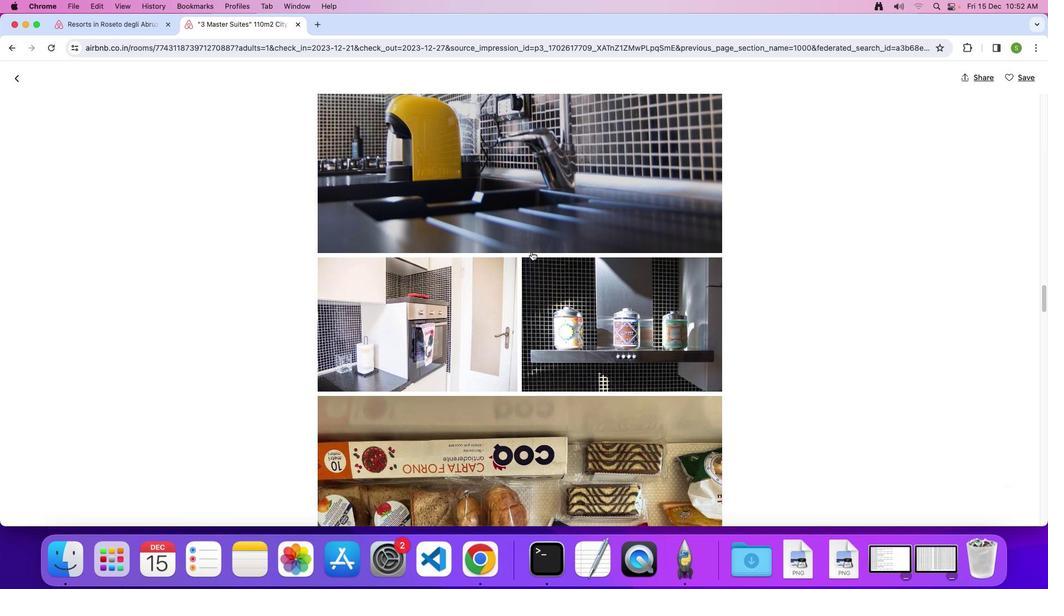 
Action: Mouse scrolled (531, 252) with delta (0, 0)
Screenshot: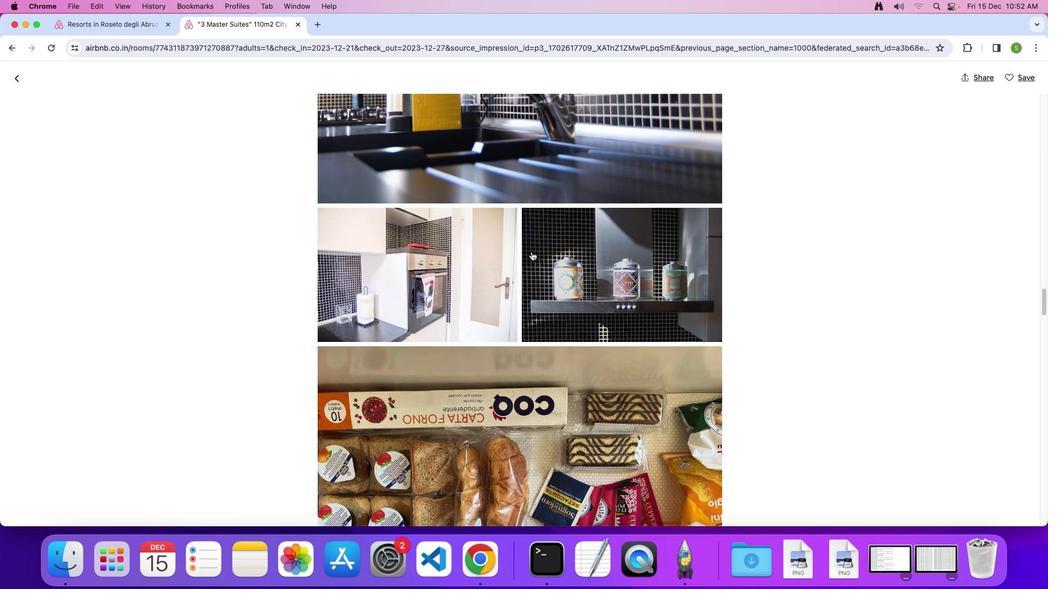 
Action: Mouse scrolled (531, 252) with delta (0, 0)
Screenshot: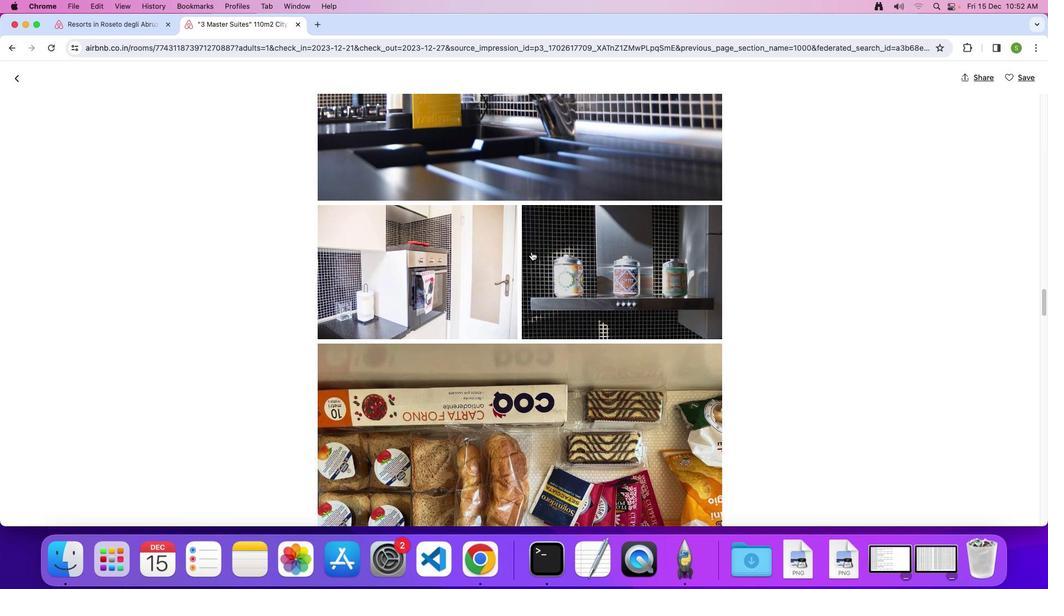 
Action: Mouse scrolled (531, 252) with delta (0, -1)
Screenshot: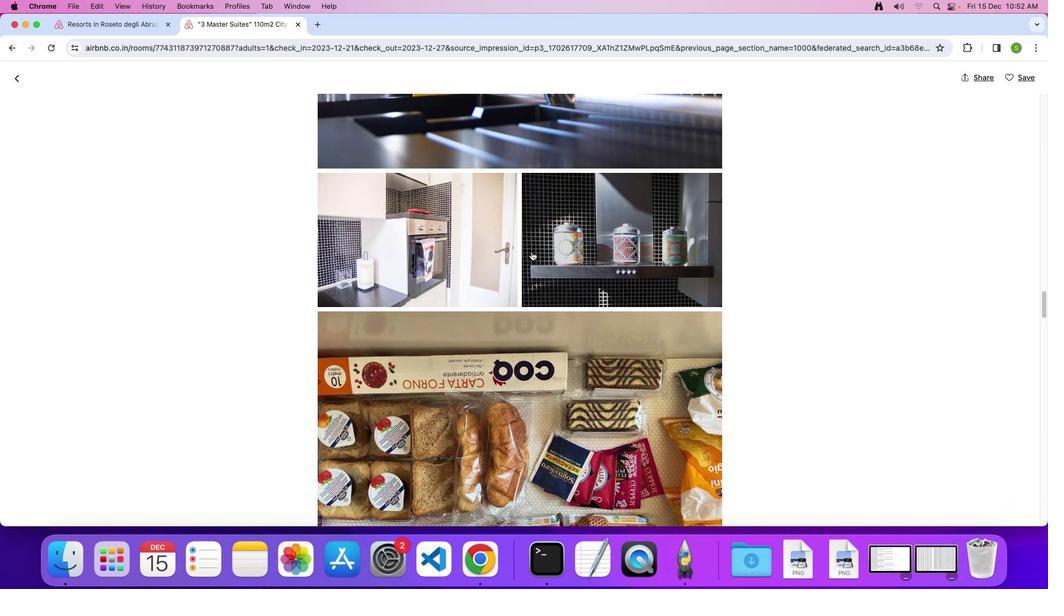 
Action: Mouse scrolled (531, 252) with delta (0, 0)
Screenshot: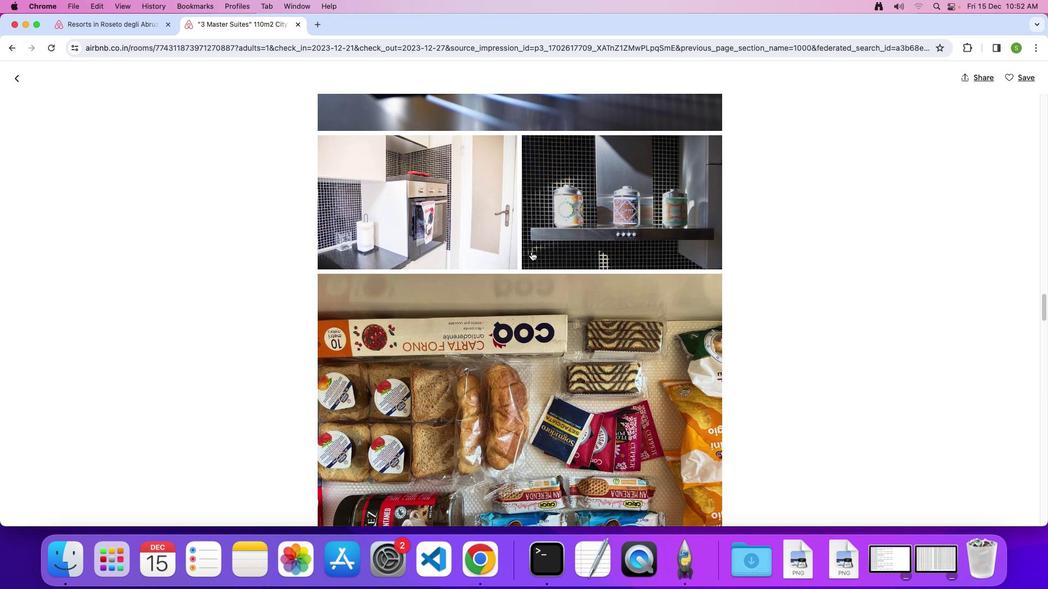 
Action: Mouse scrolled (531, 252) with delta (0, 0)
Screenshot: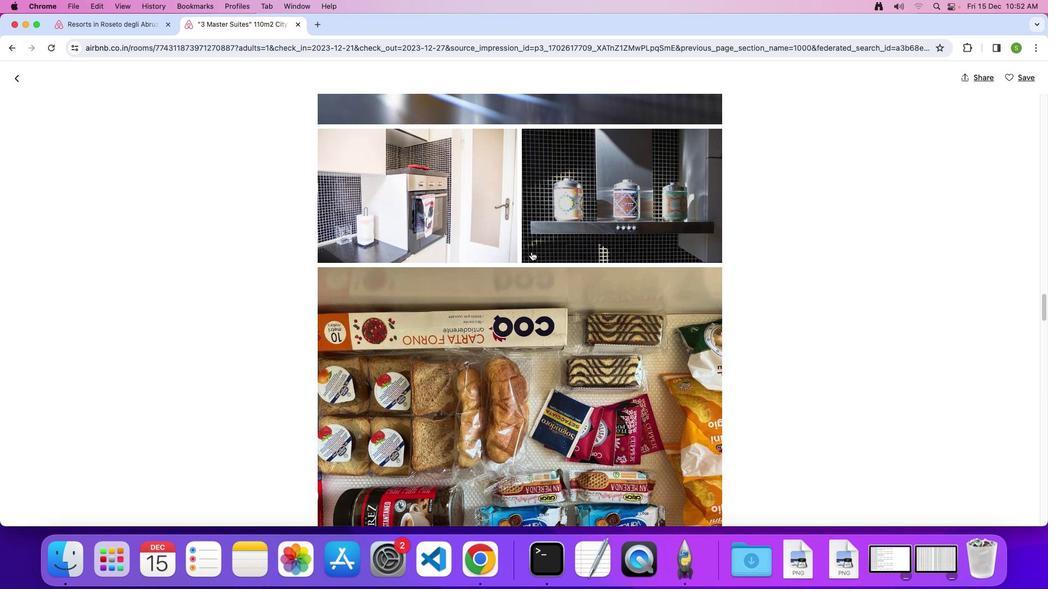 
Action: Mouse scrolled (531, 252) with delta (0, 0)
Screenshot: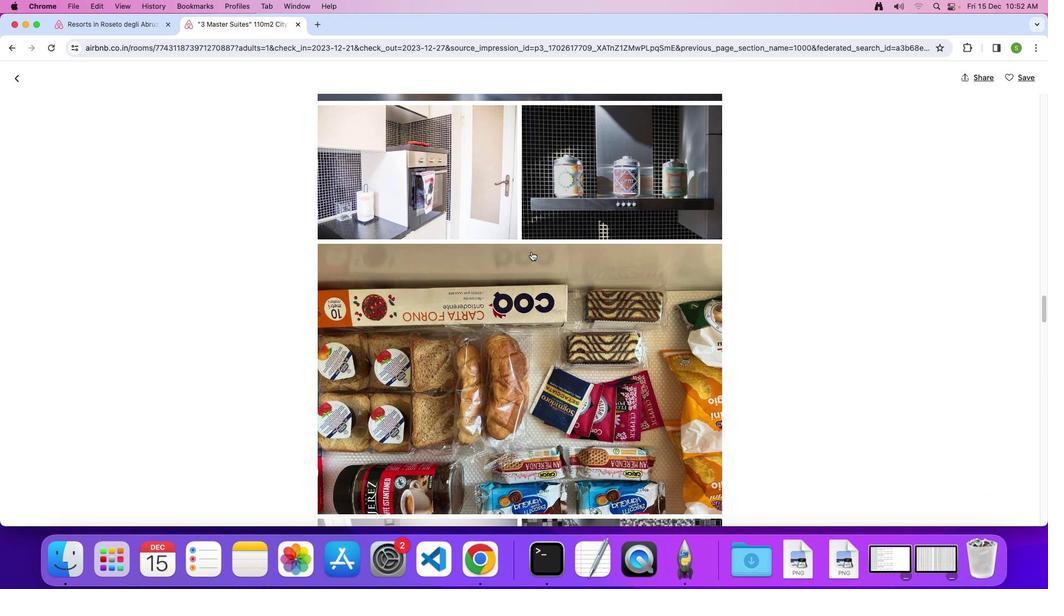 
Action: Mouse scrolled (531, 252) with delta (0, 0)
Screenshot: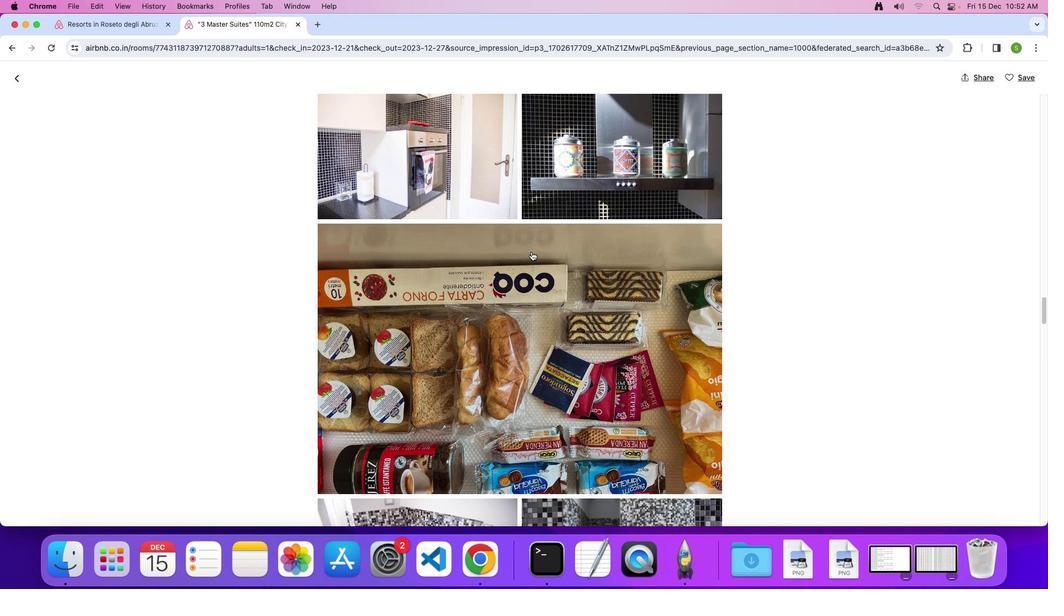 
Action: Mouse scrolled (531, 252) with delta (0, 0)
Screenshot: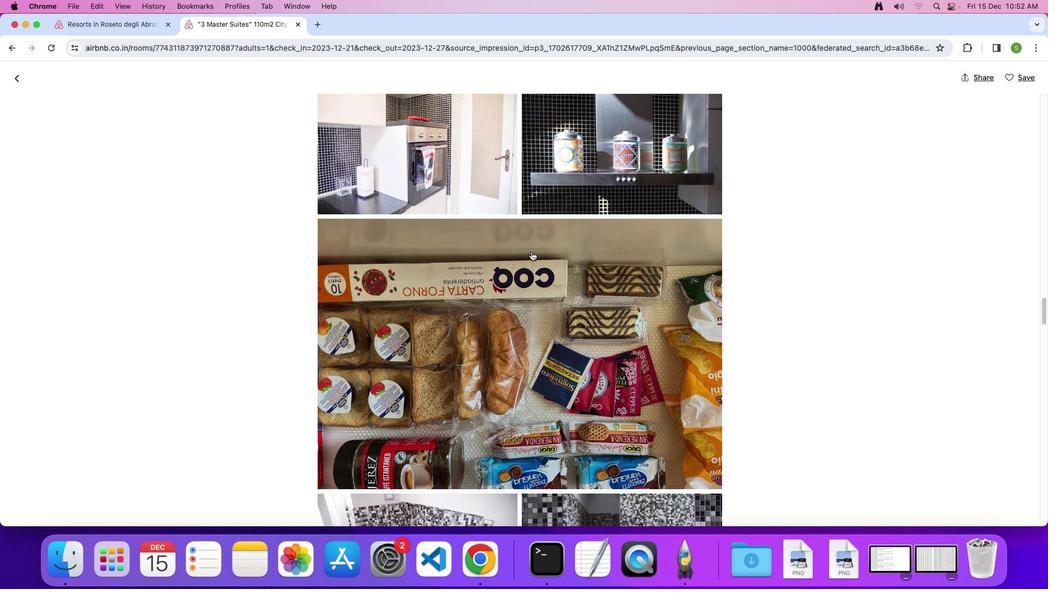 
Action: Mouse scrolled (531, 252) with delta (0, 0)
Screenshot: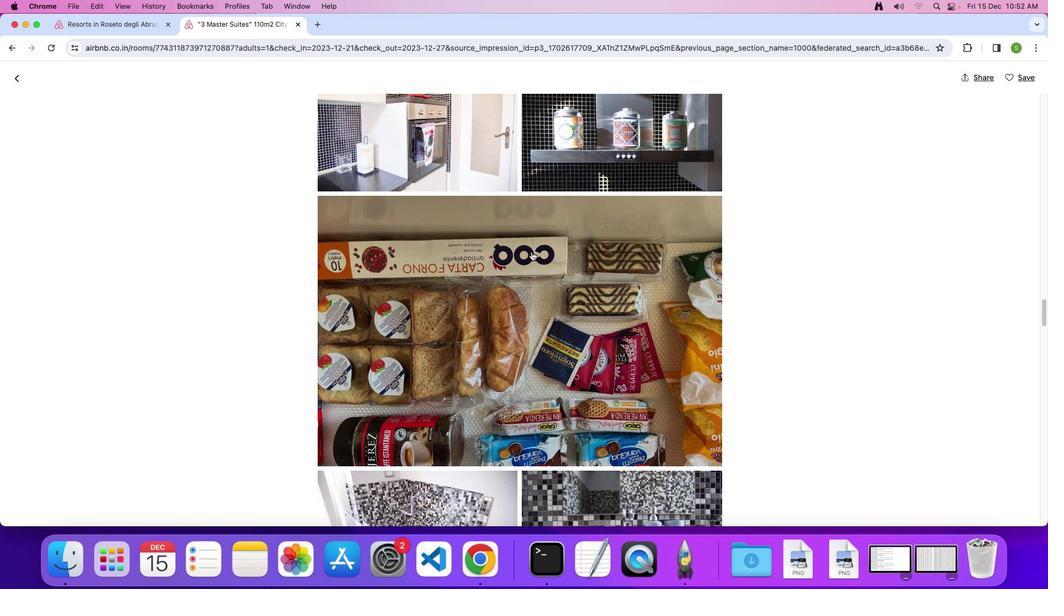 
Action: Mouse scrolled (531, 252) with delta (0, 0)
Screenshot: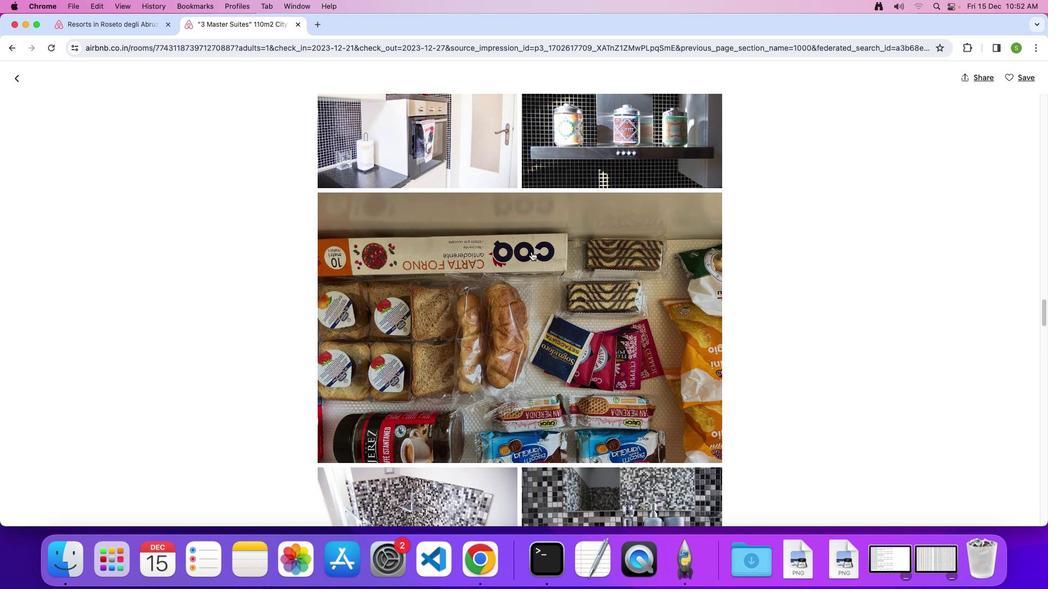 
Action: Mouse scrolled (531, 252) with delta (0, -1)
Screenshot: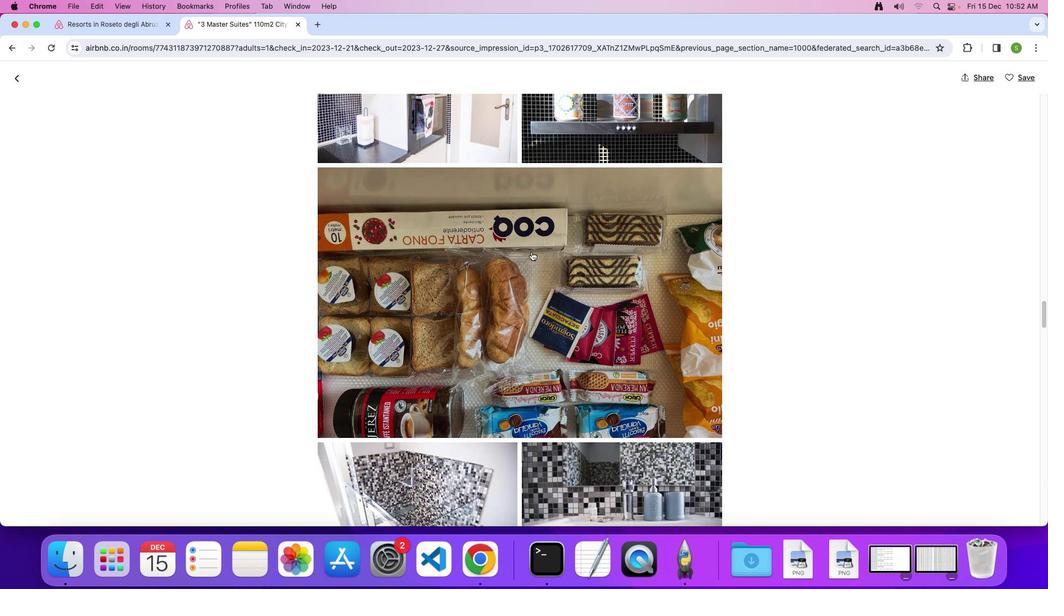 
Action: Mouse scrolled (531, 252) with delta (0, 0)
Screenshot: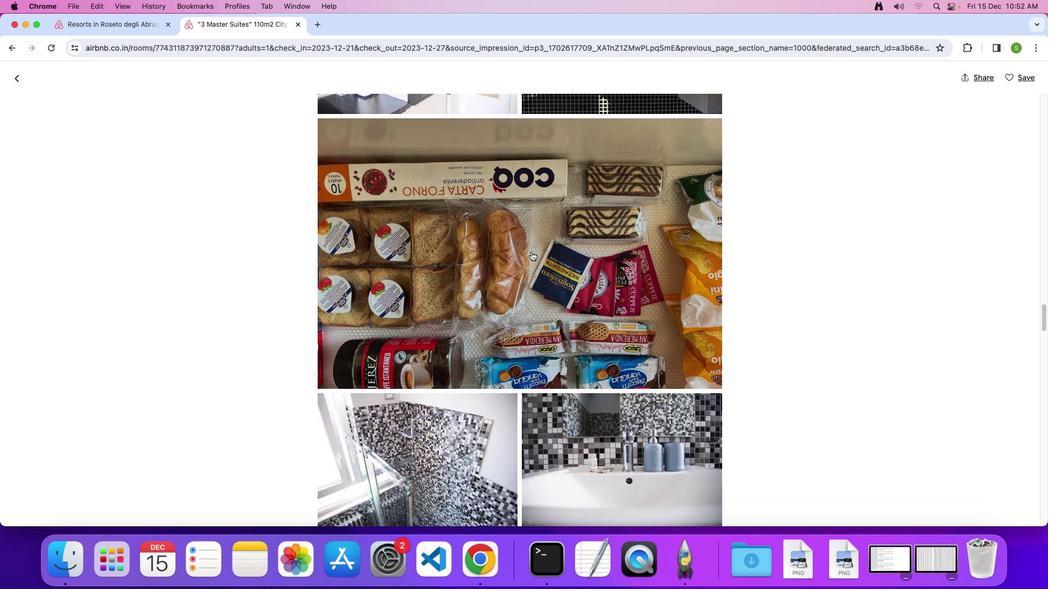 
Action: Mouse scrolled (531, 252) with delta (0, 0)
Screenshot: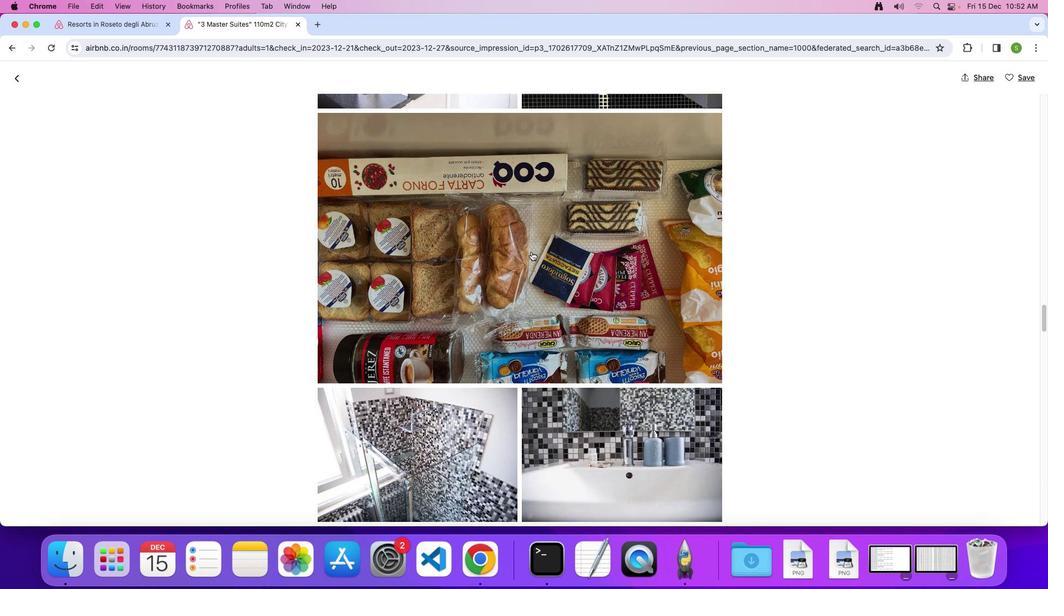 
Action: Mouse scrolled (531, 252) with delta (0, 0)
Screenshot: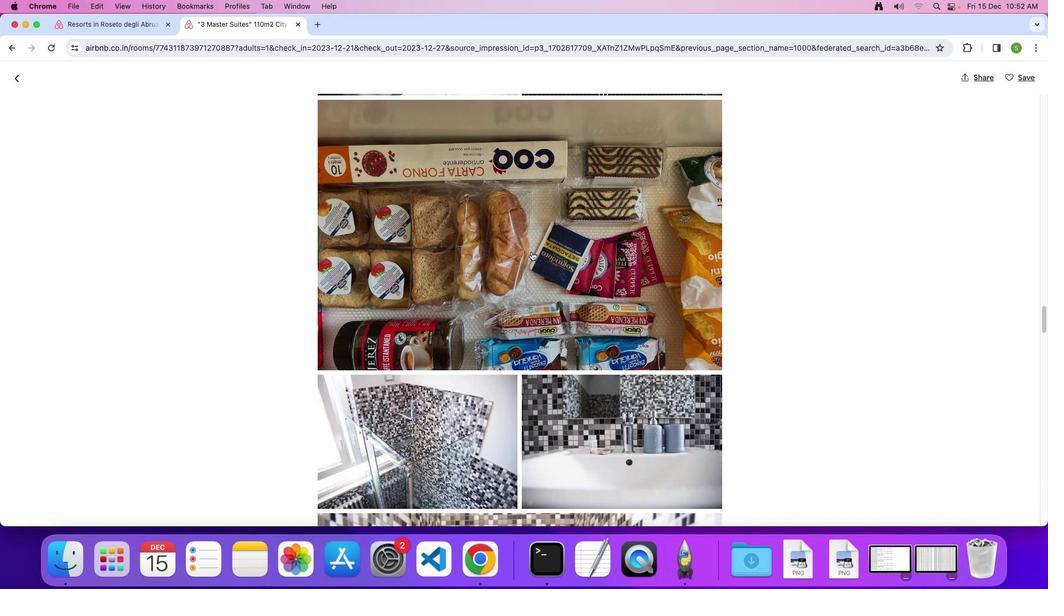 
Action: Mouse scrolled (531, 252) with delta (0, 0)
Screenshot: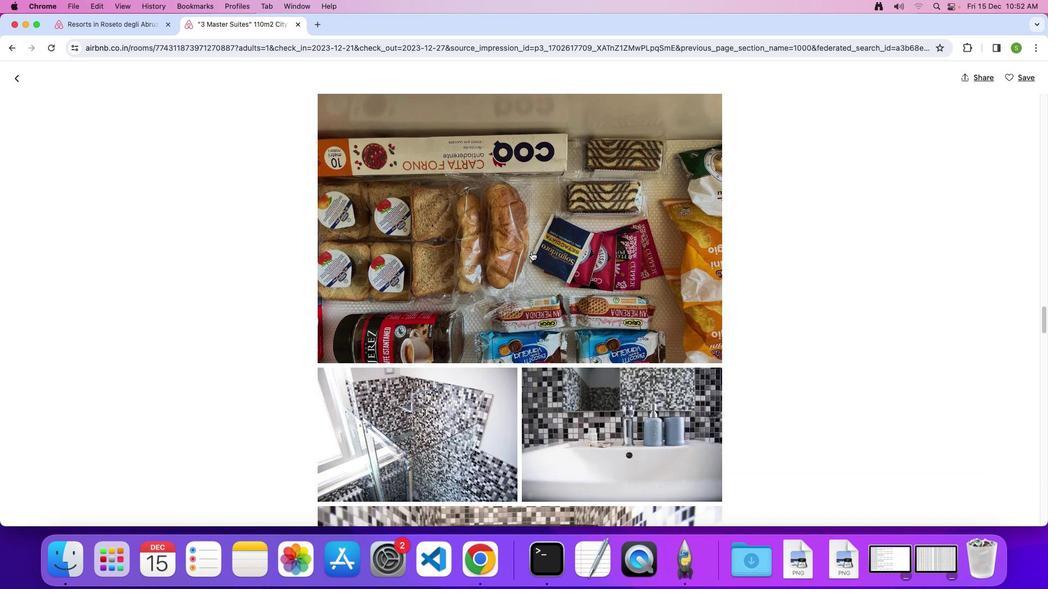 
Action: Mouse scrolled (531, 252) with delta (0, -1)
Screenshot: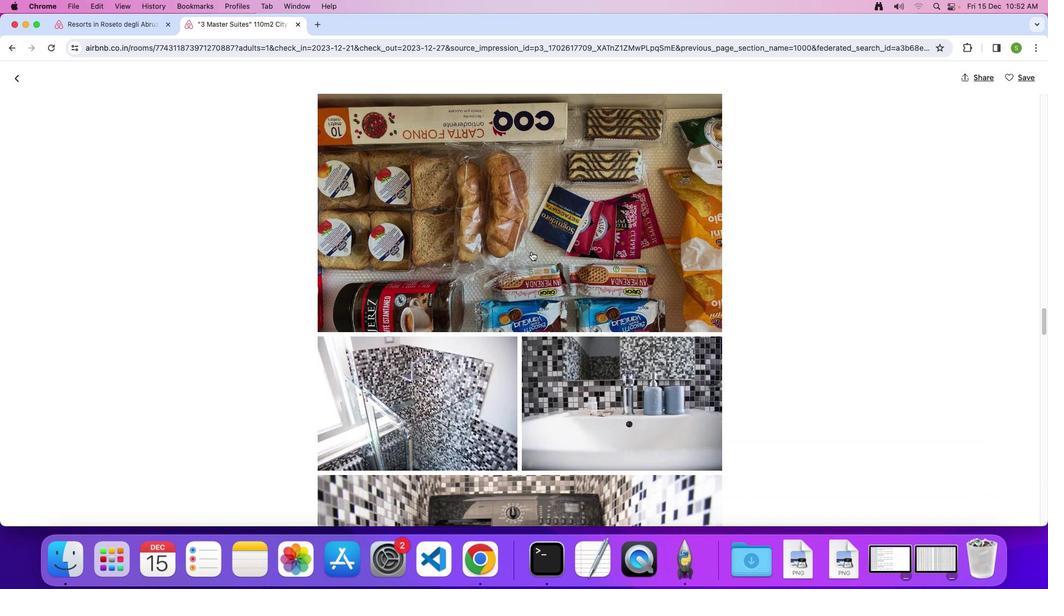 
Action: Mouse scrolled (531, 252) with delta (0, 0)
Screenshot: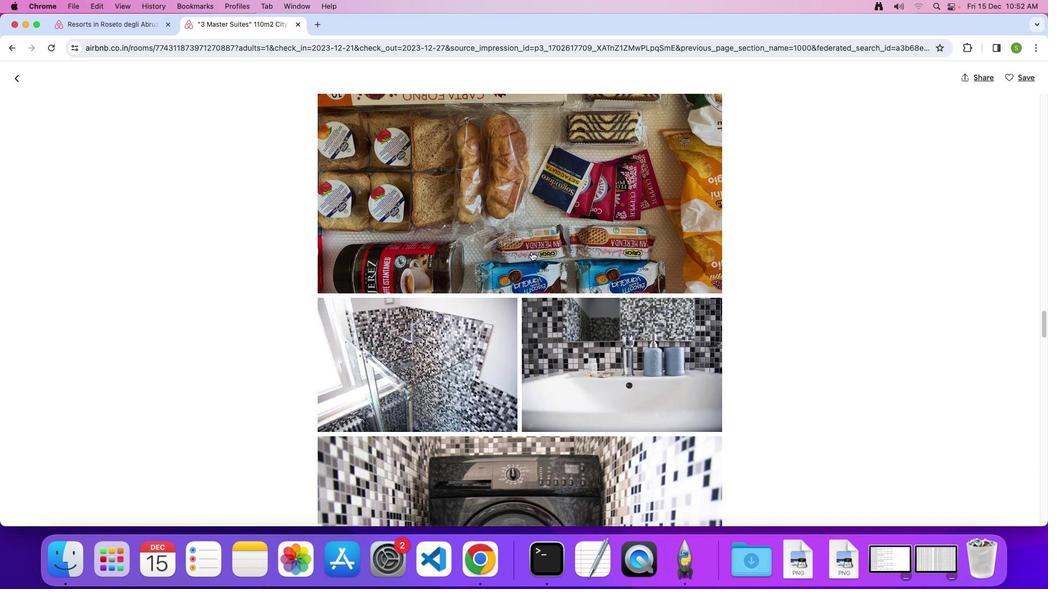 
Action: Mouse scrolled (531, 252) with delta (0, 0)
Screenshot: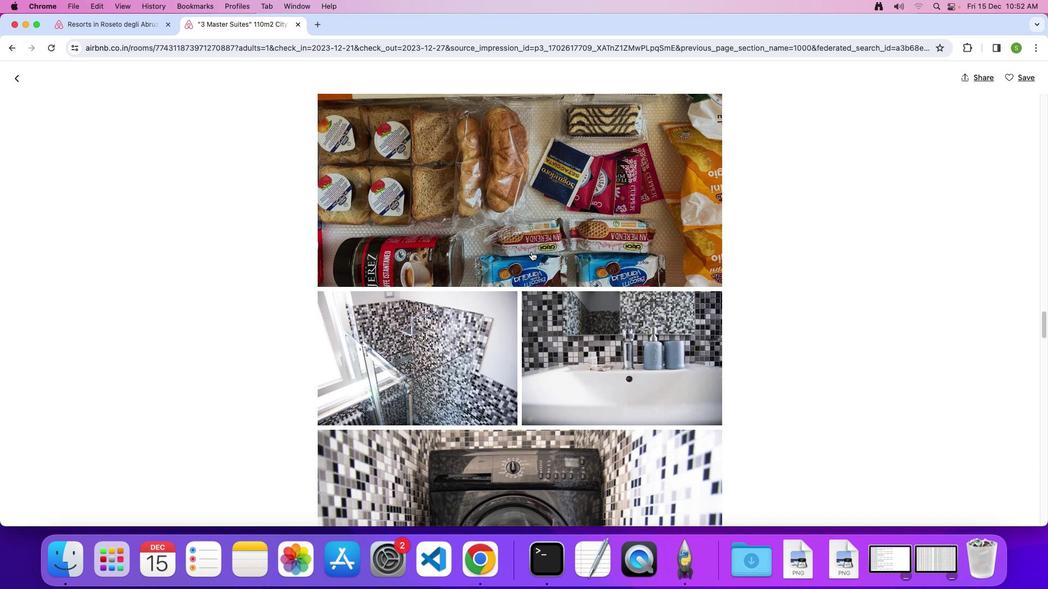 
Action: Mouse scrolled (531, 252) with delta (0, -1)
Screenshot: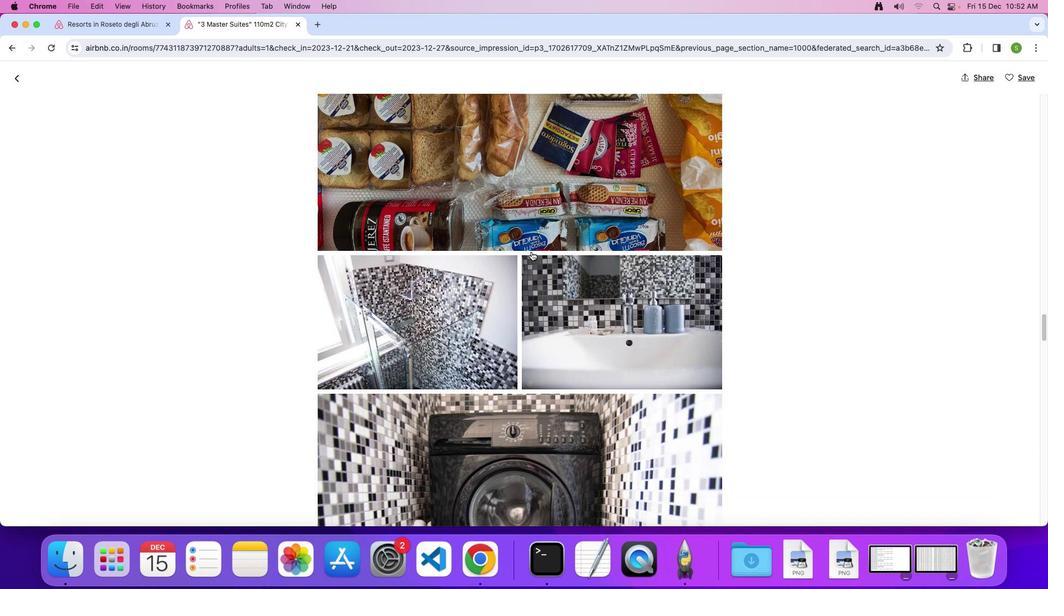 
Action: Mouse scrolled (531, 252) with delta (0, 0)
Screenshot: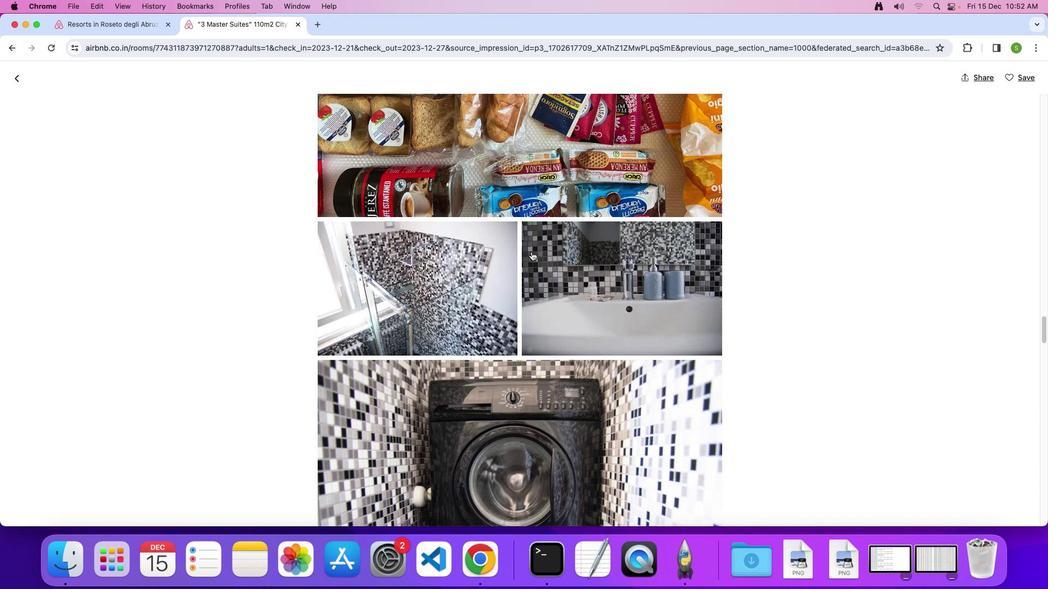 
Action: Mouse scrolled (531, 252) with delta (0, 0)
Screenshot: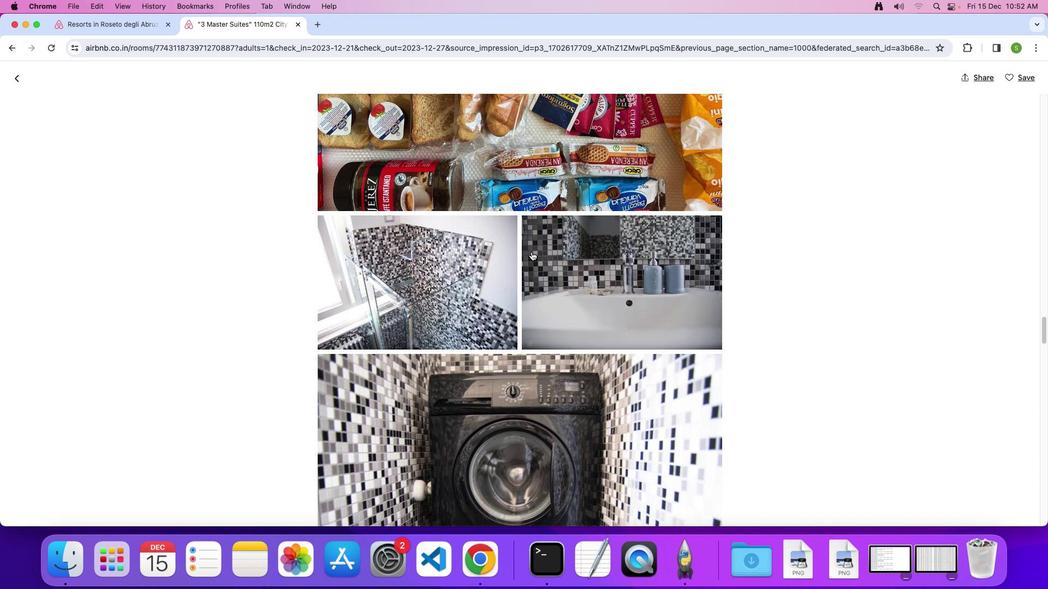 
Action: Mouse scrolled (531, 252) with delta (0, -1)
Screenshot: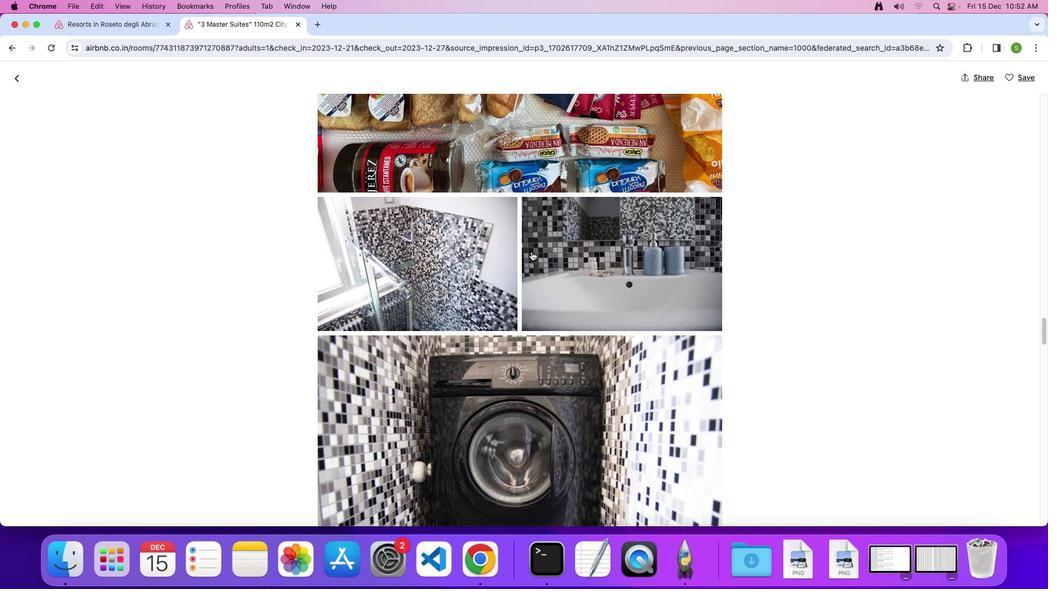 
Action: Mouse scrolled (531, 252) with delta (0, 0)
Screenshot: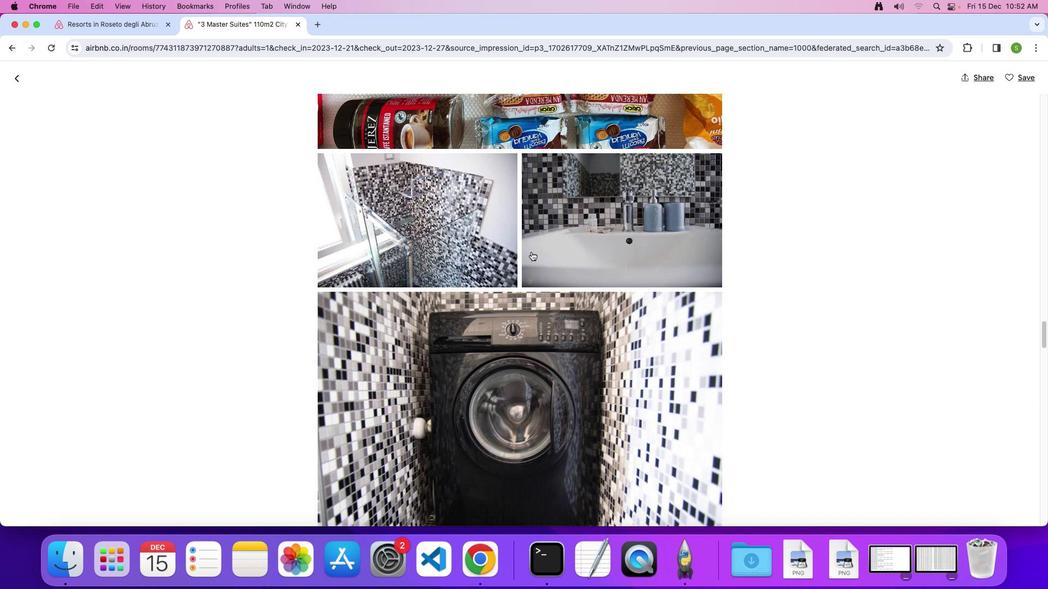 
Action: Mouse scrolled (531, 252) with delta (0, 0)
Screenshot: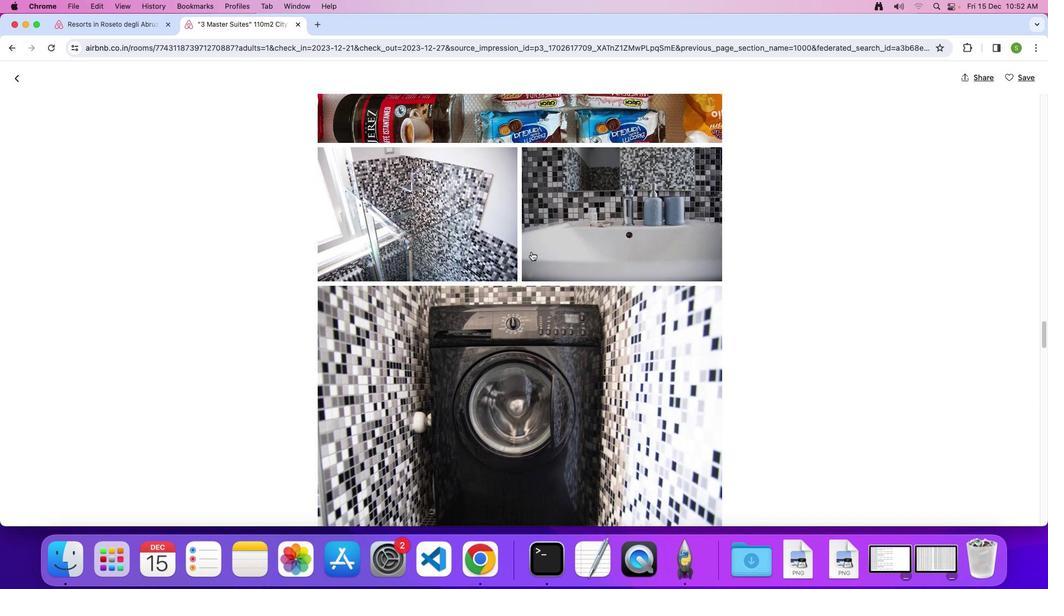
Action: Mouse scrolled (531, 252) with delta (0, 0)
Screenshot: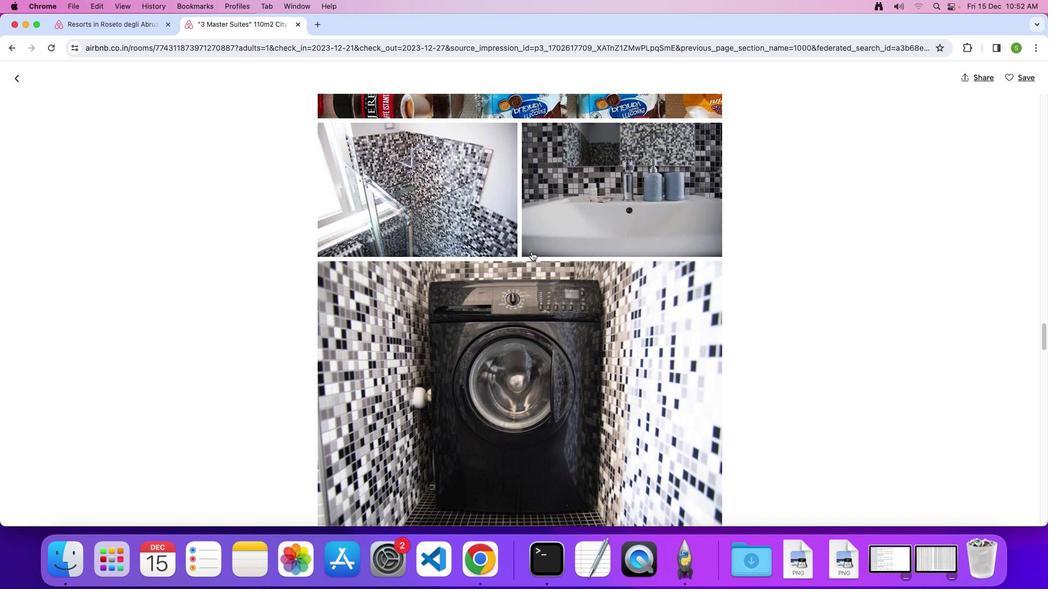 
Action: Mouse scrolled (531, 252) with delta (0, 0)
Screenshot: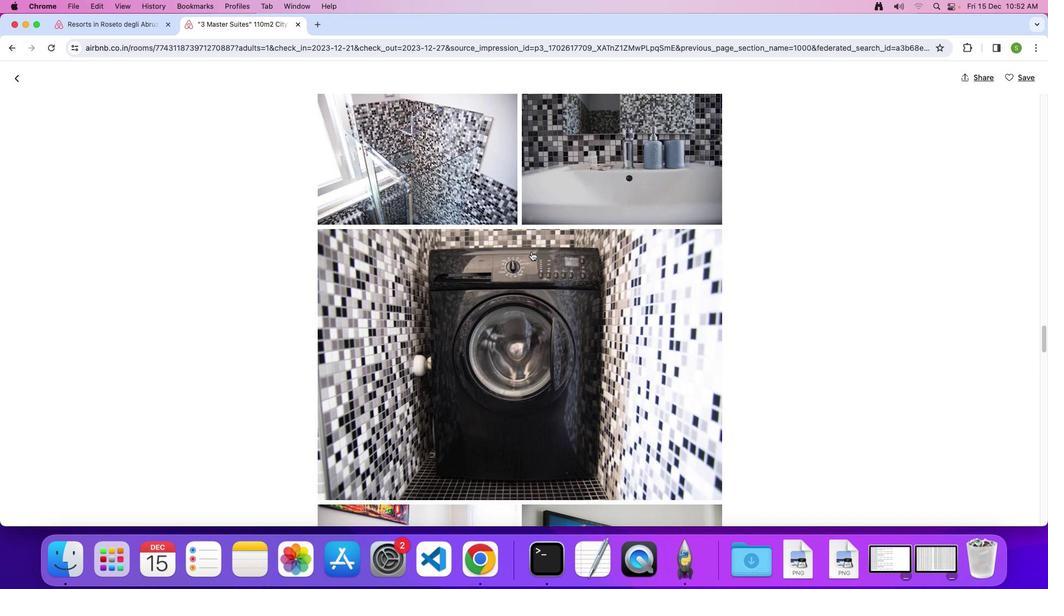 
Action: Mouse scrolled (531, 252) with delta (0, 0)
Screenshot: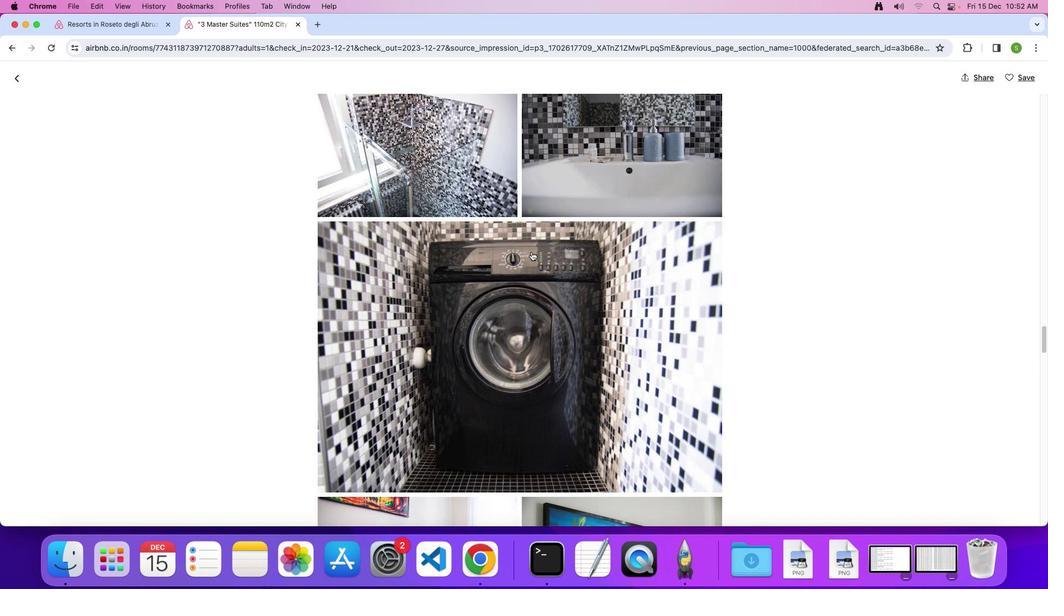 
Action: Mouse scrolled (531, 252) with delta (0, -1)
Screenshot: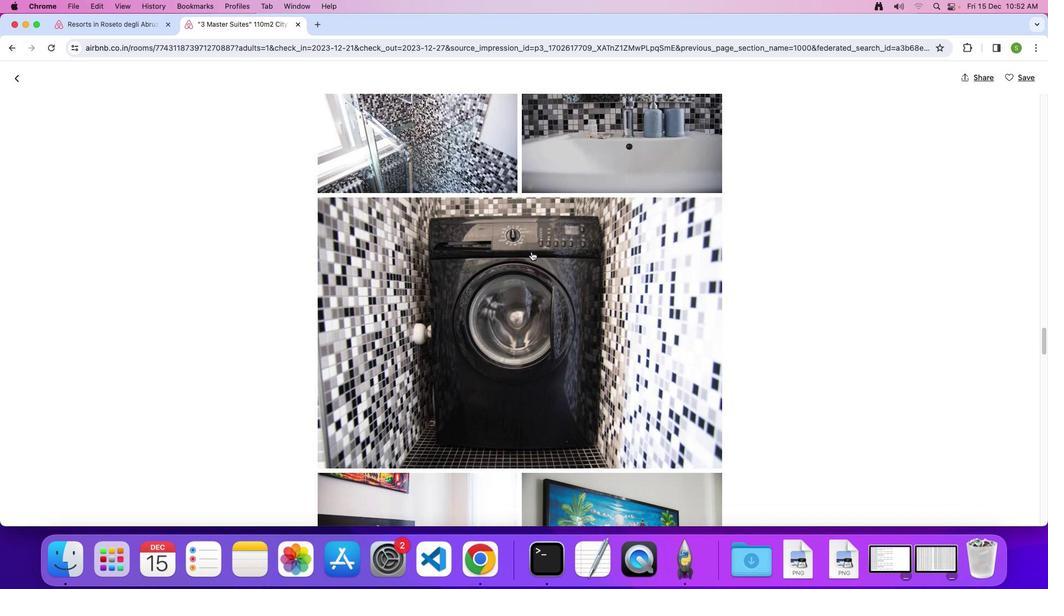 
Action: Mouse scrolled (531, 252) with delta (0, 0)
Screenshot: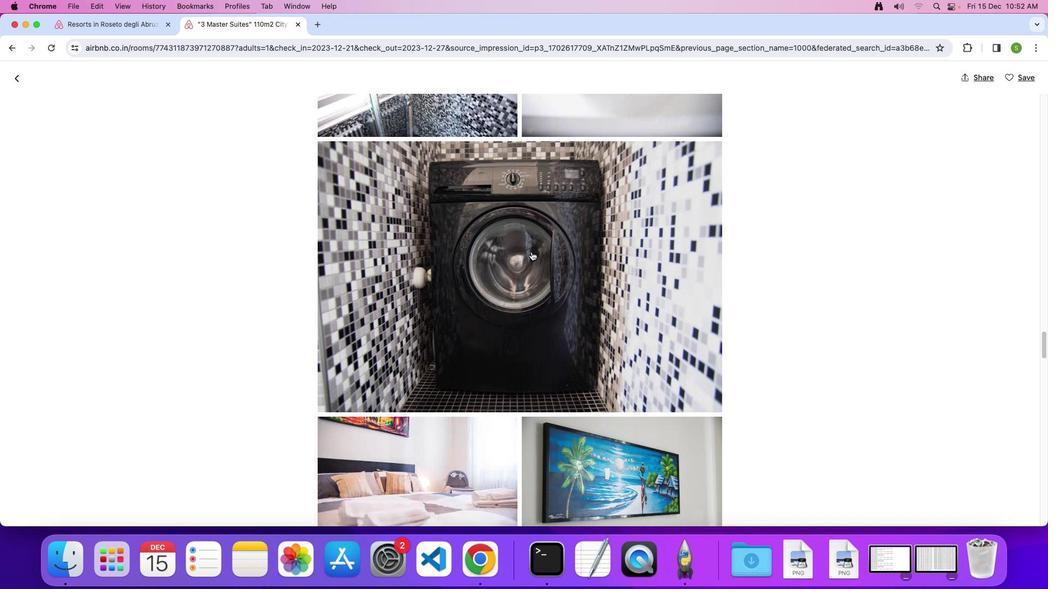 
Action: Mouse scrolled (531, 252) with delta (0, 0)
Screenshot: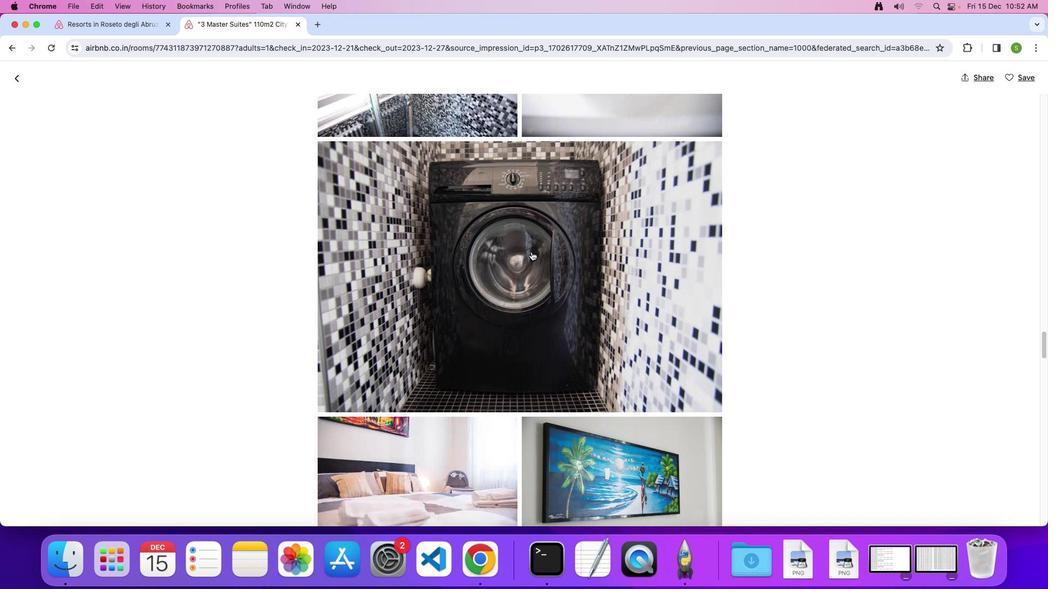 
Action: Mouse scrolled (531, 252) with delta (0, 0)
Screenshot: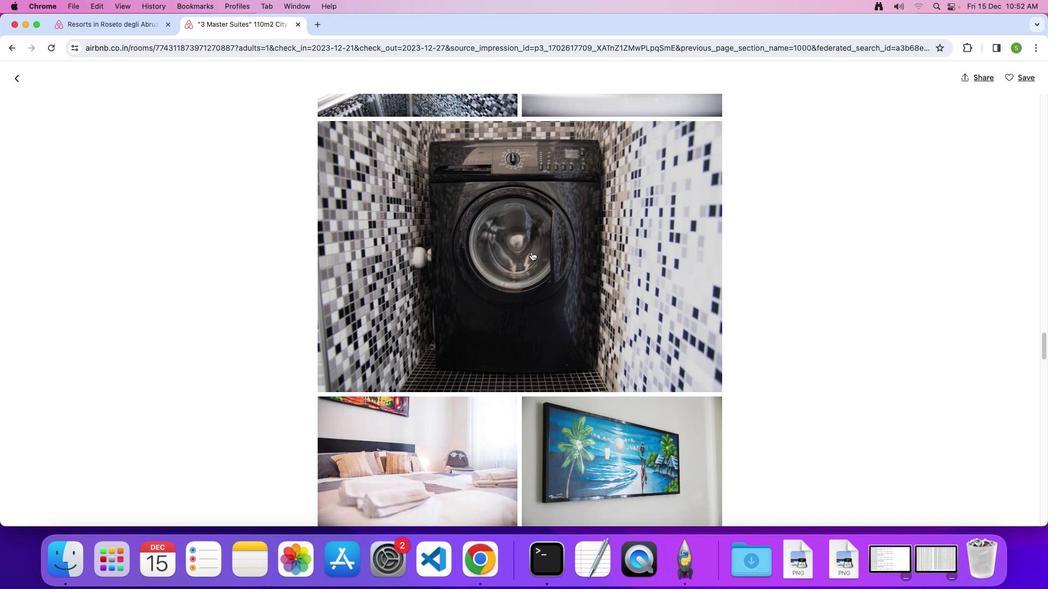 
Action: Mouse scrolled (531, 252) with delta (0, 0)
Screenshot: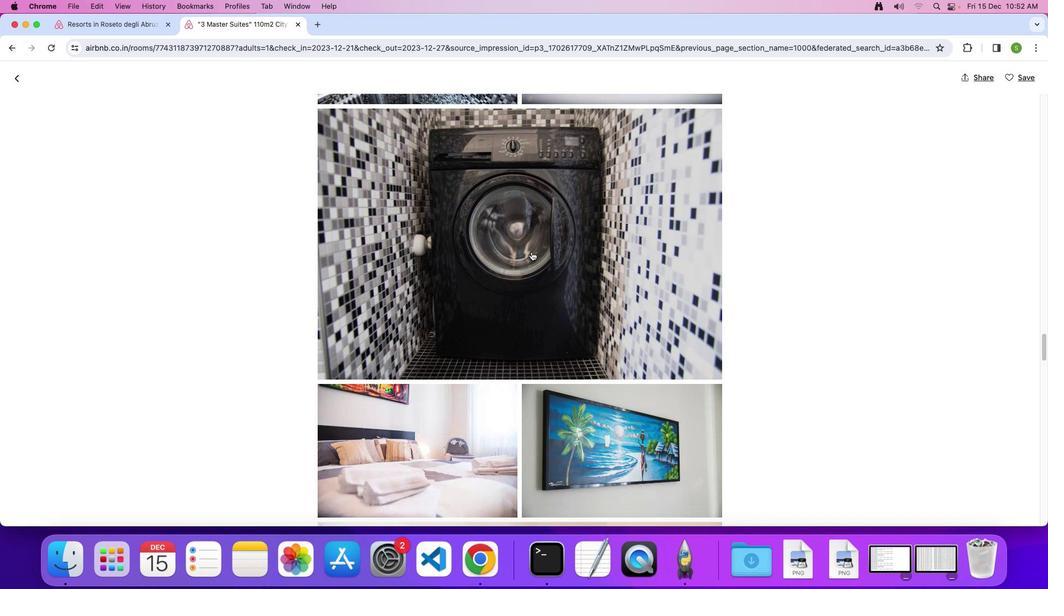 
Action: Mouse scrolled (531, 252) with delta (0, -1)
Screenshot: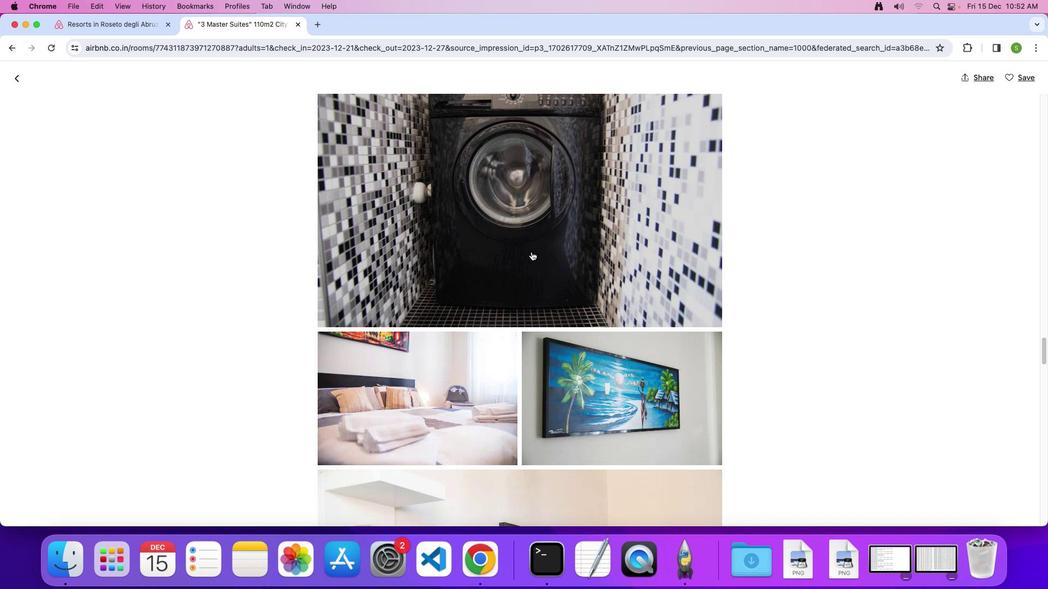 
Action: Mouse scrolled (531, 252) with delta (0, 0)
Screenshot: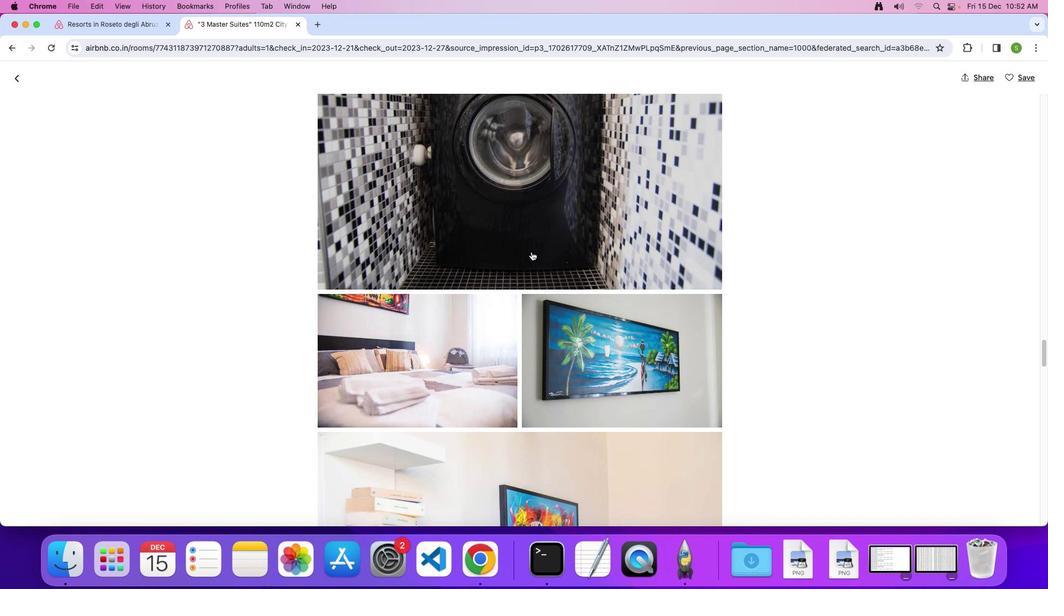
Action: Mouse scrolled (531, 252) with delta (0, 0)
Screenshot: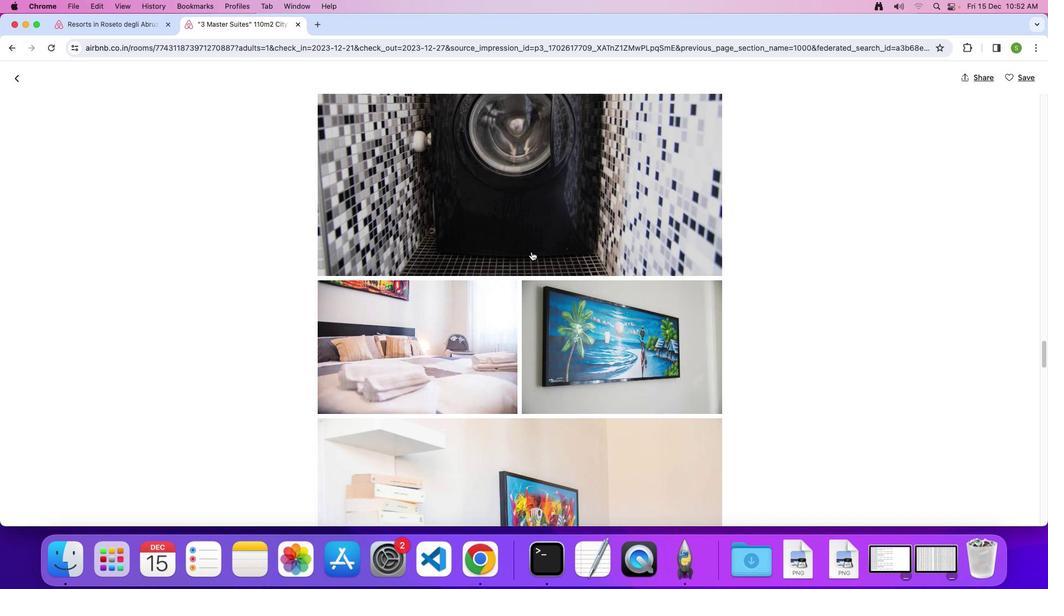 
Action: Mouse scrolled (531, 252) with delta (0, -1)
Screenshot: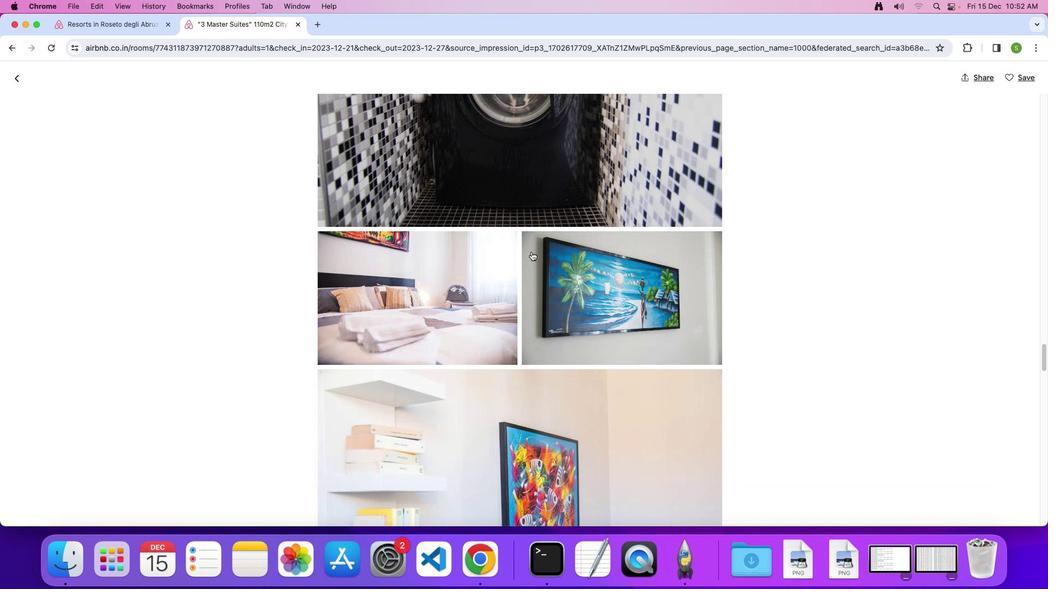 
Action: Mouse scrolled (531, 252) with delta (0, 0)
